 Task: Font style For heading UseBookman old style with blue colour, bold & Underline. font size for heading '20 Pt. 'Change the font style of data to Bookman old styleand font size to  14 Pt. Change the alignment of both headline & data to  Align center. In the sheet  Blaze Sales review 
Action: Mouse moved to (53, 119)
Screenshot: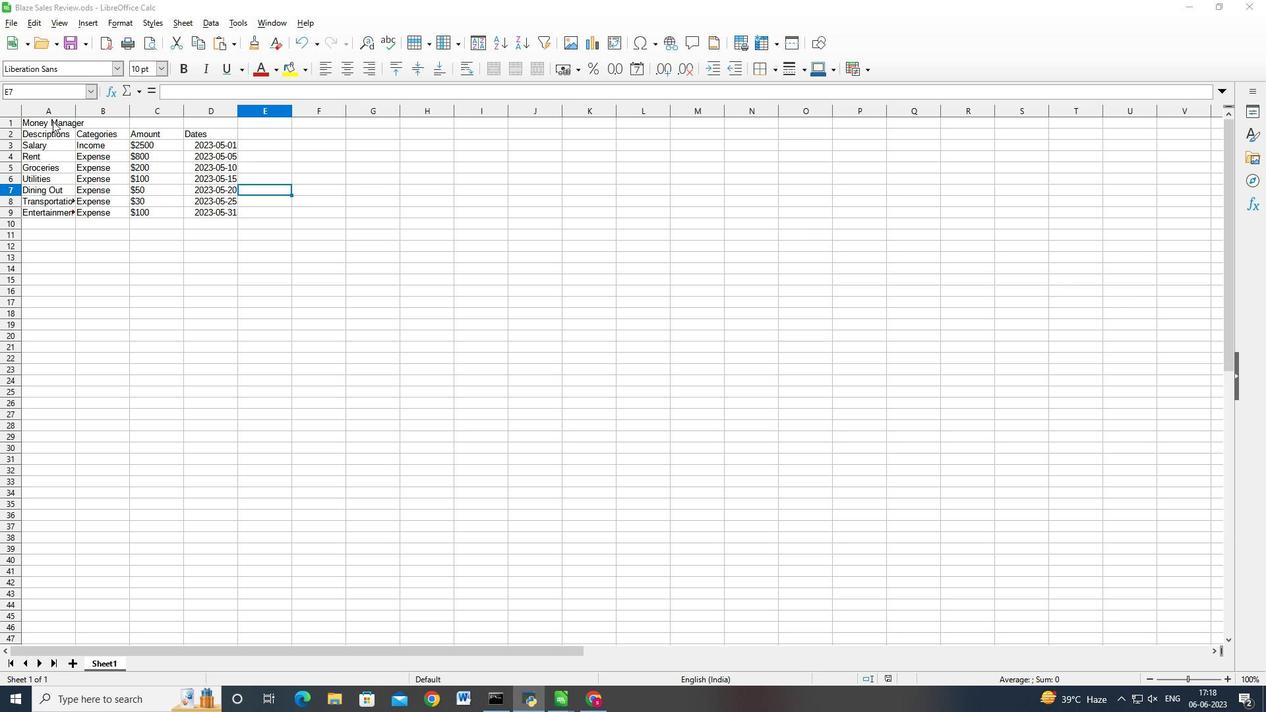 
Action: Mouse pressed left at (53, 119)
Screenshot: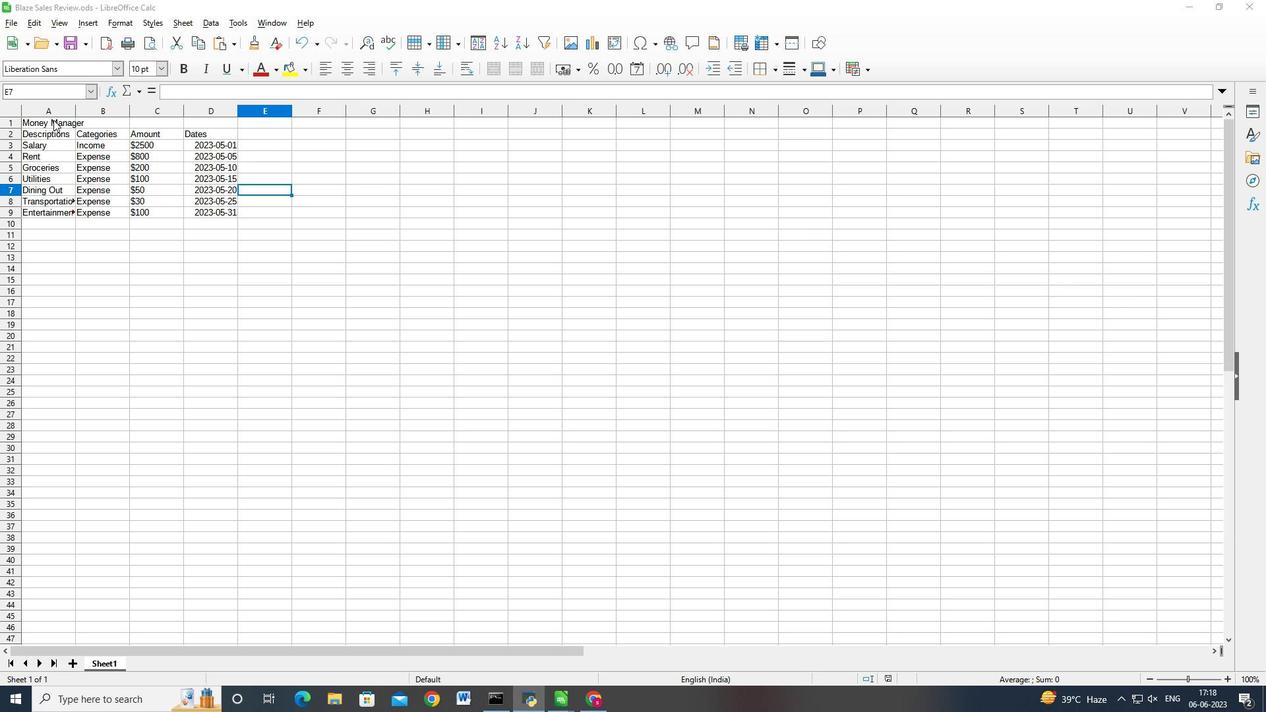 
Action: Mouse moved to (79, 120)
Screenshot: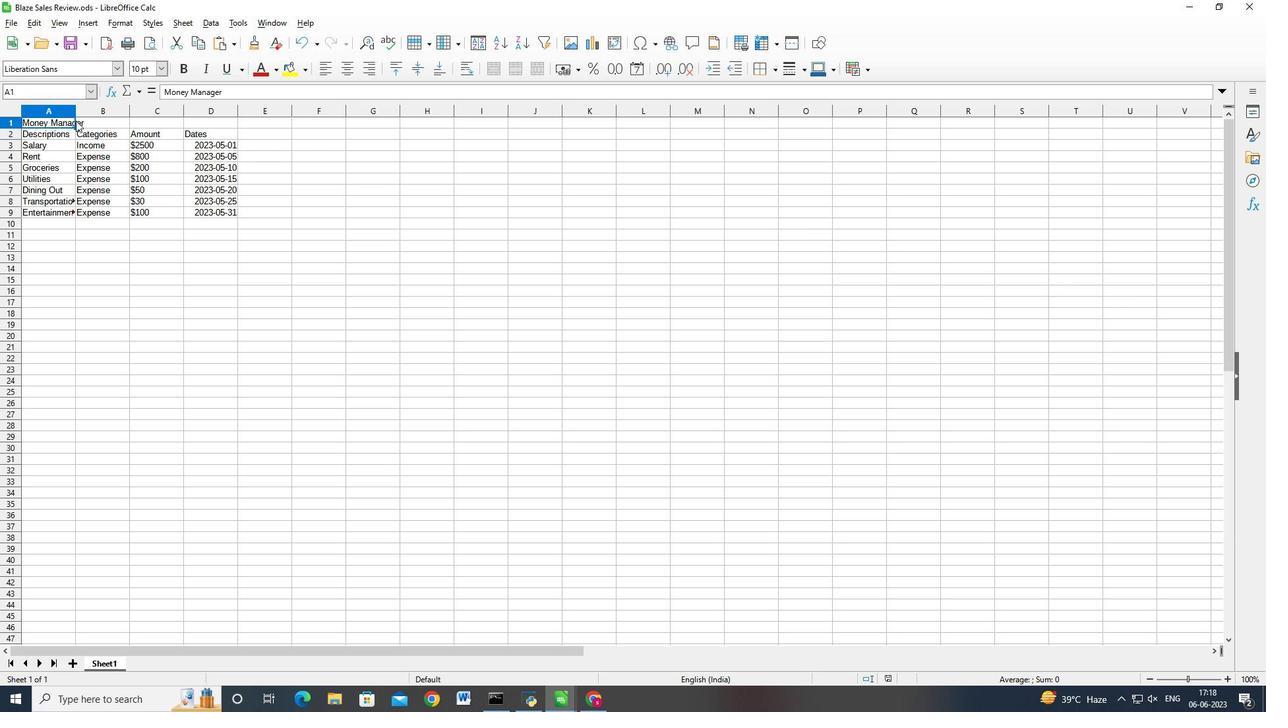
Action: Key pressed <Key.shift>
Screenshot: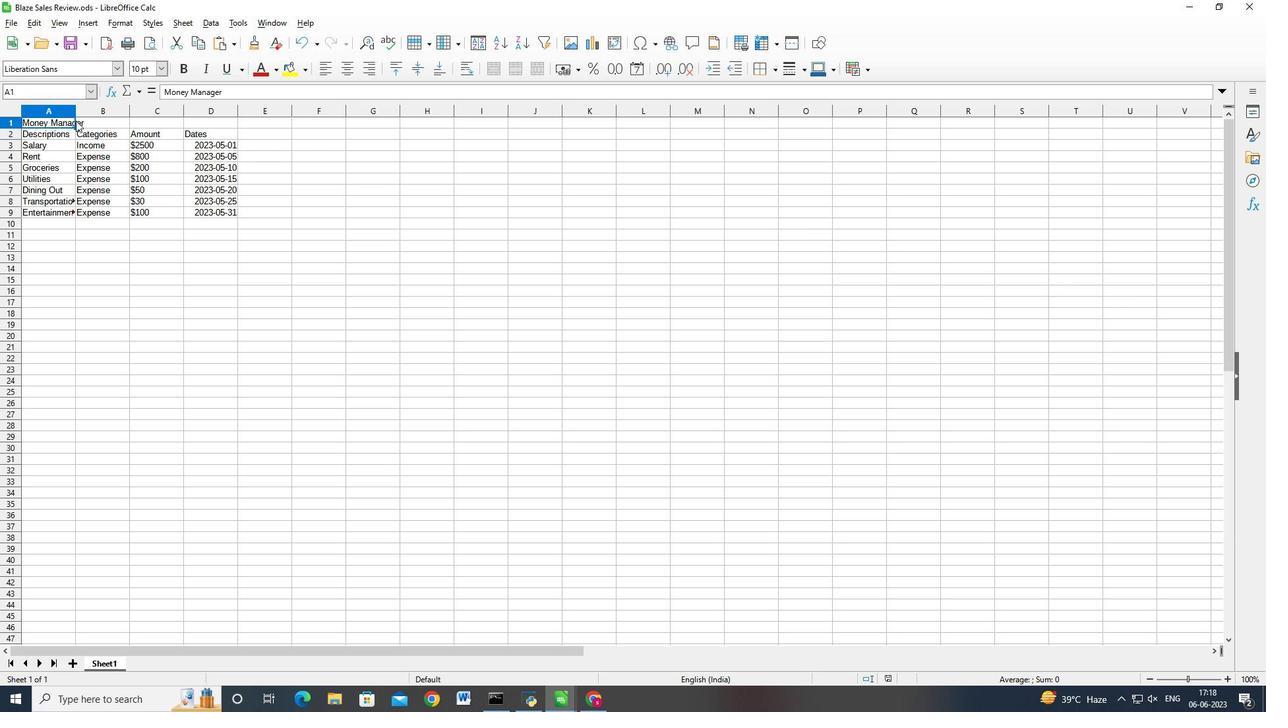 
Action: Mouse moved to (79, 120)
Screenshot: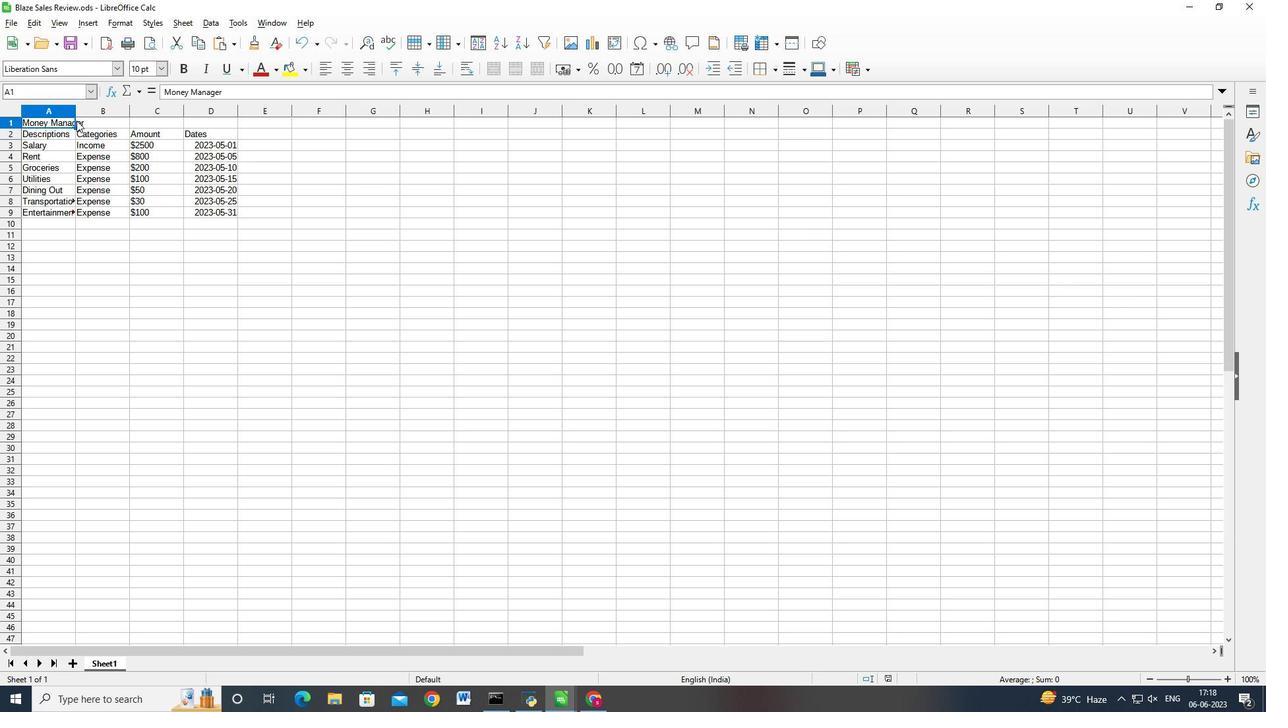 
Action: Mouse pressed left at (79, 120)
Screenshot: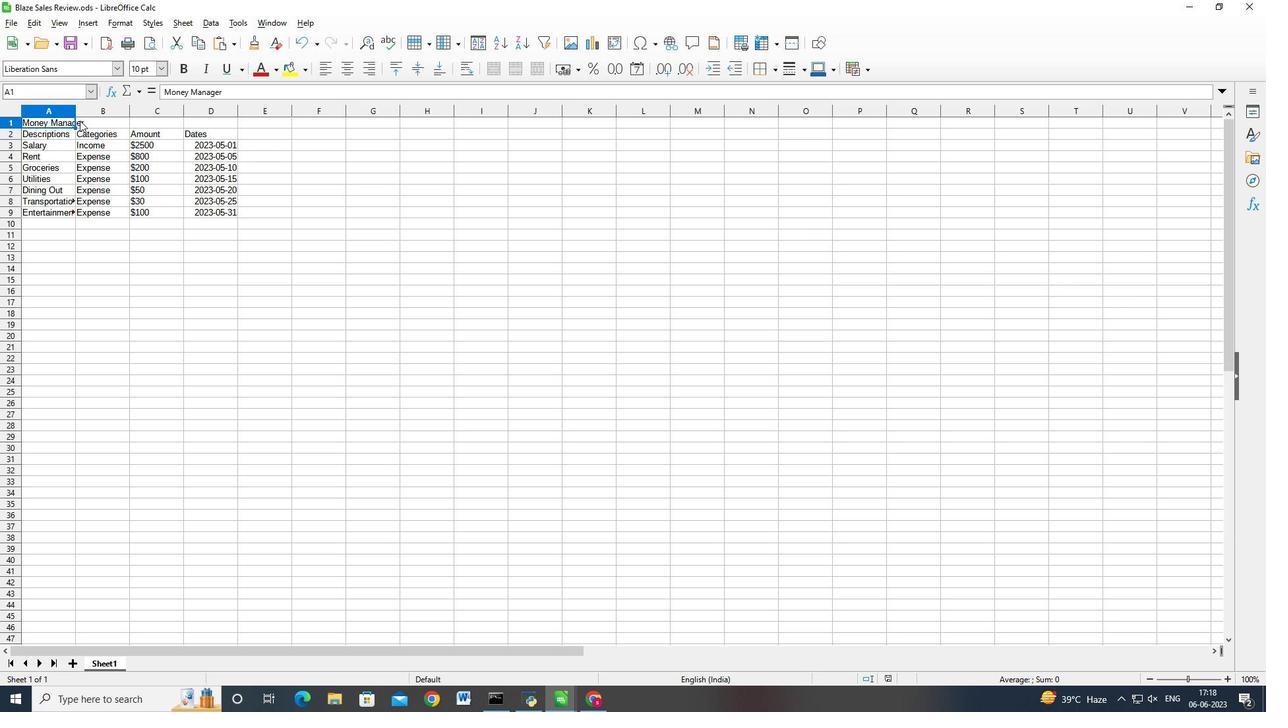 
Action: Mouse moved to (74, 97)
Screenshot: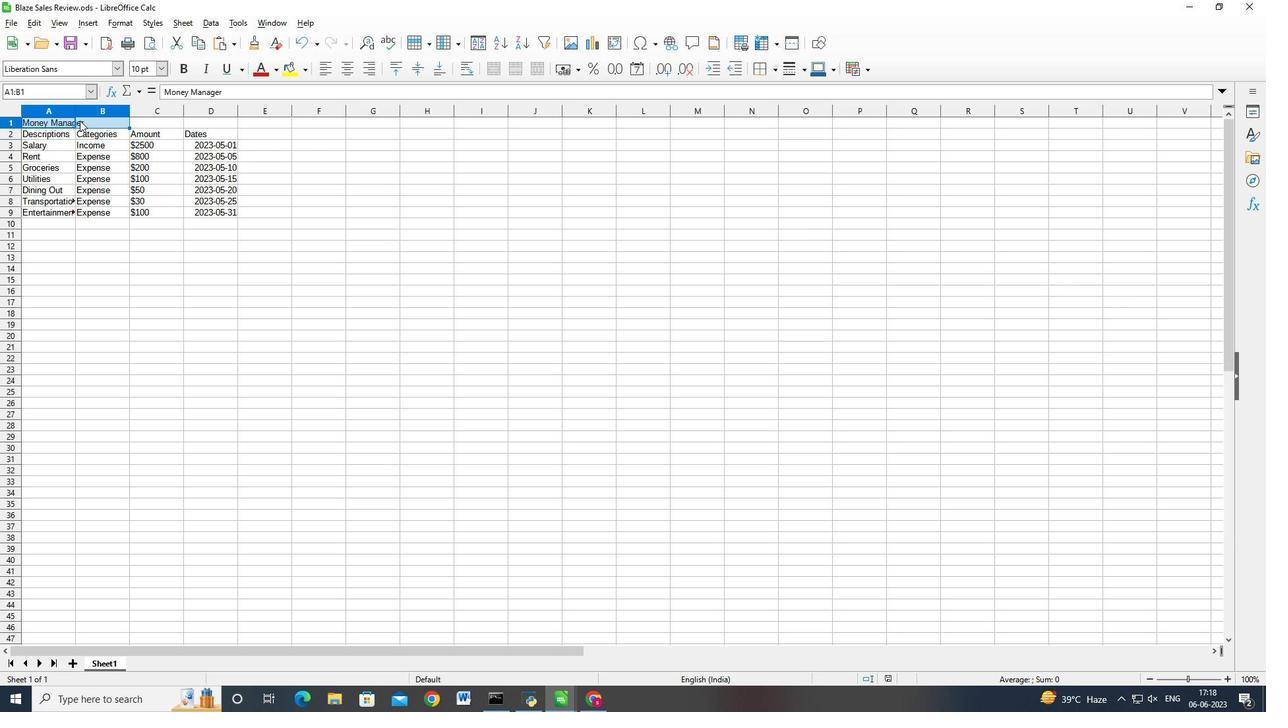 
Action: Key pressed <Key.shift>
Screenshot: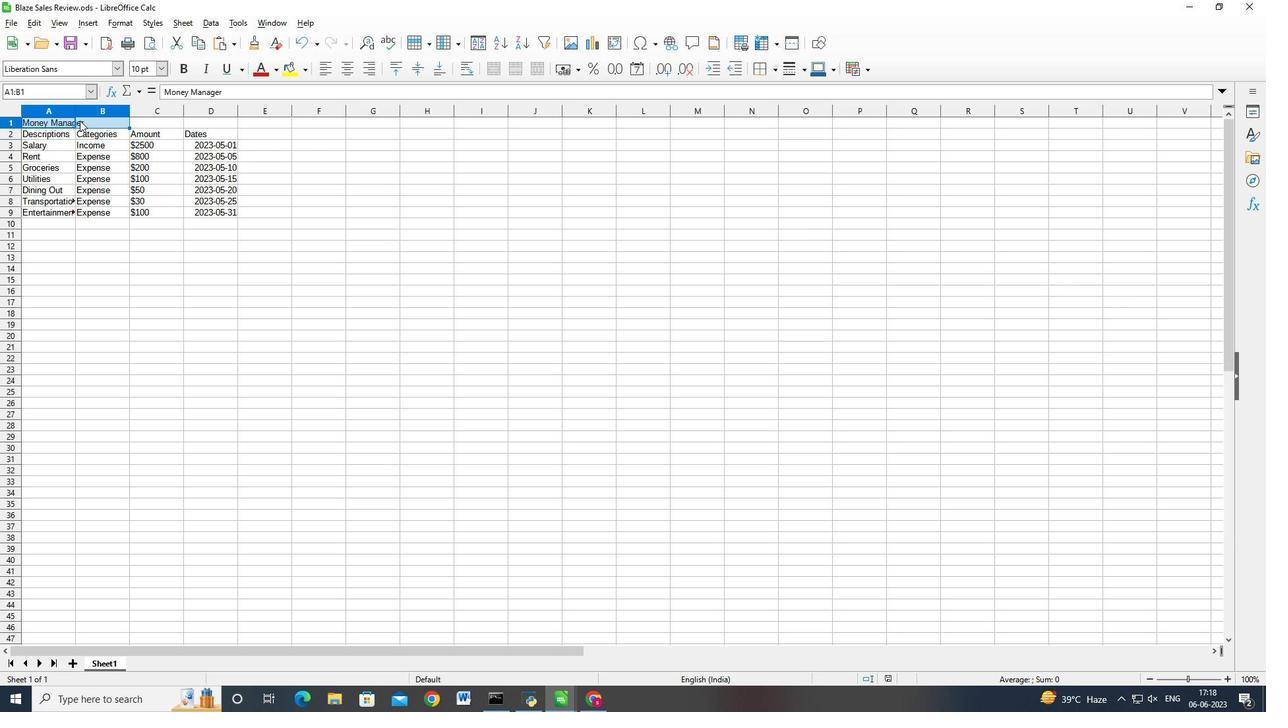 
Action: Mouse moved to (73, 93)
Screenshot: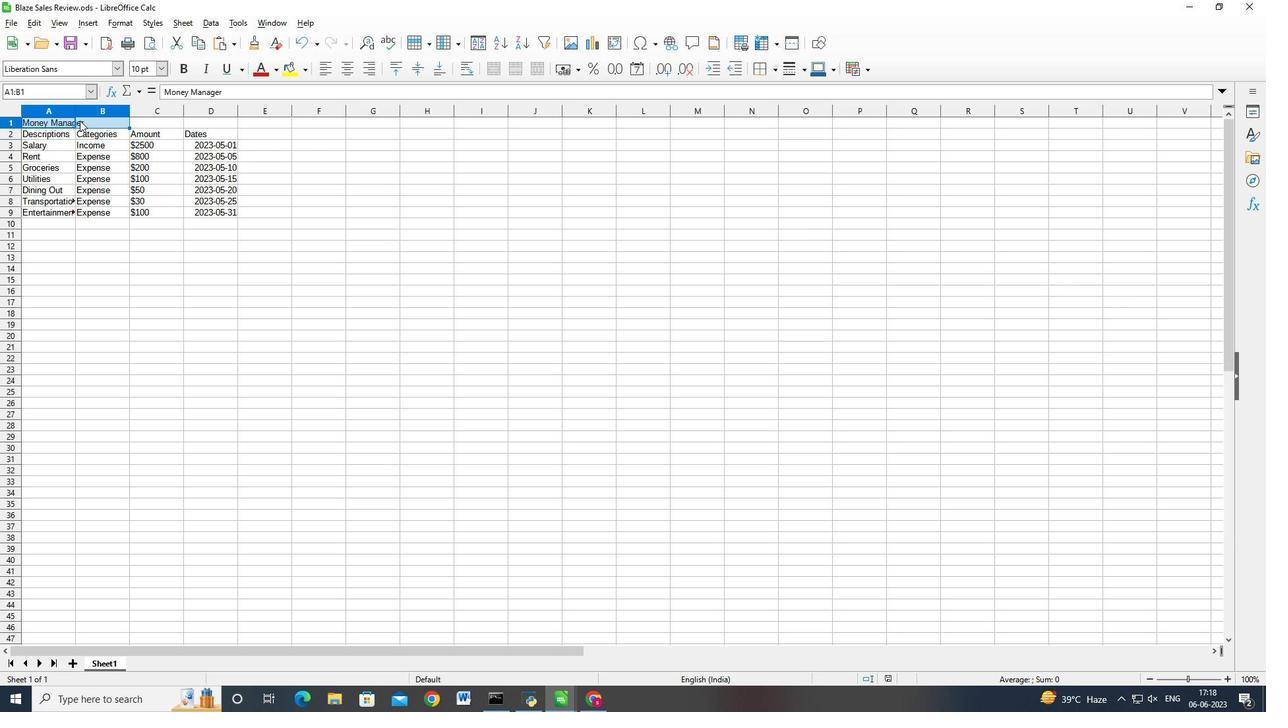 
Action: Key pressed <Key.shift>
Screenshot: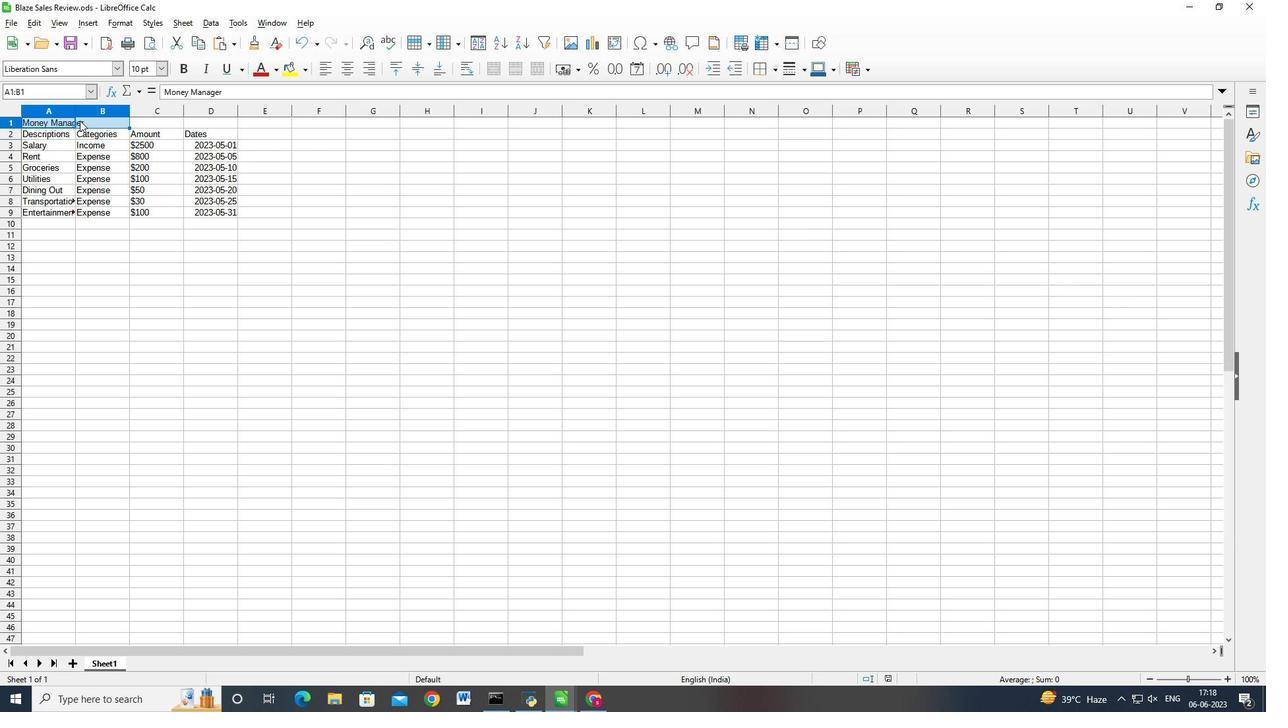 
Action: Mouse moved to (66, 73)
Screenshot: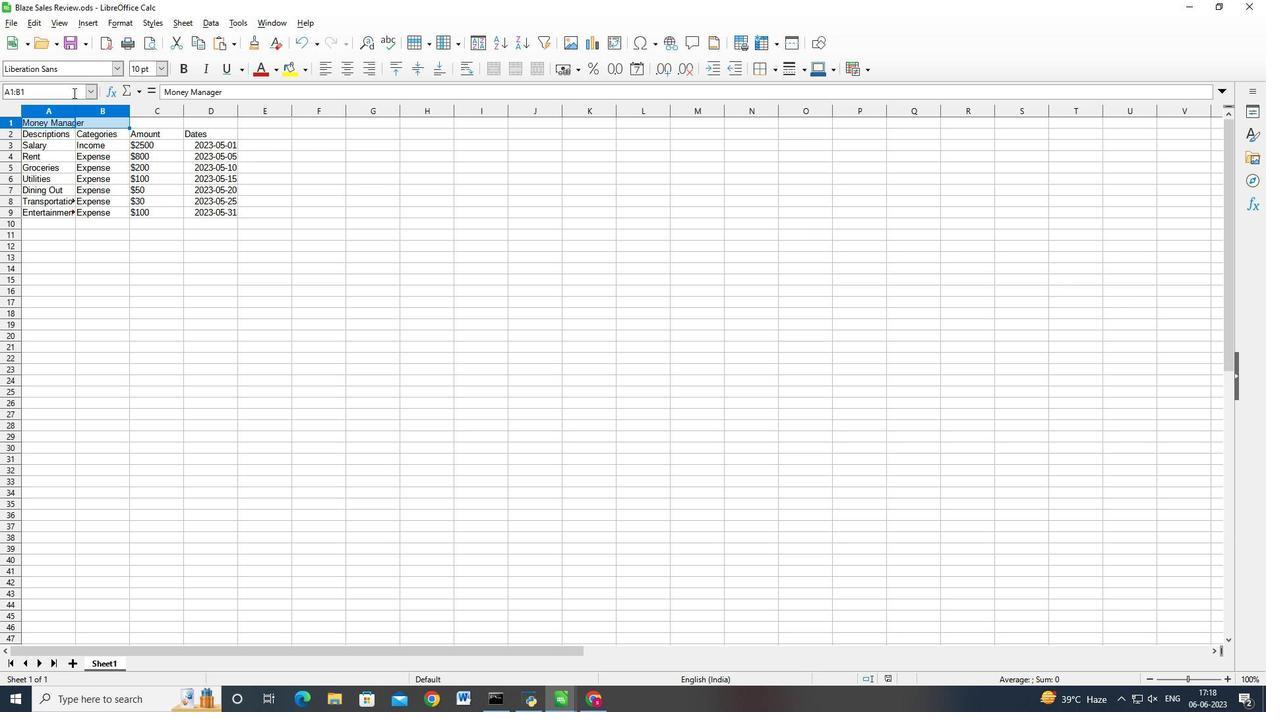 
Action: Mouse pressed left at (66, 73)
Screenshot: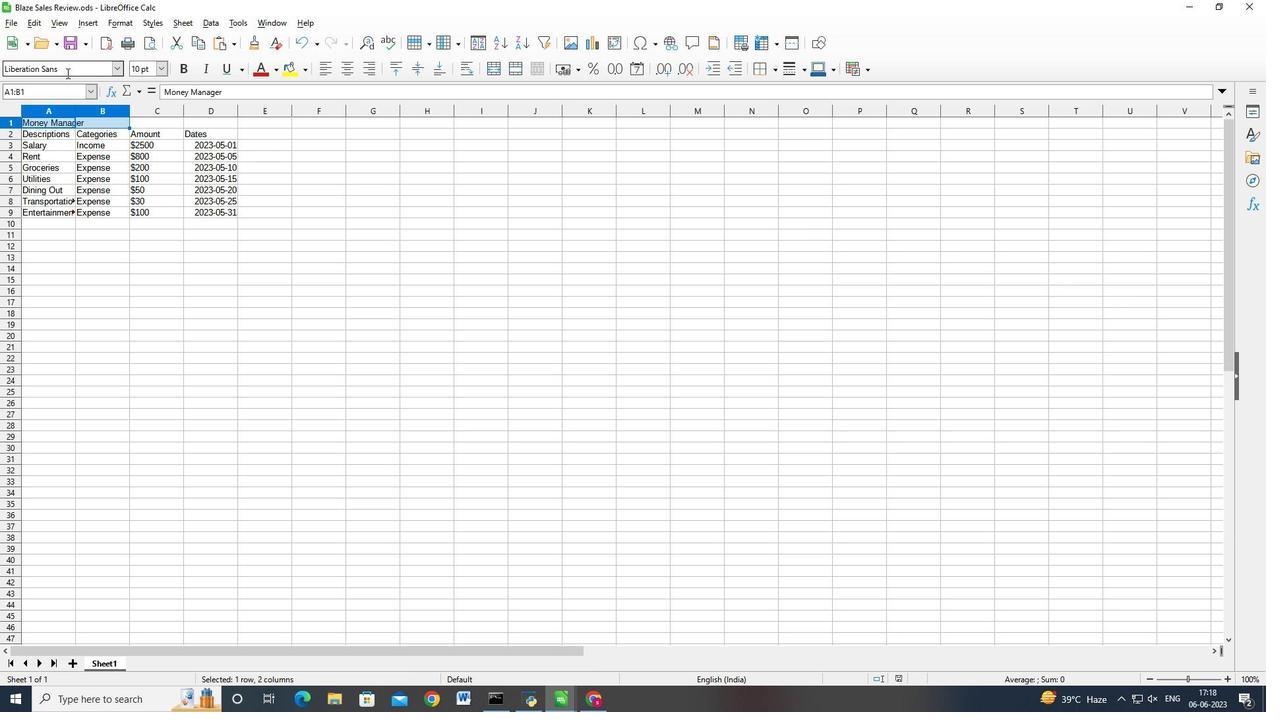 
Action: Key pressed <Key.backspace><Key.backspace><Key.backspace><Key.backspace><Key.backspace><Key.backspace><Key.backspace><Key.backspace><Key.backspace><Key.backspace><Key.backspace><Key.backspace><Key.backspace><Key.backspace><Key.backspace><Key.backspace><Key.backspace><Key.backspace><Key.backspace><Key.backspace><Key.backspace><Key.backspace><Key.backspace><Key.backspace><Key.backspace><Key.backspace><Key.backspace><Key.backspace><Key.backspace><Key.shift>Bookman<Key.space>old<Key.space>style<Key.enter>
Screenshot: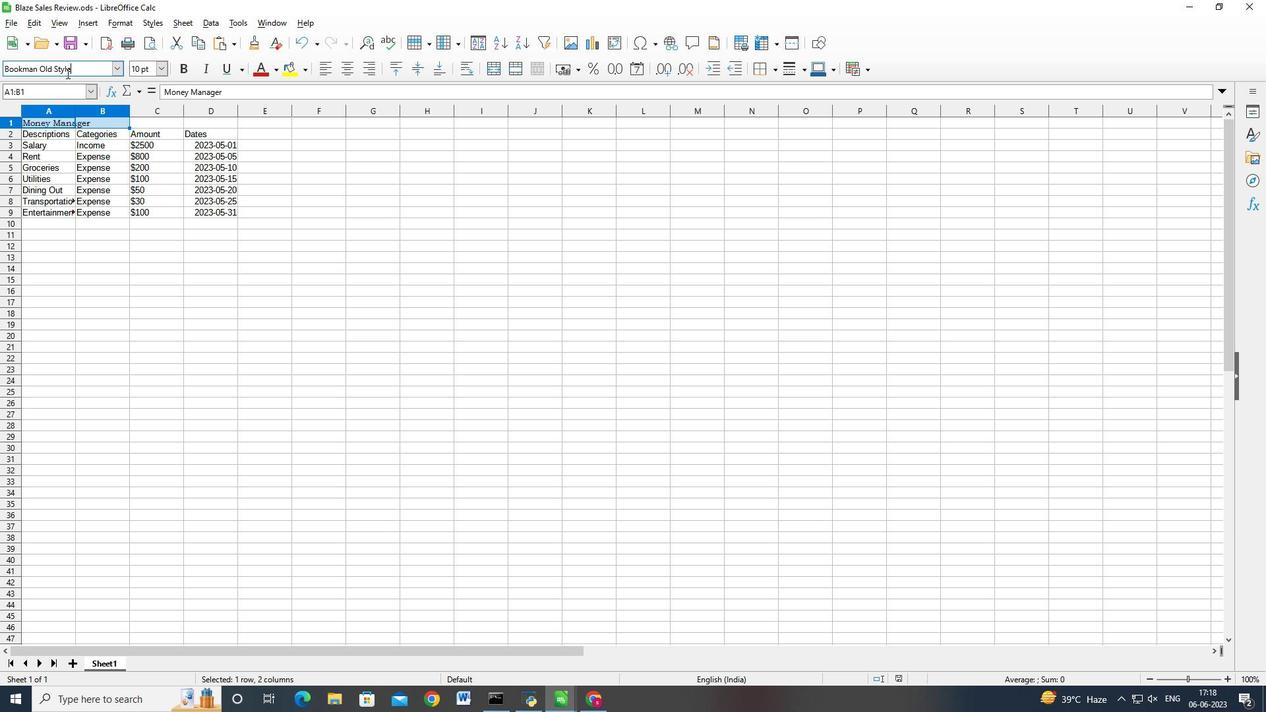 
Action: Mouse moved to (275, 71)
Screenshot: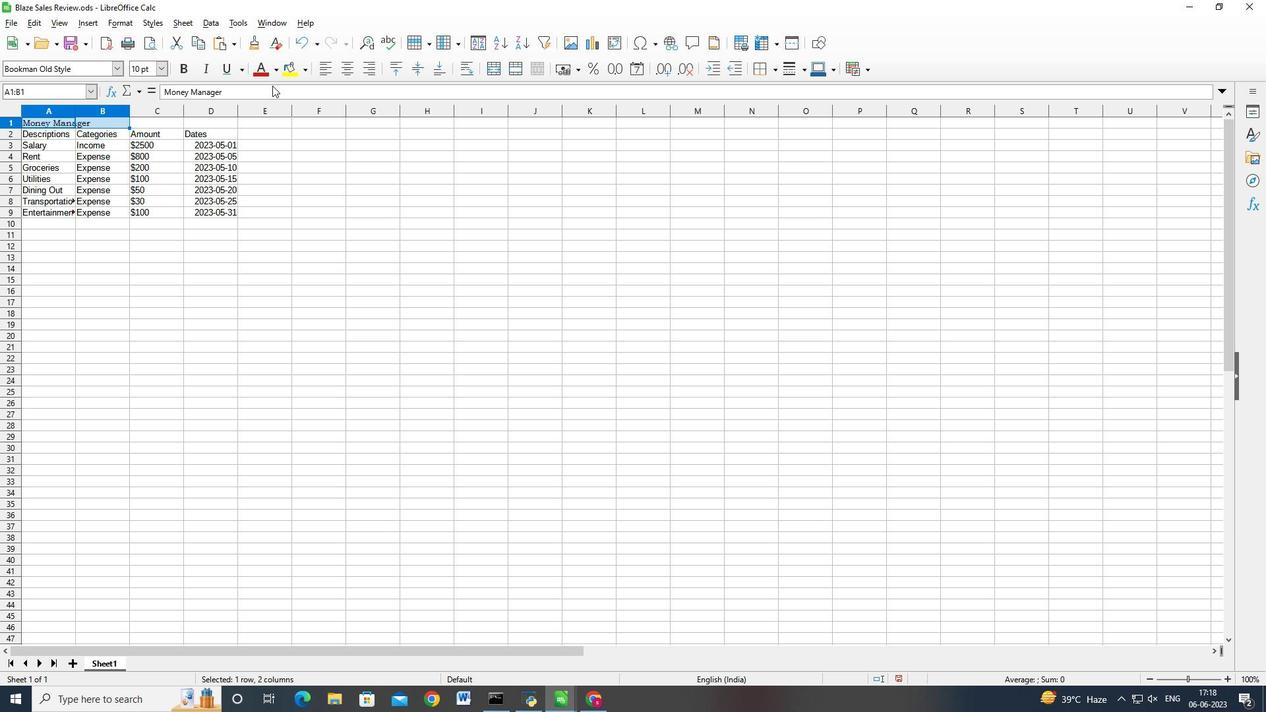 
Action: Mouse pressed left at (275, 71)
Screenshot: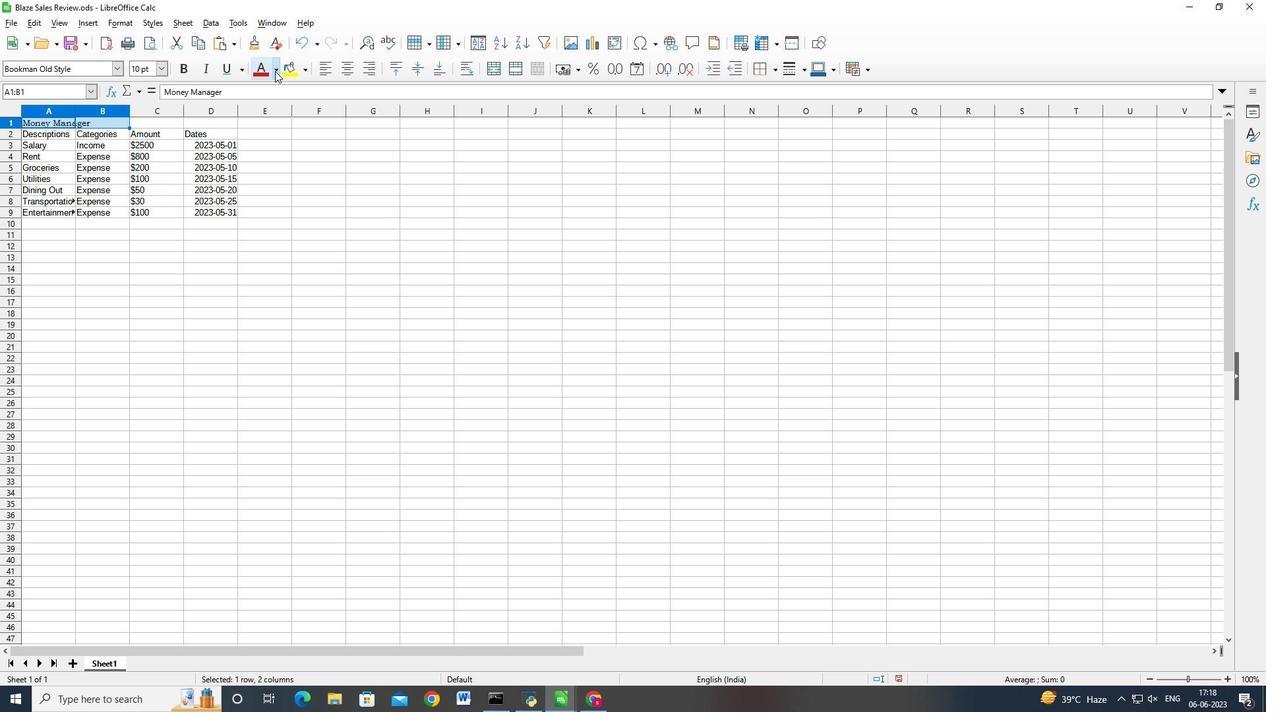 
Action: Mouse moved to (349, 158)
Screenshot: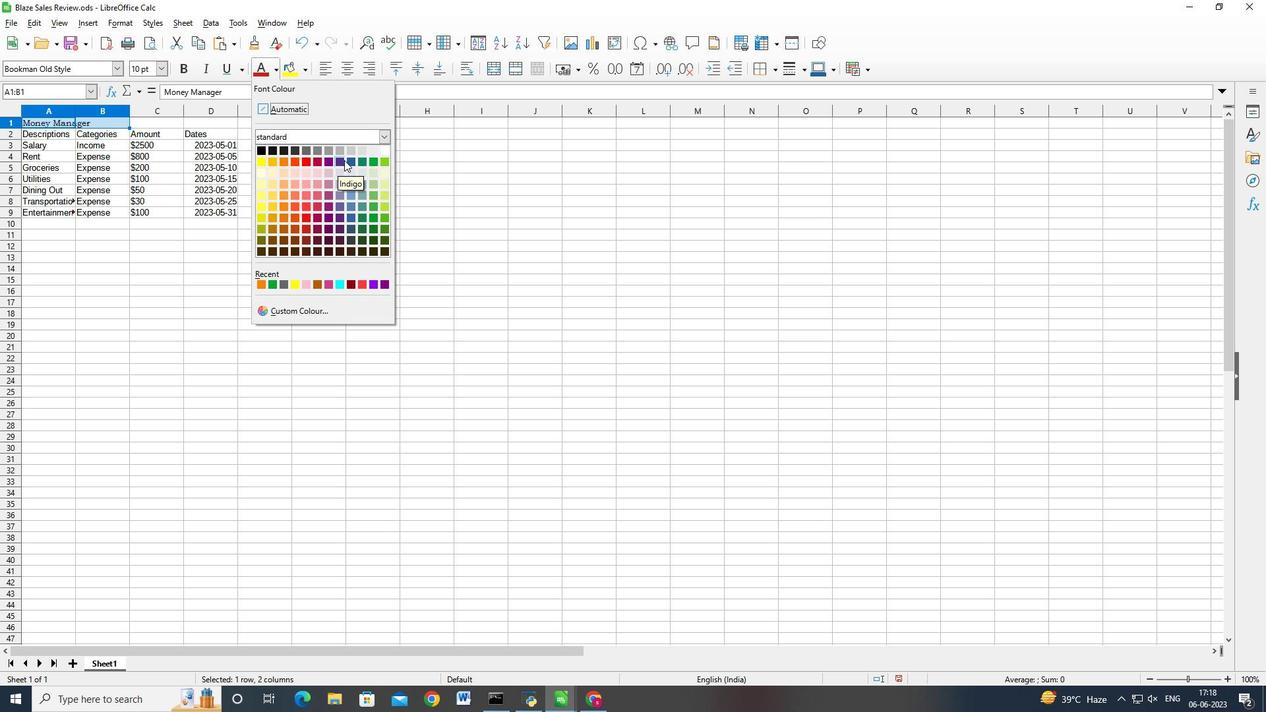 
Action: Mouse pressed left at (349, 158)
Screenshot: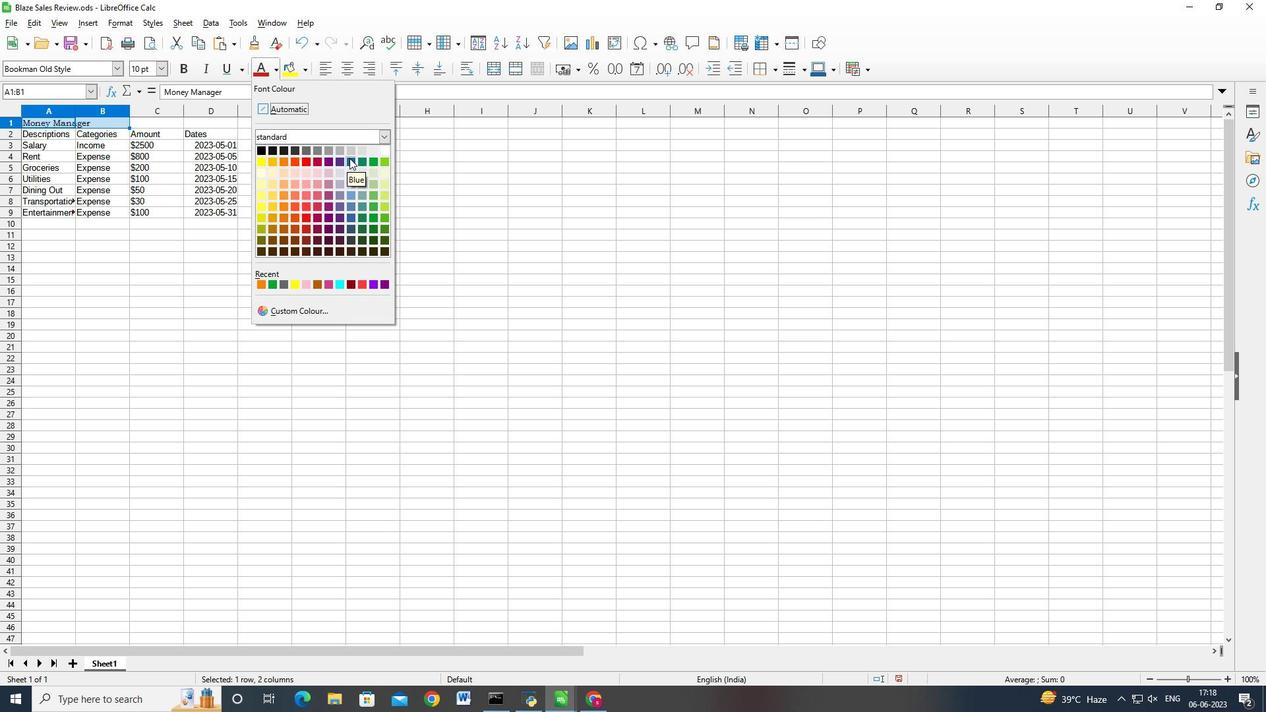 
Action: Mouse moved to (175, 67)
Screenshot: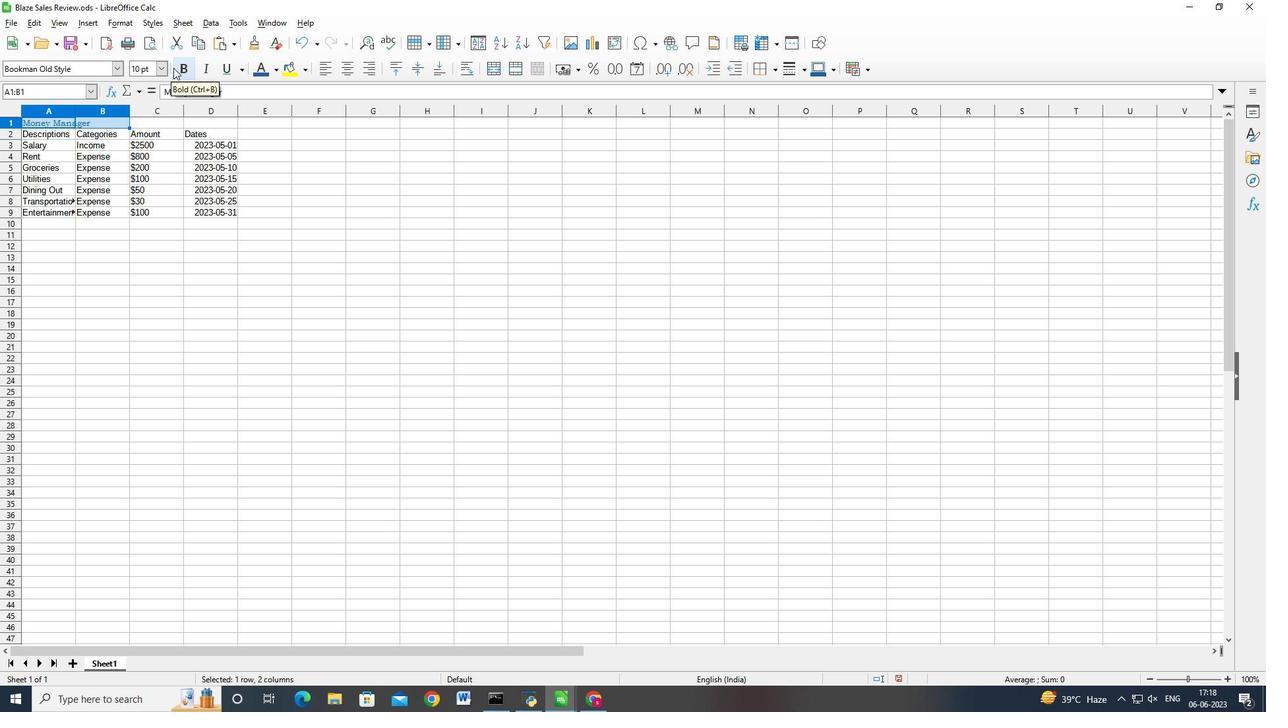 
Action: Mouse pressed left at (175, 67)
Screenshot: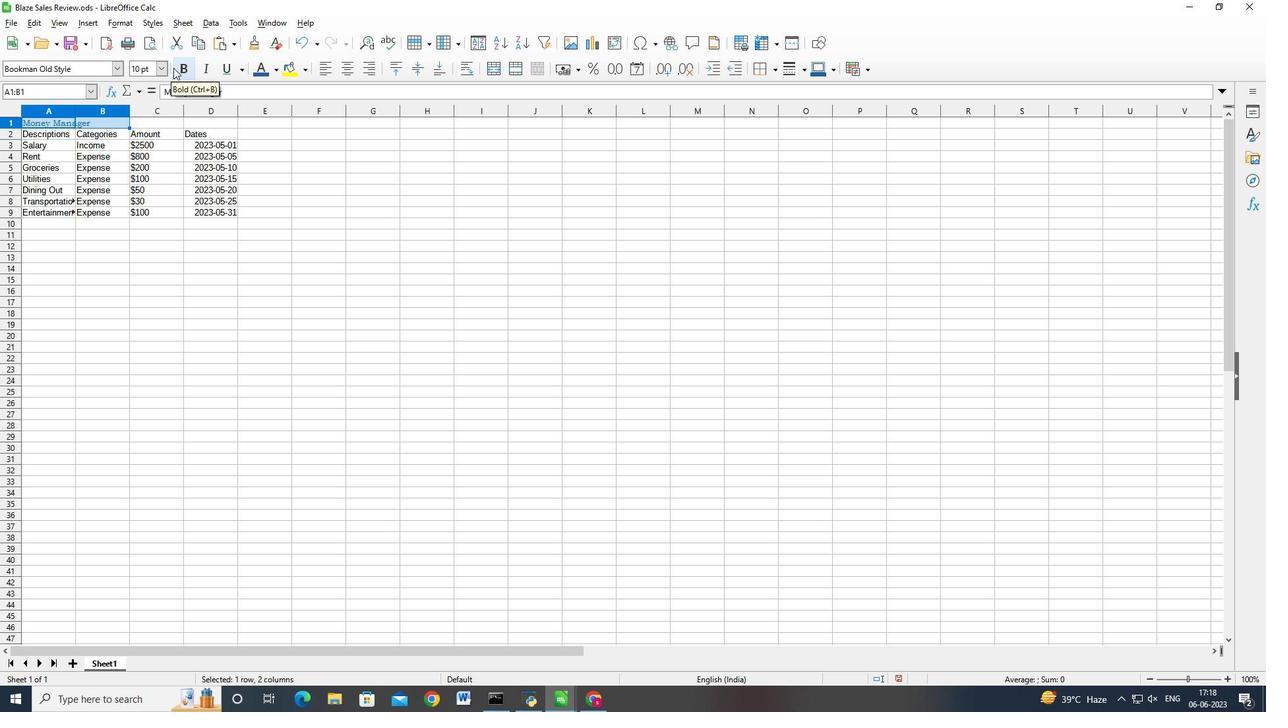 
Action: Mouse moved to (224, 60)
Screenshot: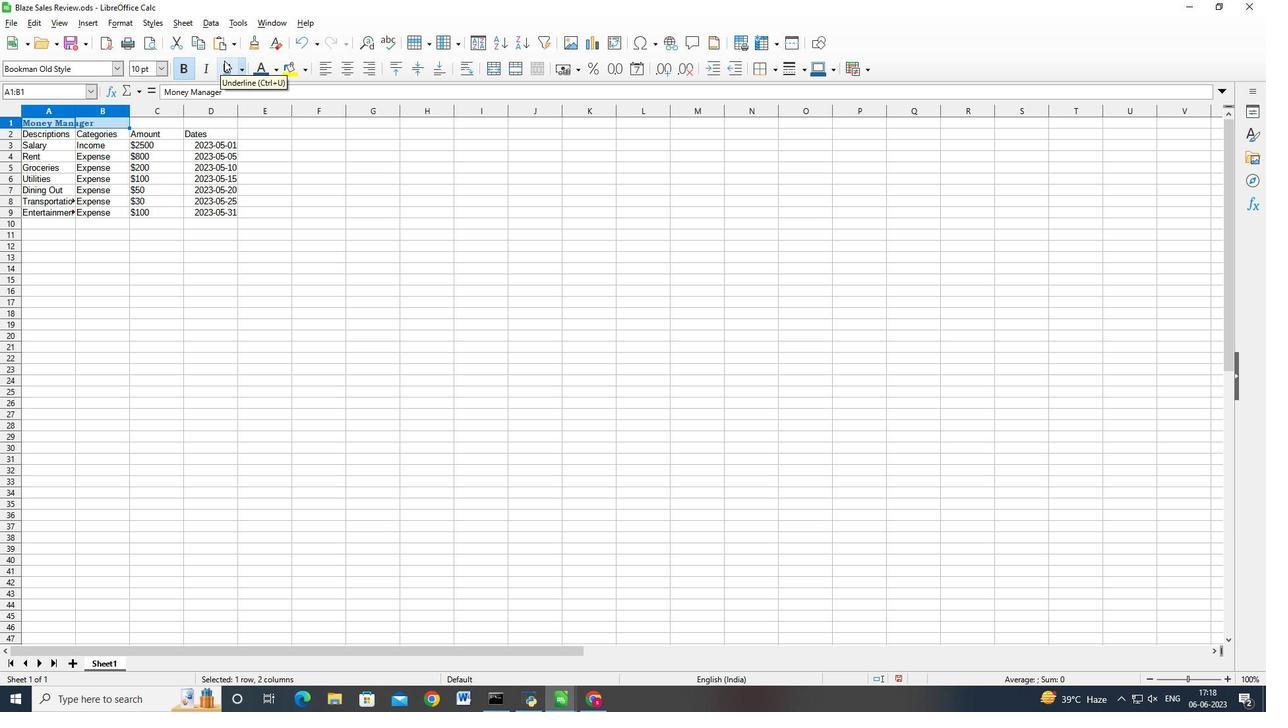 
Action: Mouse pressed left at (224, 60)
Screenshot: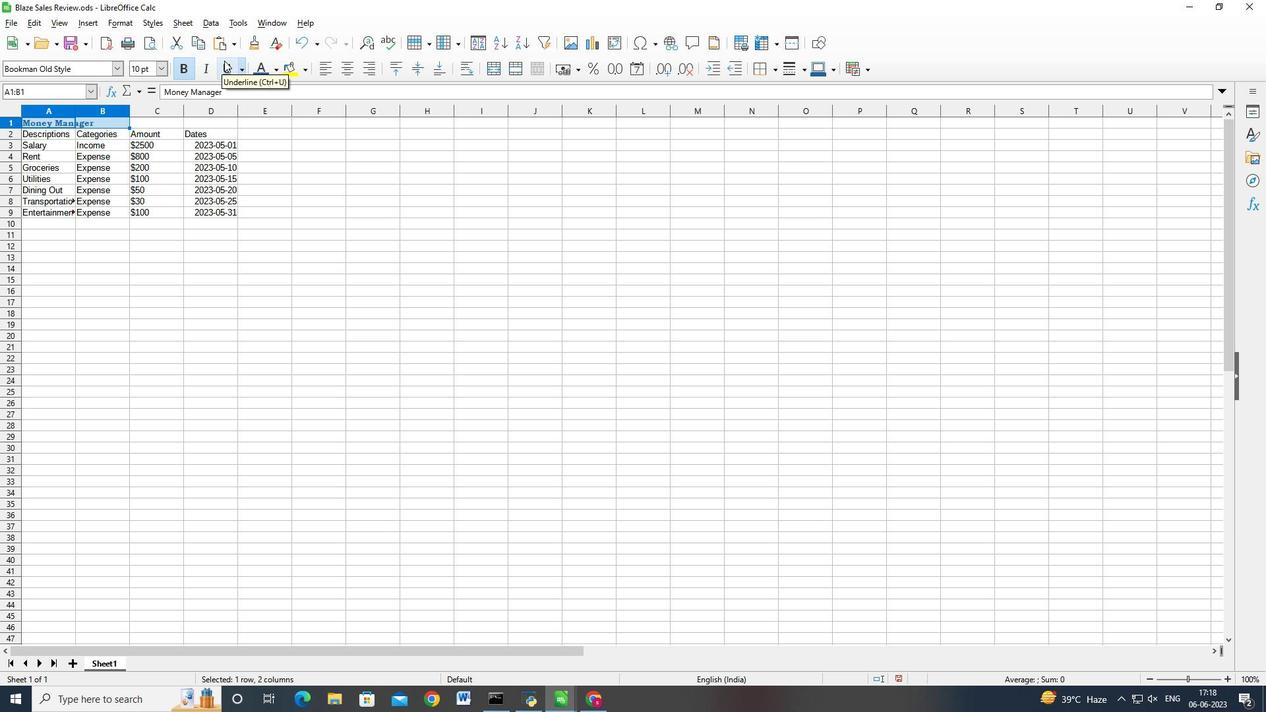 
Action: Mouse moved to (161, 68)
Screenshot: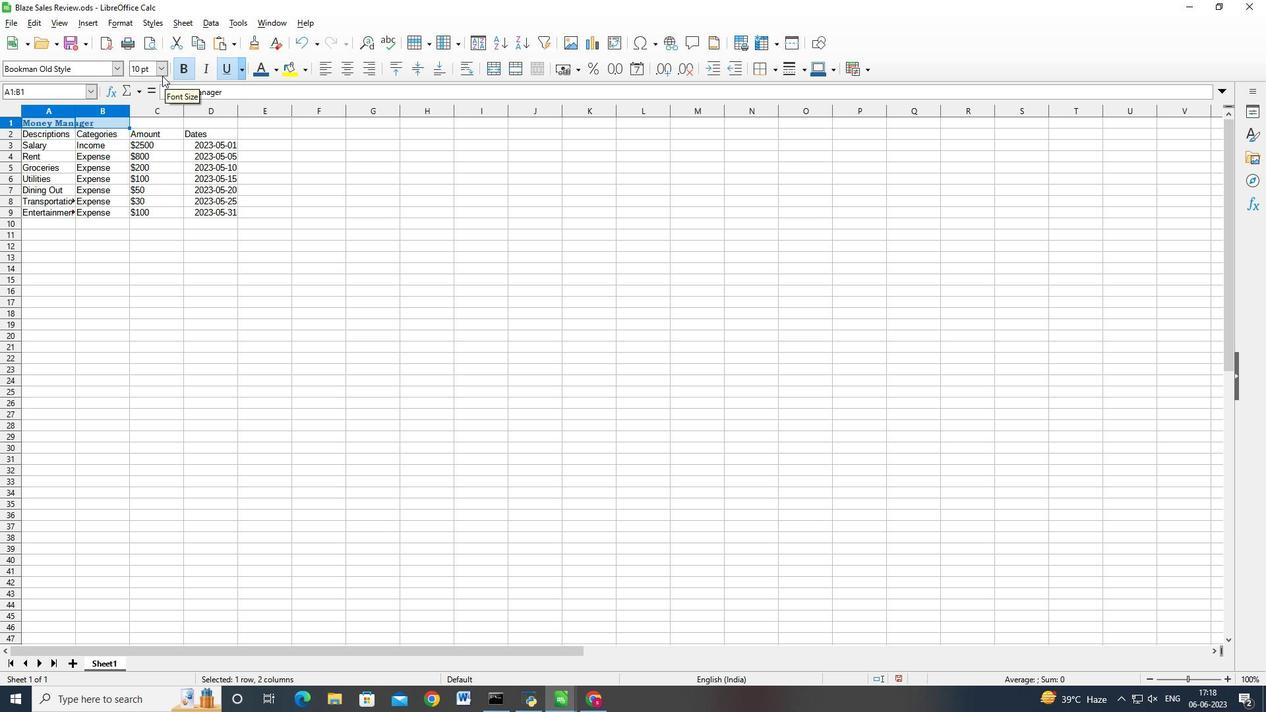 
Action: Mouse pressed left at (161, 68)
Screenshot: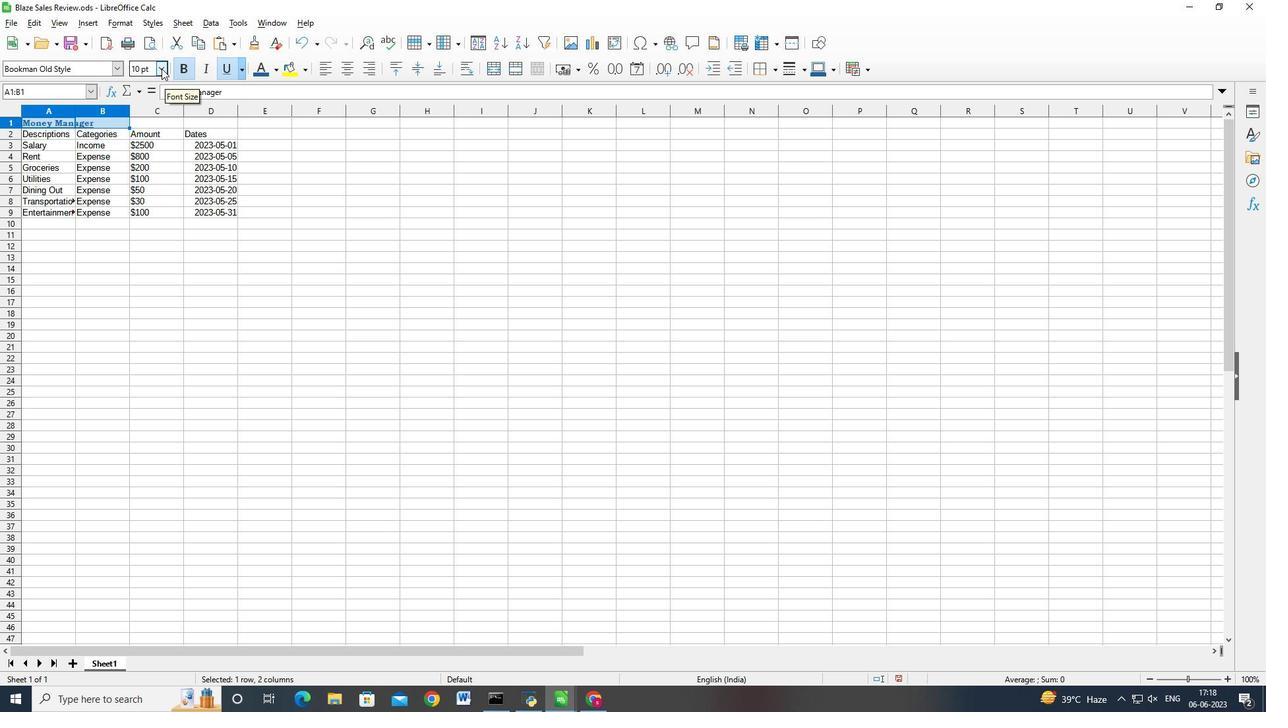 
Action: Mouse moved to (143, 226)
Screenshot: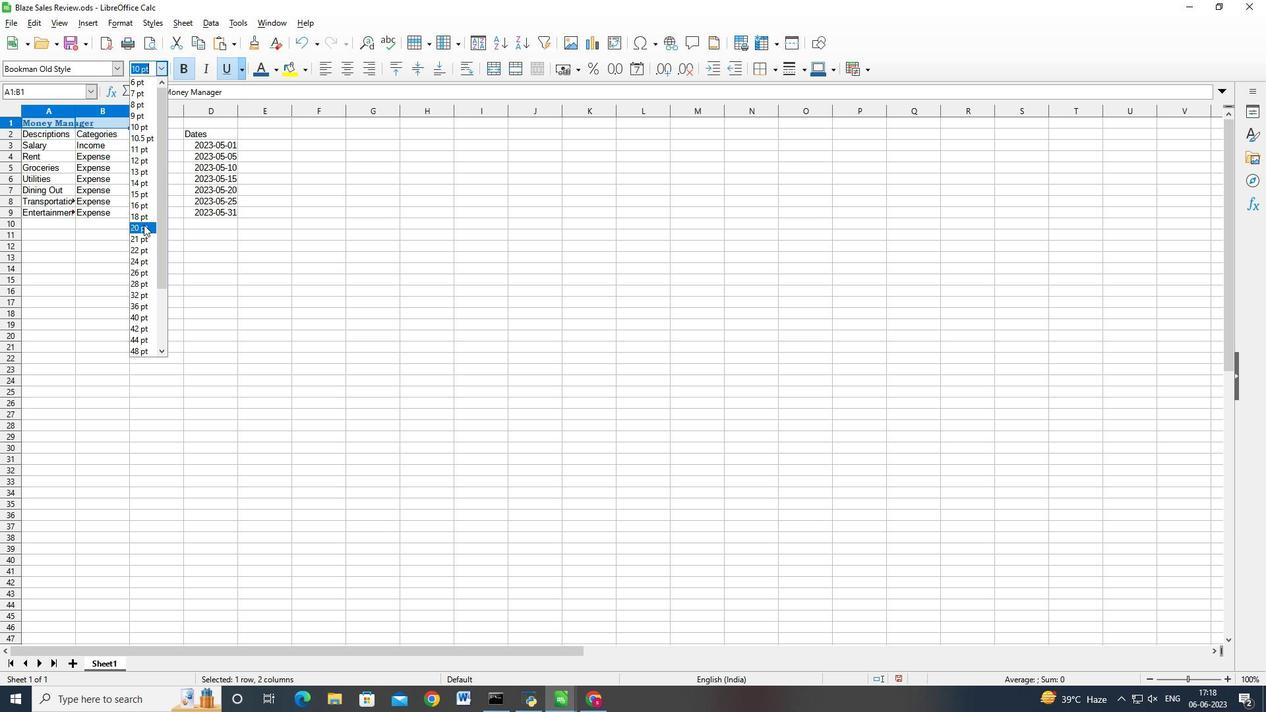 
Action: Mouse pressed left at (143, 226)
Screenshot: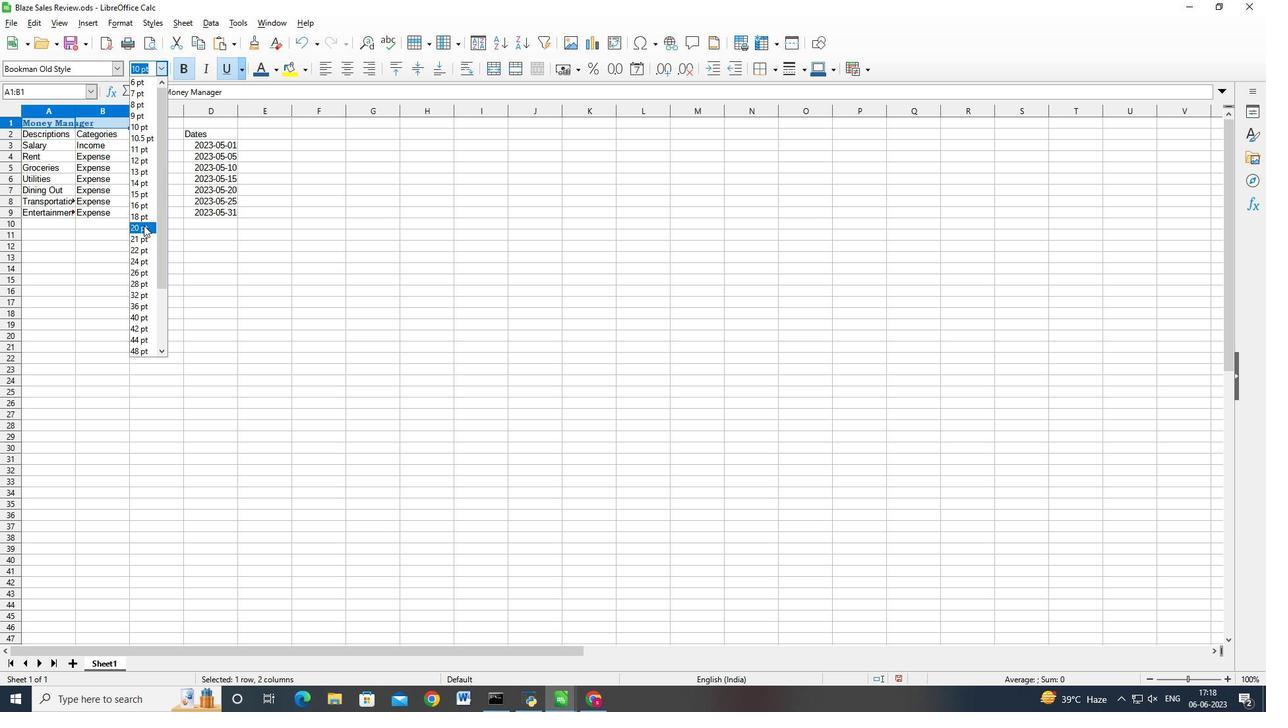 
Action: Mouse moved to (50, 141)
Screenshot: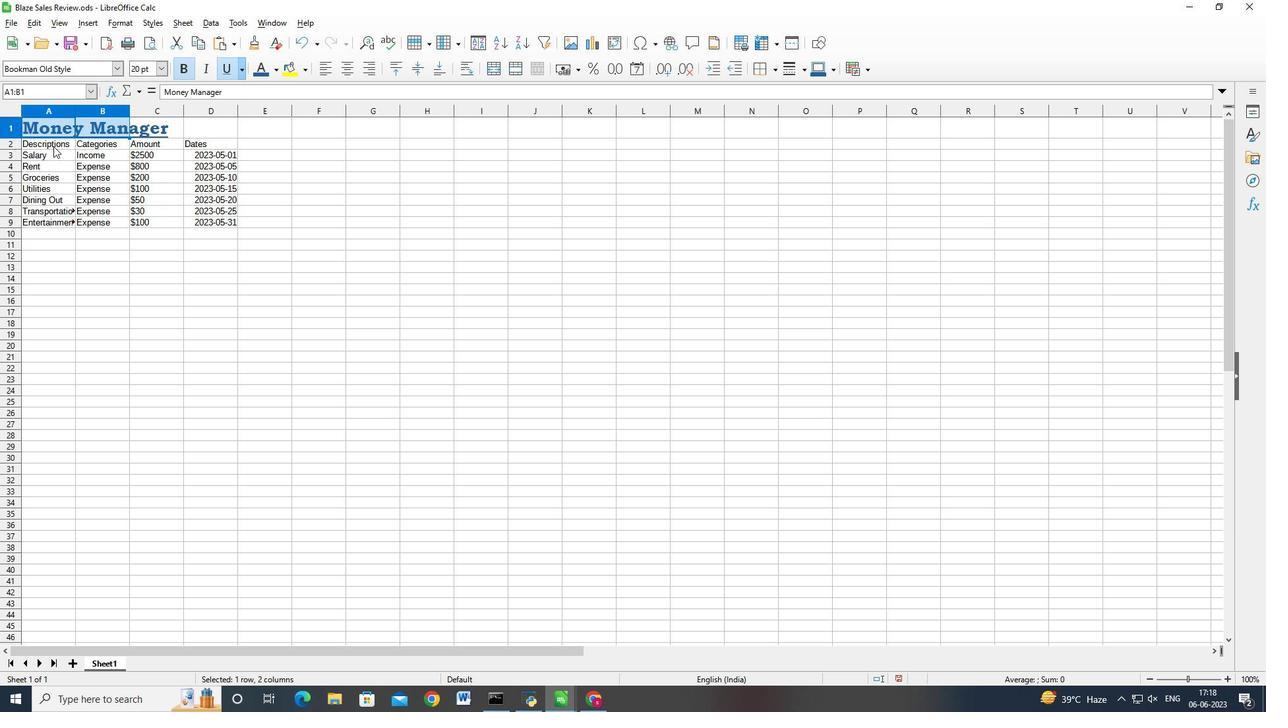 
Action: Mouse pressed left at (50, 141)
Screenshot: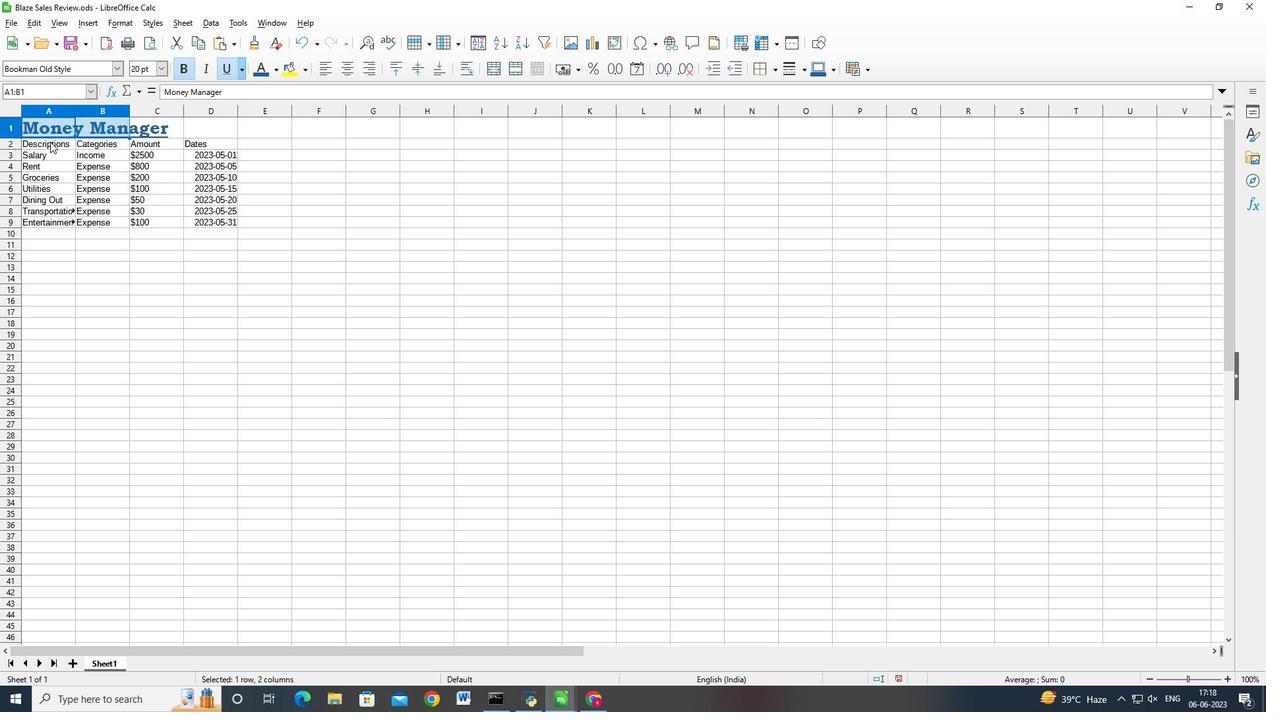 
Action: Mouse moved to (199, 211)
Screenshot: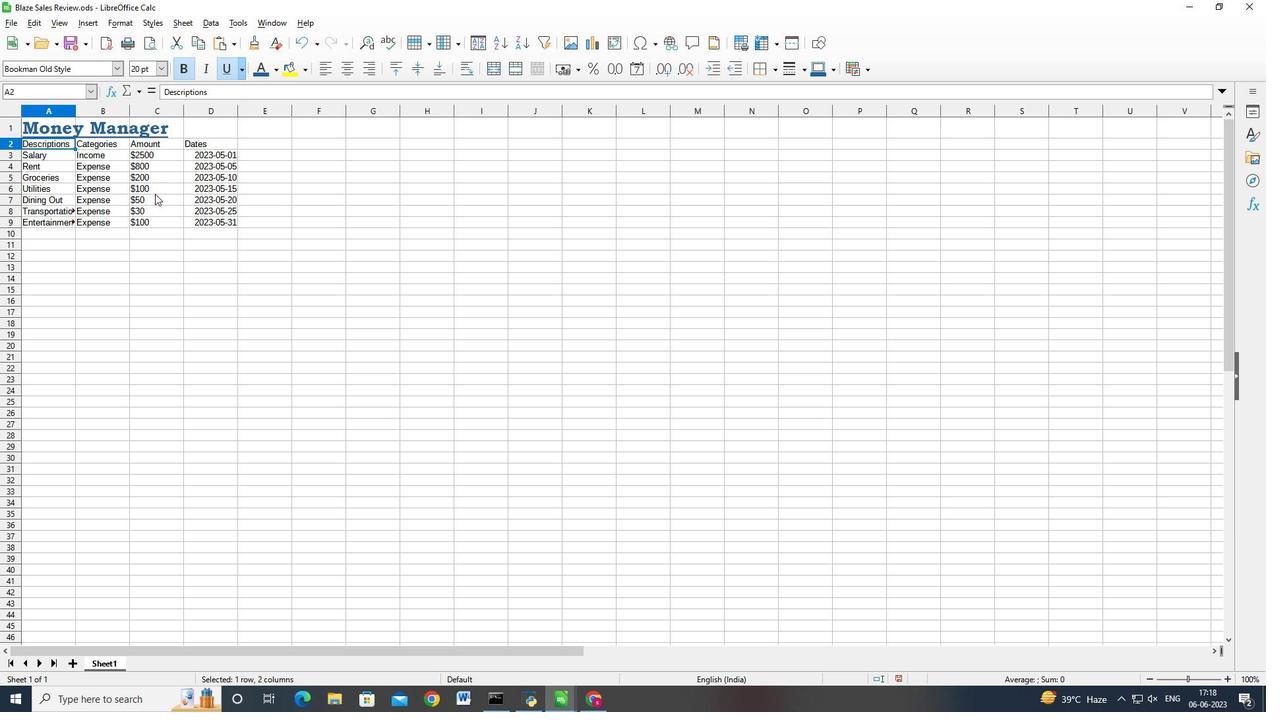 
Action: Key pressed <Key.shift>
Screenshot: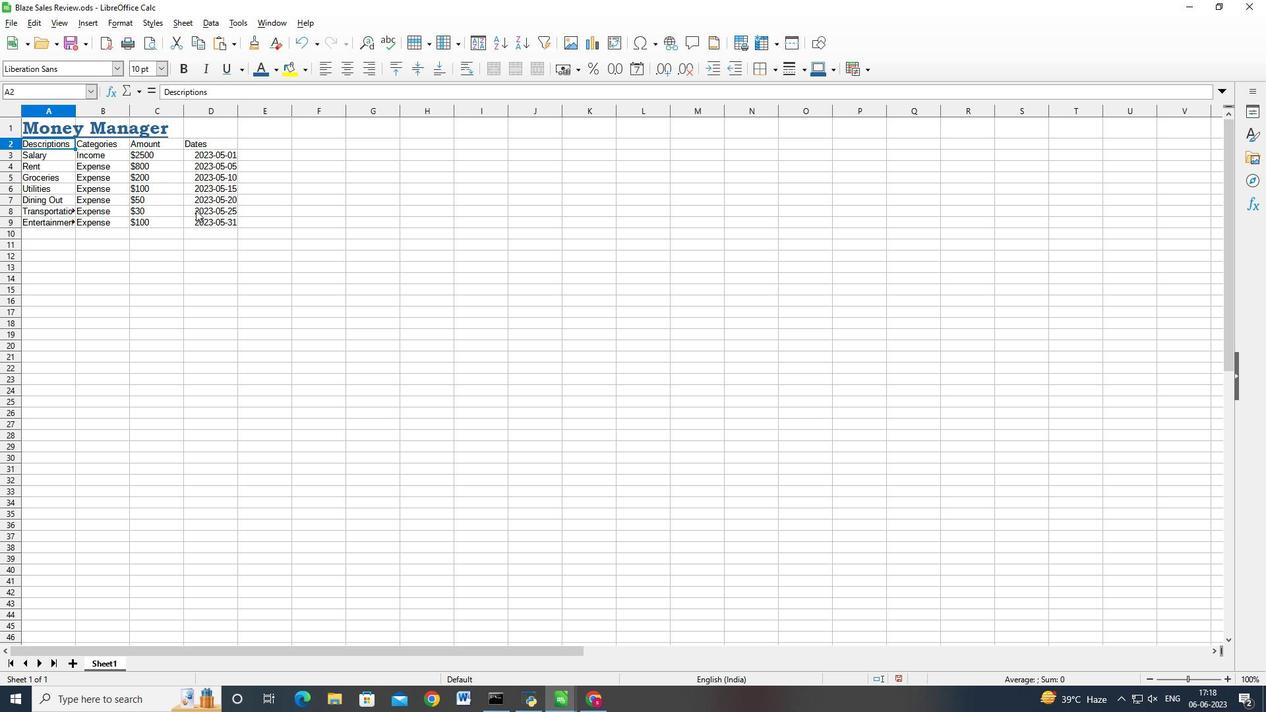 
Action: Mouse moved to (205, 219)
Screenshot: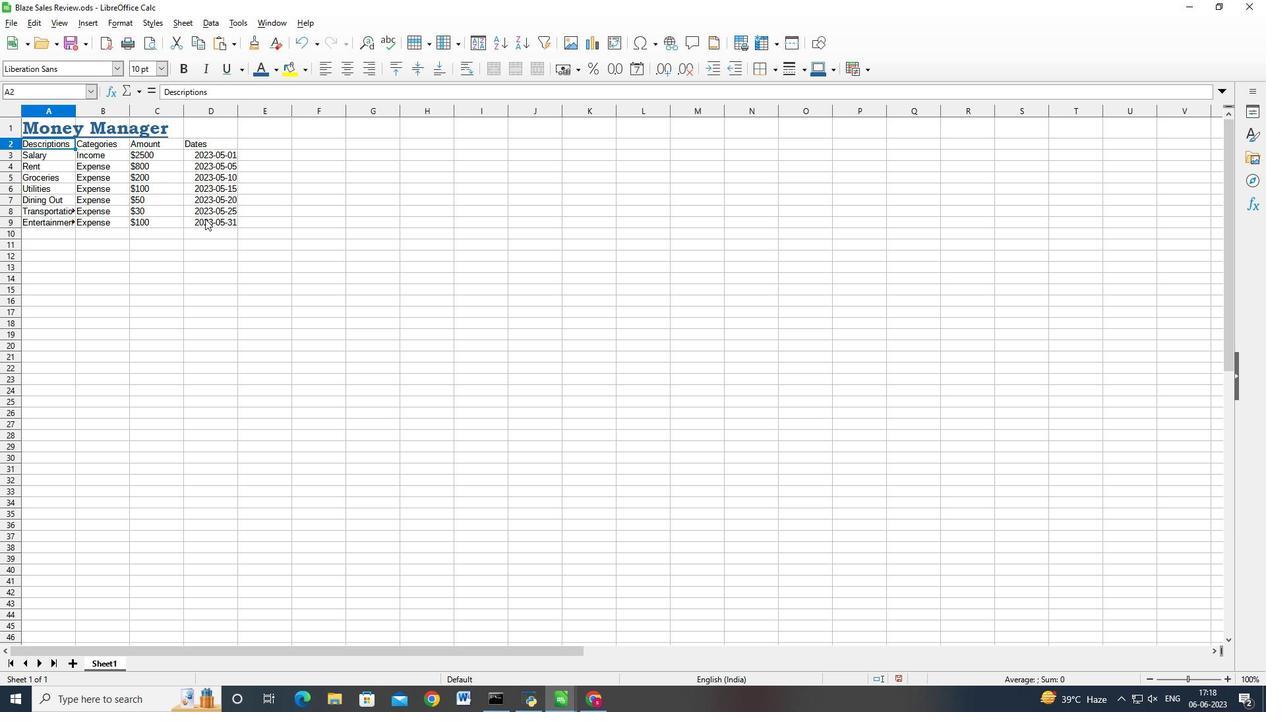 
Action: Mouse pressed left at (205, 219)
Screenshot: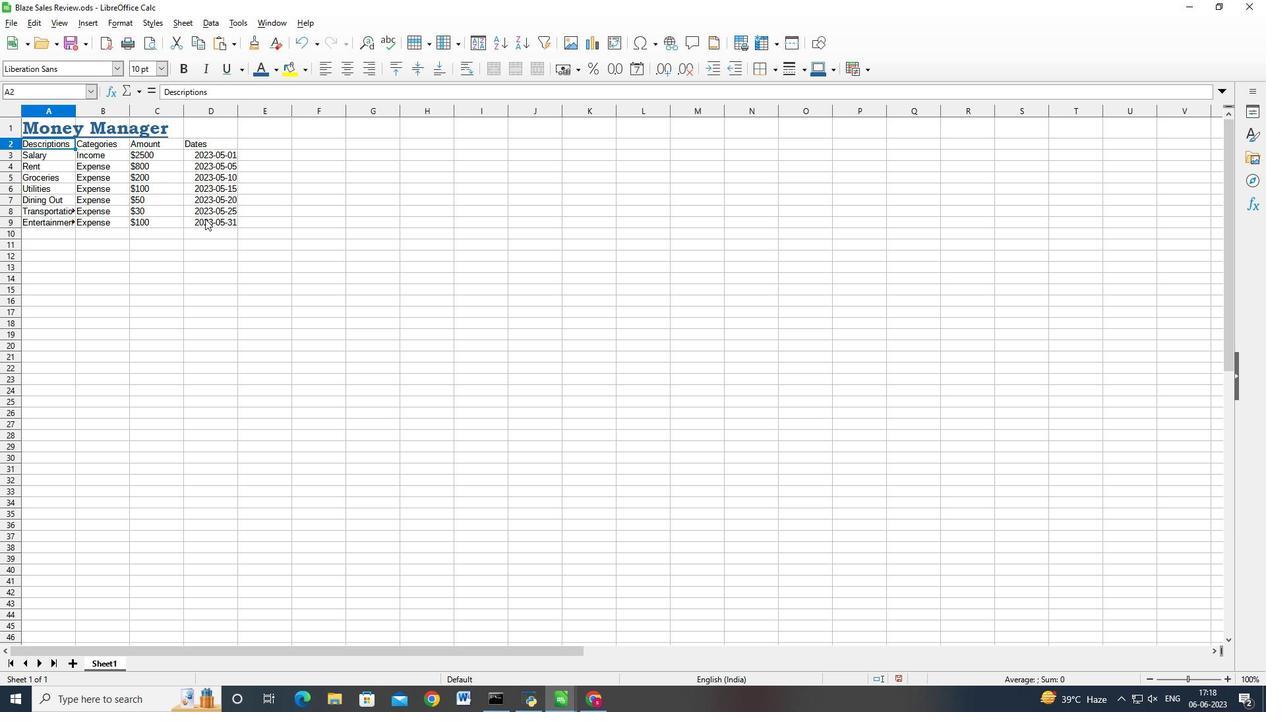 
Action: Key pressed <Key.shift><Key.shift><Key.shift>
Screenshot: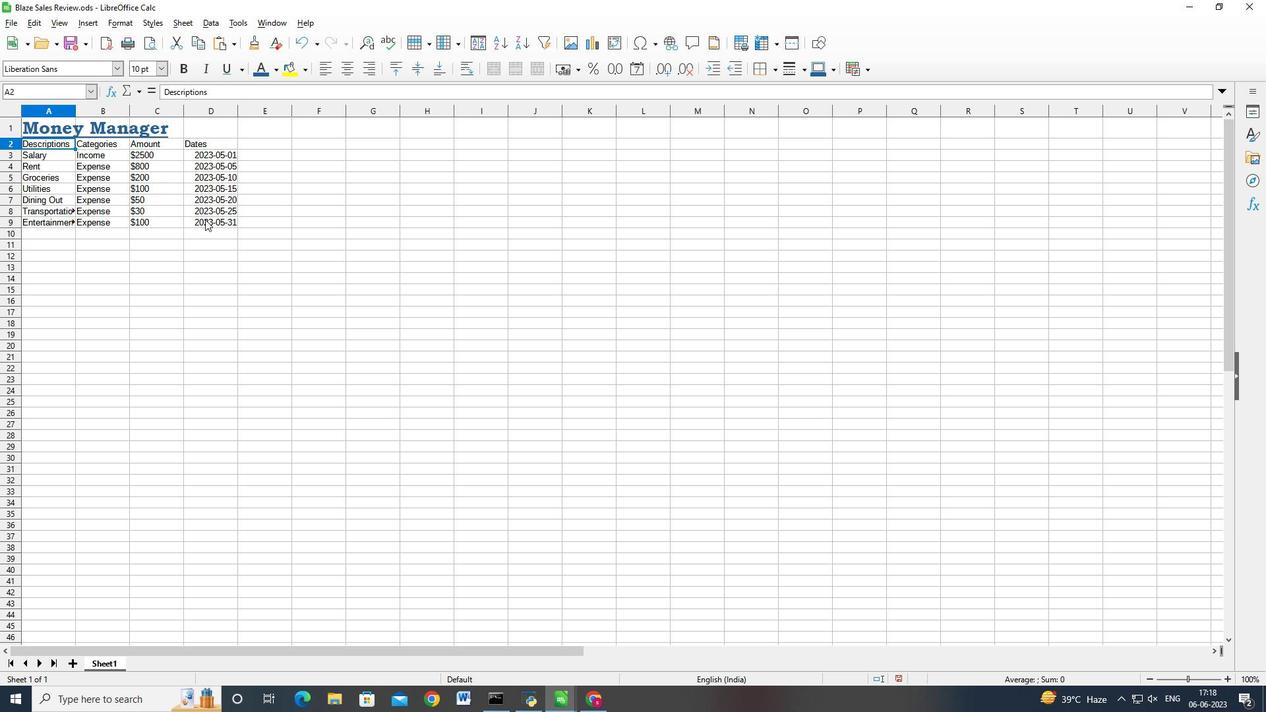 
Action: Mouse moved to (205, 220)
Screenshot: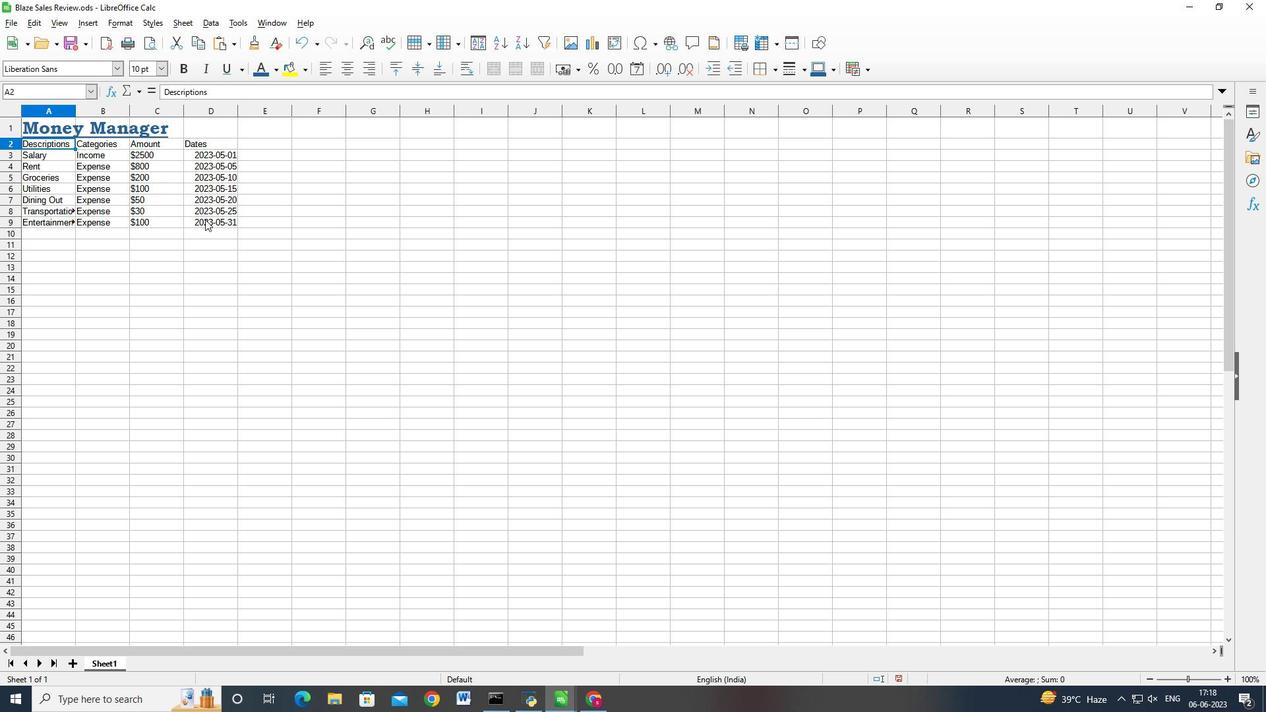 
Action: Key pressed <Key.shift><Key.shift><Key.shift><Key.shift><Key.shift>
Screenshot: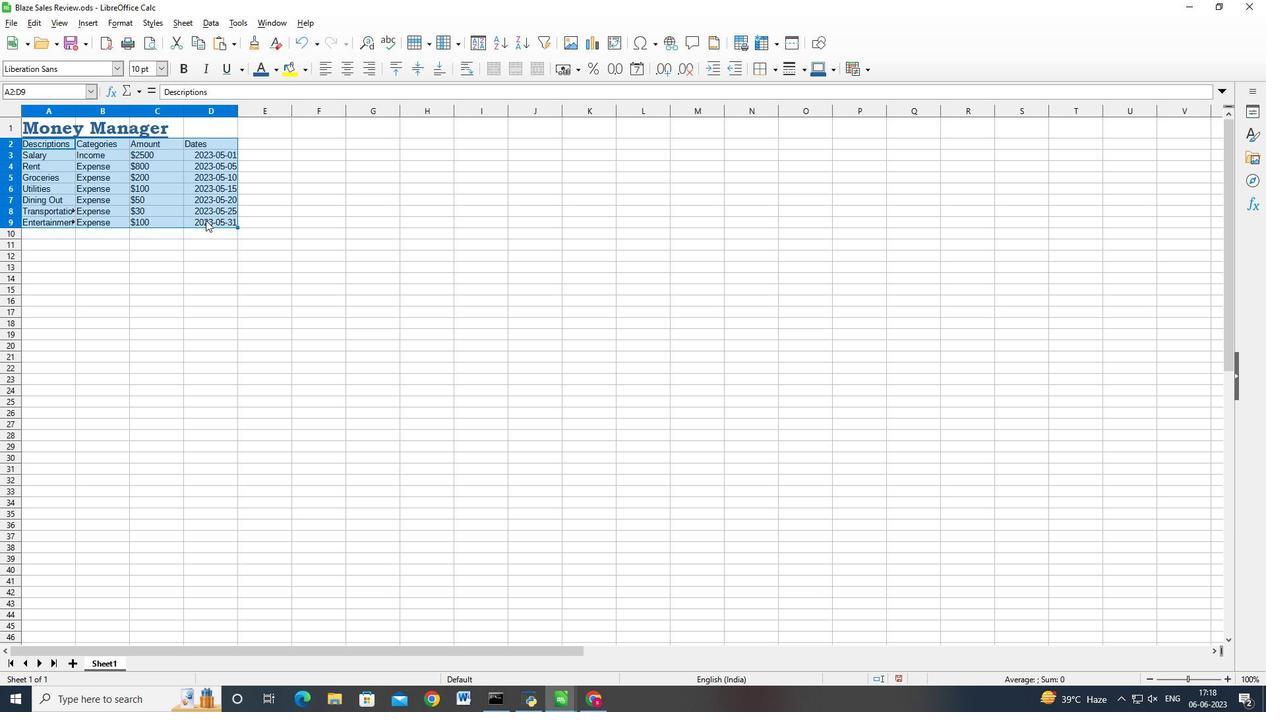 
Action: Mouse moved to (206, 218)
Screenshot: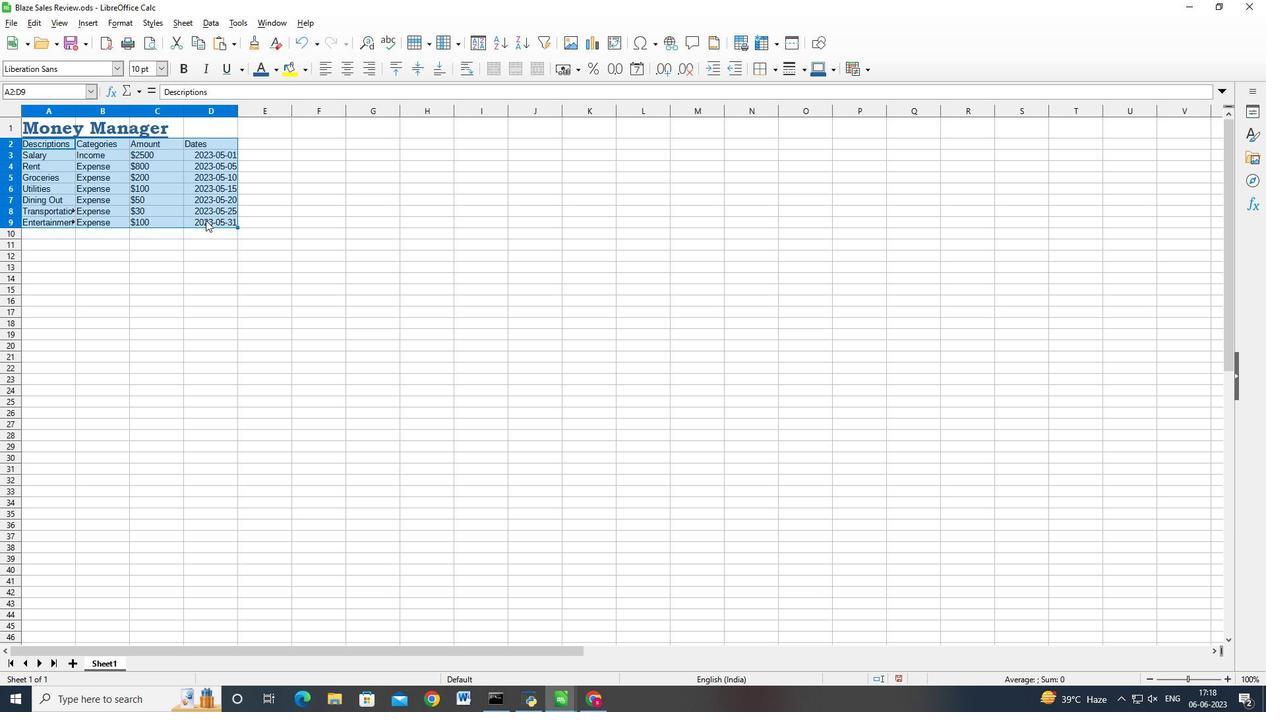 
Action: Key pressed <Key.shift>
Screenshot: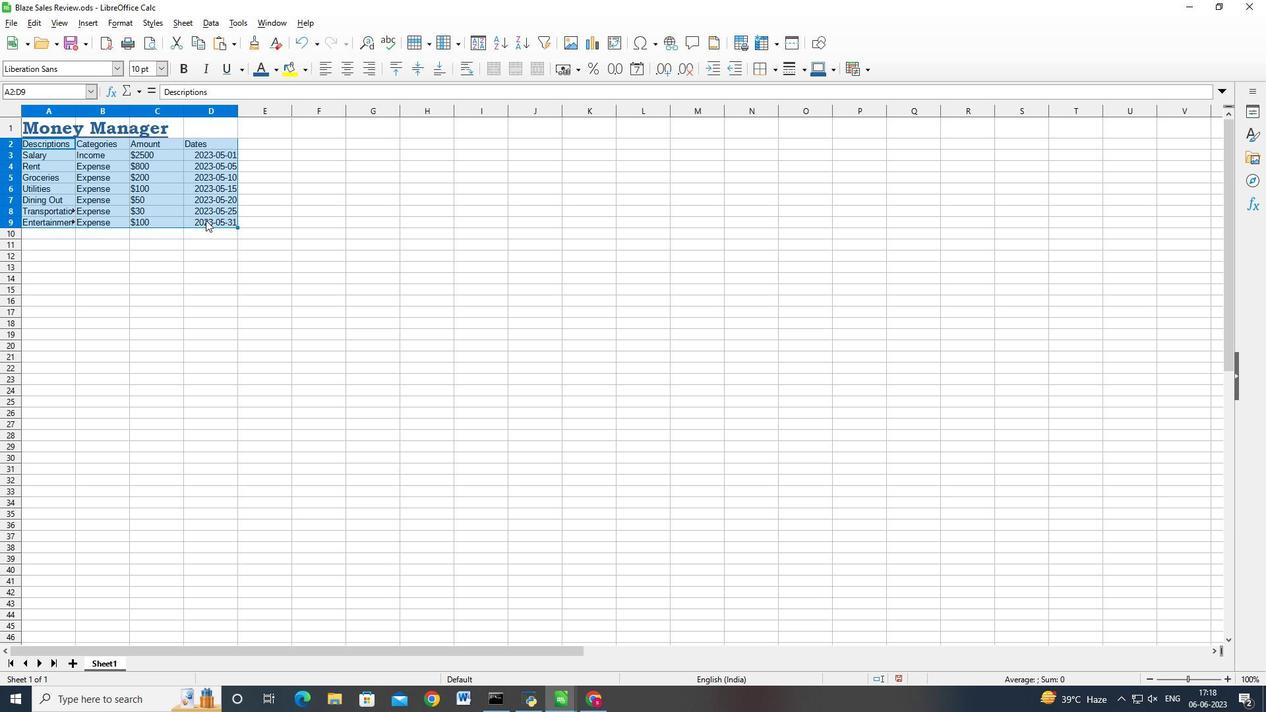 
Action: Mouse moved to (207, 207)
Screenshot: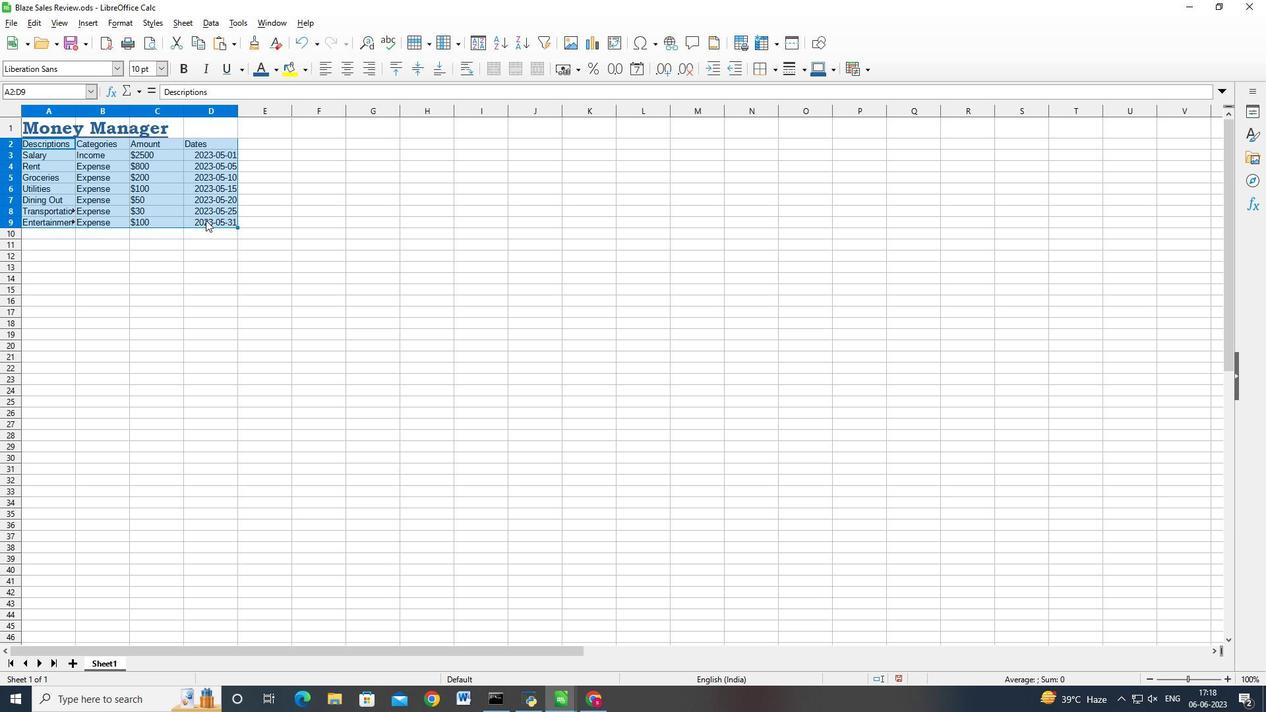 
Action: Key pressed <Key.shift>
Screenshot: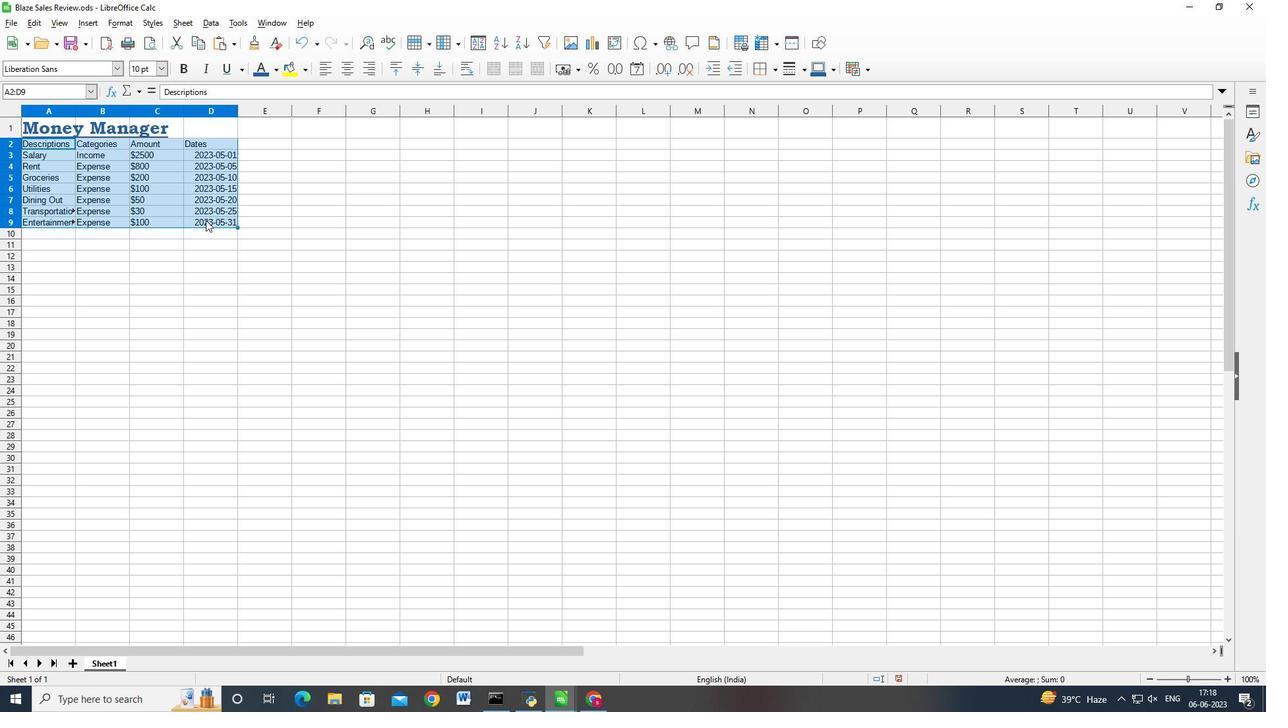 
Action: Mouse moved to (207, 190)
Screenshot: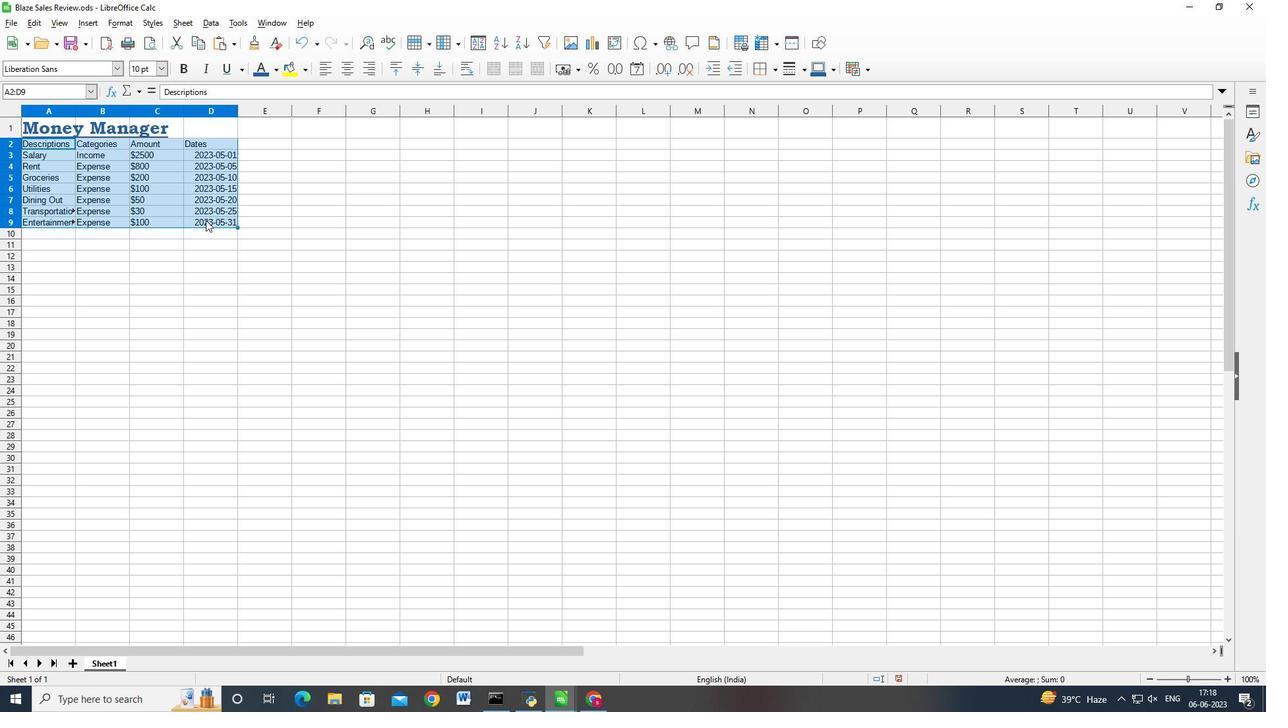 
Action: Key pressed <Key.shift>
Screenshot: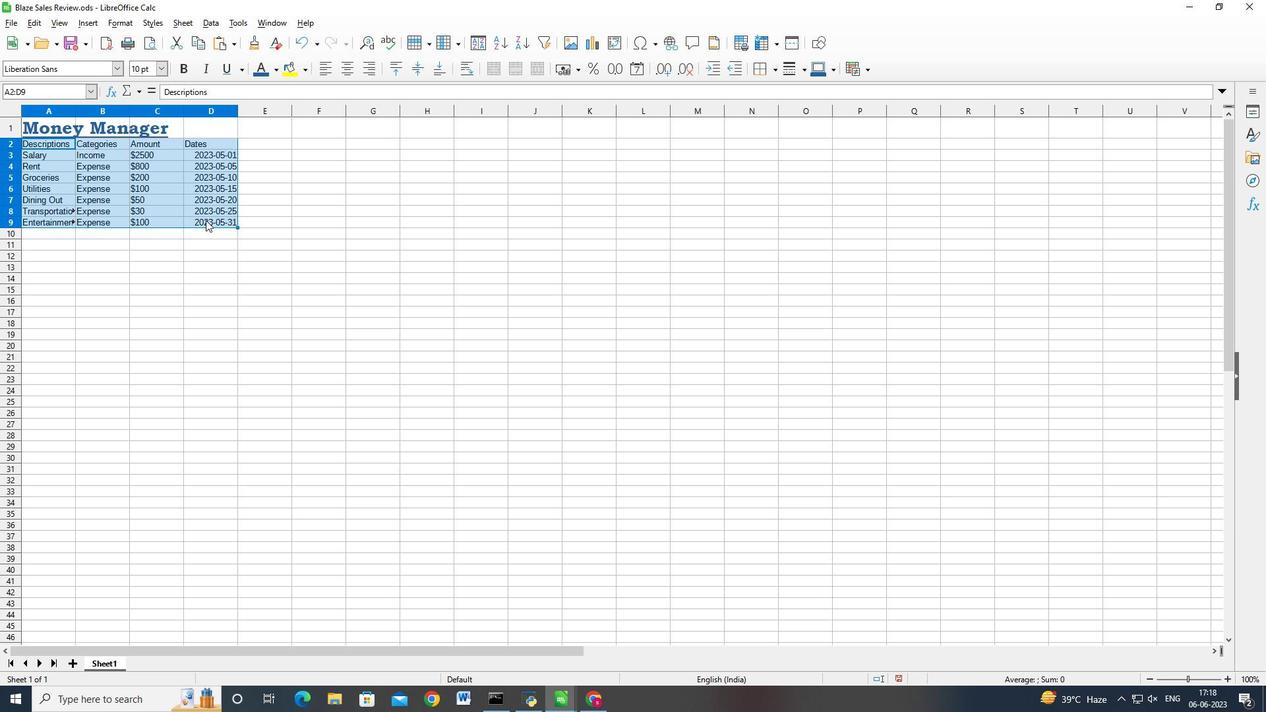 
Action: Mouse moved to (202, 169)
Screenshot: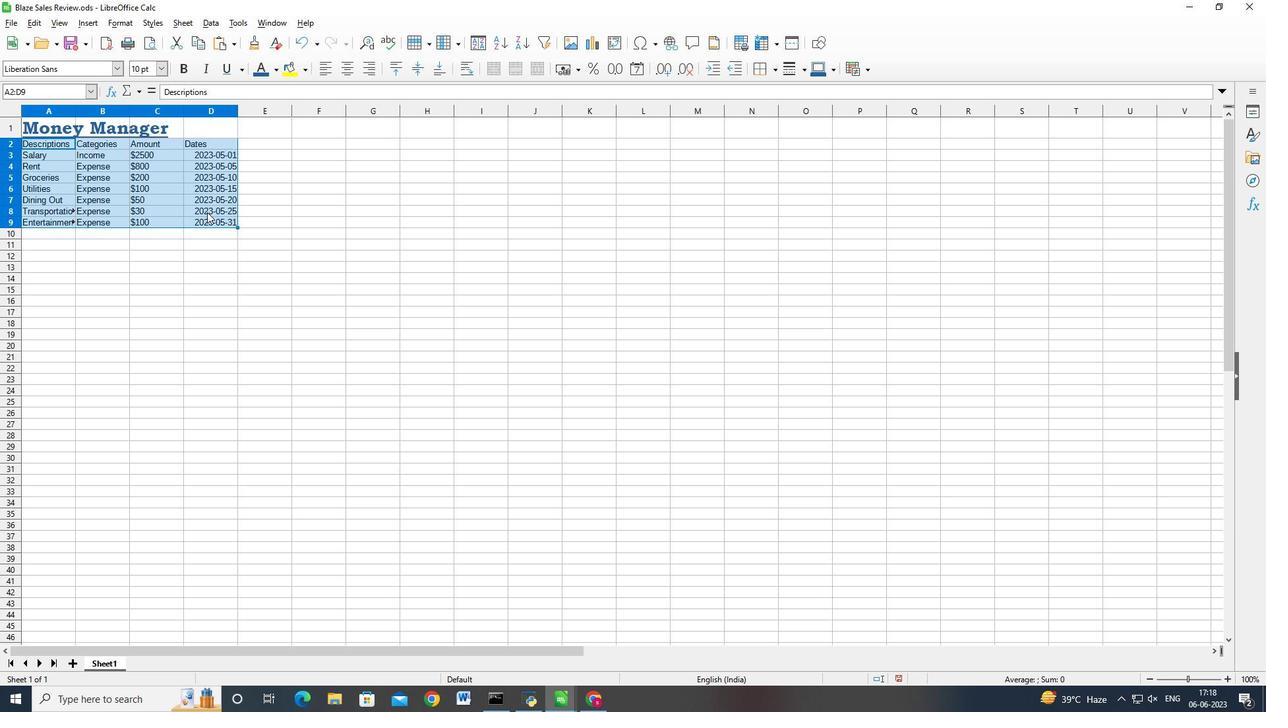 
Action: Key pressed <Key.shift>
Screenshot: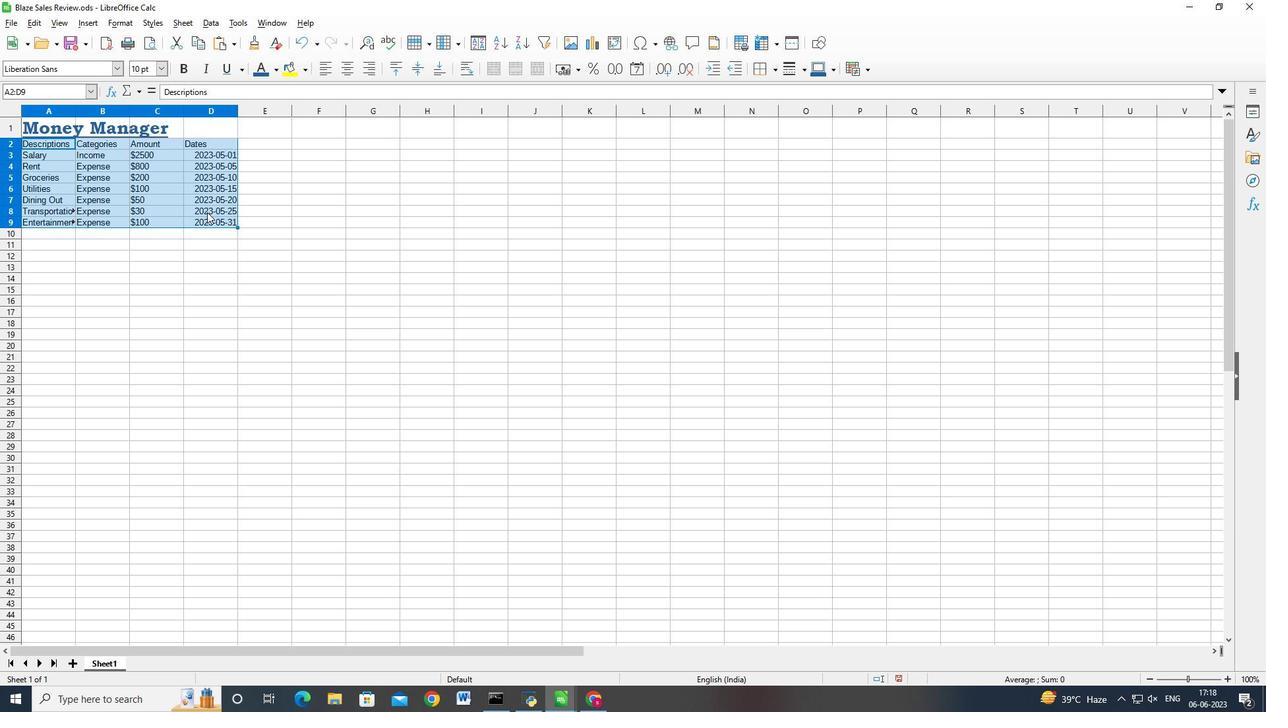 
Action: Mouse moved to (59, 69)
Screenshot: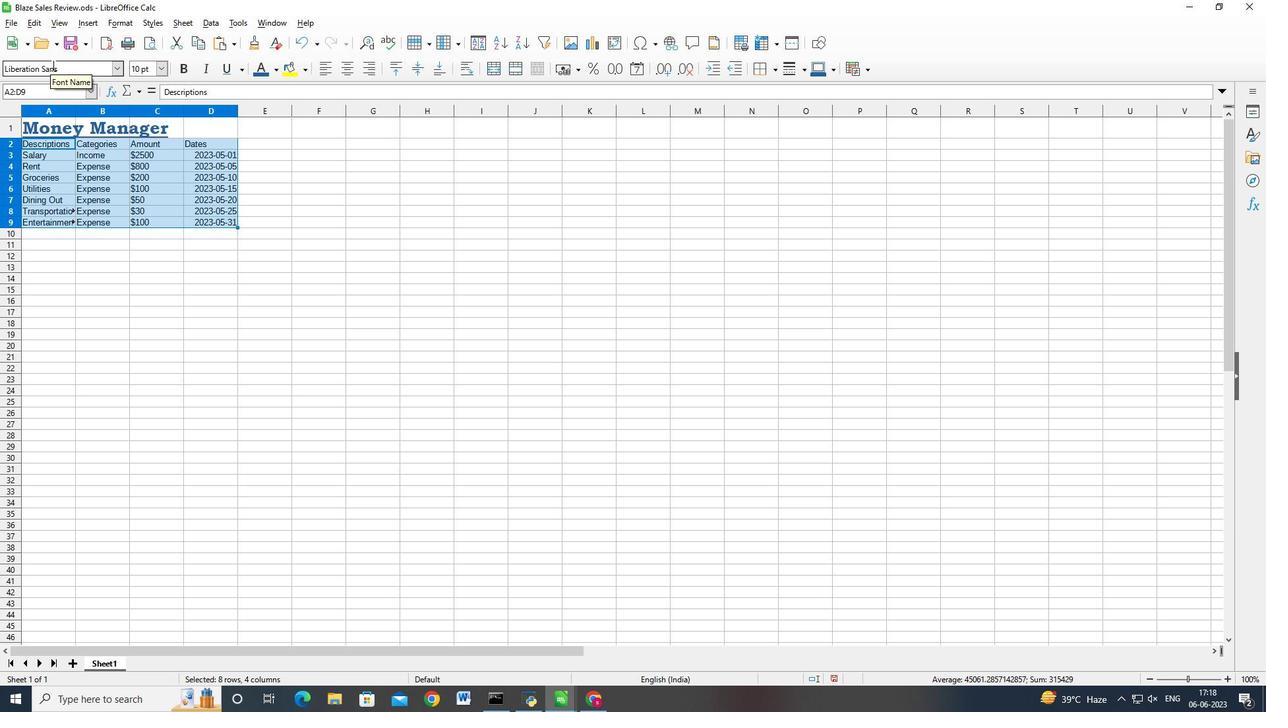 
Action: Mouse pressed left at (59, 69)
Screenshot: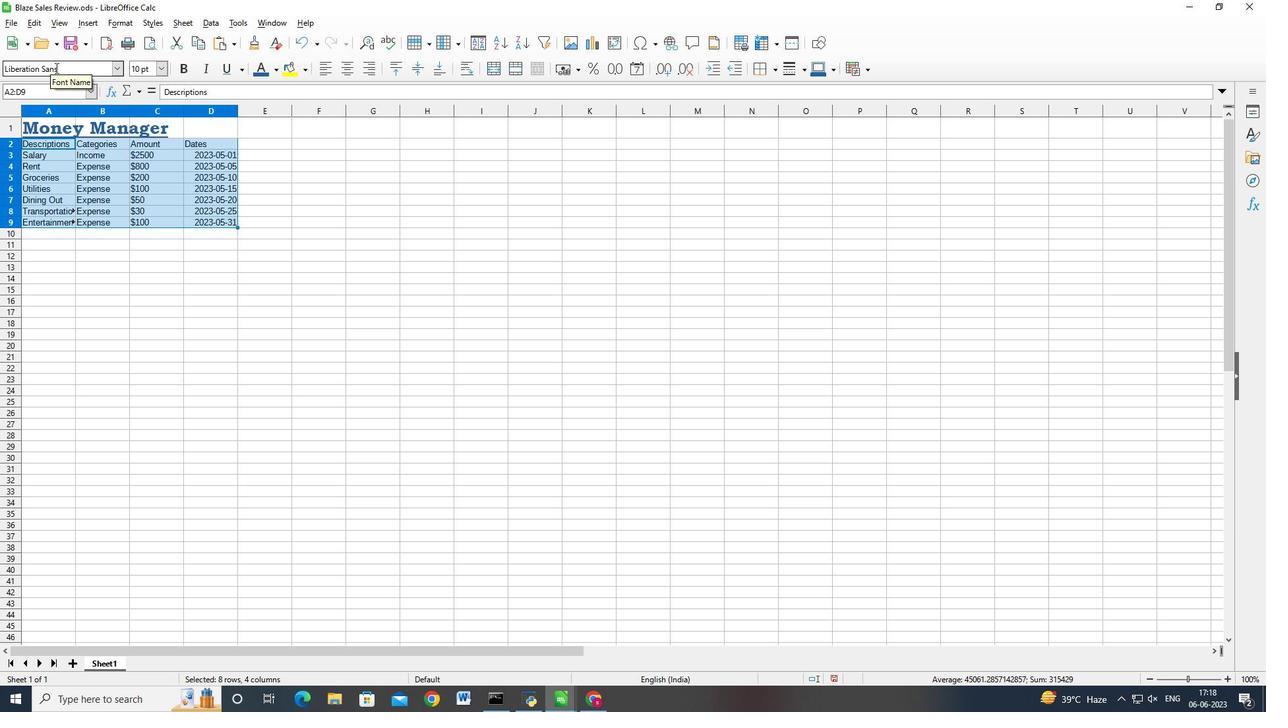 
Action: Key pressed <Key.backspace><Key.backspace><Key.backspace><Key.backspace><Key.backspace><Key.backspace><Key.backspace><Key.backspace><Key.backspace><Key.backspace><Key.backspace><Key.backspace><Key.backspace><Key.backspace><Key.backspace><Key.shift>Bookman<Key.space><Key.shift>Old<Key.space>style<Key.enter>
Screenshot: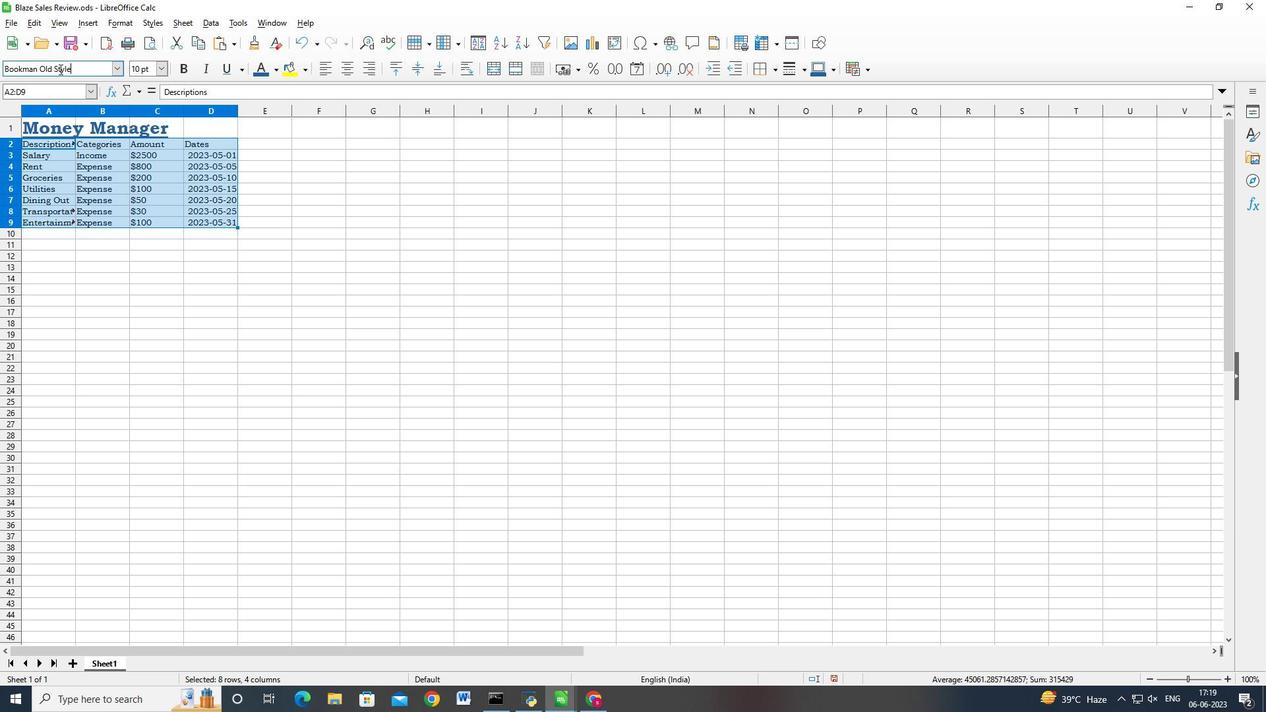 
Action: Mouse moved to (160, 62)
Screenshot: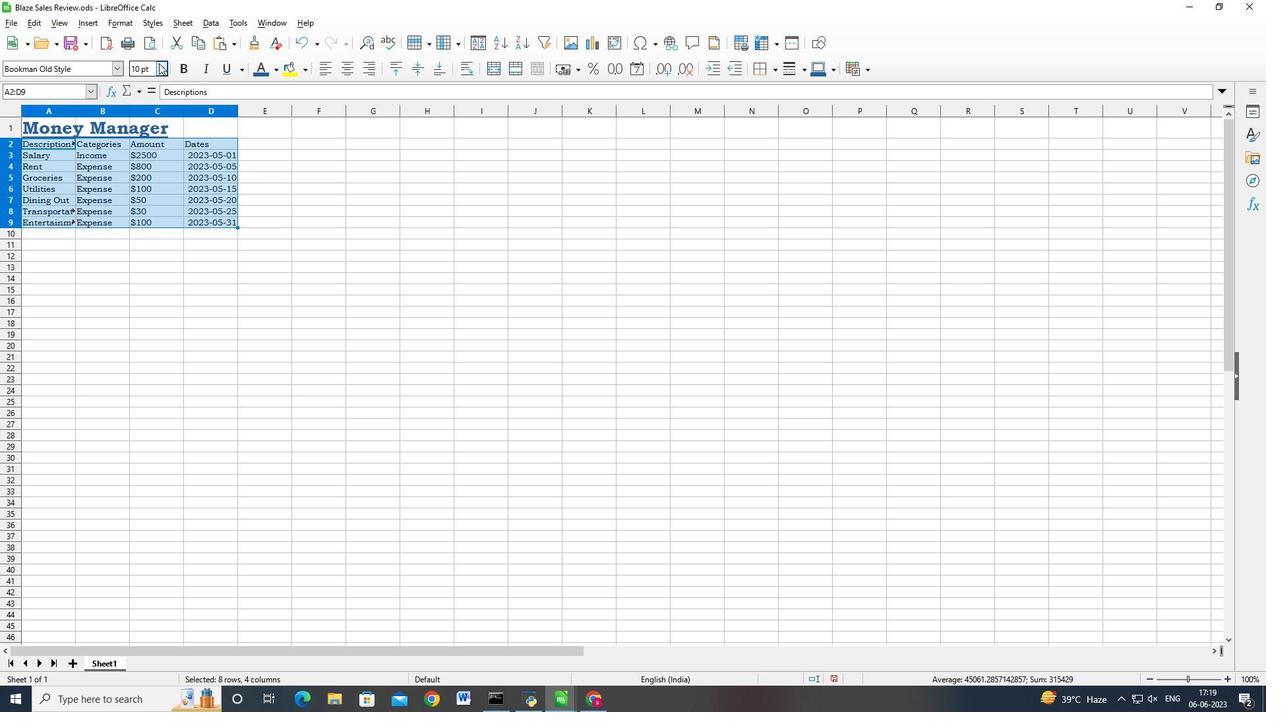 
Action: Mouse pressed left at (160, 62)
Screenshot: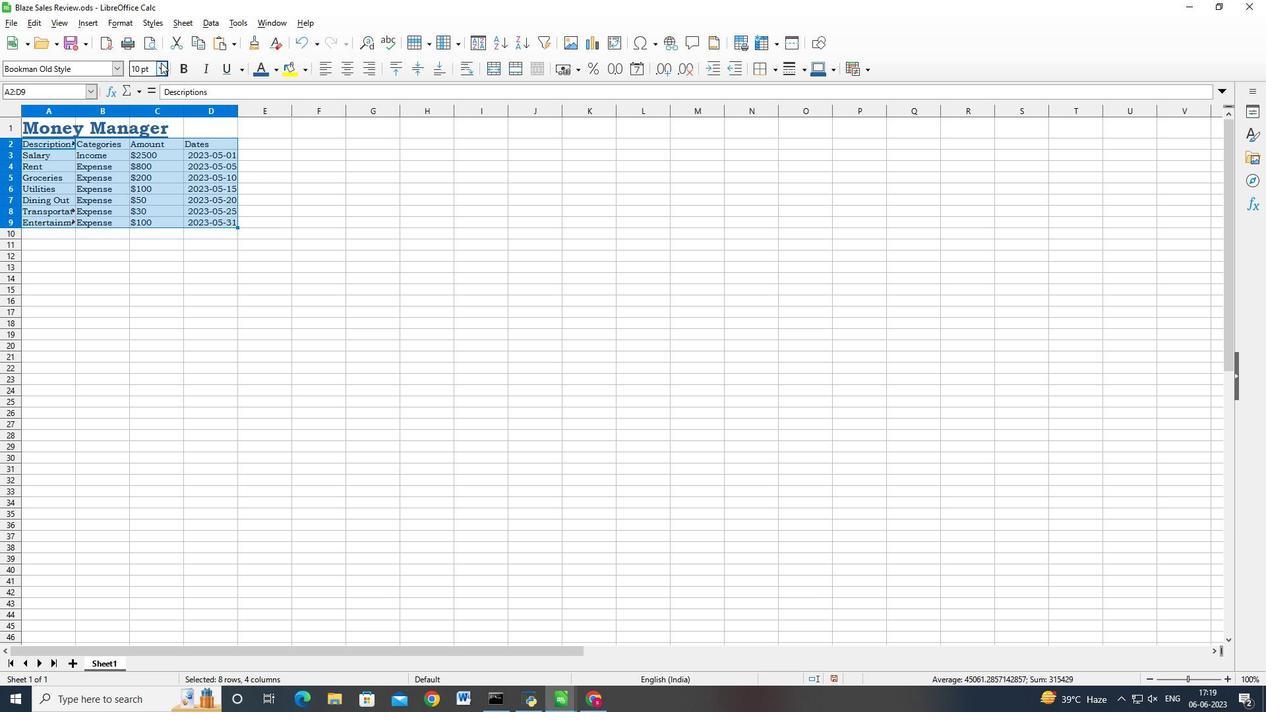 
Action: Mouse moved to (138, 182)
Screenshot: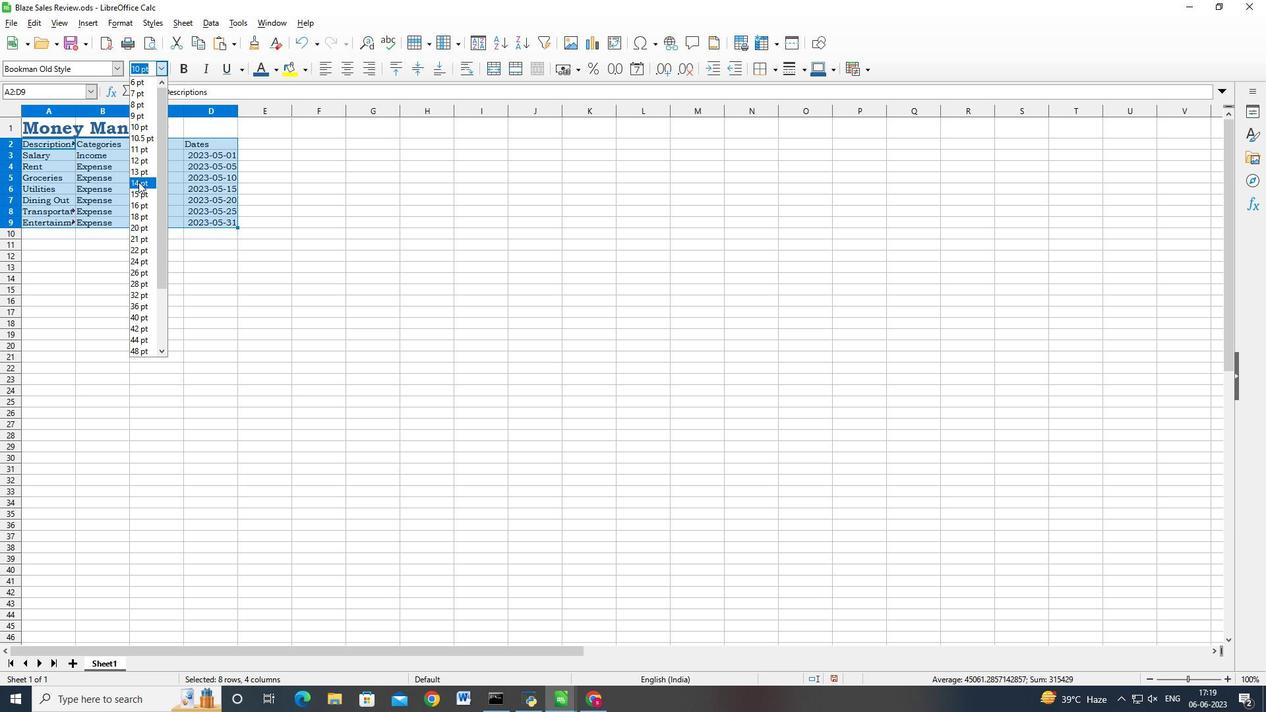 
Action: Mouse pressed left at (138, 182)
Screenshot: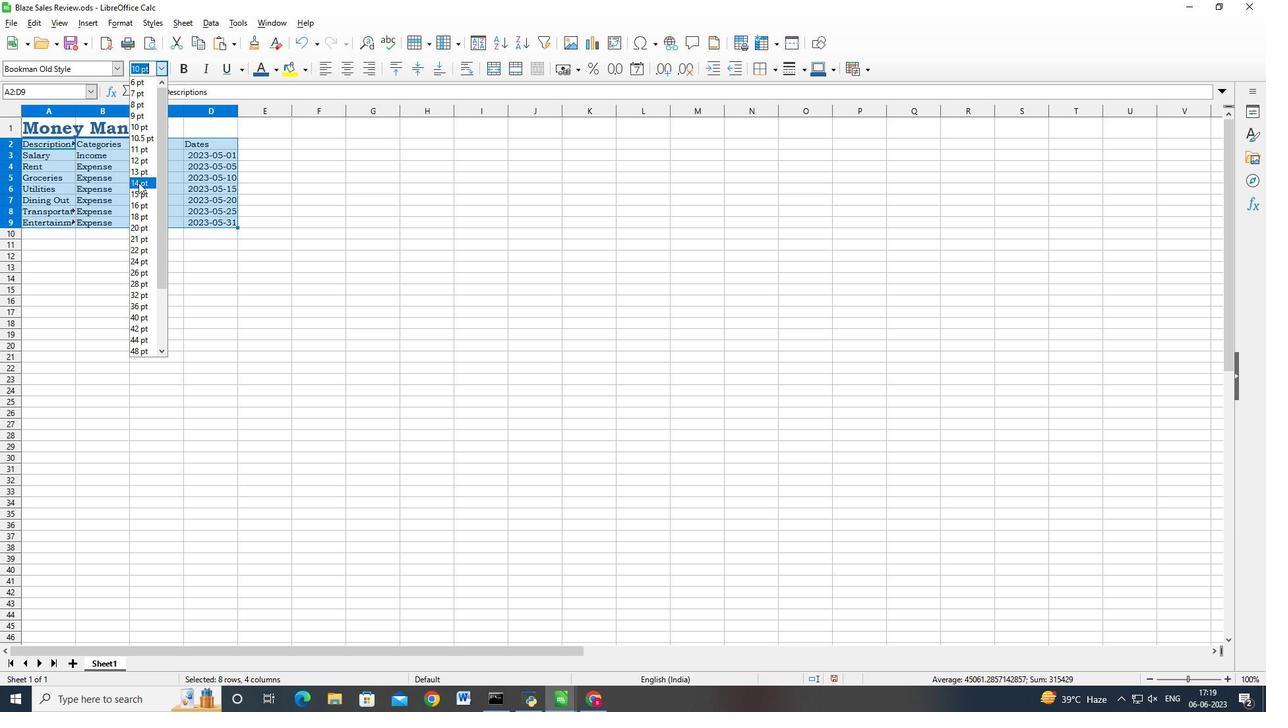 
Action: Mouse moved to (48, 124)
Screenshot: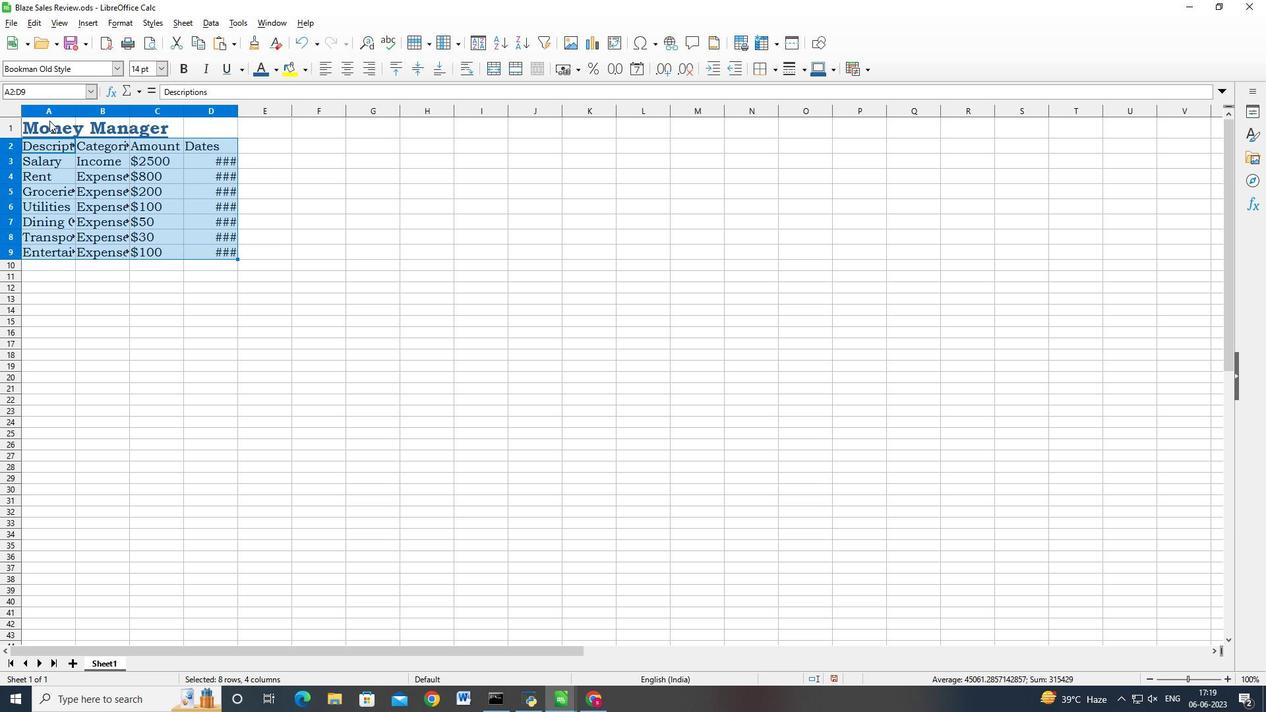 
Action: Key pressed <Key.shift>
Screenshot: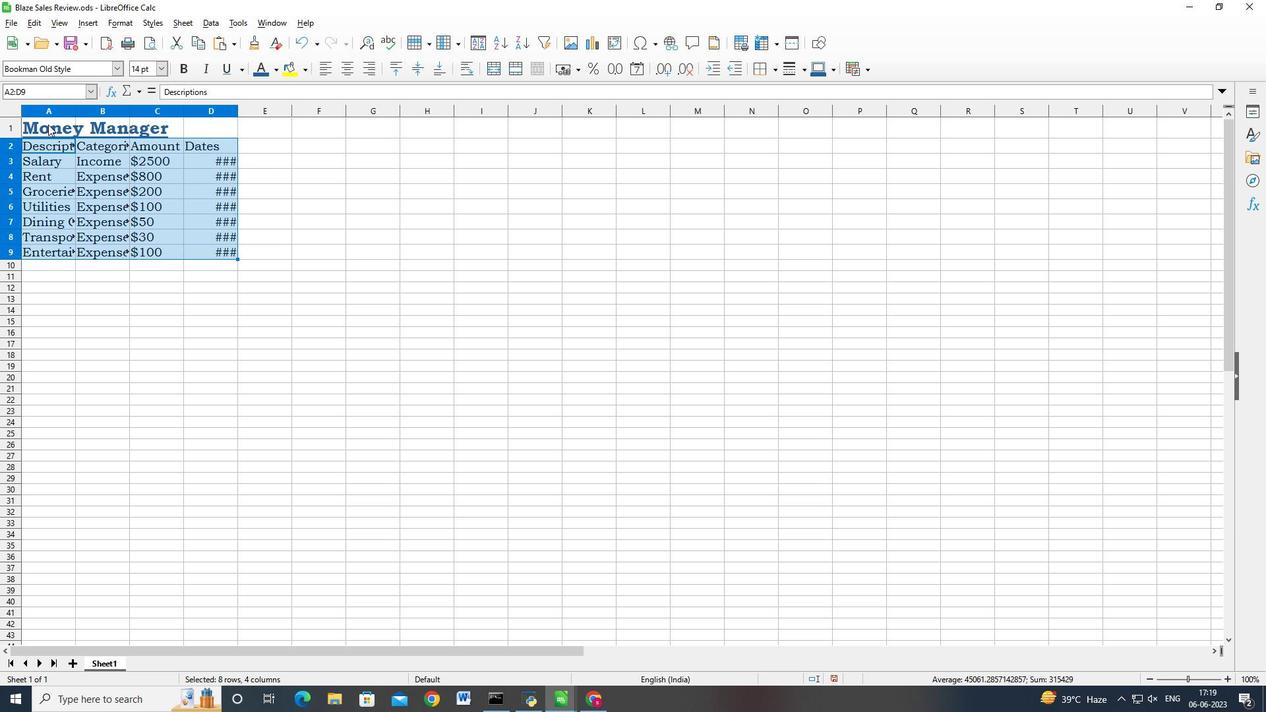 
Action: Mouse pressed left at (48, 124)
Screenshot: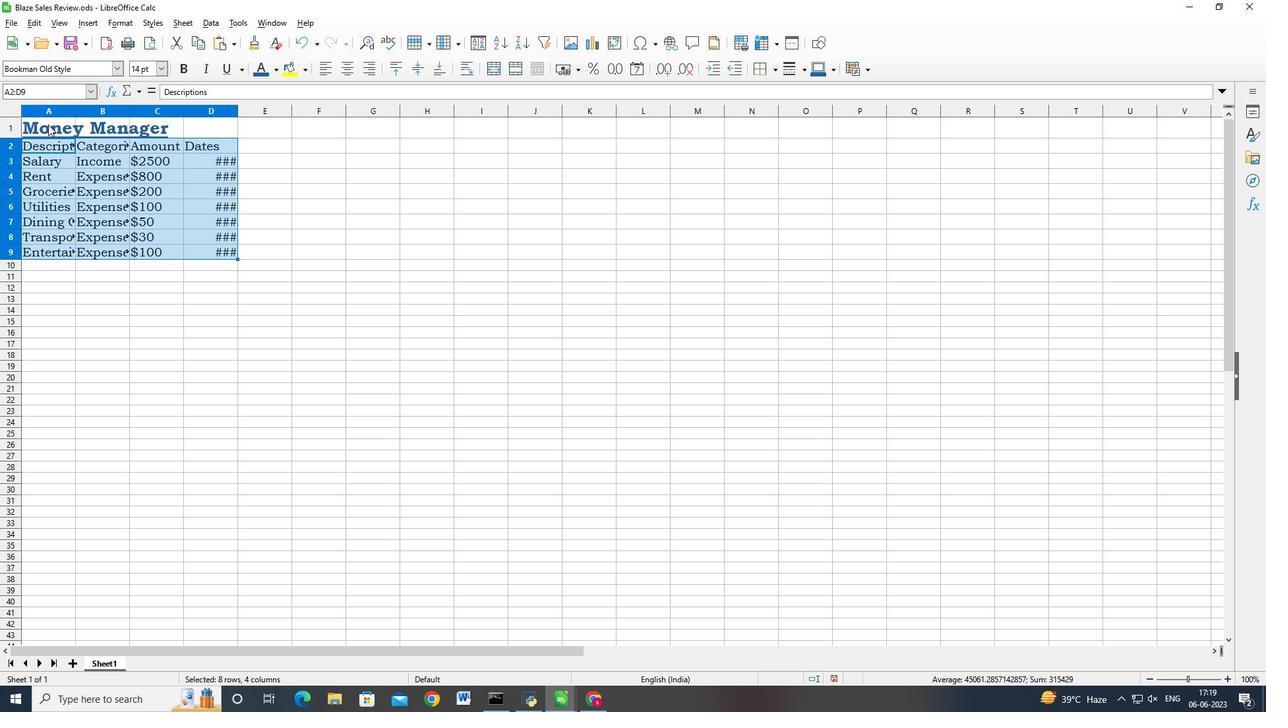 
Action: Mouse moved to (83, 122)
Screenshot: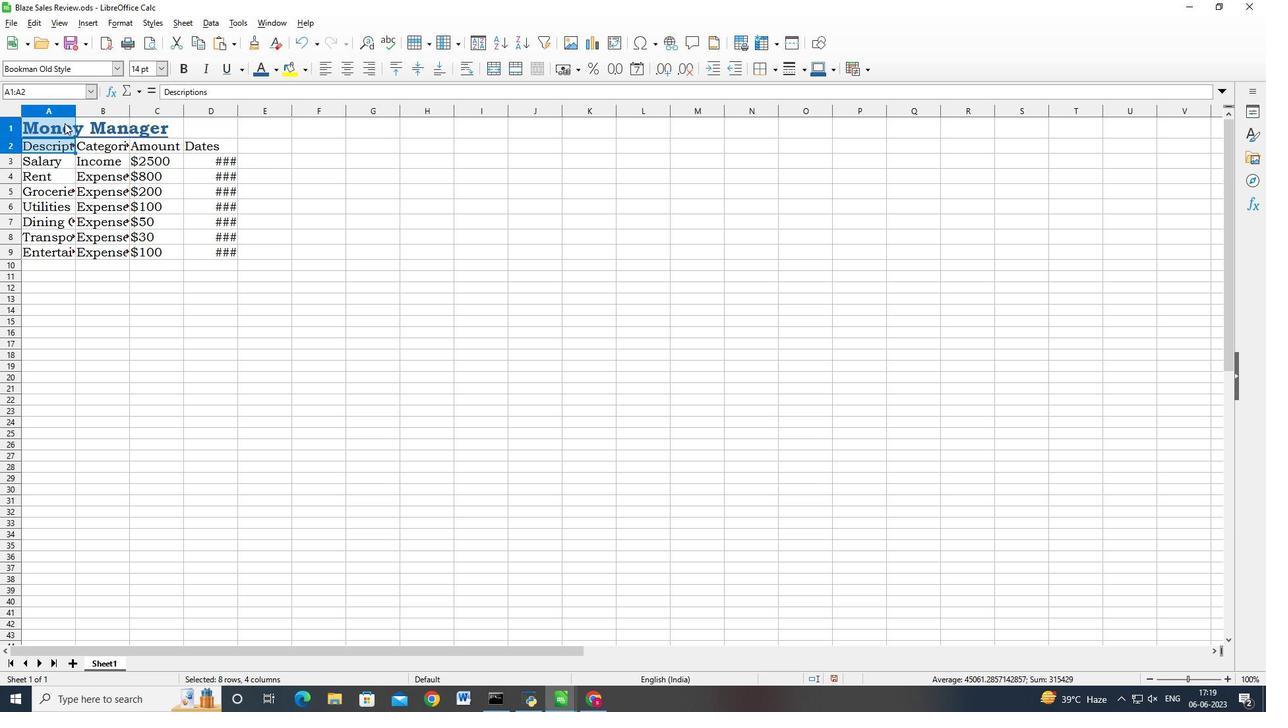
Action: Key pressed <Key.shift>
Screenshot: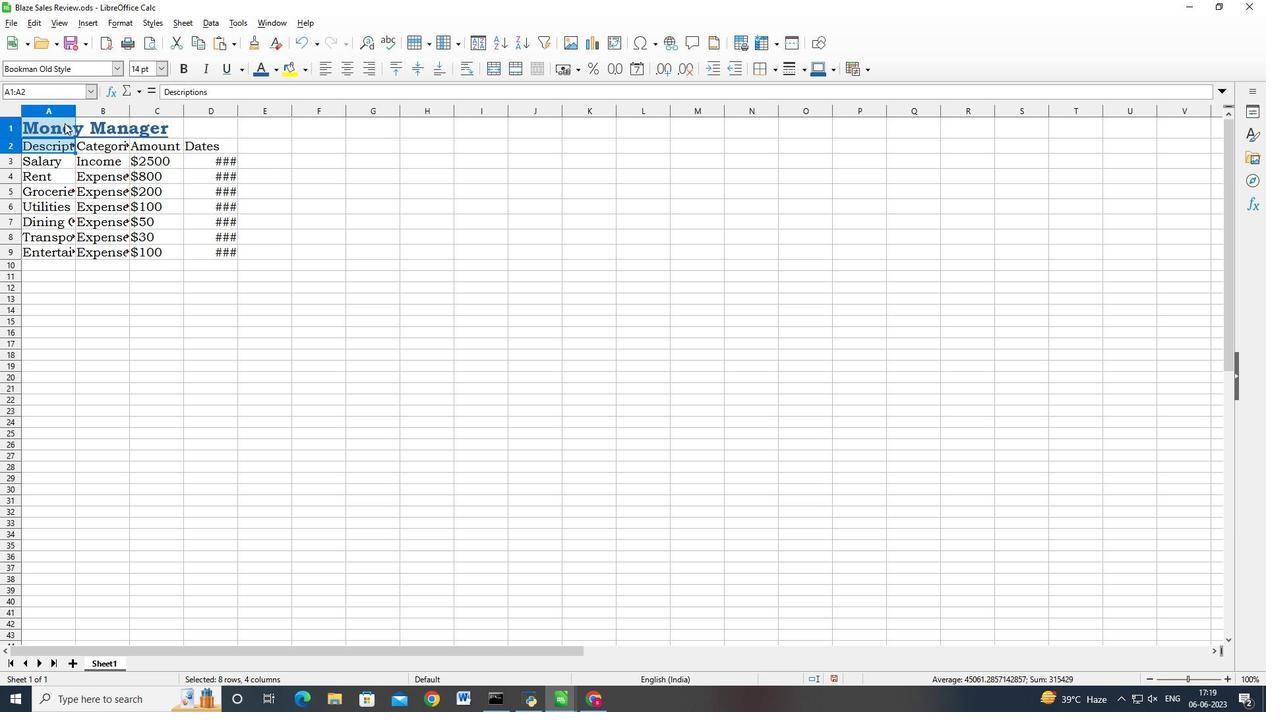 
Action: Mouse moved to (87, 124)
Screenshot: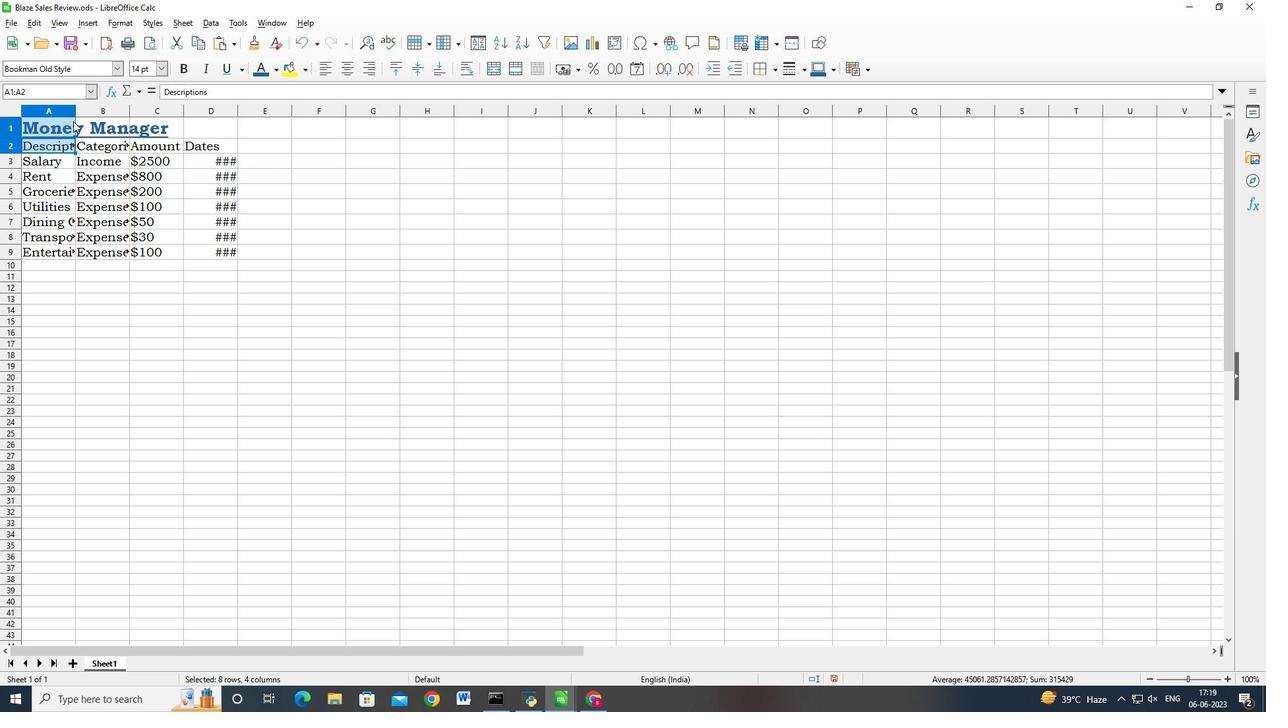 
Action: Key pressed <Key.shift>
Screenshot: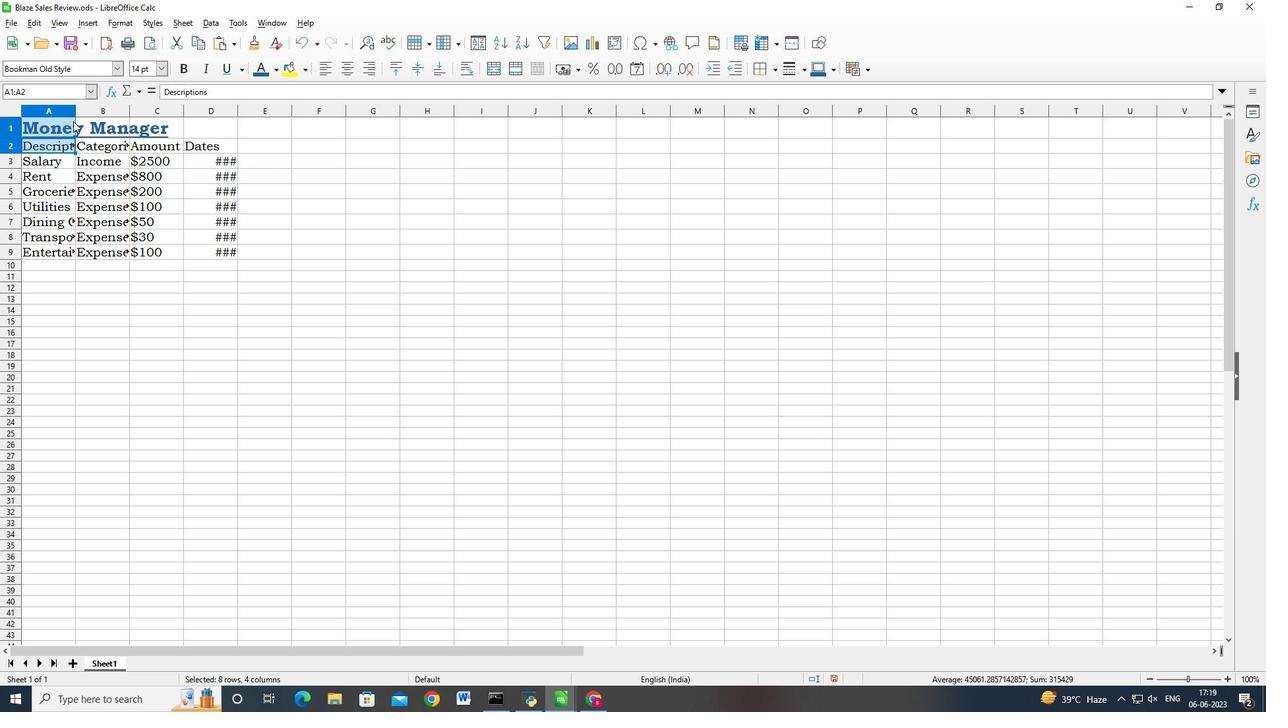 
Action: Mouse moved to (89, 124)
Screenshot: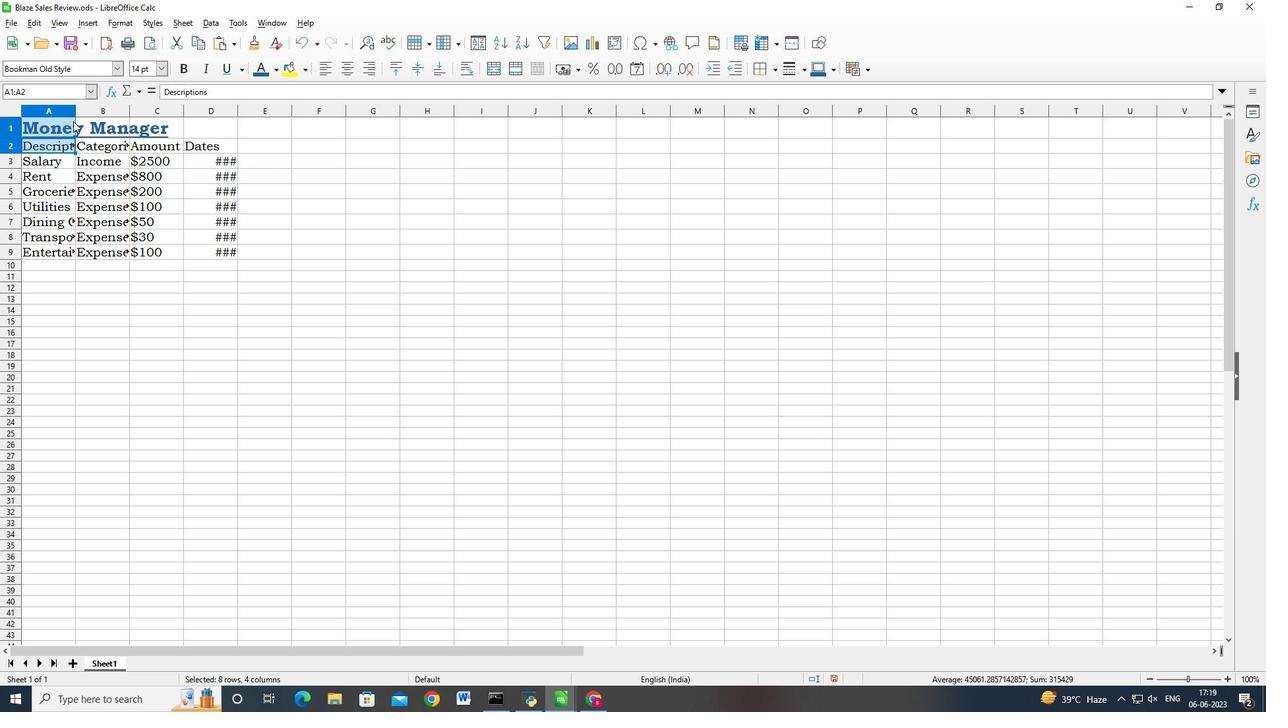 
Action: Key pressed <Key.shift>
Screenshot: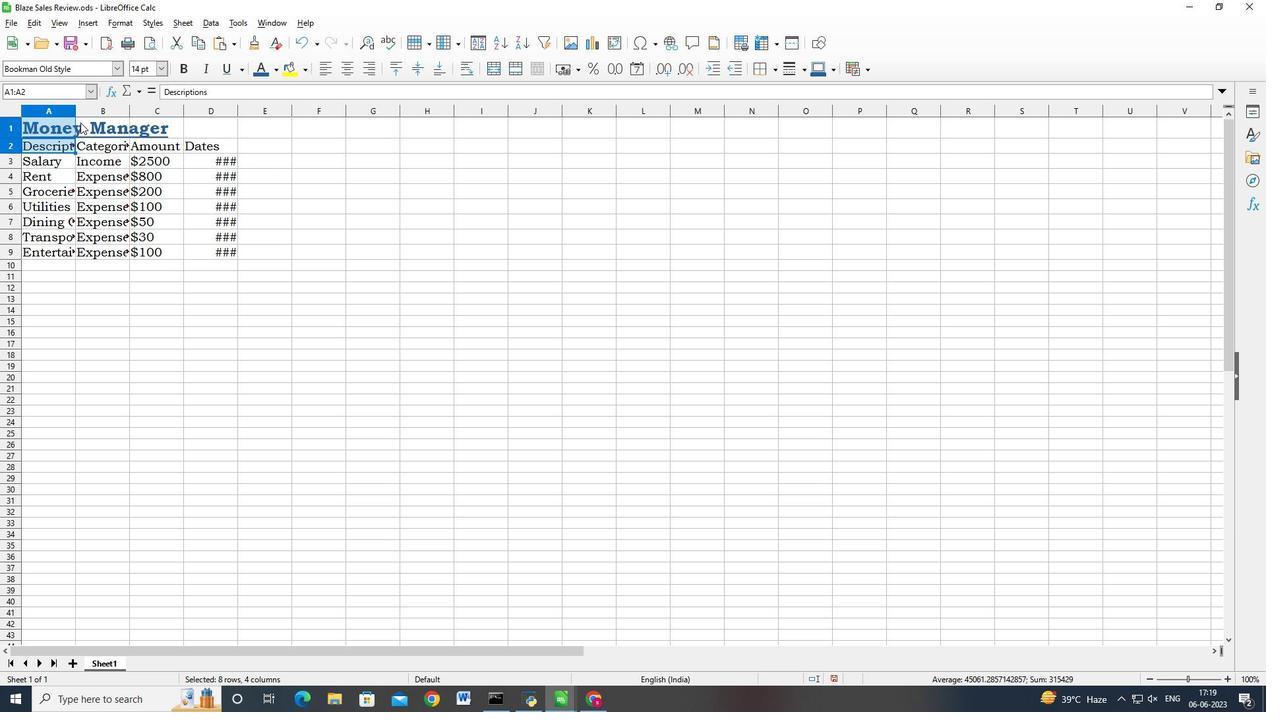 
Action: Mouse moved to (89, 124)
Screenshot: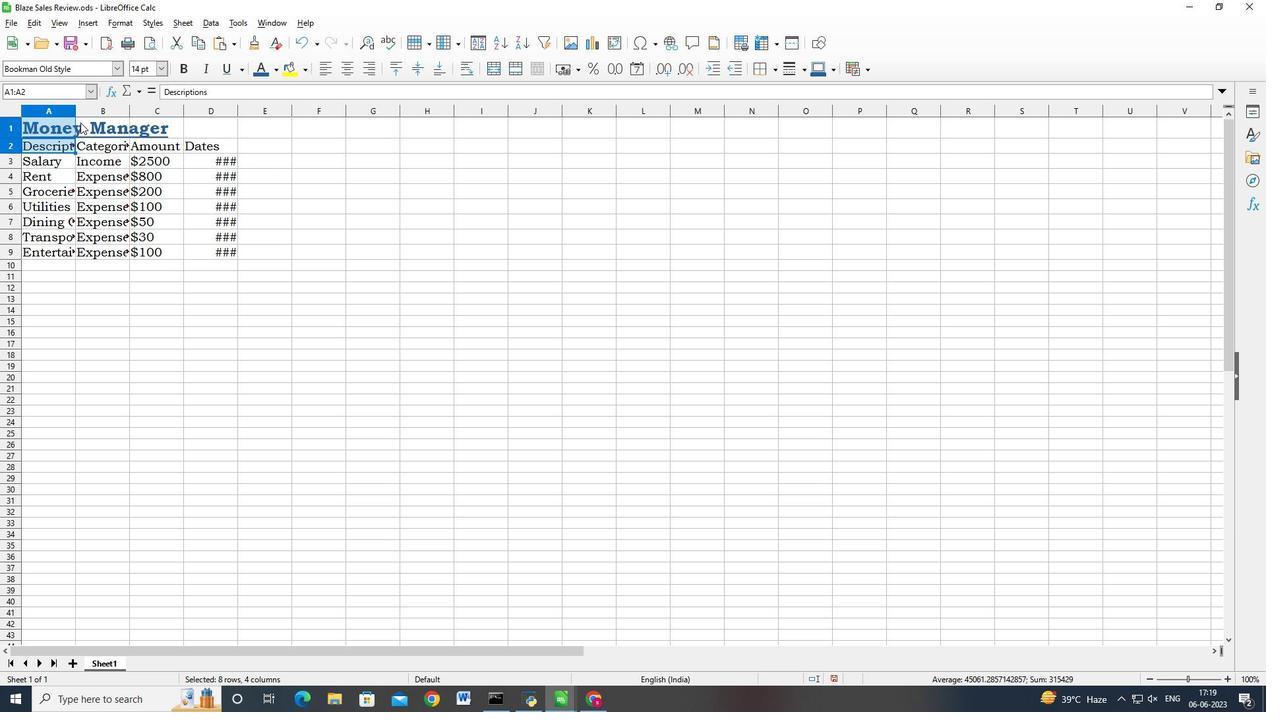 
Action: Key pressed <Key.shift>
Screenshot: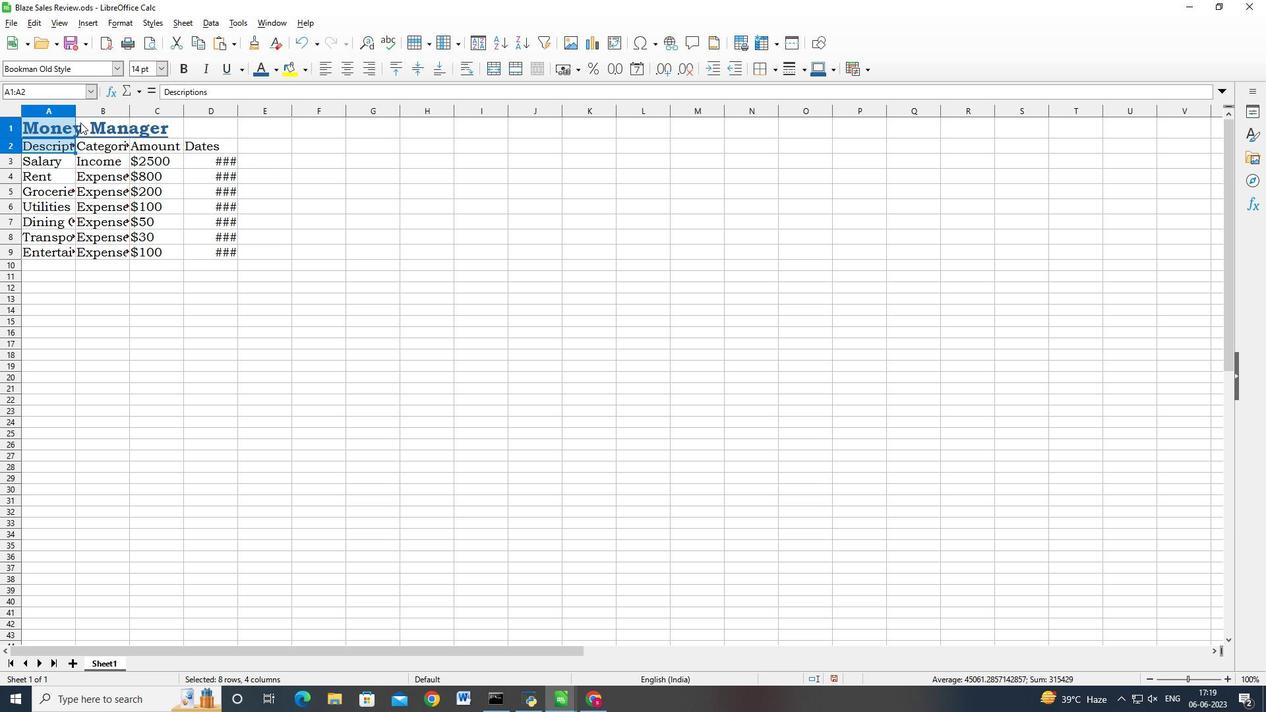 
Action: Mouse moved to (90, 124)
Screenshot: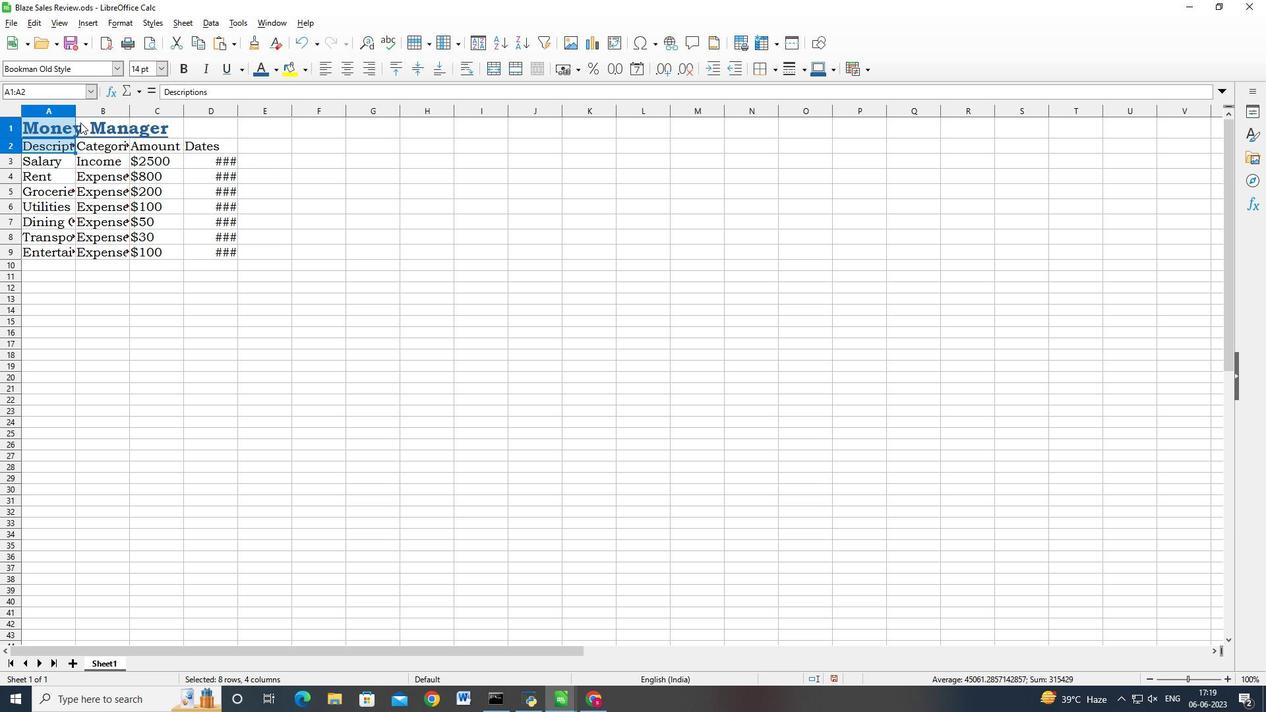 
Action: Key pressed <Key.shift><Key.shift><Key.shift>
Screenshot: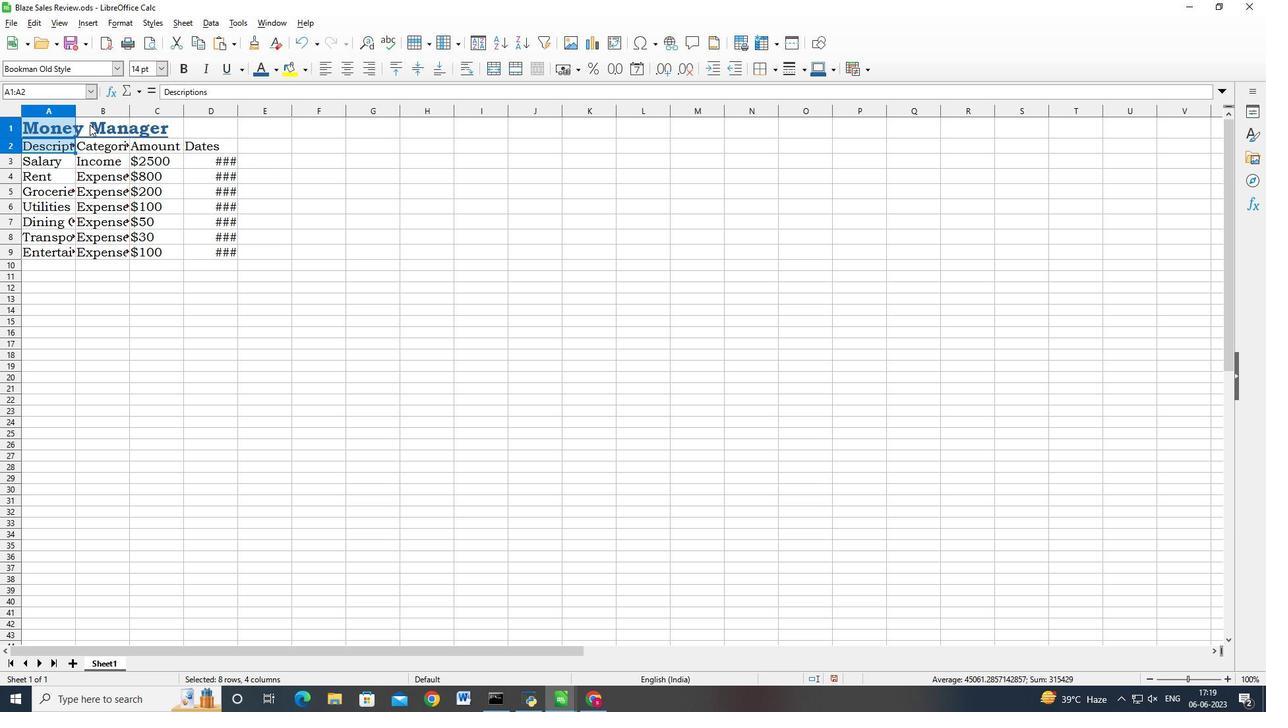 
Action: Mouse moved to (90, 125)
Screenshot: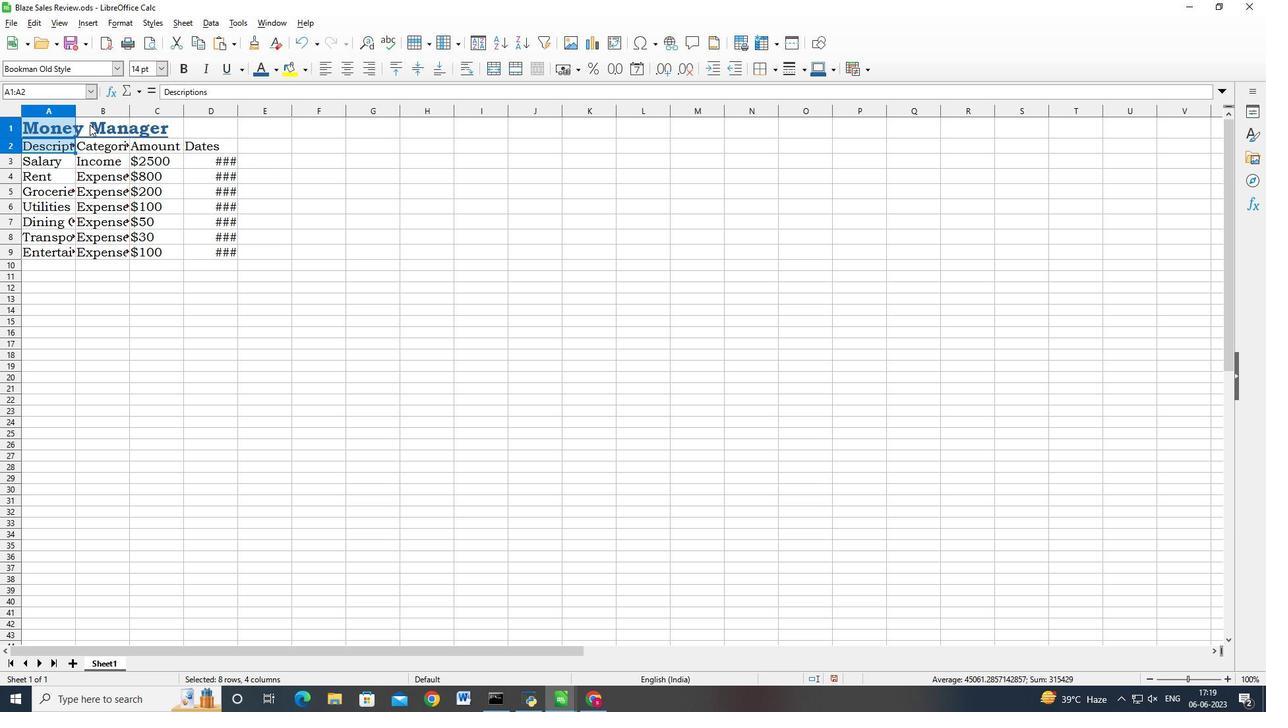
Action: Key pressed <Key.shift>
Screenshot: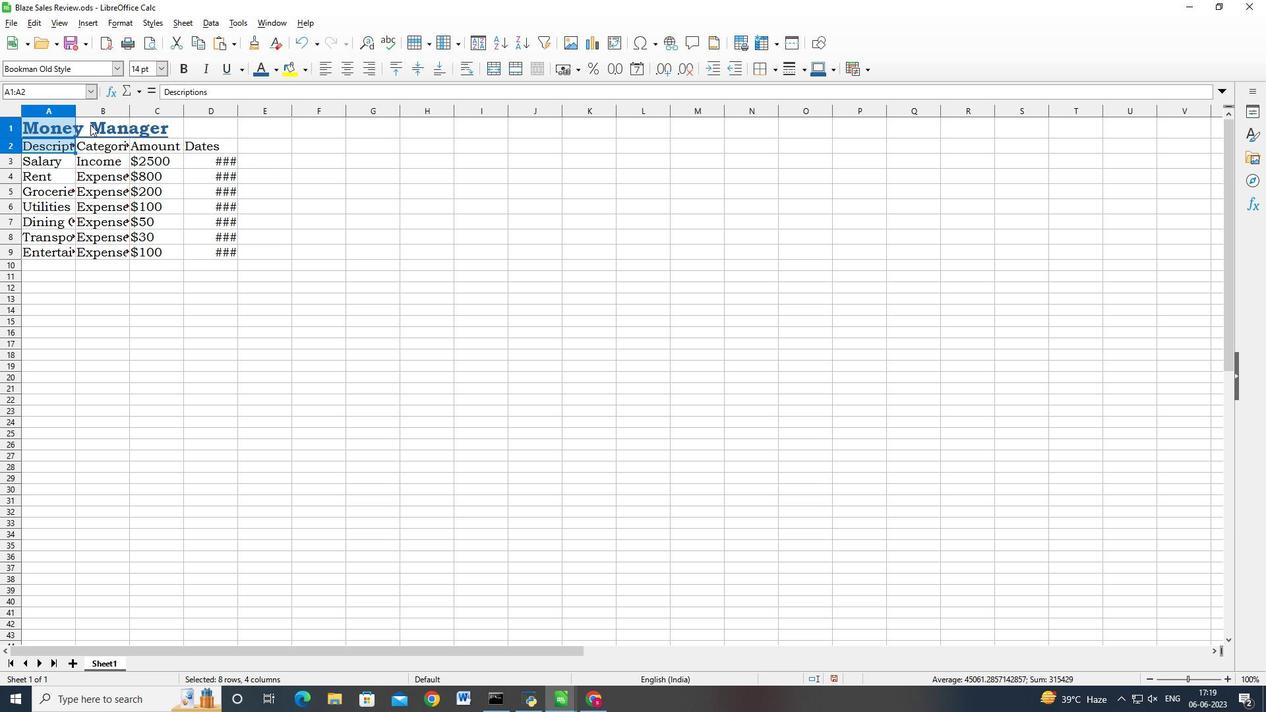 
Action: Mouse moved to (91, 125)
Screenshot: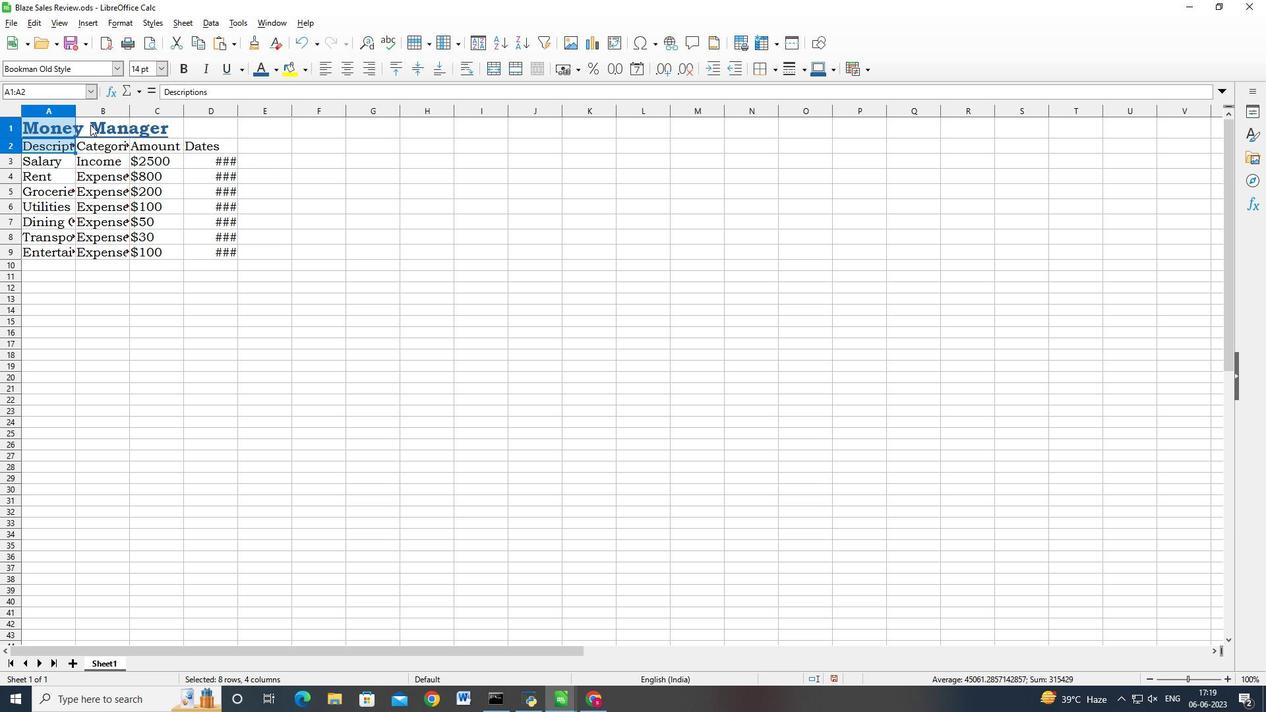 
Action: Key pressed <Key.shift><Key.shift>
Screenshot: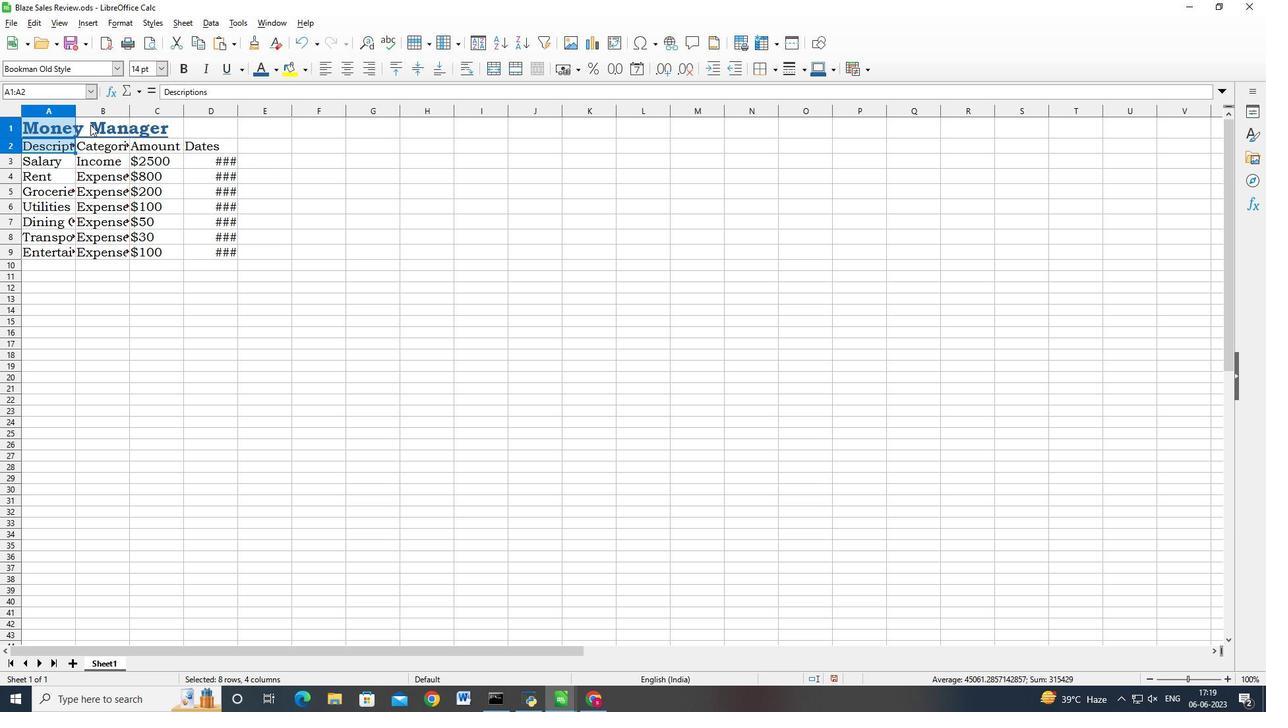 
Action: Mouse moved to (65, 131)
Screenshot: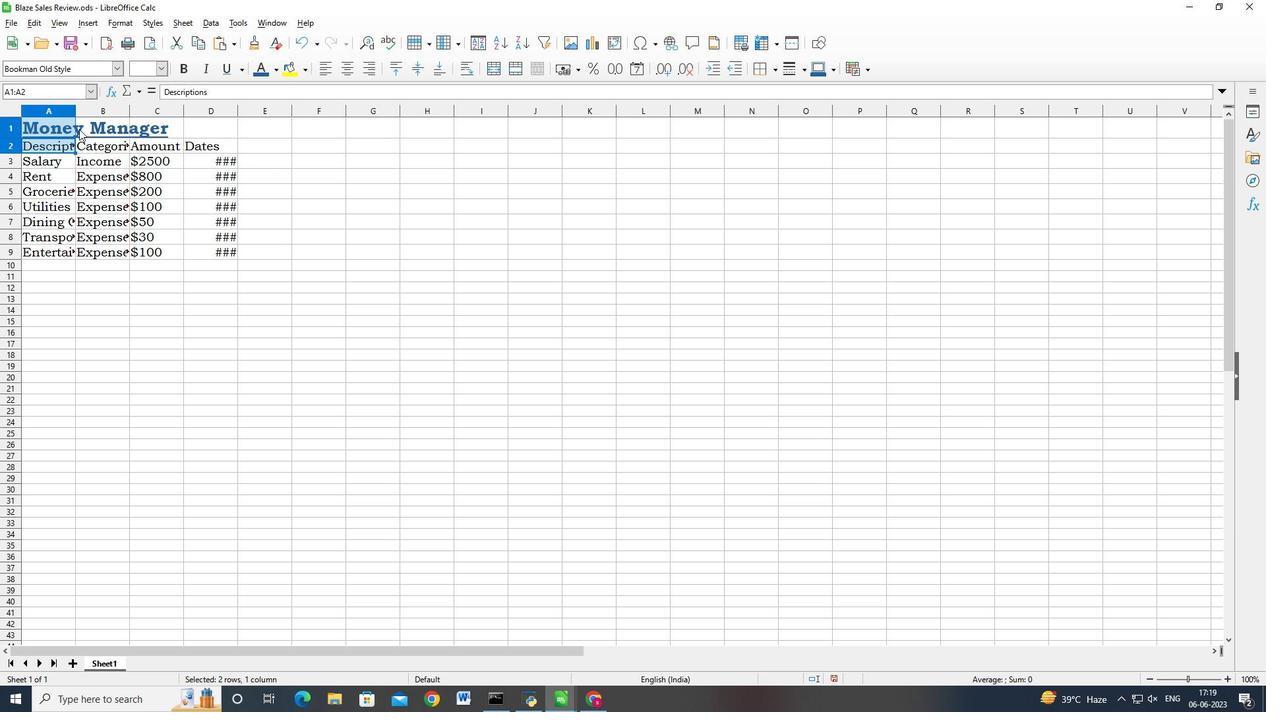 
Action: Mouse pressed left at (65, 131)
Screenshot: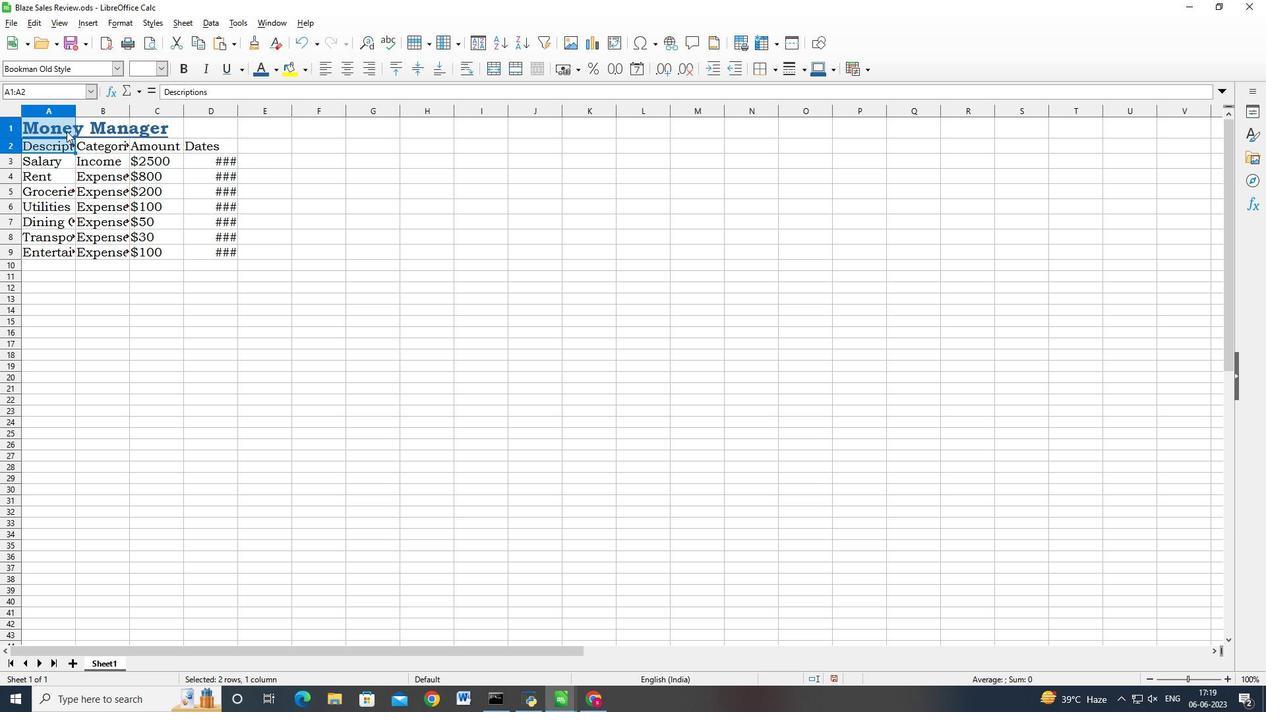 
Action: Mouse moved to (48, 118)
Screenshot: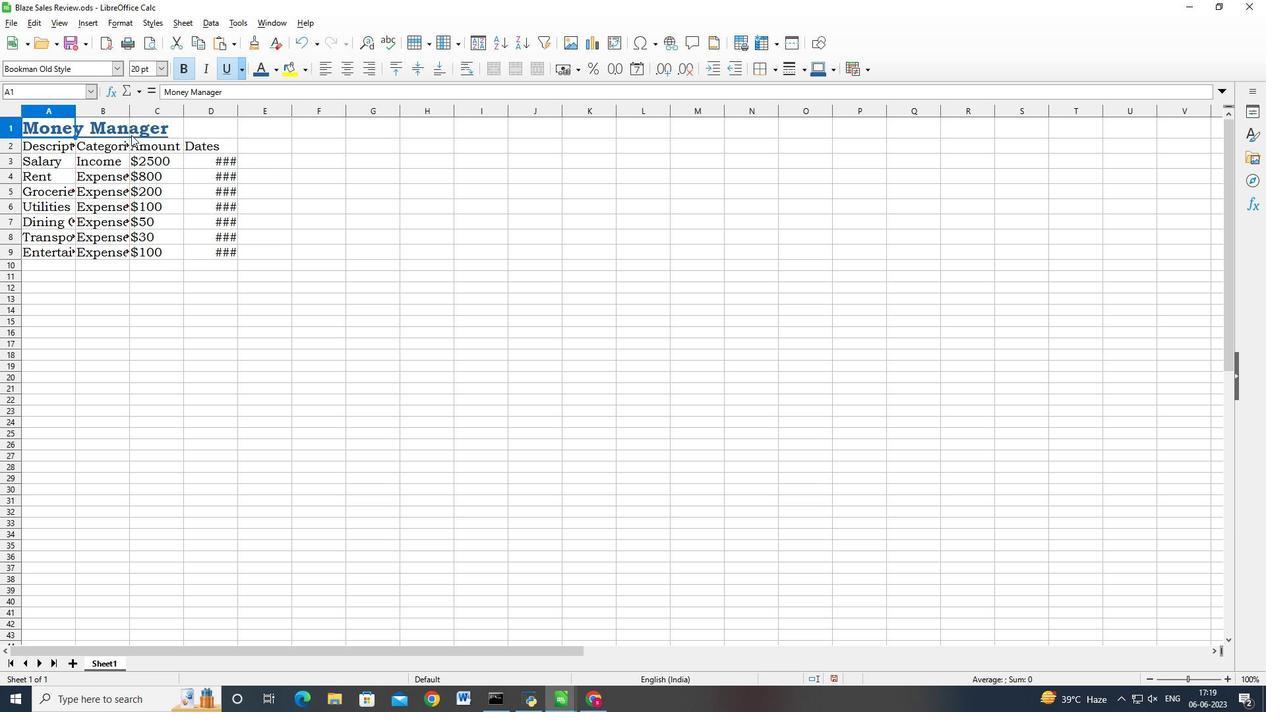 
Action: Key pressed <Key.shift>
Screenshot: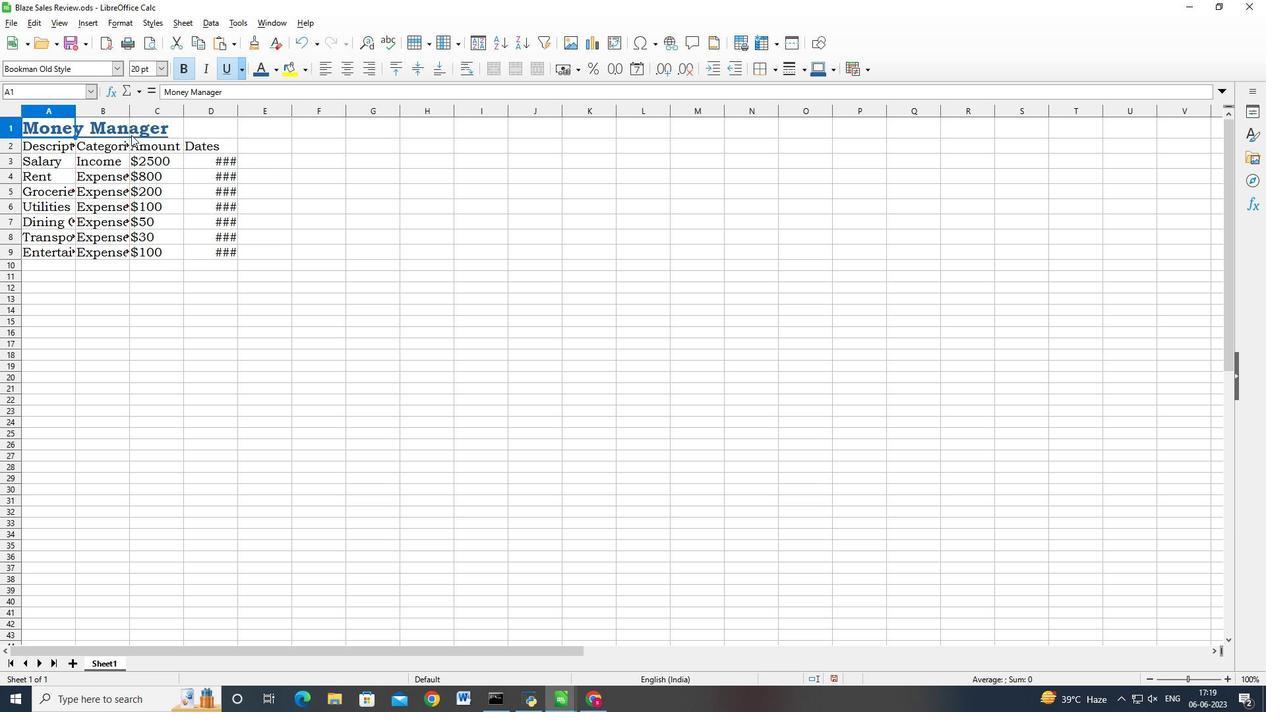 
Action: Mouse moved to (59, 121)
Screenshot: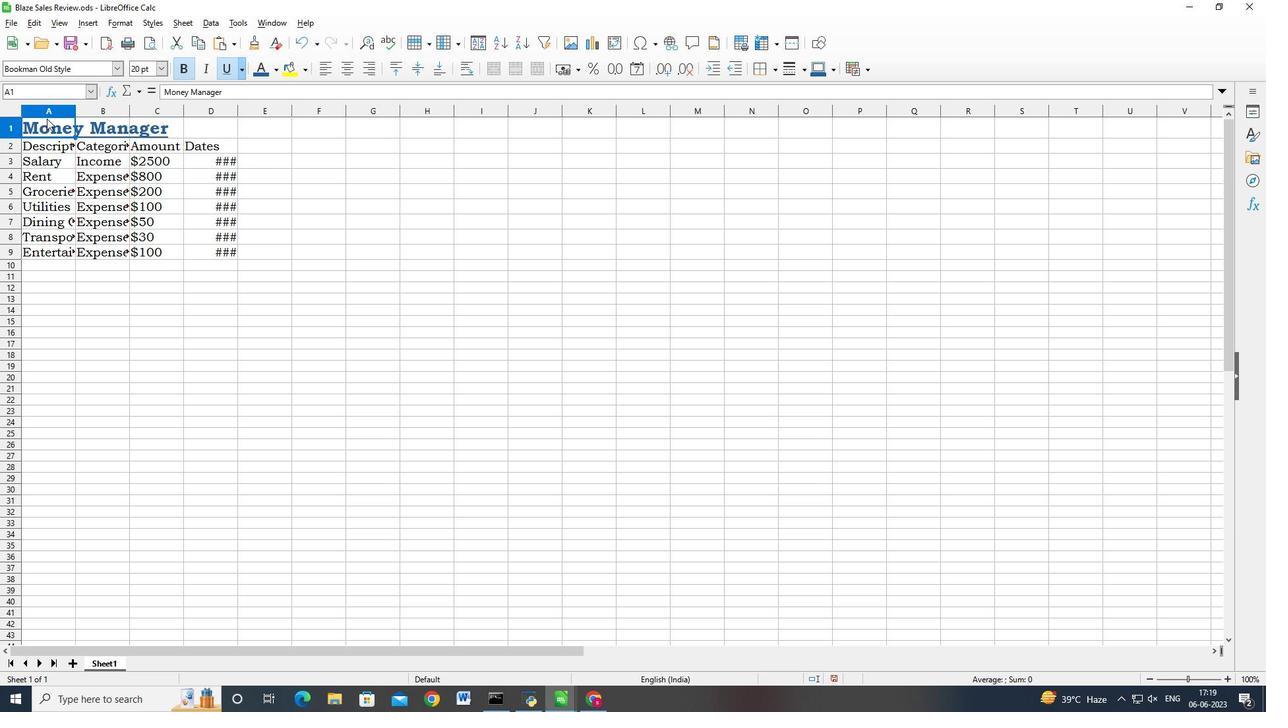 
Action: Mouse pressed left at (59, 121)
Screenshot: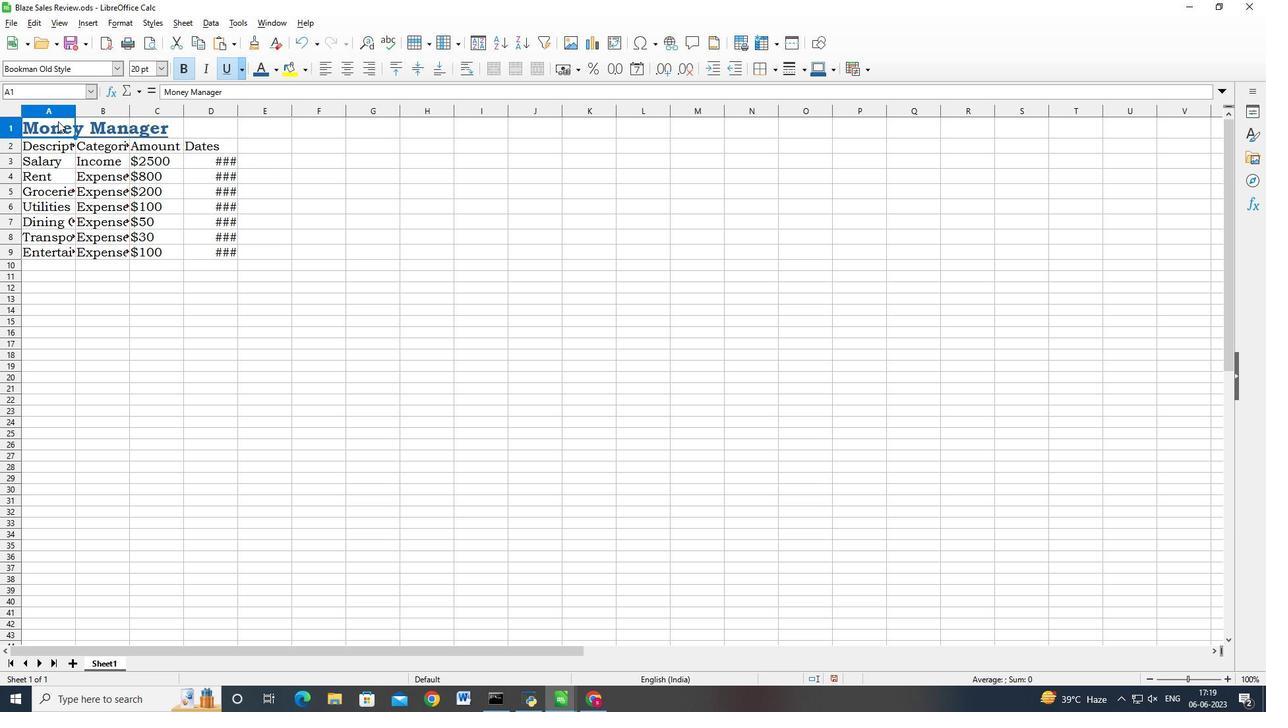 
Action: Key pressed <Key.shift><Key.shift>
Screenshot: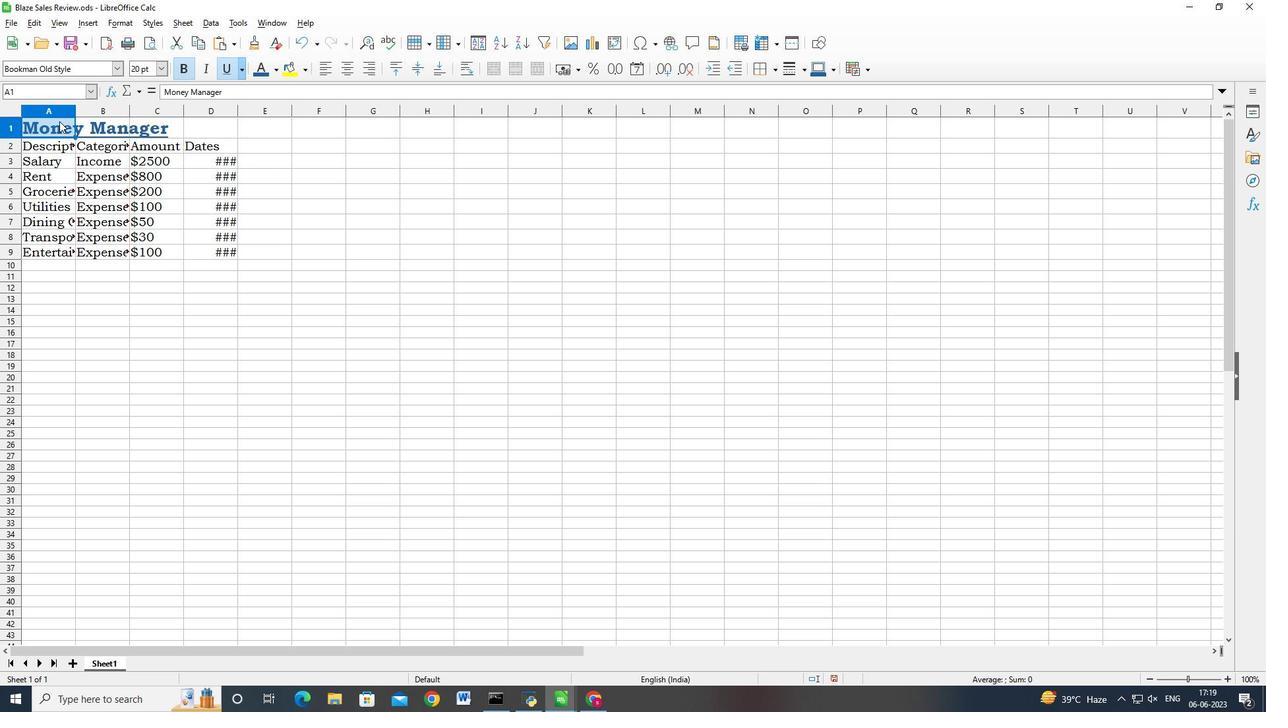 
Action: Mouse moved to (59, 121)
Screenshot: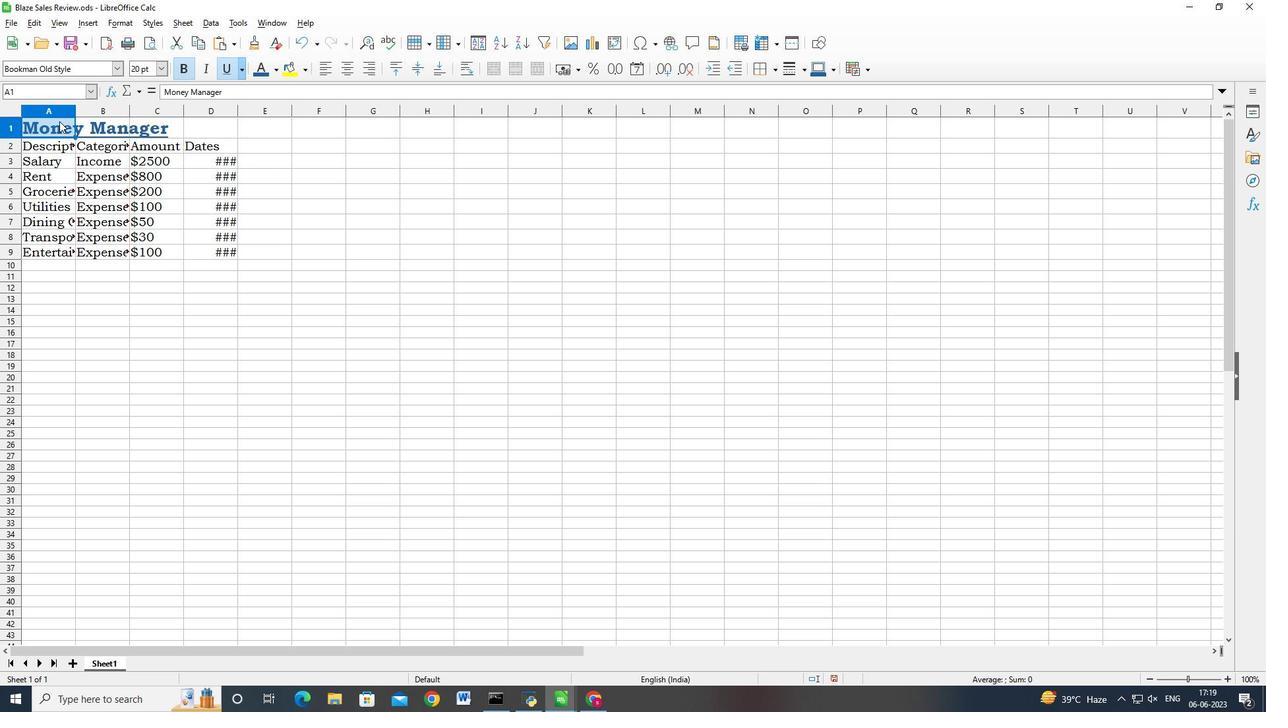 
Action: Key pressed <Key.shift>
Screenshot: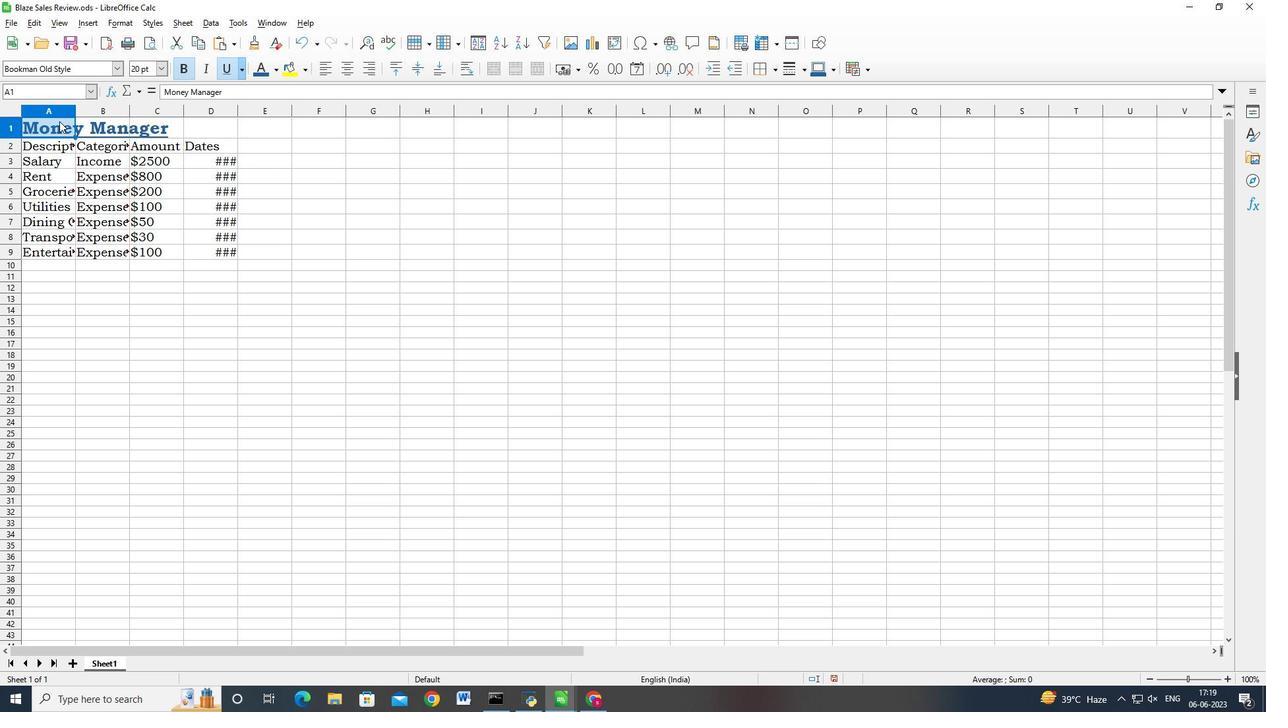 
Action: Mouse moved to (65, 124)
Screenshot: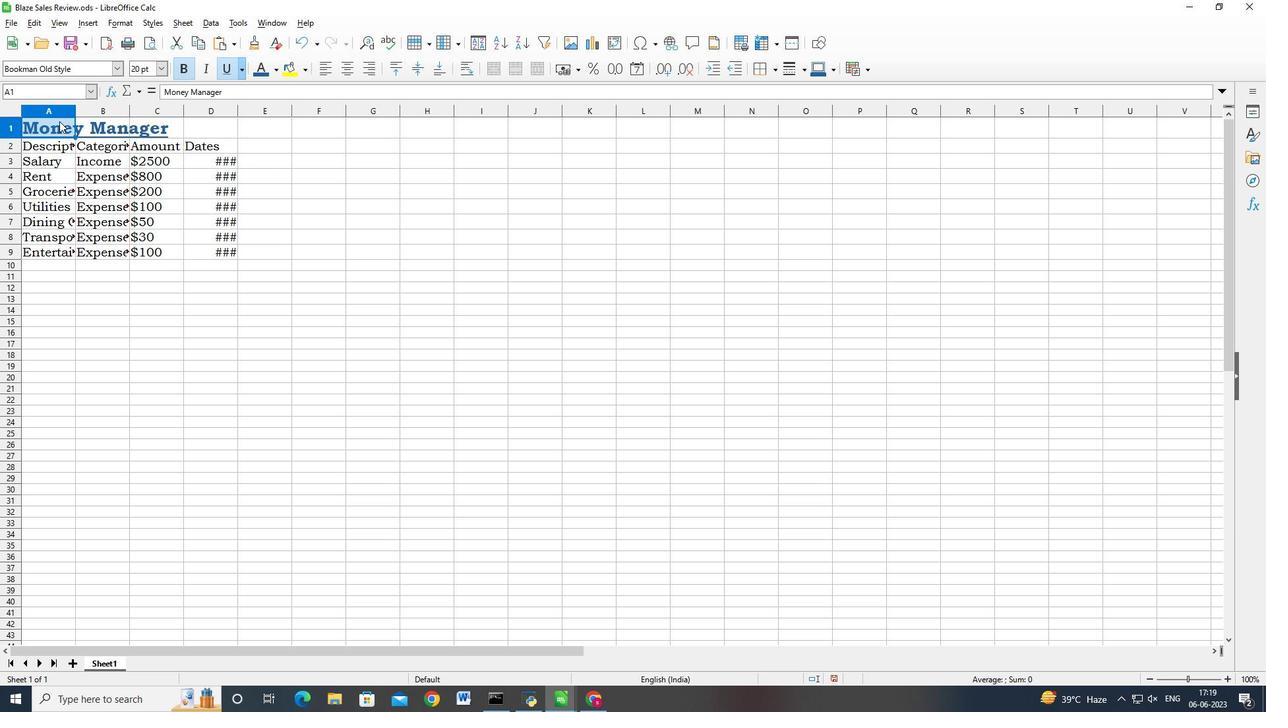 
Action: Key pressed <Key.shift>
Screenshot: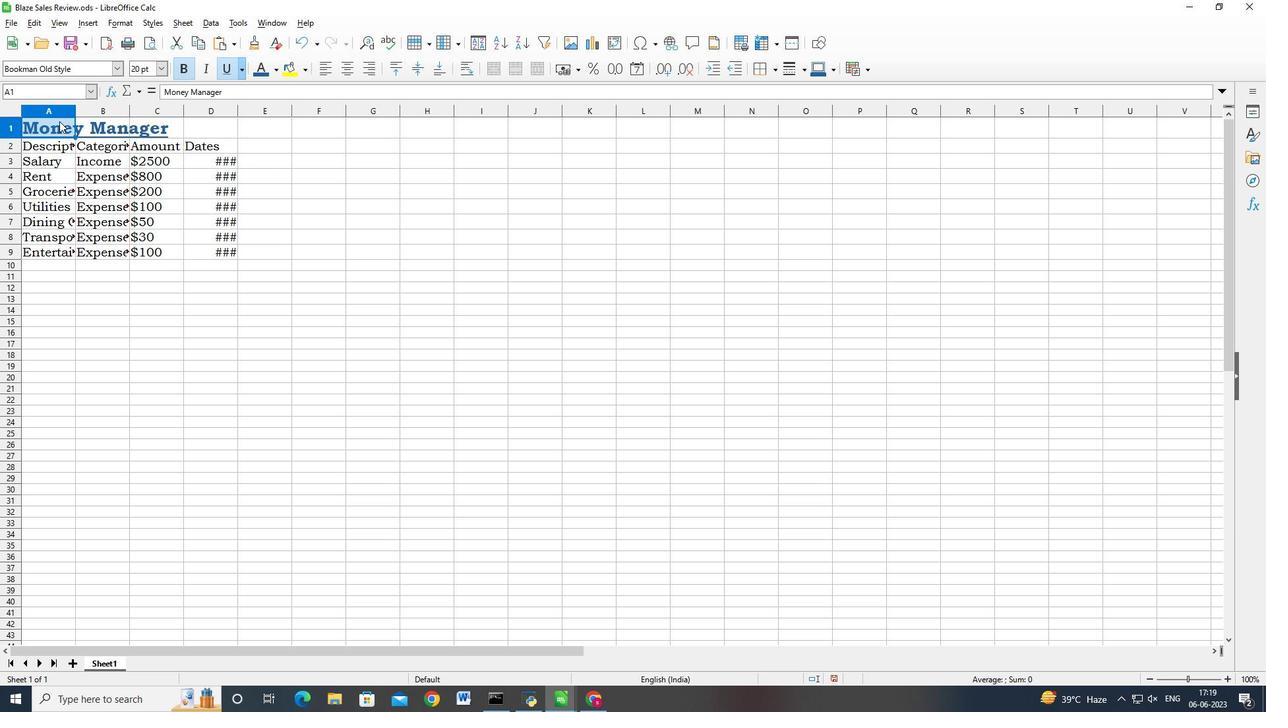 
Action: Mouse moved to (80, 131)
Screenshot: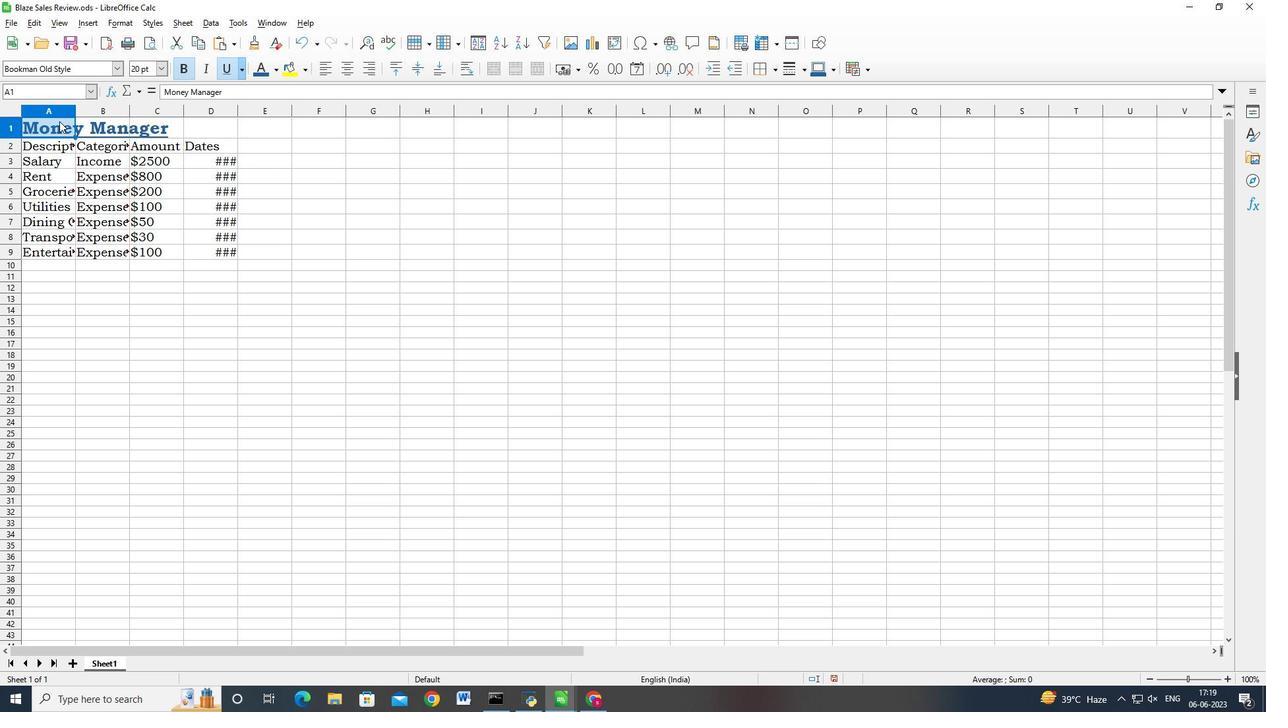 
Action: Key pressed <Key.shift>
Screenshot: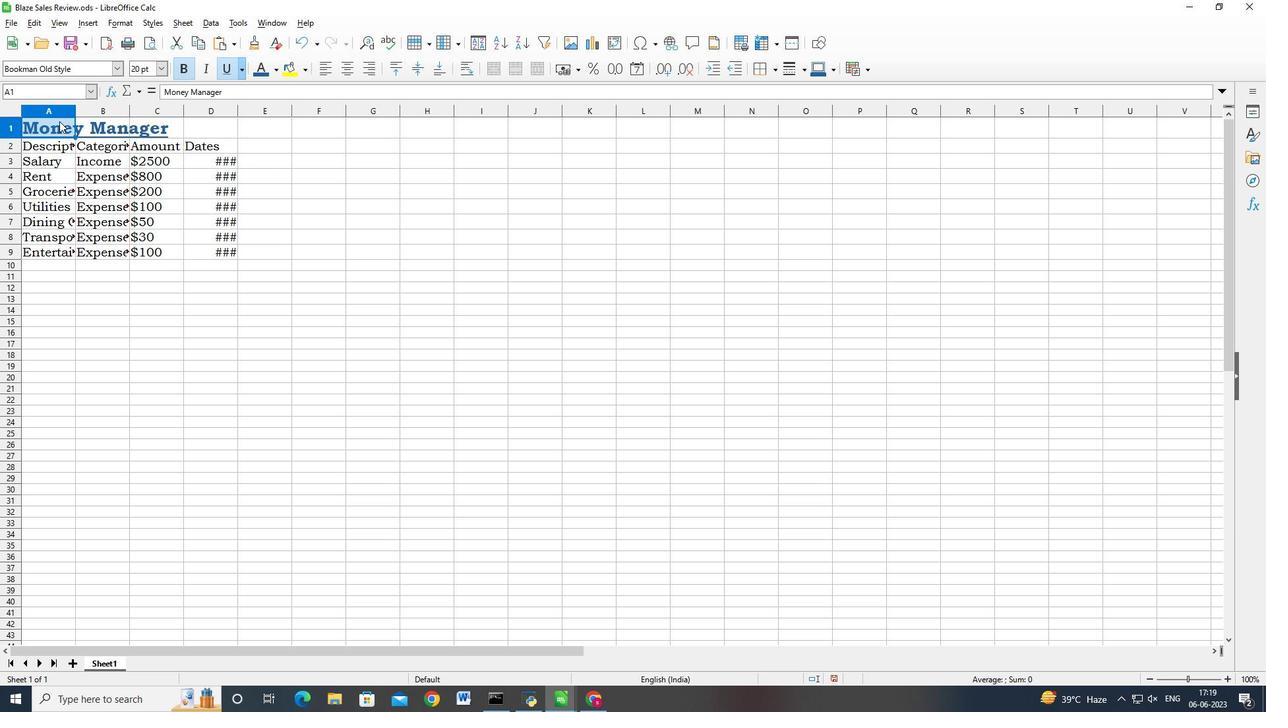 
Action: Mouse moved to (106, 145)
Screenshot: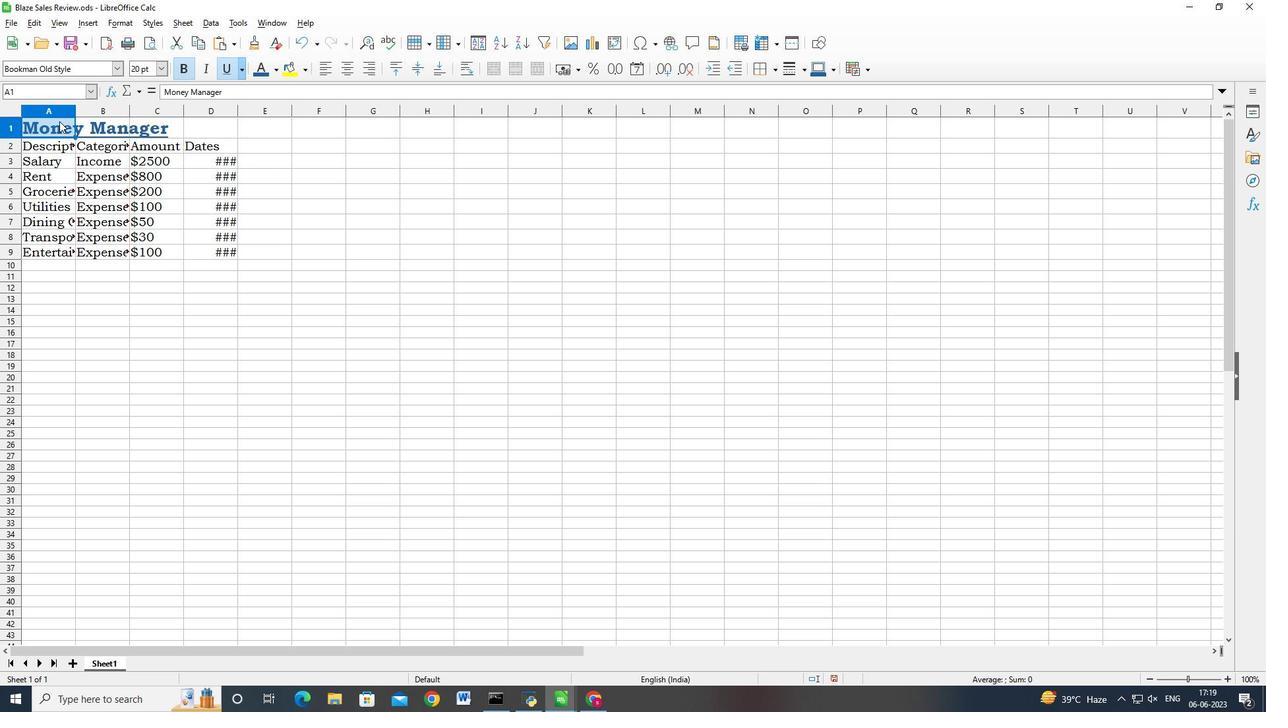 
Action: Key pressed <Key.shift>
Screenshot: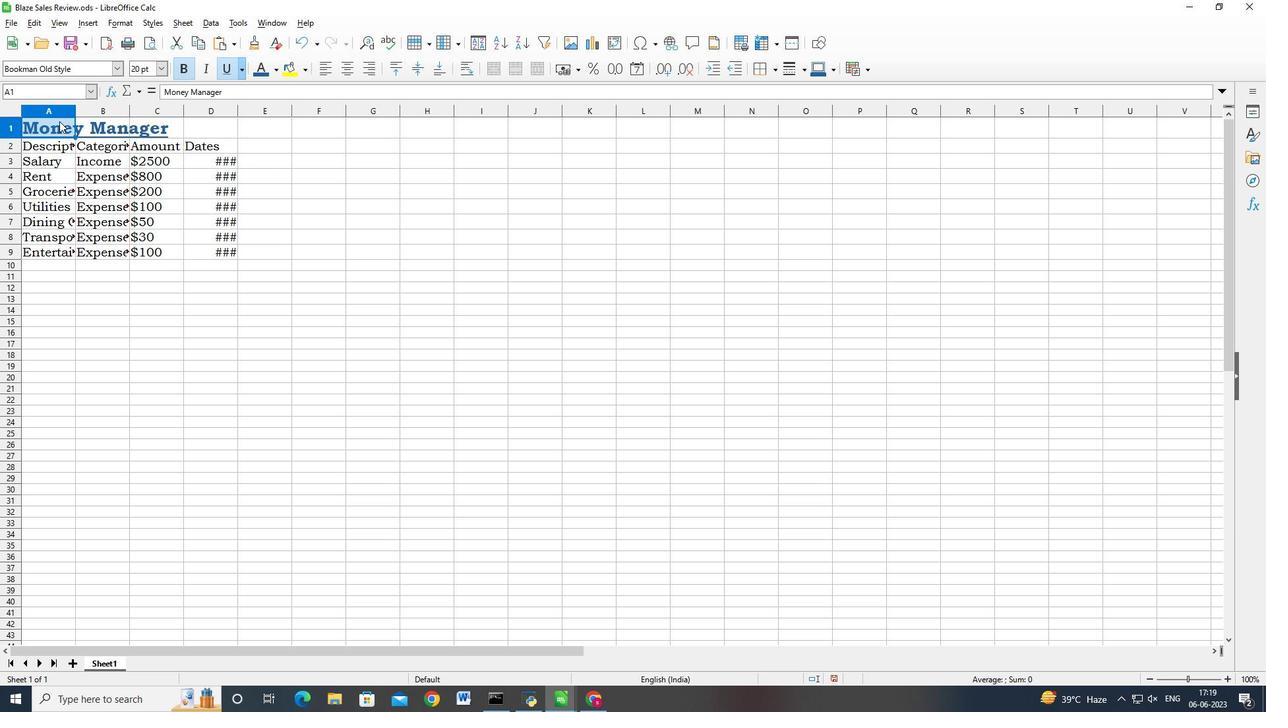 
Action: Mouse moved to (148, 169)
Screenshot: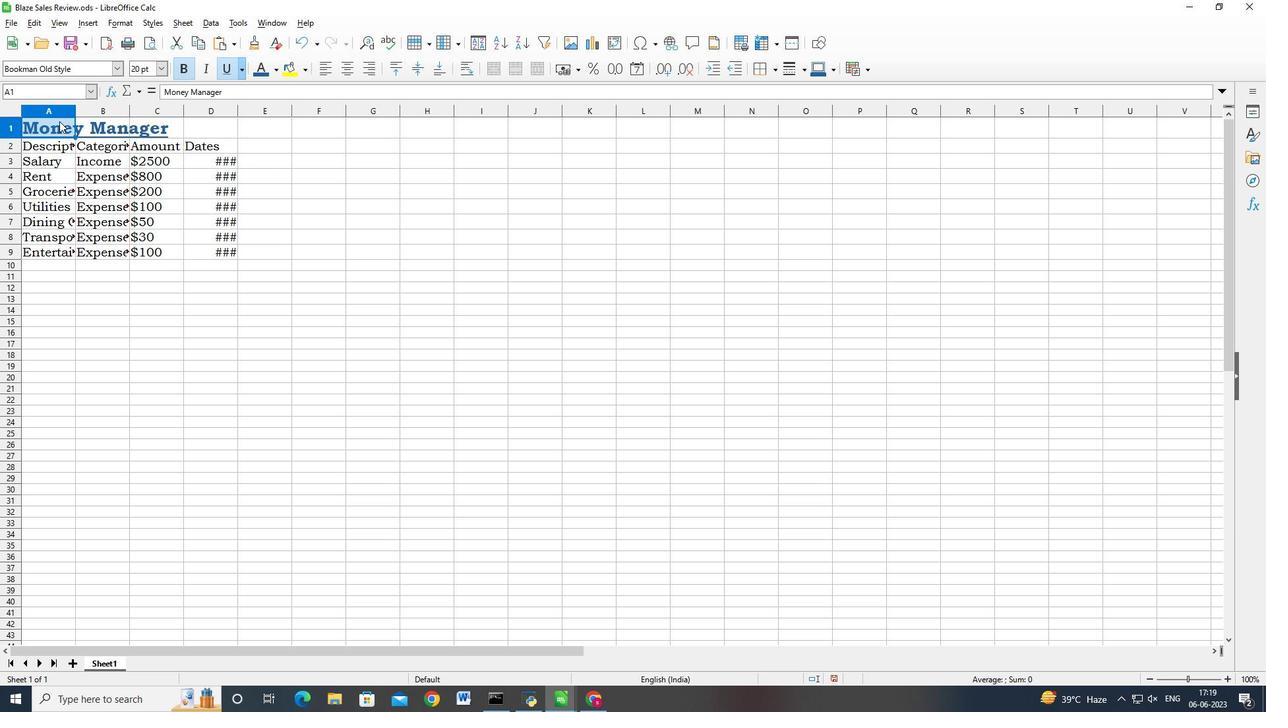 
Action: Key pressed <Key.shift>
Screenshot: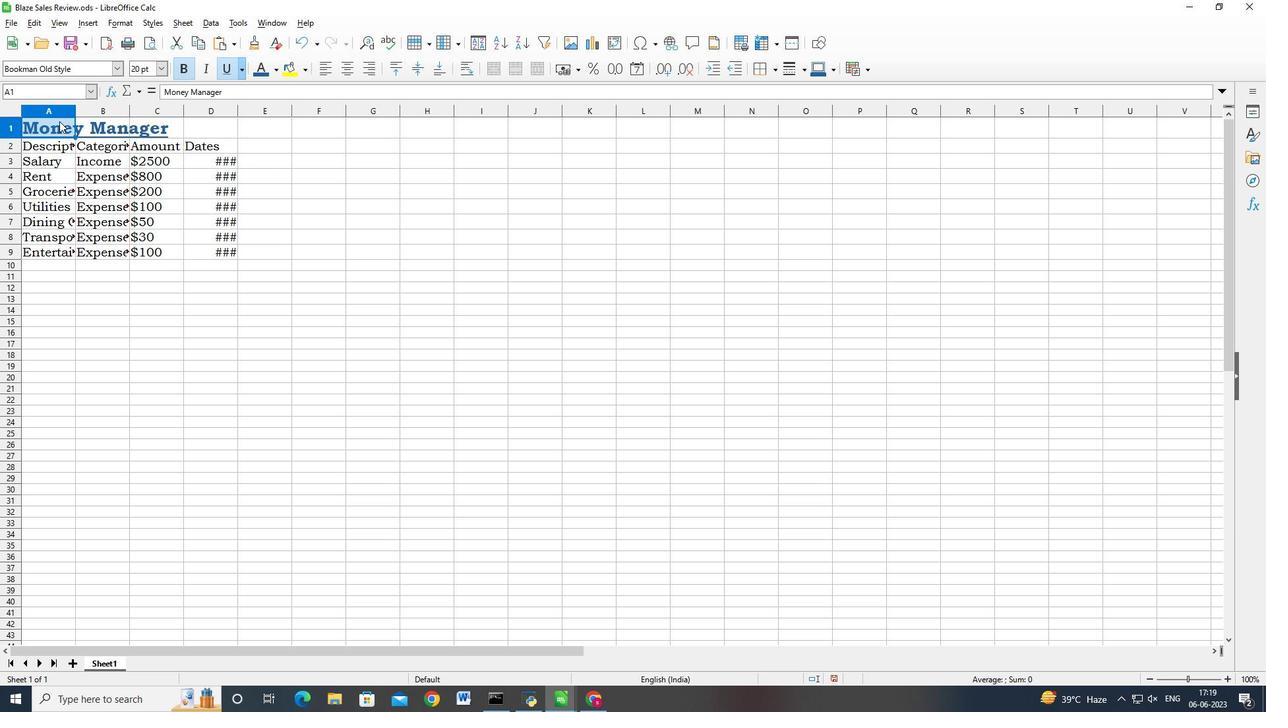 
Action: Mouse moved to (180, 188)
Screenshot: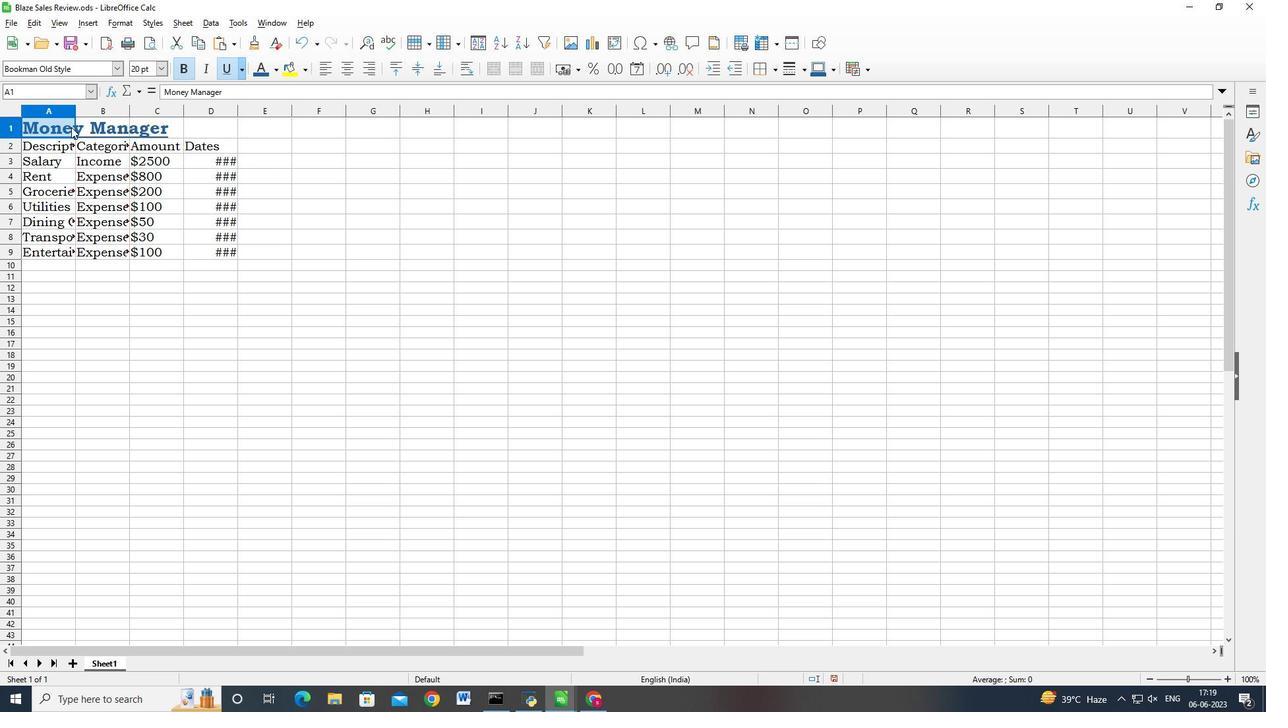 
Action: Key pressed <Key.shift>
Screenshot: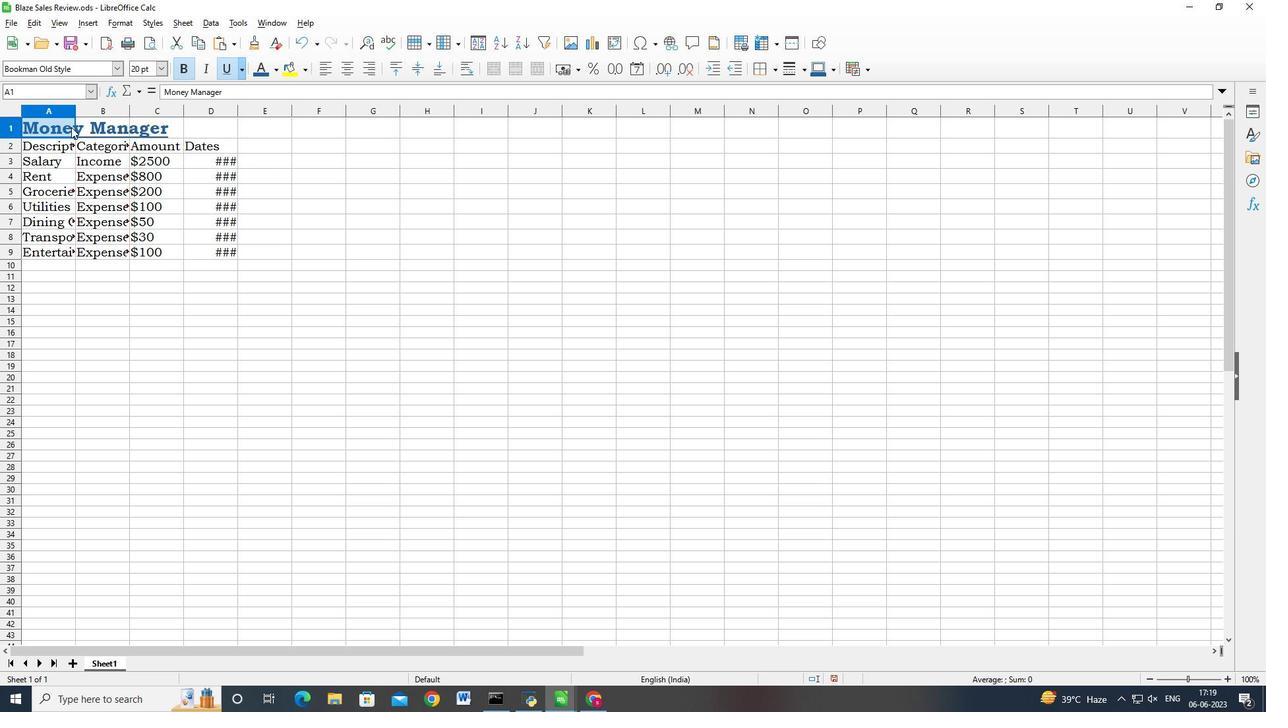 
Action: Mouse moved to (202, 204)
Screenshot: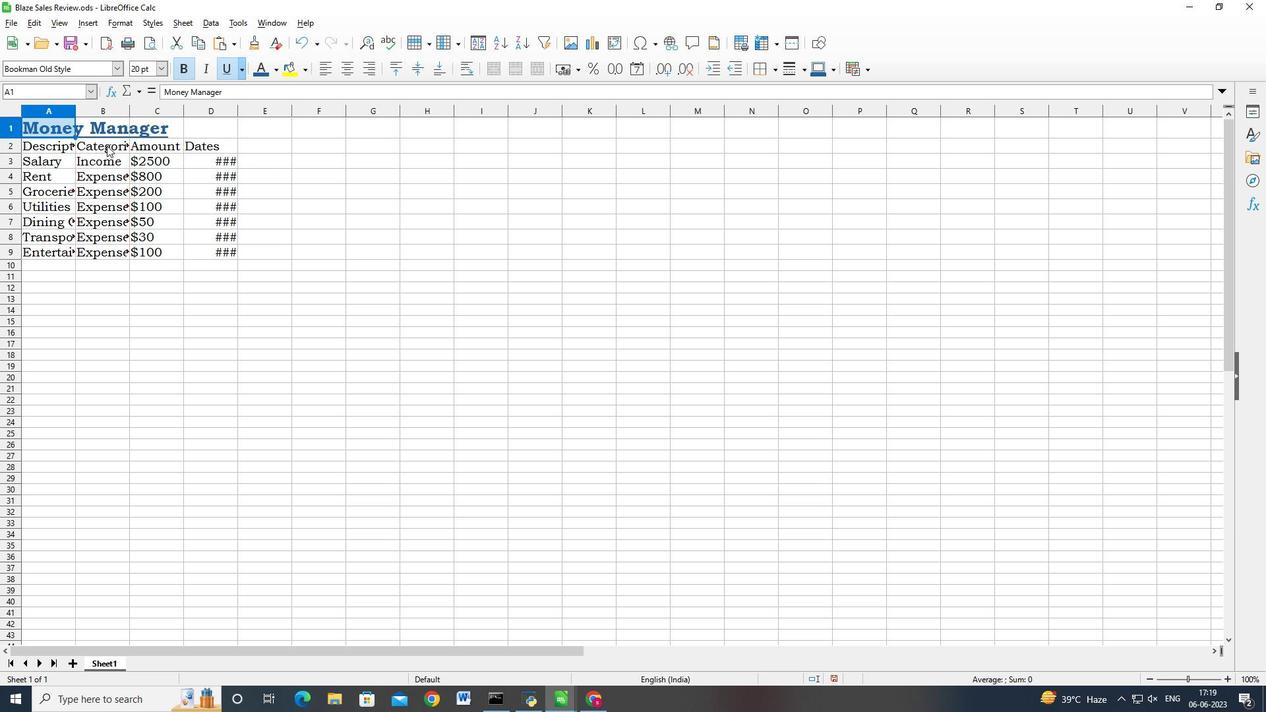 
Action: Key pressed <Key.shift>
Screenshot: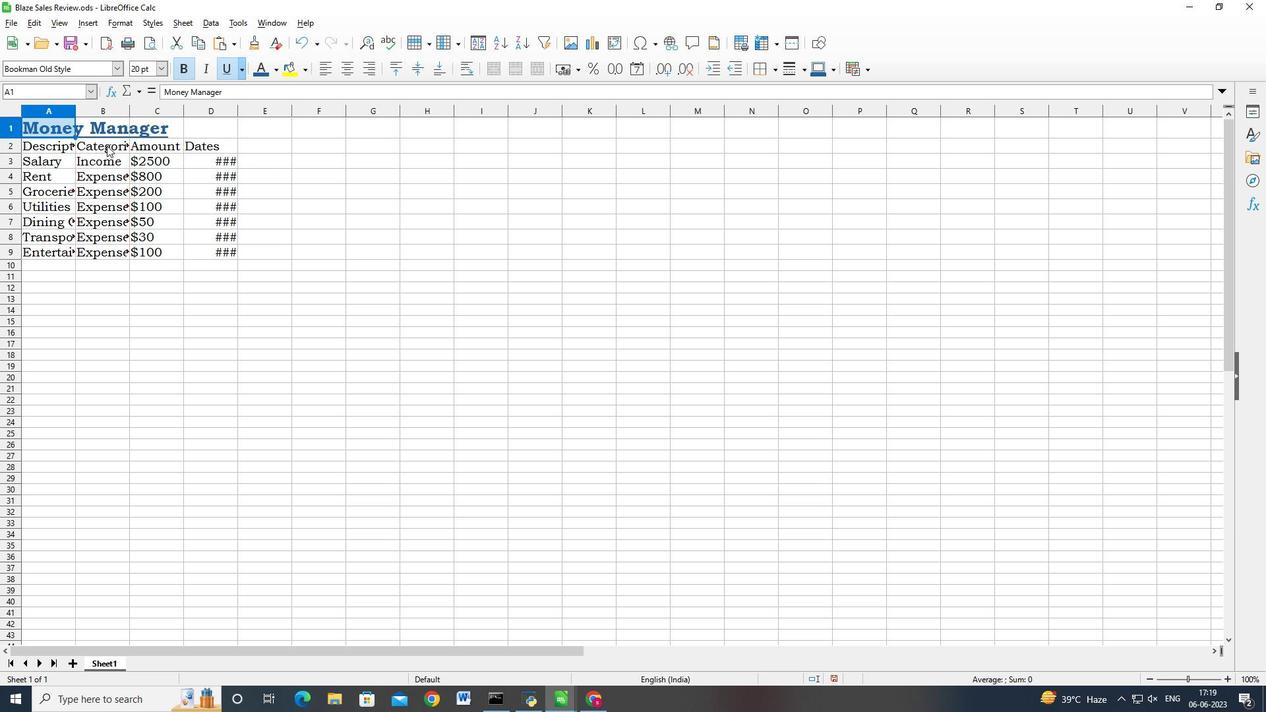 
Action: Mouse moved to (210, 209)
Screenshot: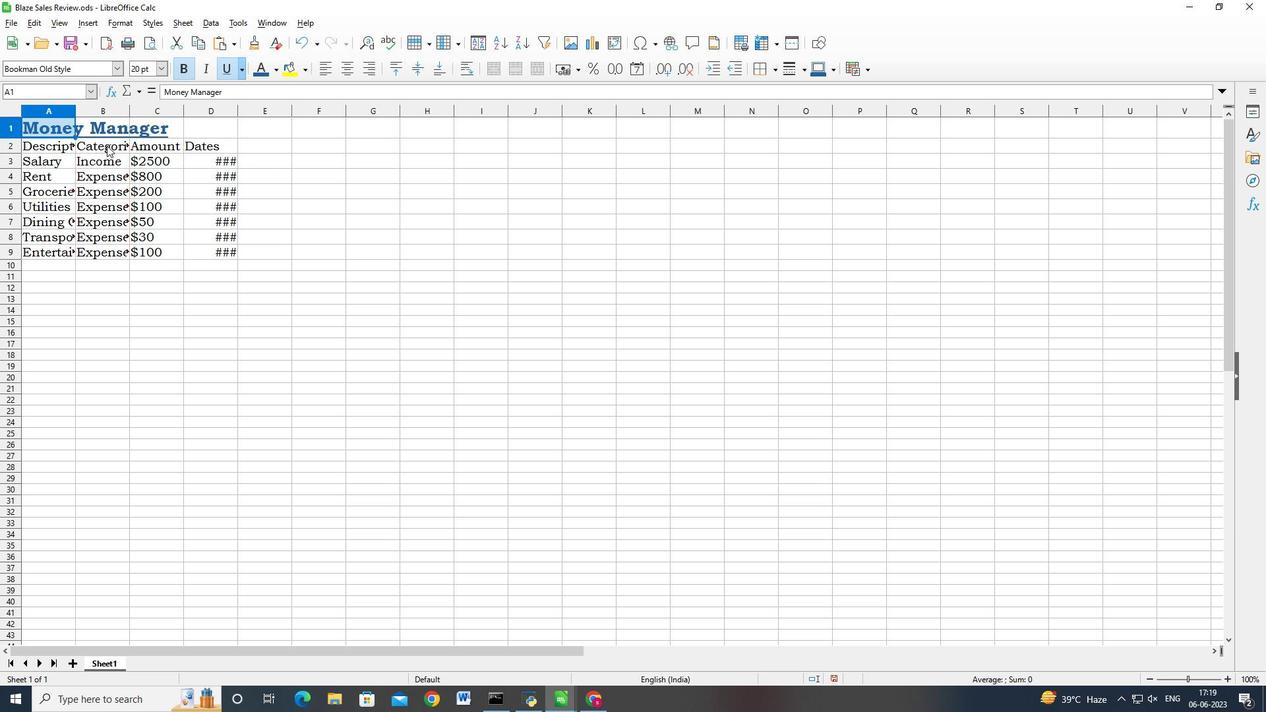 
Action: Key pressed <Key.shift>
Screenshot: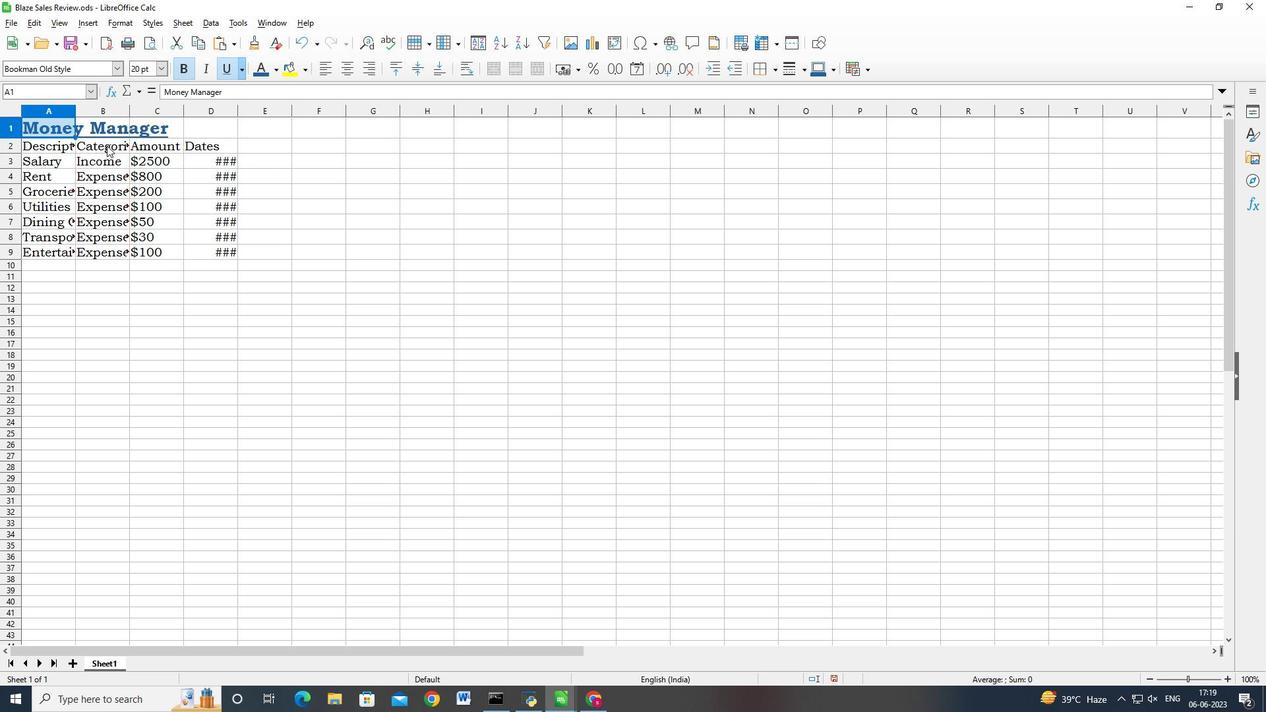 
Action: Mouse moved to (211, 211)
Screenshot: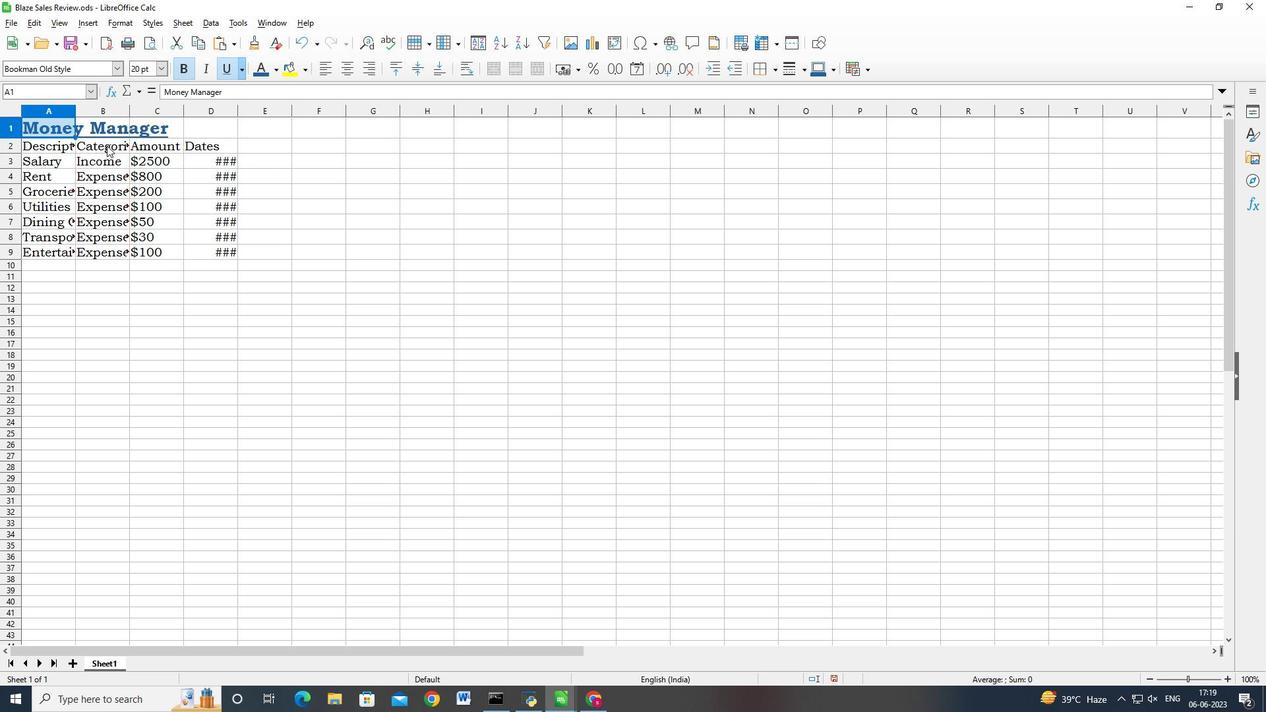 
Action: Key pressed <Key.shift>
Screenshot: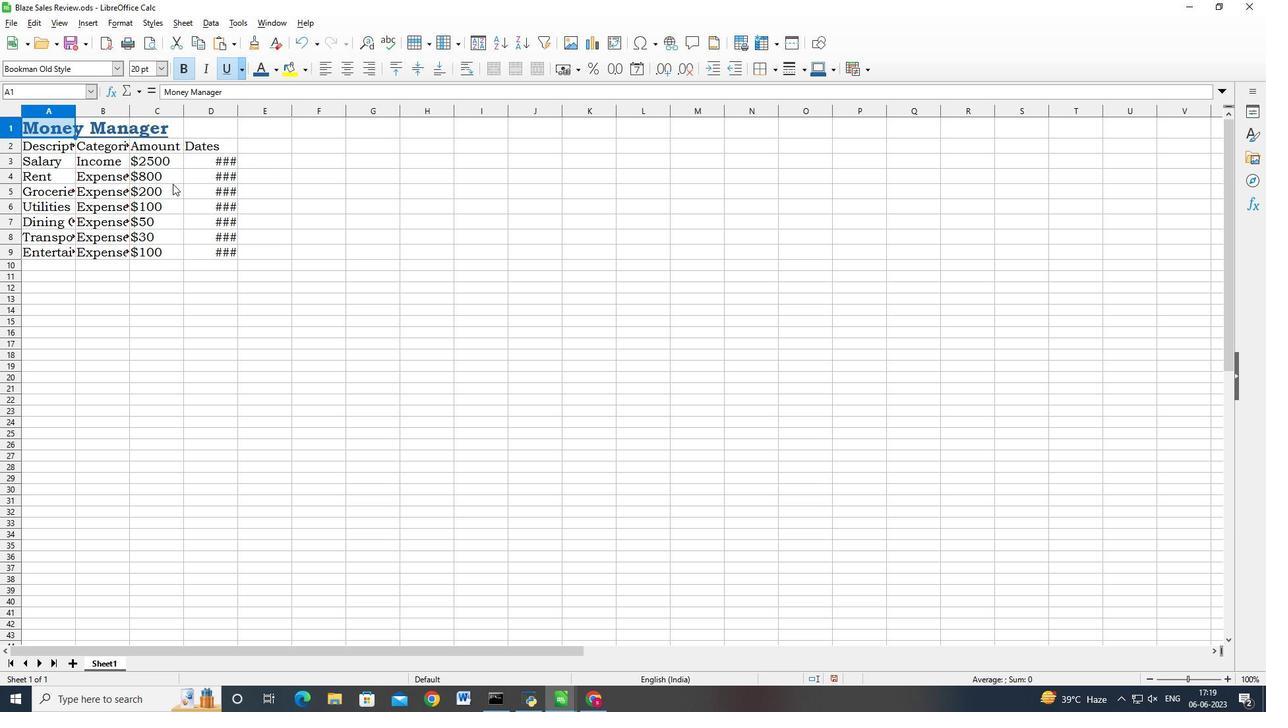 
Action: Mouse moved to (211, 211)
Screenshot: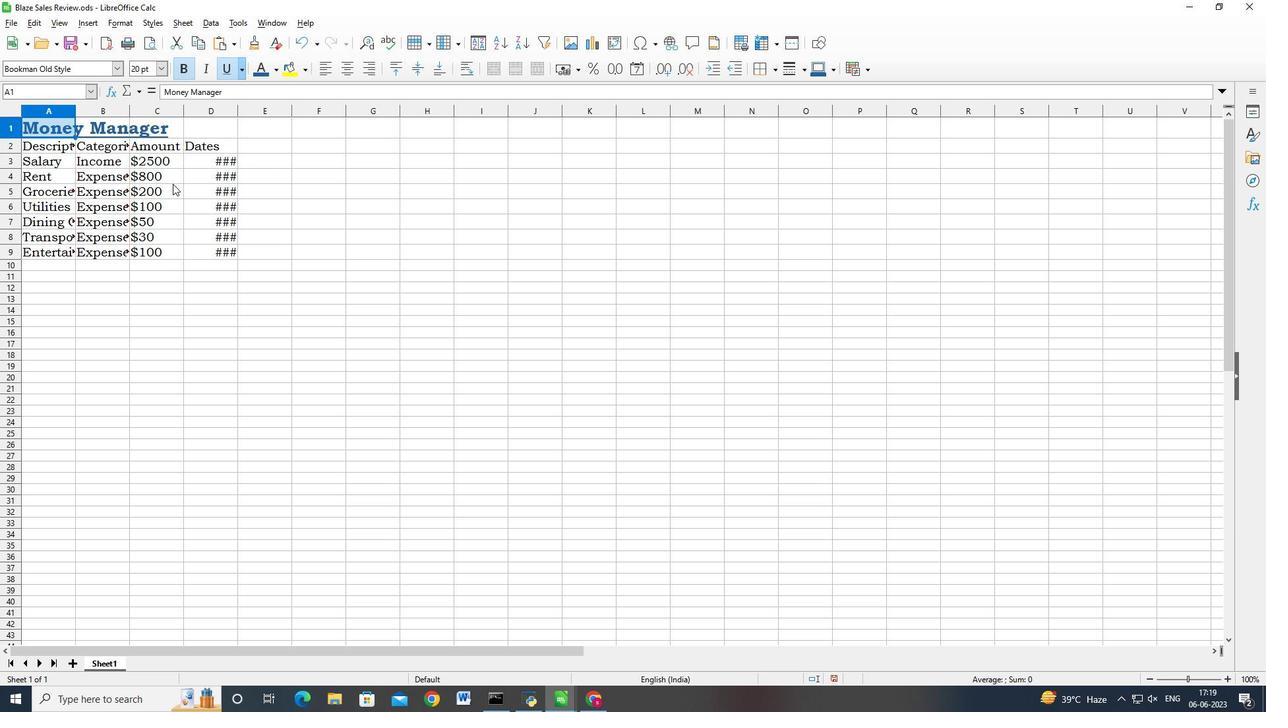 
Action: Key pressed <Key.shift>
Screenshot: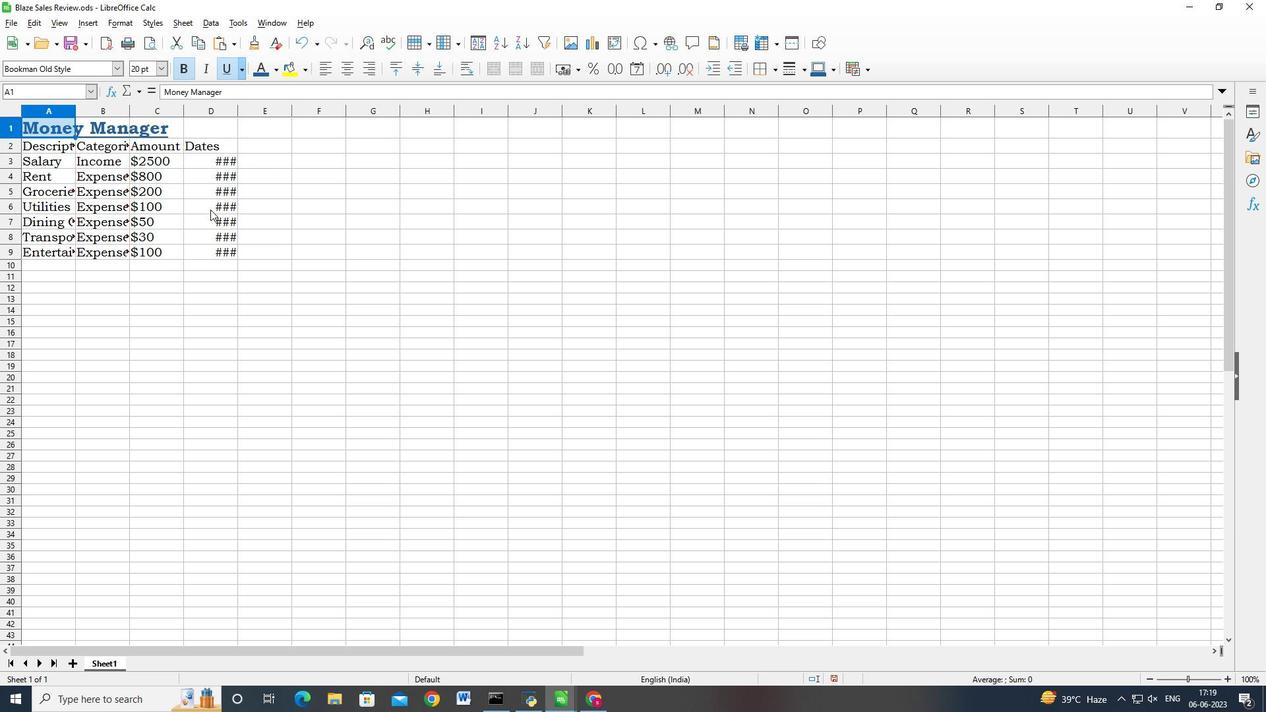 
Action: Mouse moved to (211, 213)
Screenshot: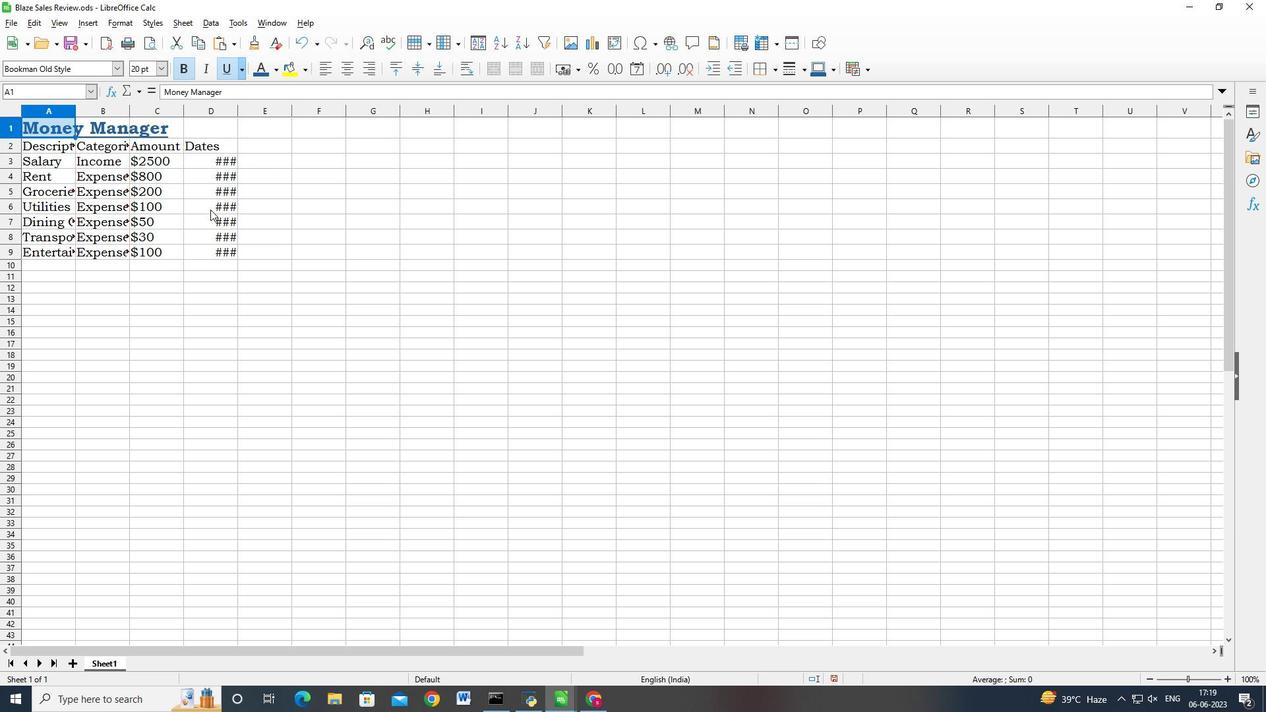 
Action: Key pressed <Key.shift>
Screenshot: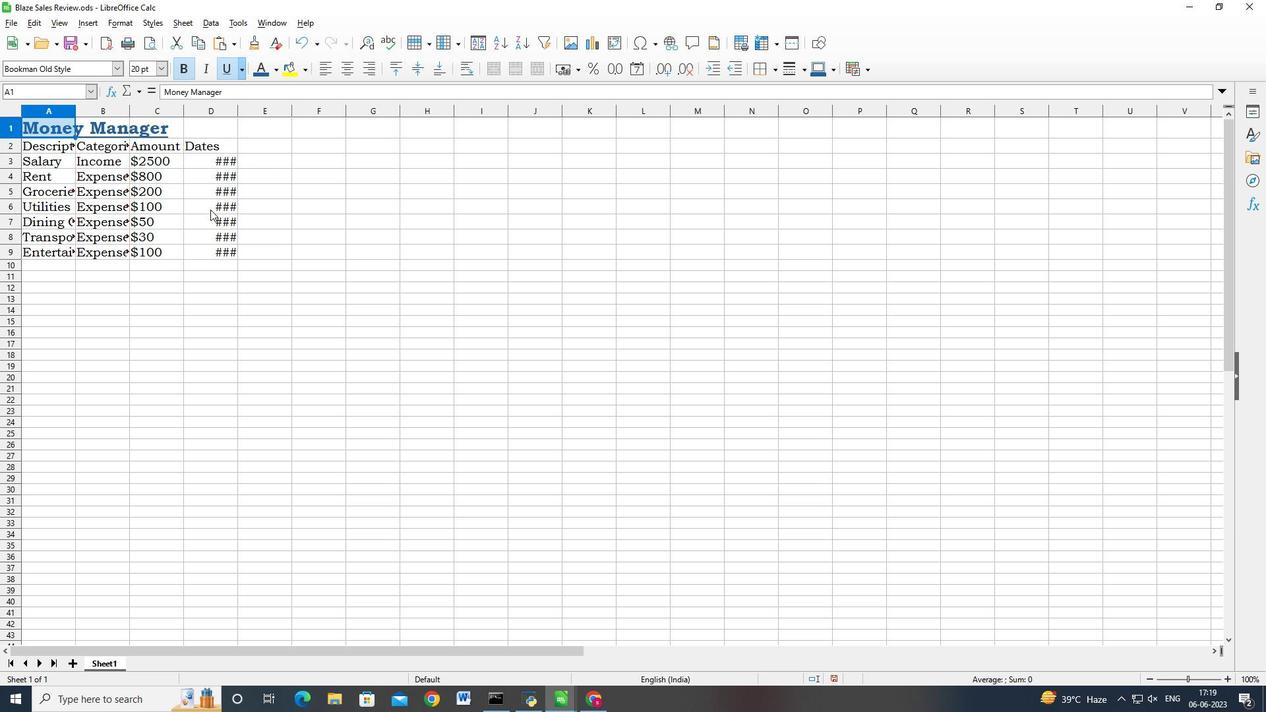 
Action: Mouse moved to (211, 215)
Screenshot: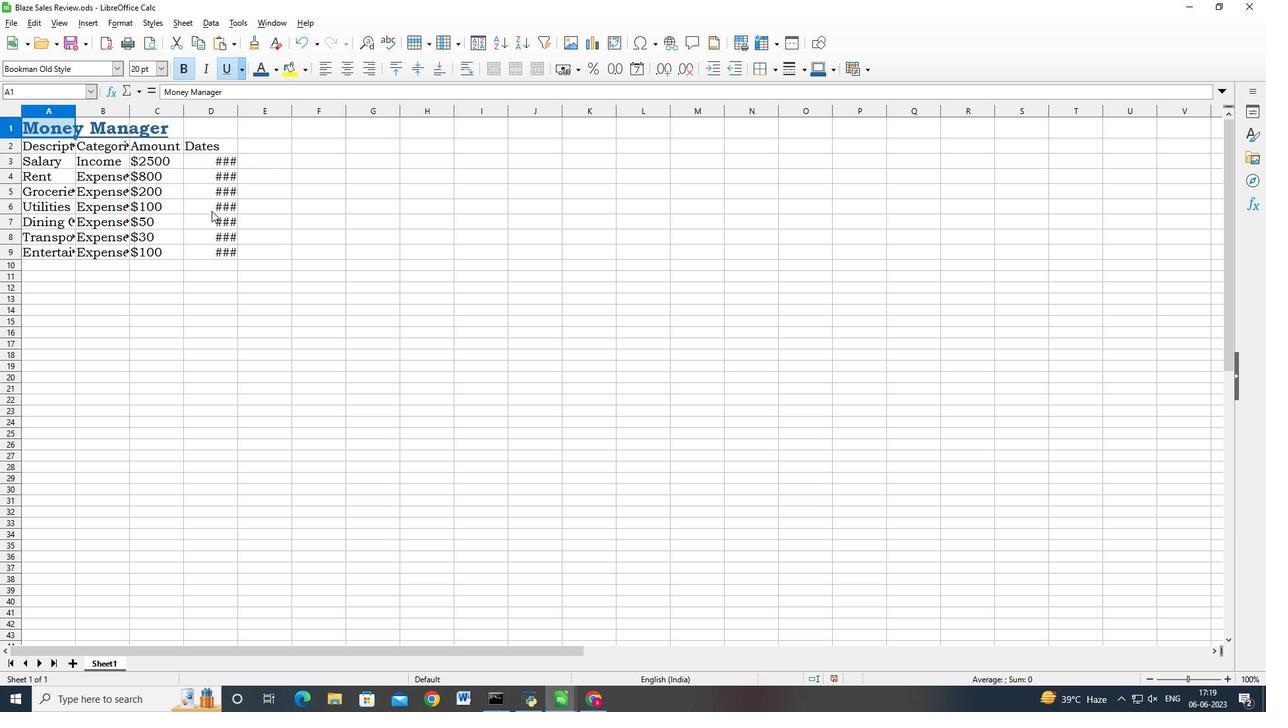 
Action: Key pressed <Key.shift>
Screenshot: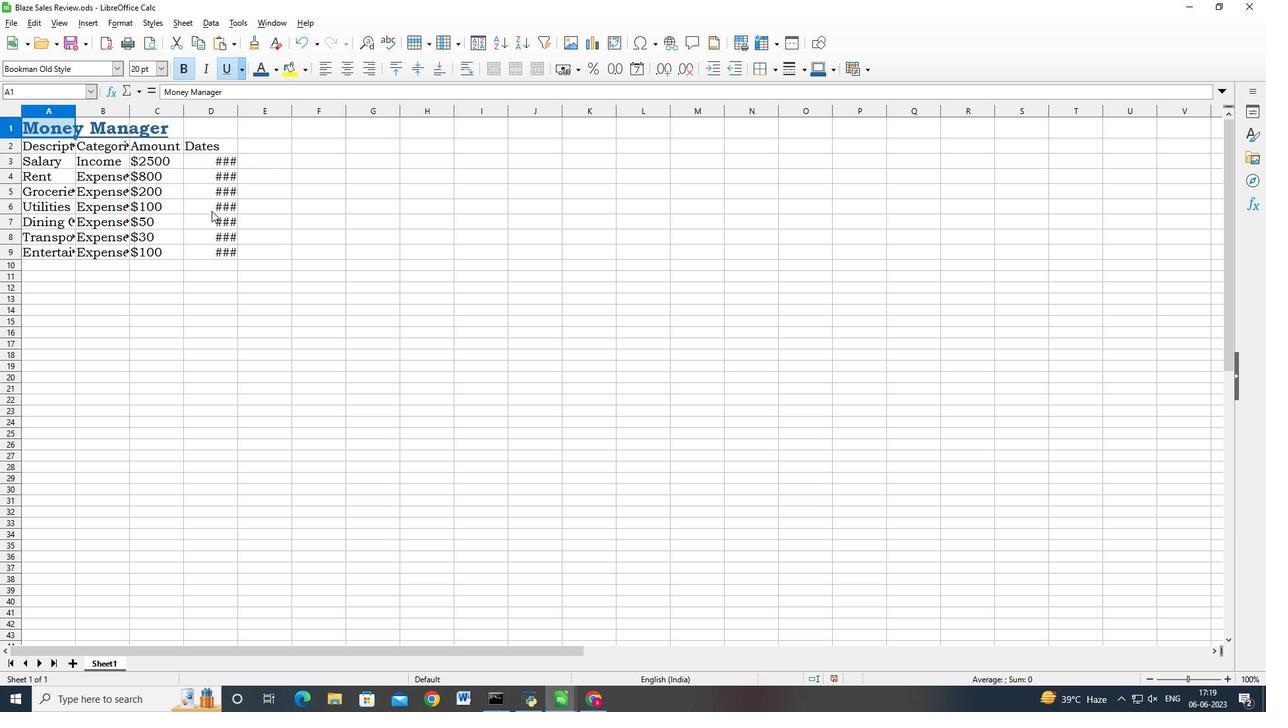 
Action: Mouse moved to (210, 220)
Screenshot: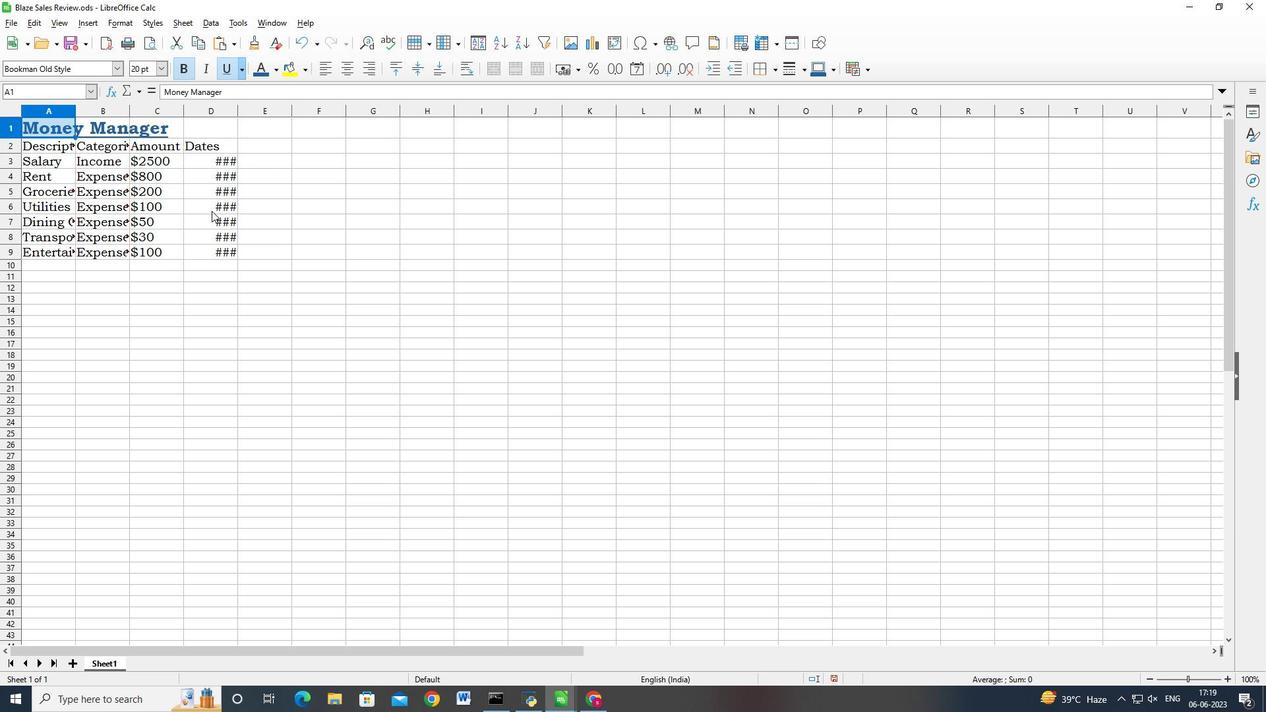 
Action: Key pressed <Key.shift>
Screenshot: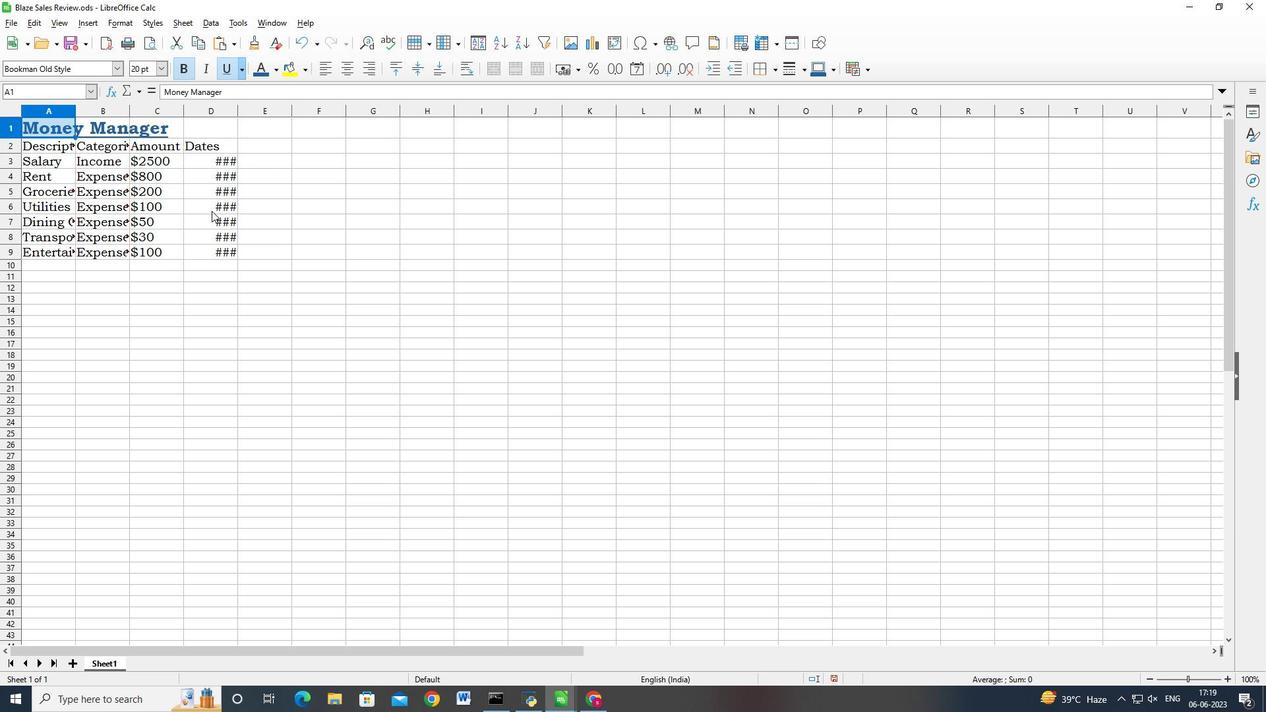 
Action: Mouse moved to (209, 234)
Screenshot: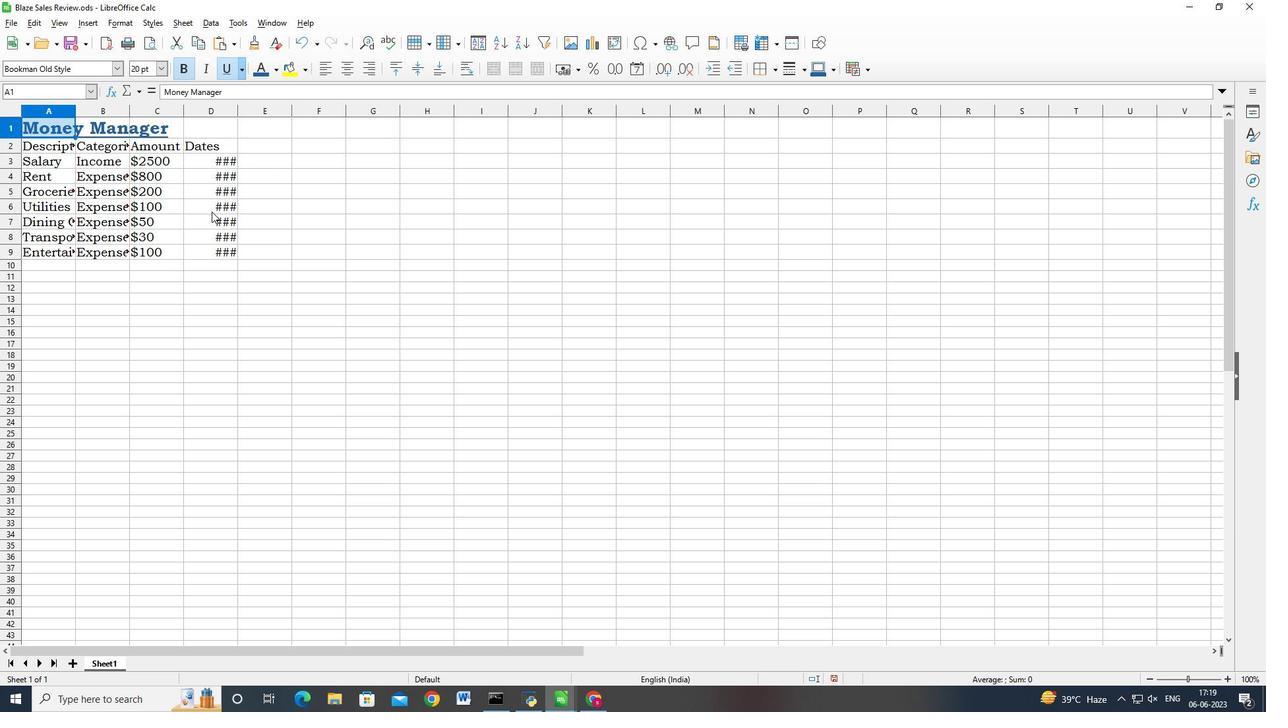 
Action: Key pressed <Key.shift>
Screenshot: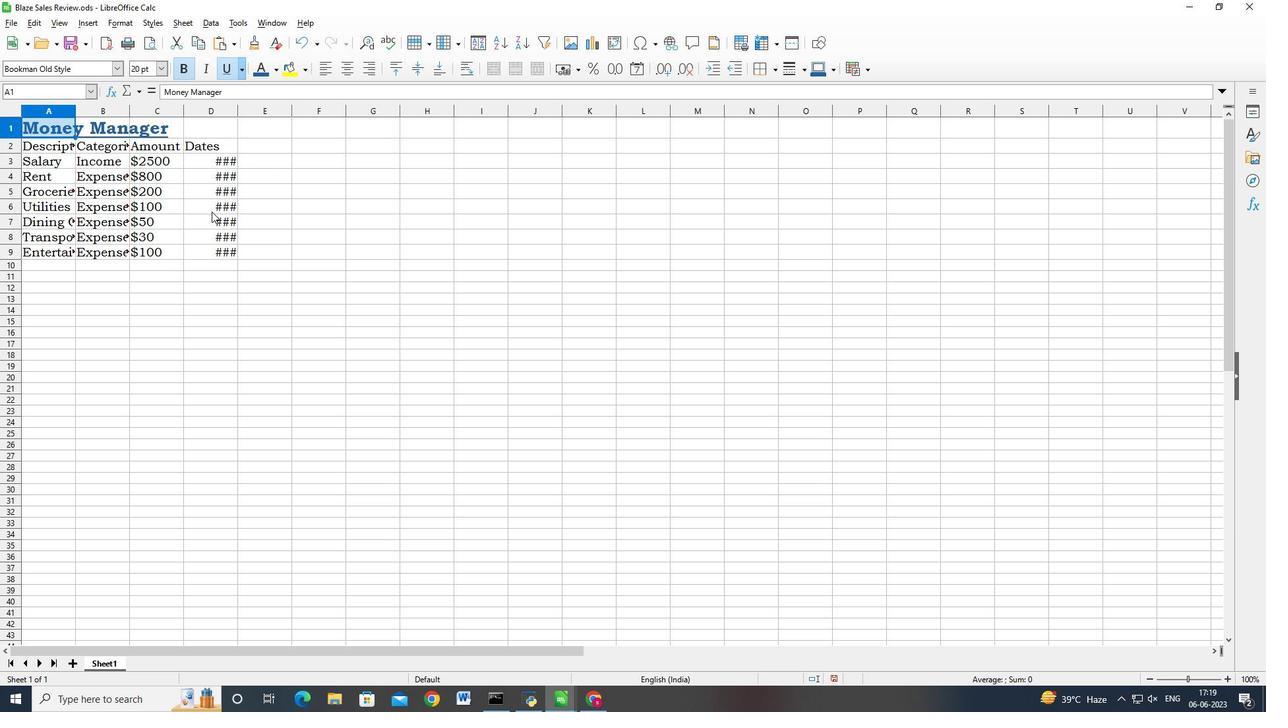 
Action: Mouse moved to (209, 243)
Screenshot: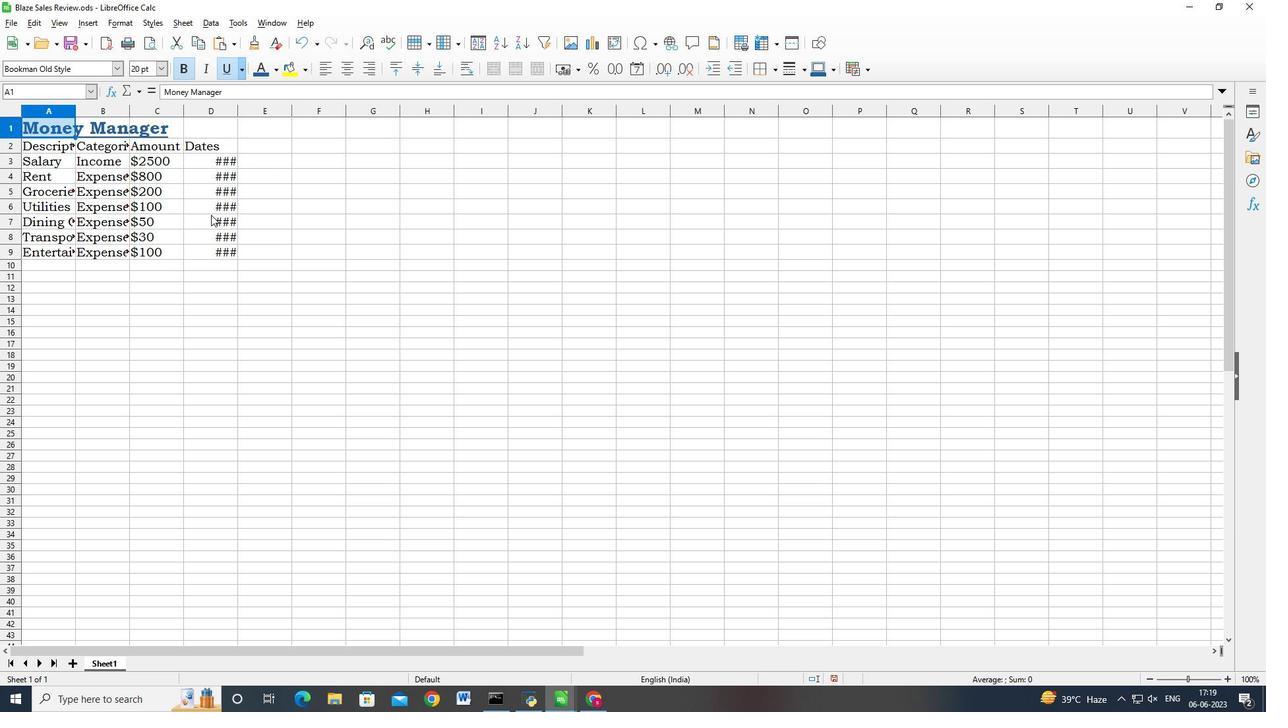 
Action: Key pressed <Key.shift>
Screenshot: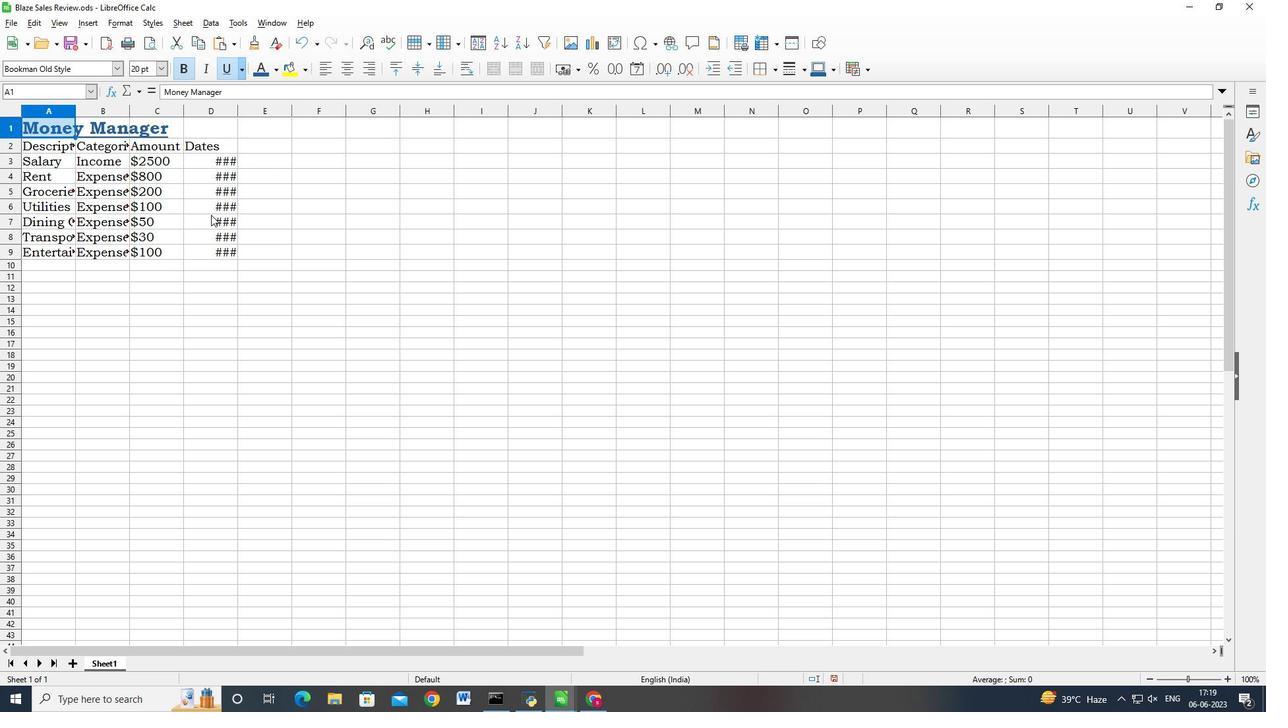 
Action: Mouse moved to (209, 246)
Screenshot: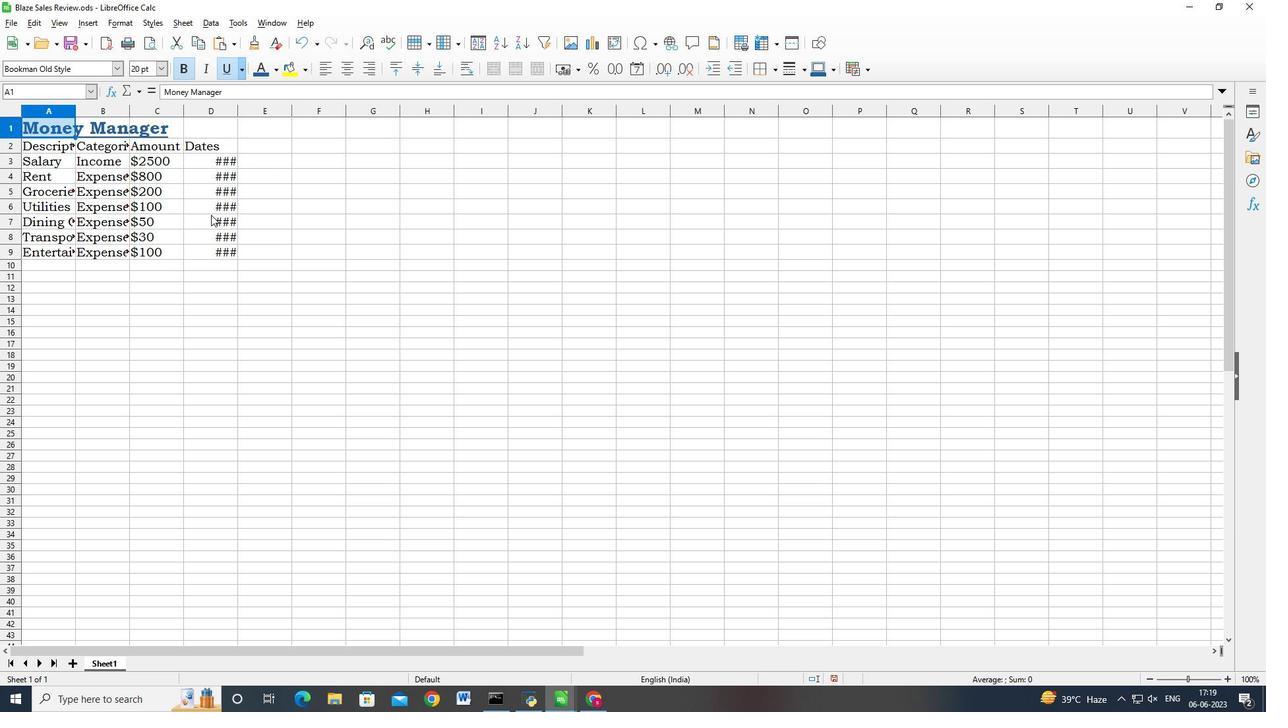 
Action: Key pressed <Key.shift>
Screenshot: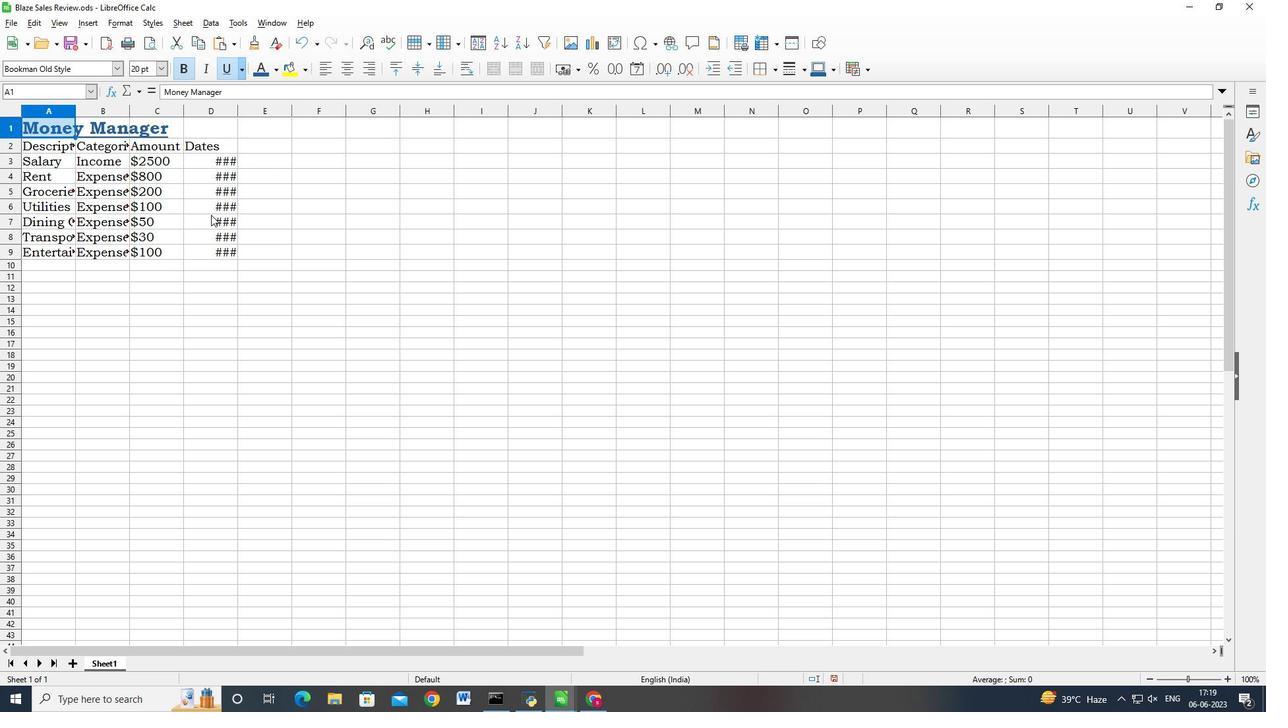 
Action: Mouse moved to (209, 246)
Screenshot: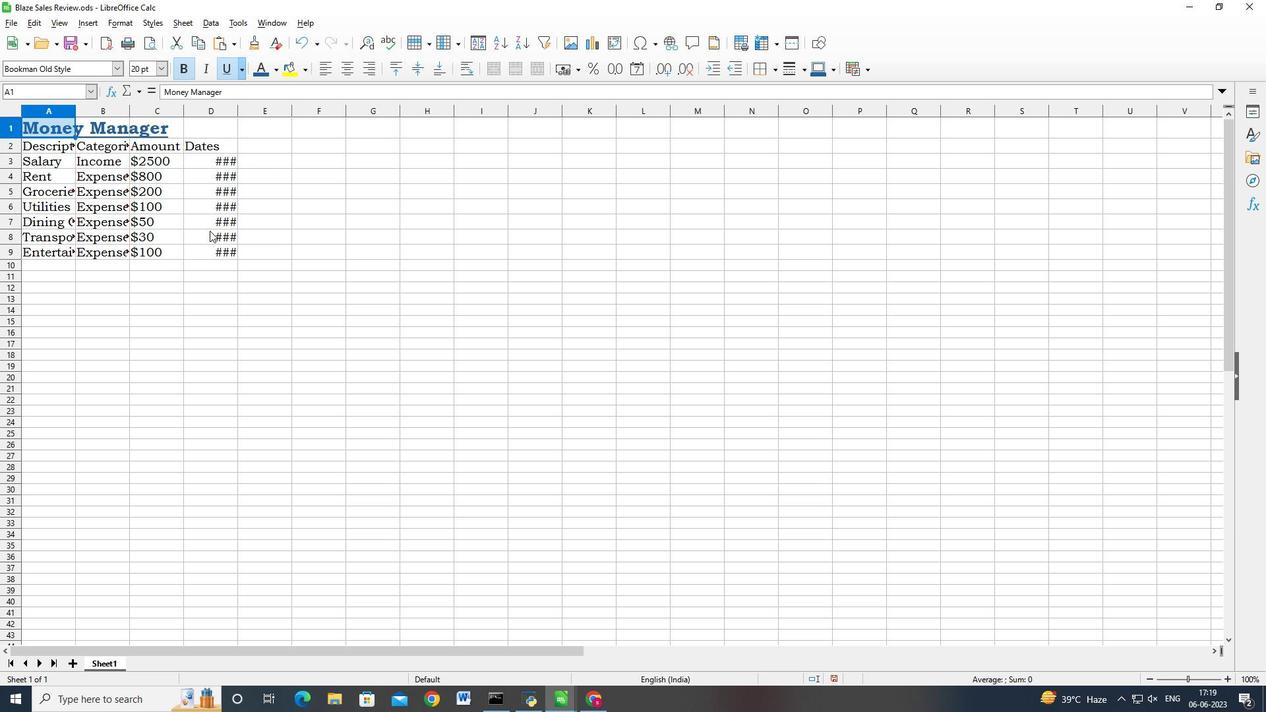 
Action: Key pressed <Key.shift><Key.shift><Key.shift><Key.shift><Key.shift>
Screenshot: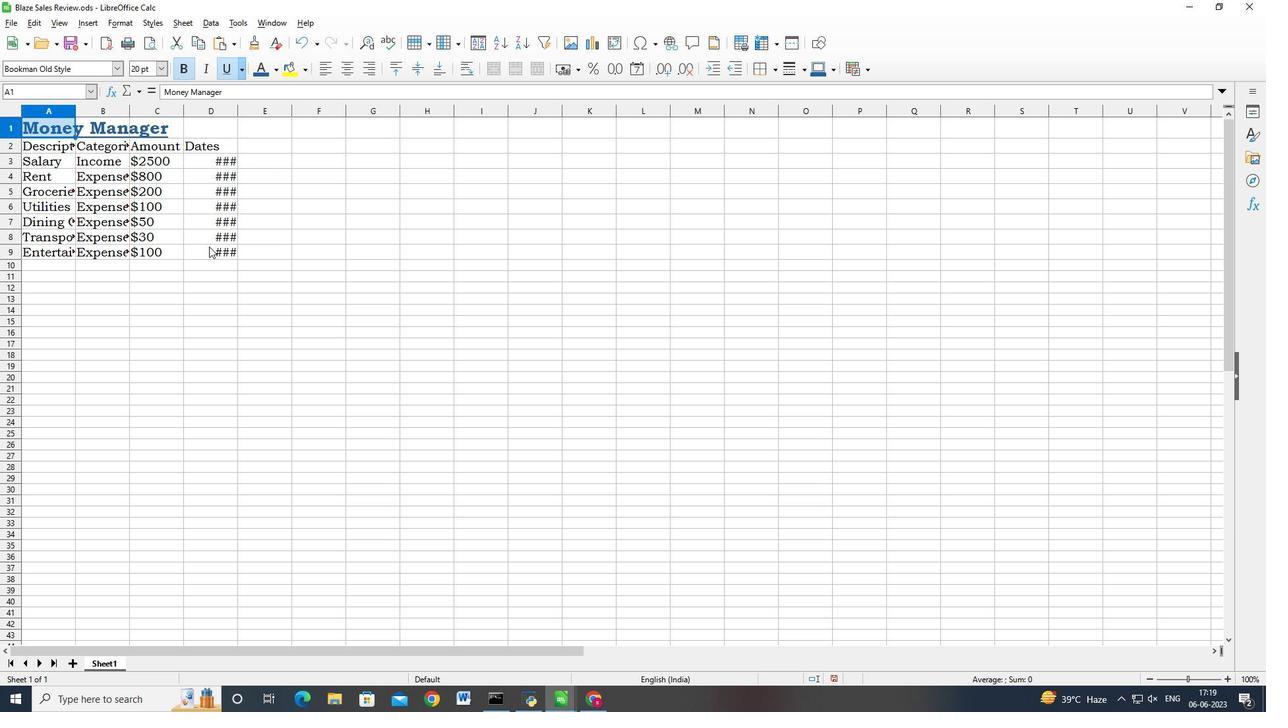 
Action: Mouse moved to (209, 247)
Screenshot: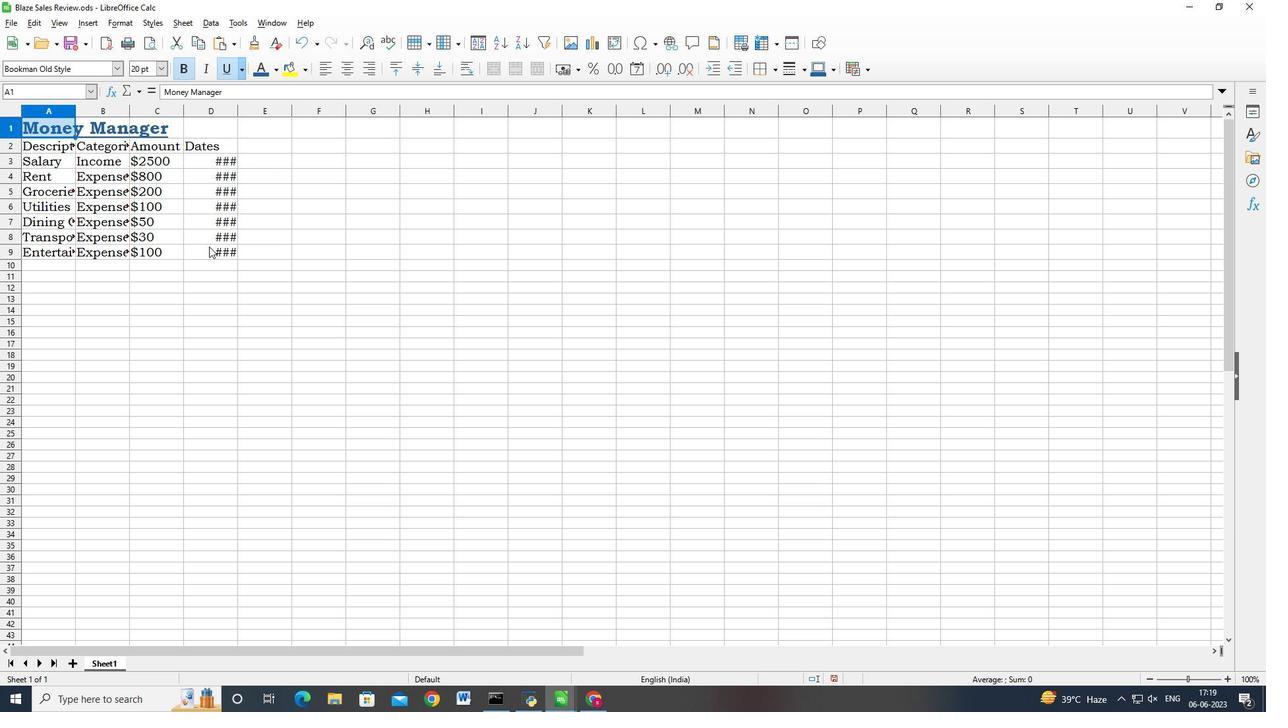 
Action: Key pressed <Key.shift>
Screenshot: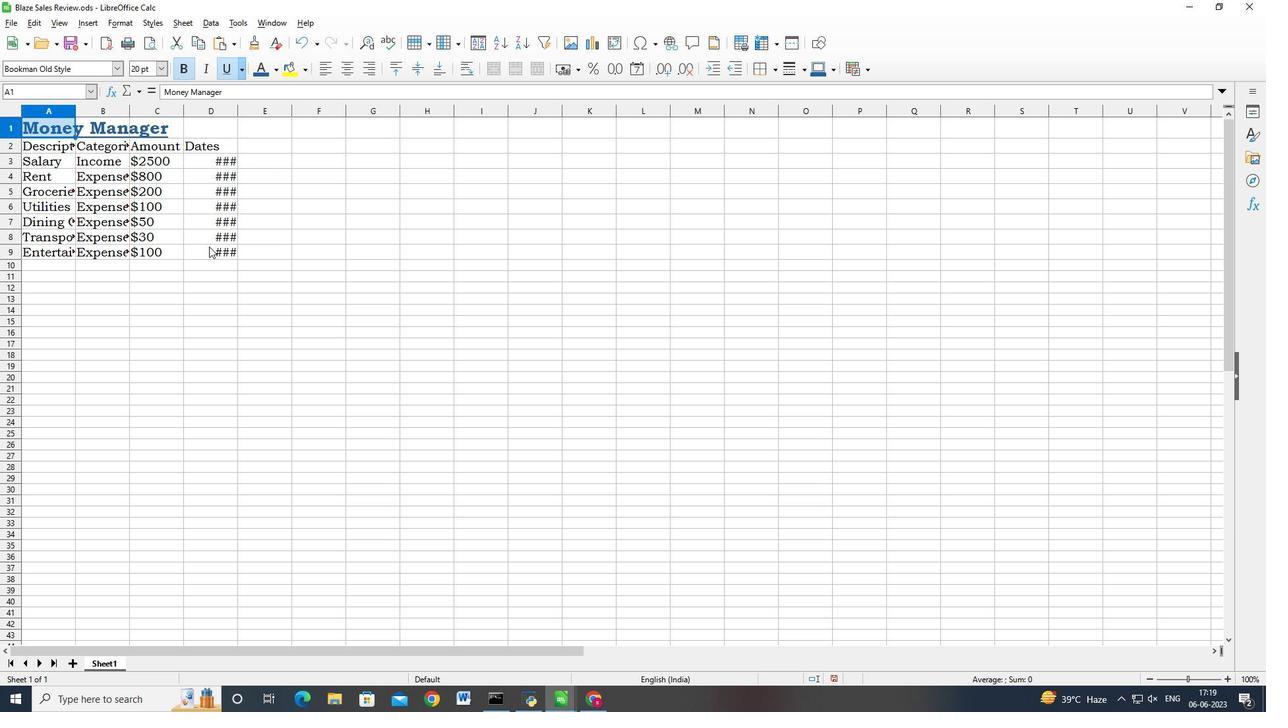 
Action: Mouse moved to (209, 247)
Screenshot: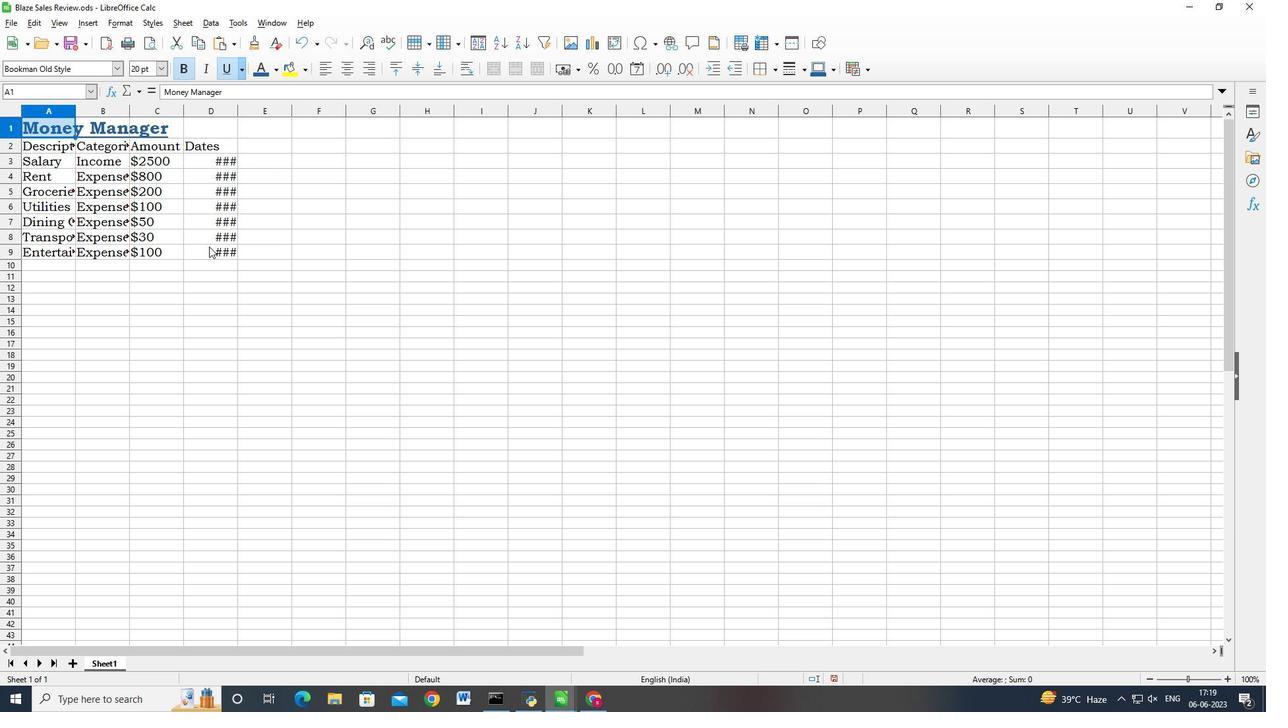 
Action: Key pressed <Key.shift>
Screenshot: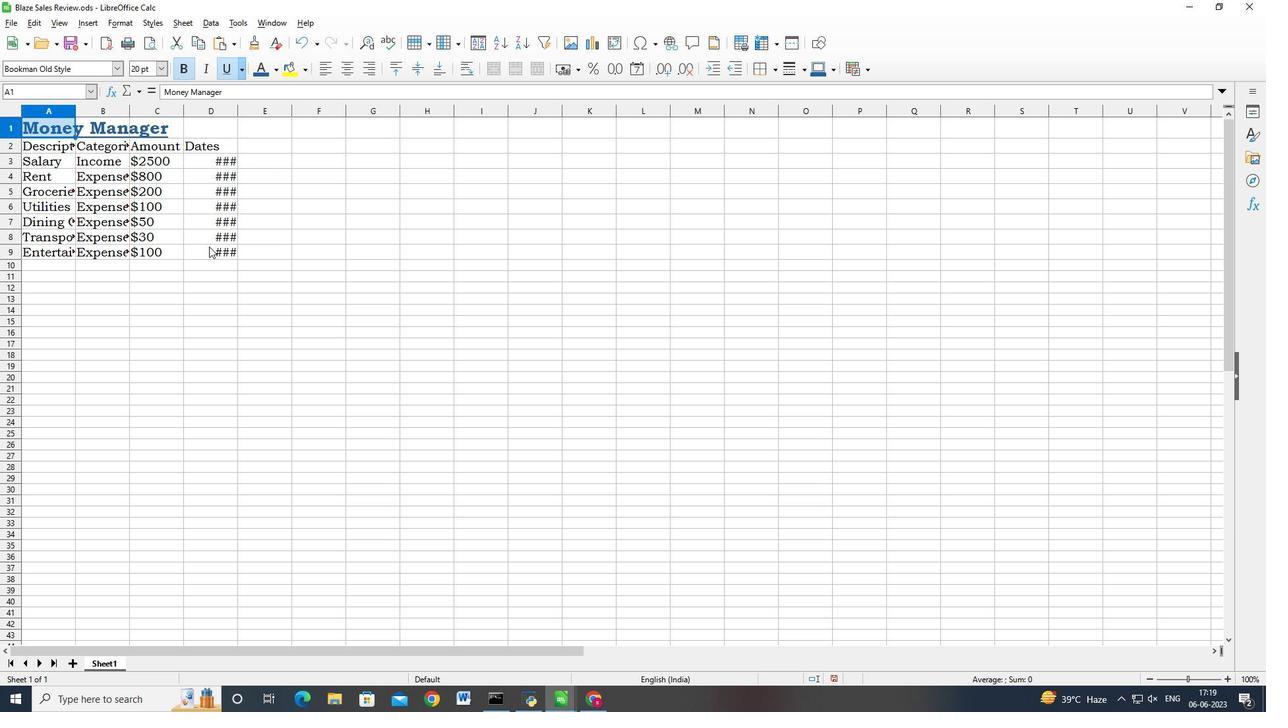 
Action: Mouse moved to (210, 247)
Screenshot: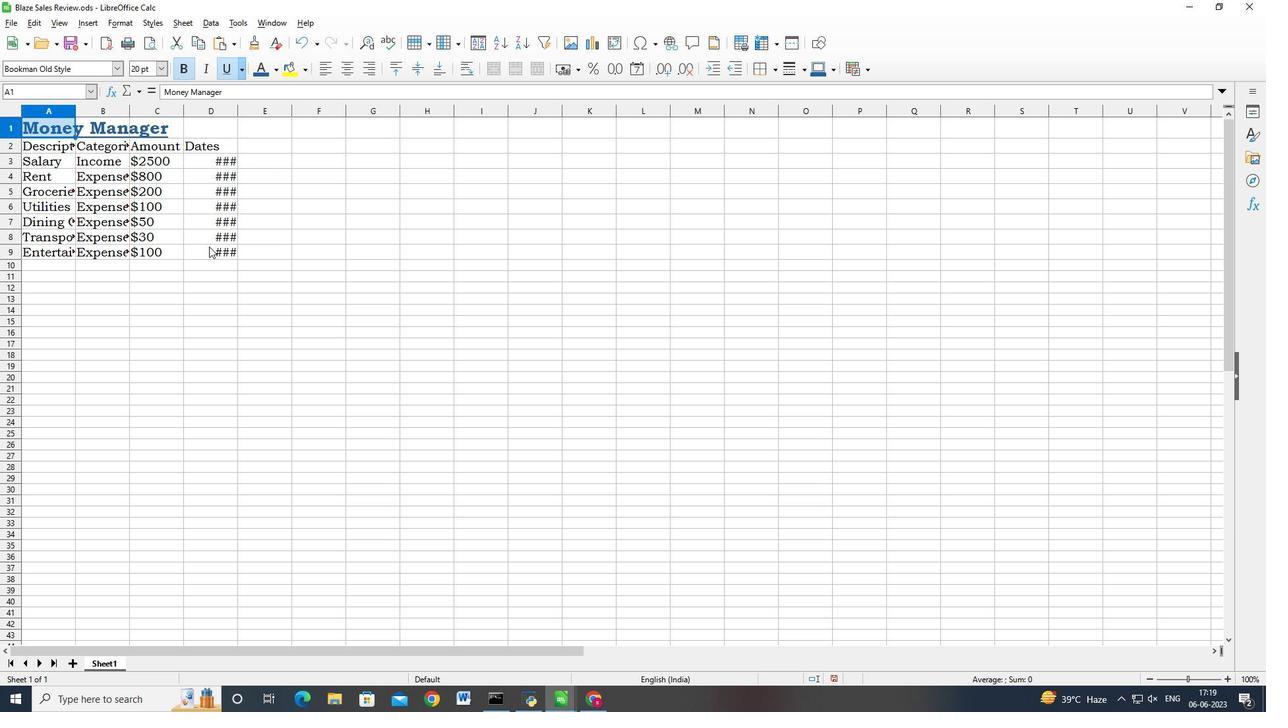 
Action: Key pressed <Key.shift>
Screenshot: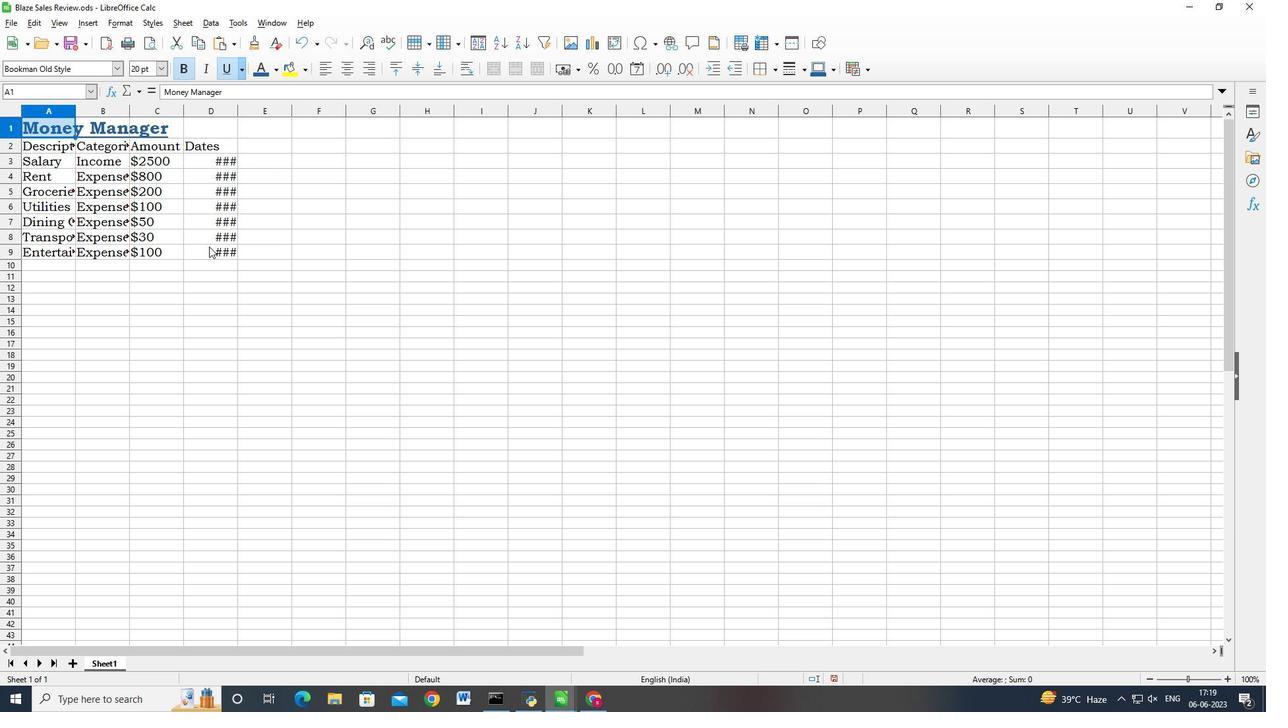 
Action: Mouse pressed left at (210, 247)
Screenshot: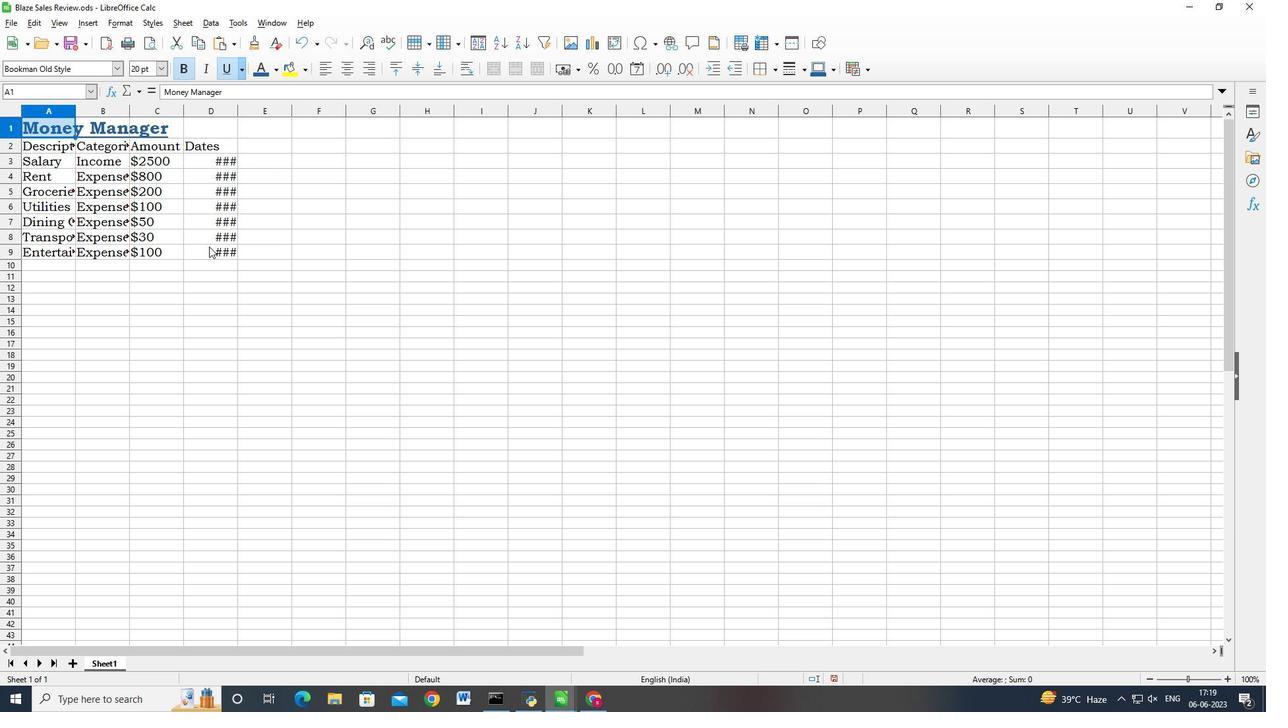 
Action: Key pressed <Key.shift><Key.shift><Key.shift>
Screenshot: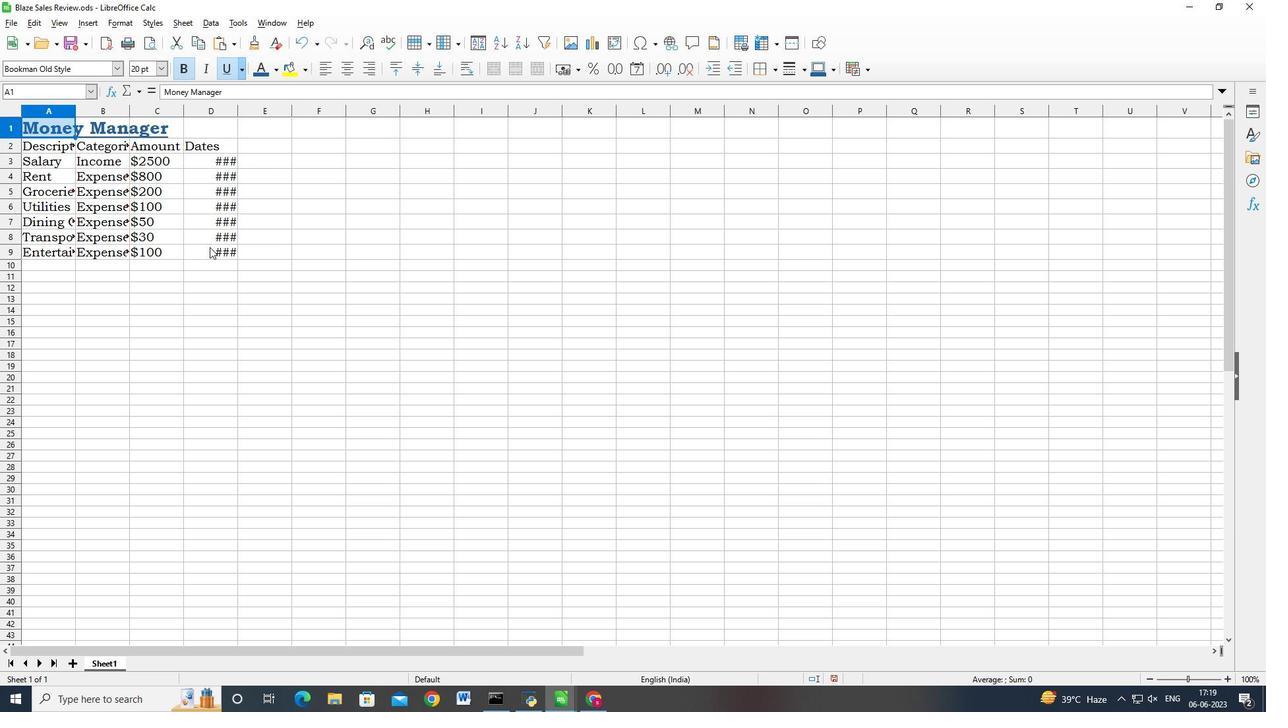 
Action: Mouse moved to (210, 247)
Screenshot: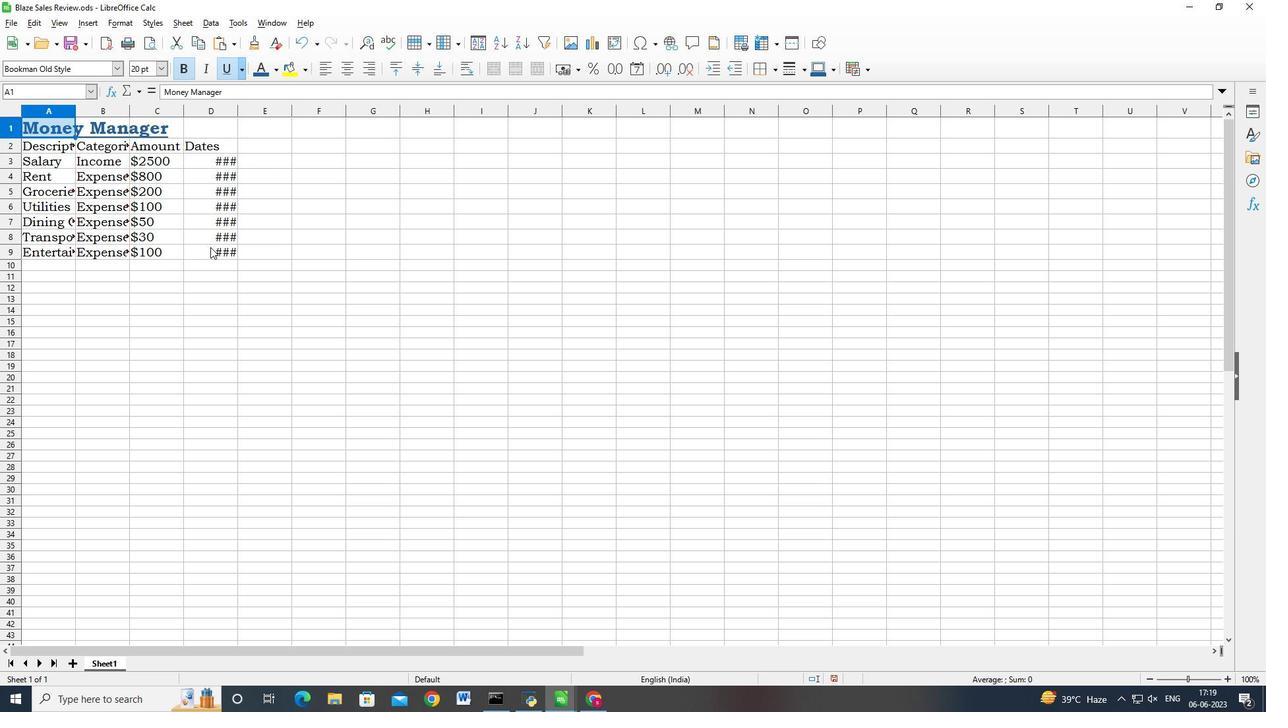 
Action: Key pressed <Key.shift>
Screenshot: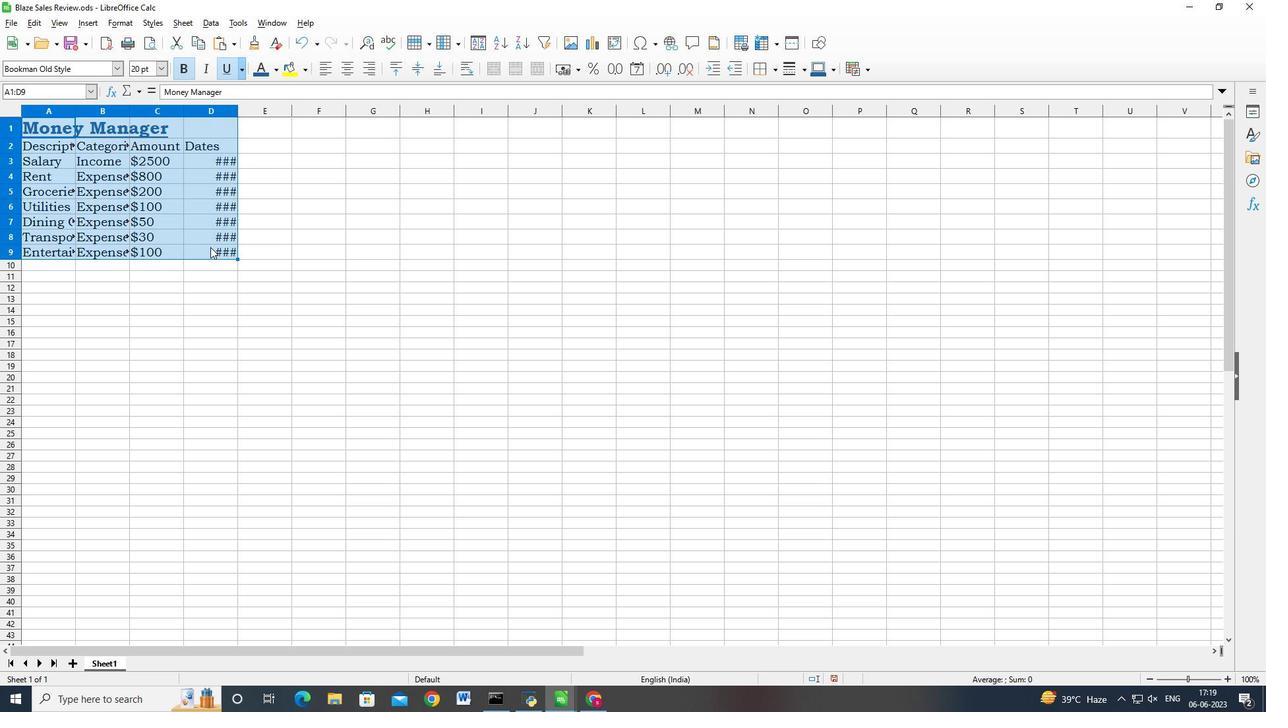 
Action: Mouse moved to (209, 247)
Screenshot: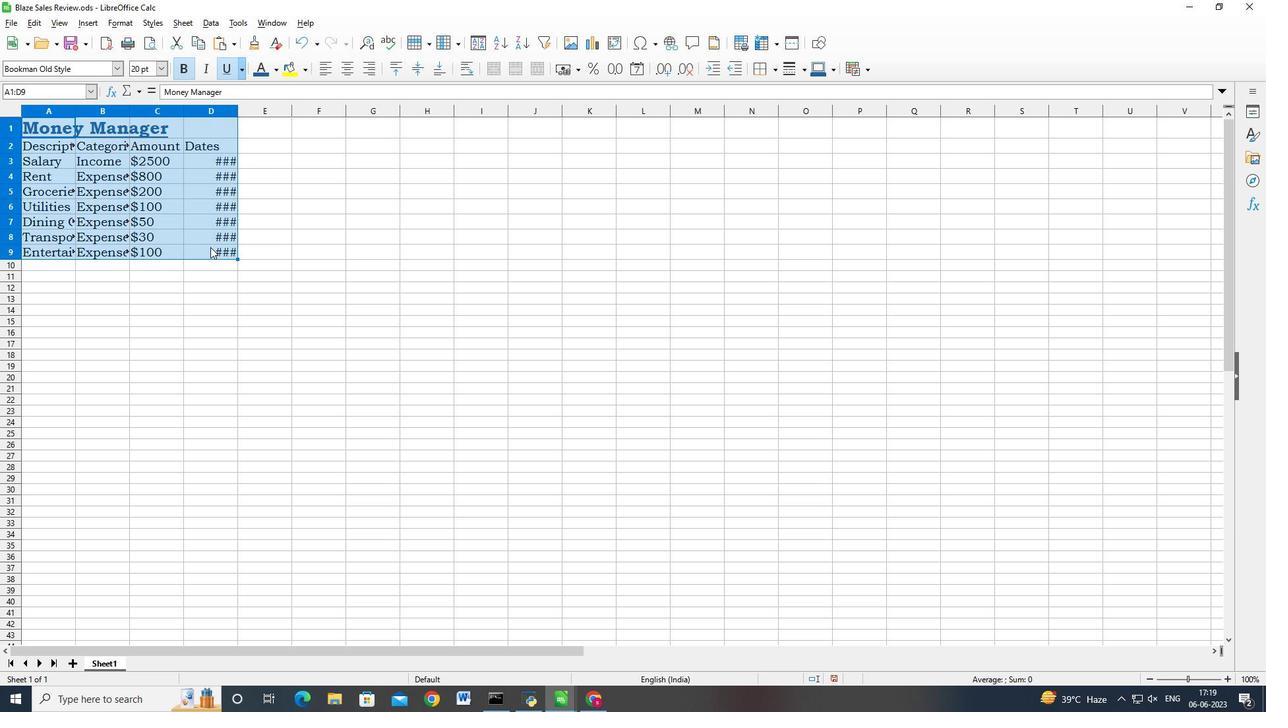 
Action: Key pressed <Key.shift><Key.shift><Key.shift><Key.shift>
Screenshot: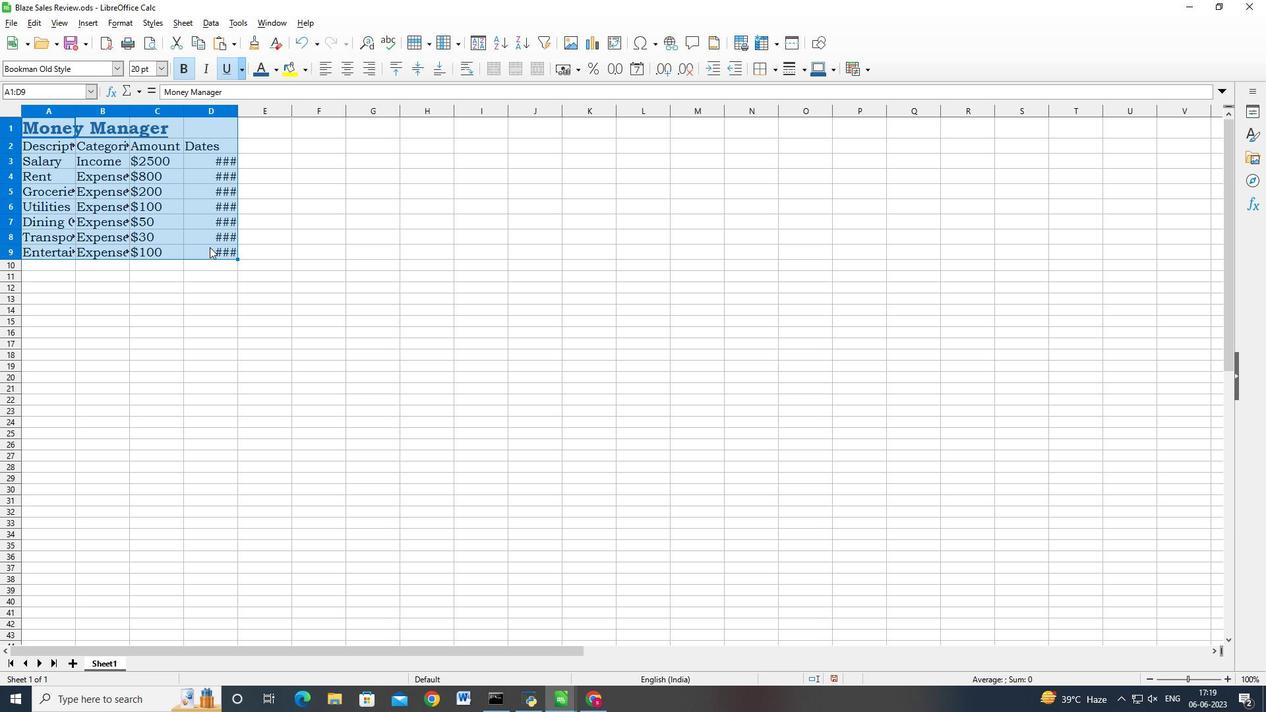 
Action: Mouse moved to (209, 247)
Screenshot: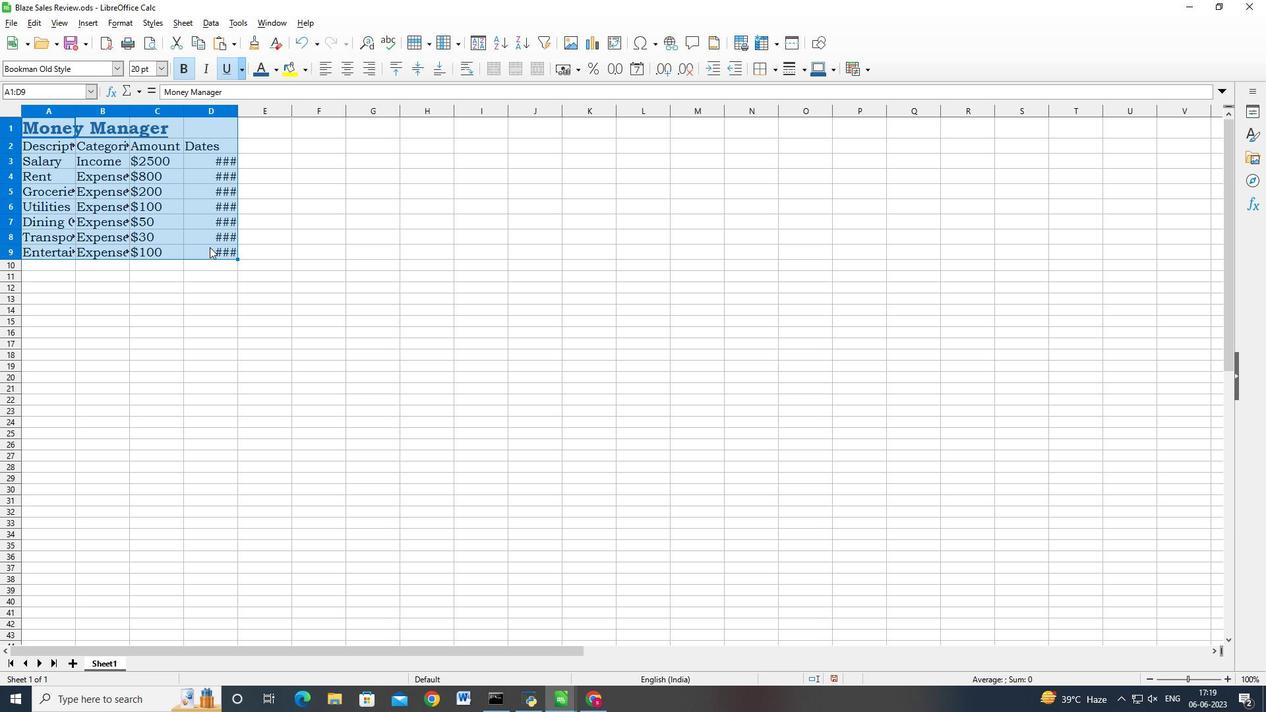 
Action: Key pressed <Key.shift>
Screenshot: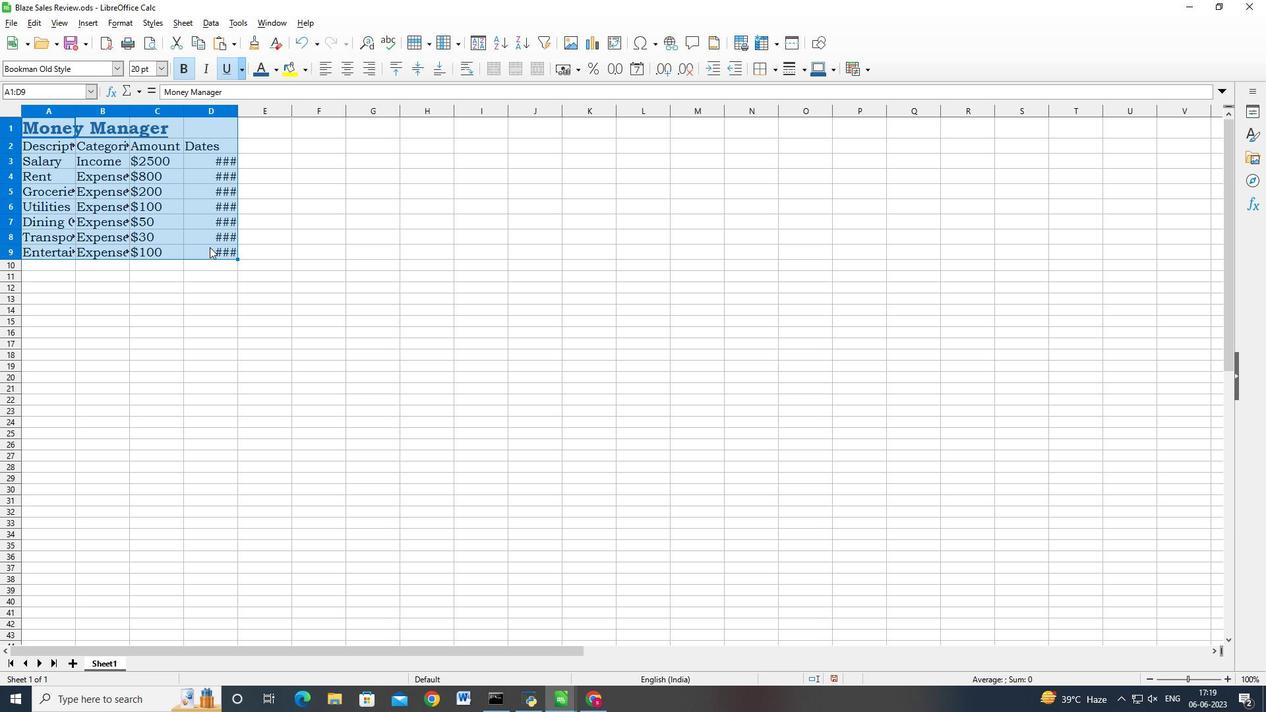 
Action: Mouse moved to (212, 246)
Screenshot: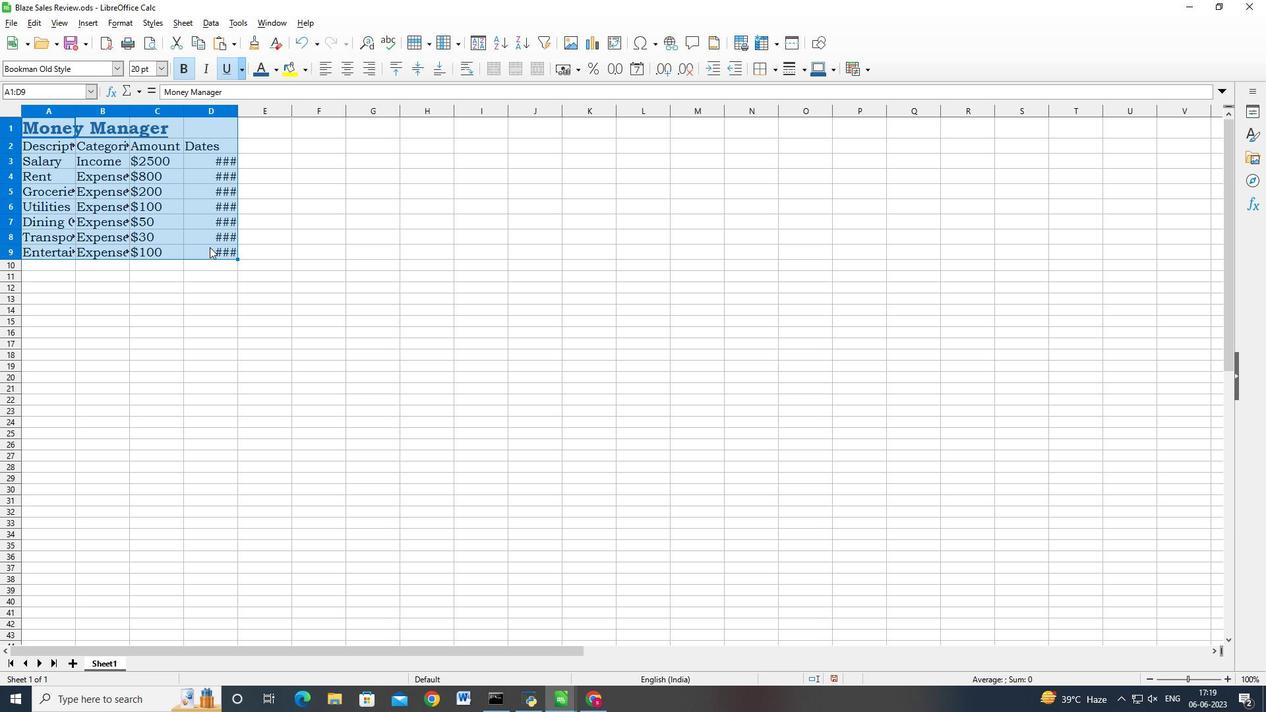 
Action: Key pressed <Key.shift>
Screenshot: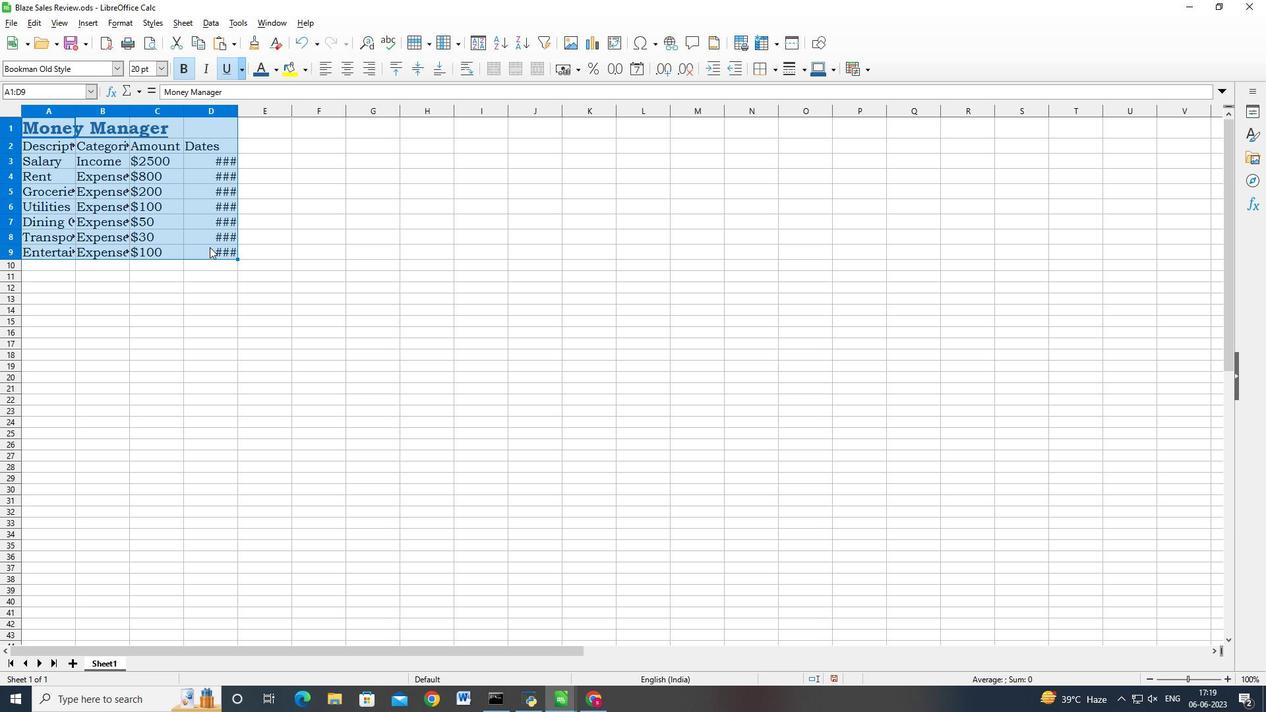 
Action: Mouse moved to (217, 244)
Screenshot: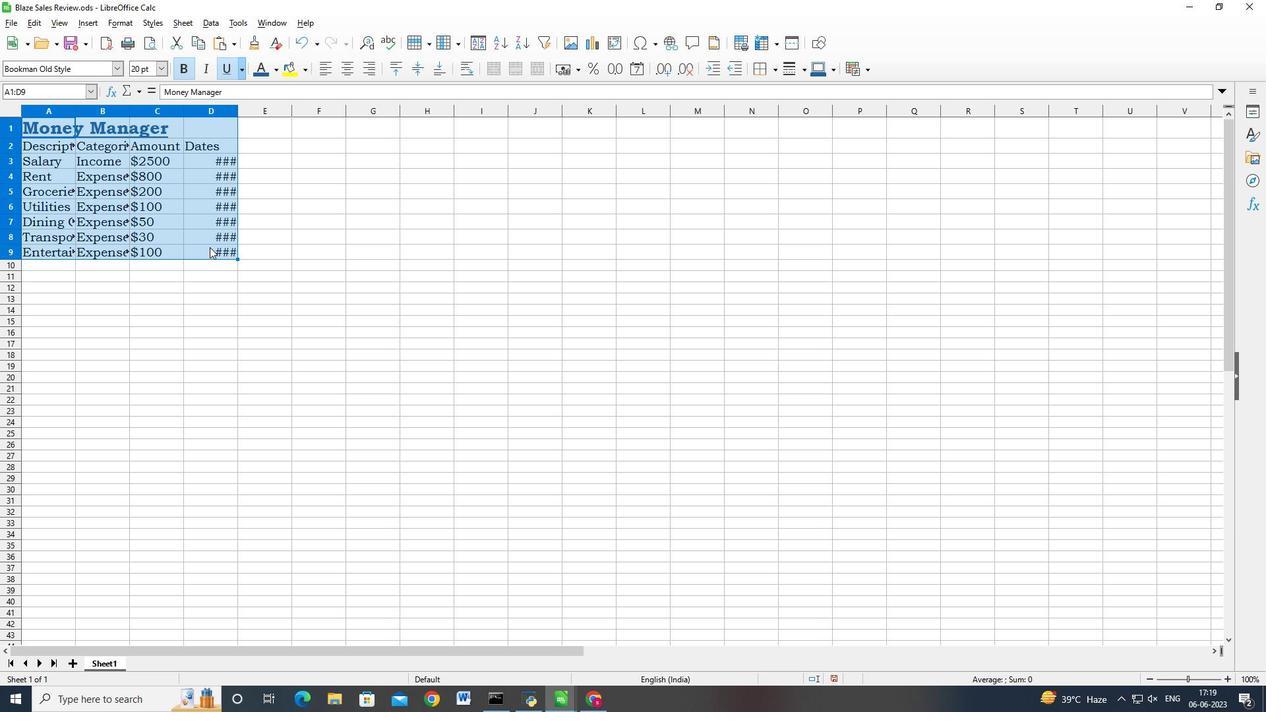 
Action: Key pressed <Key.shift>
Screenshot: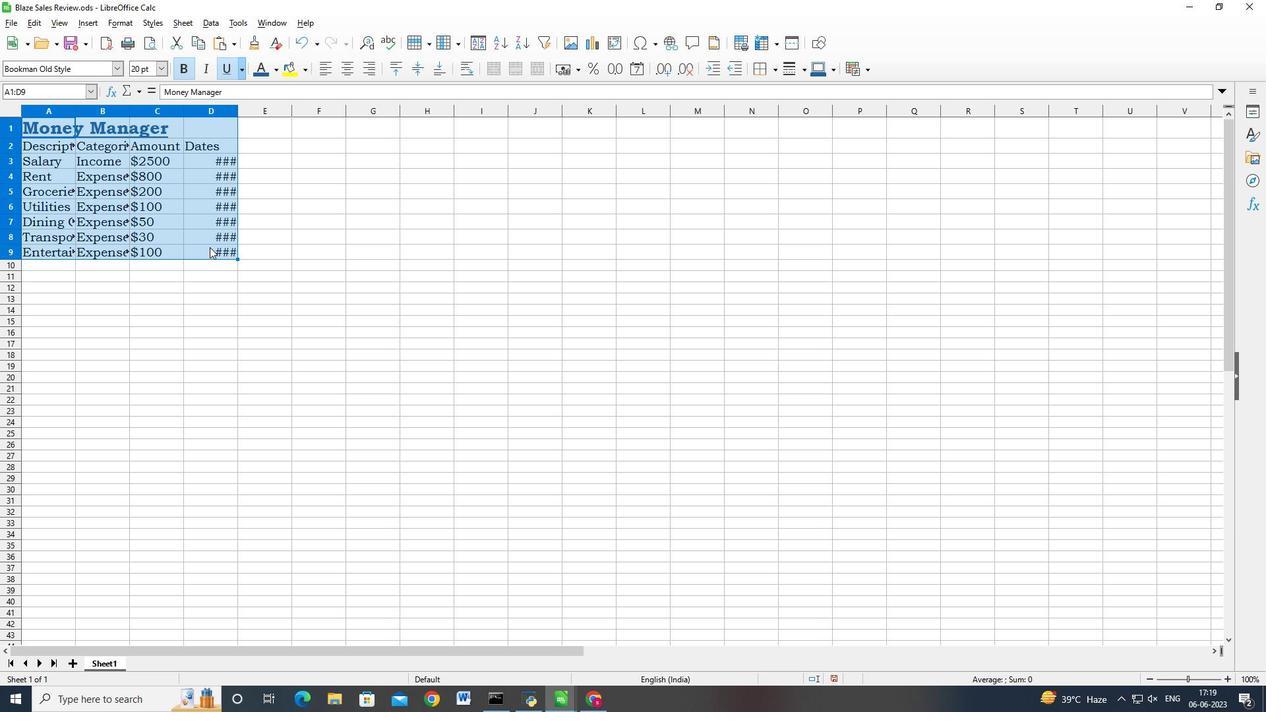
Action: Mouse moved to (220, 244)
Screenshot: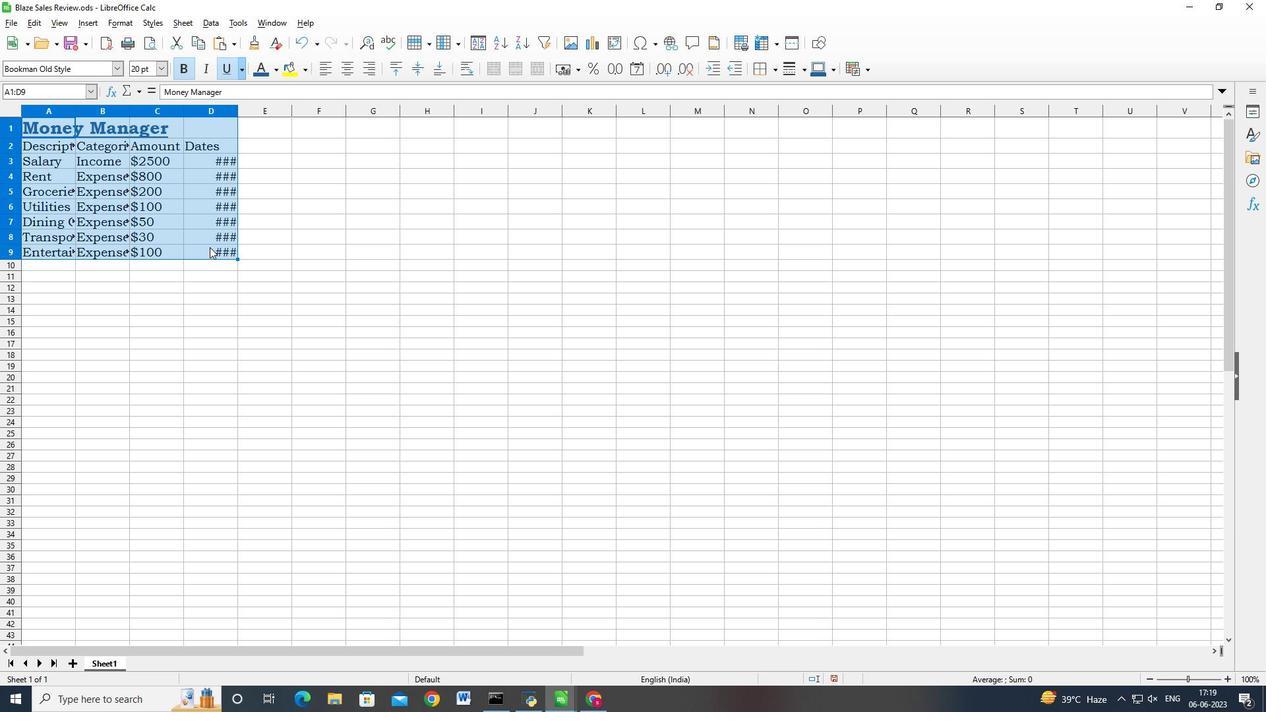 
Action: Key pressed <Key.shift>
Screenshot: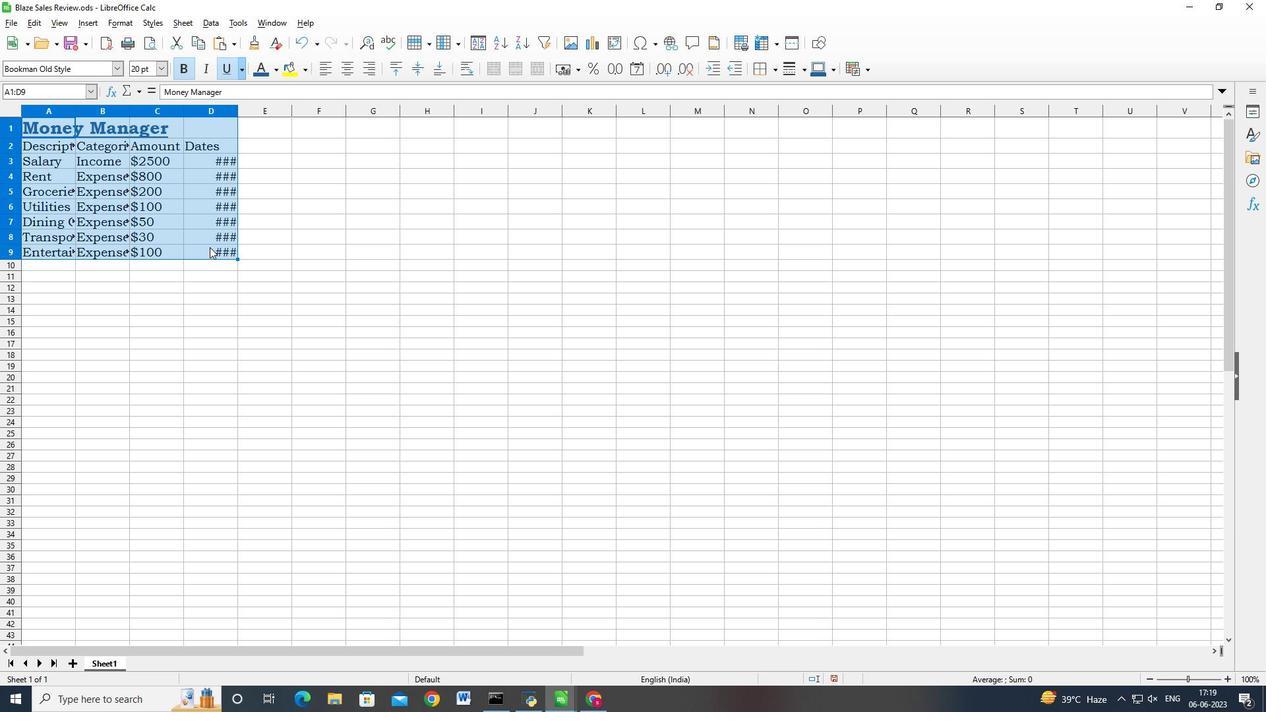 
Action: Mouse moved to (254, 236)
Screenshot: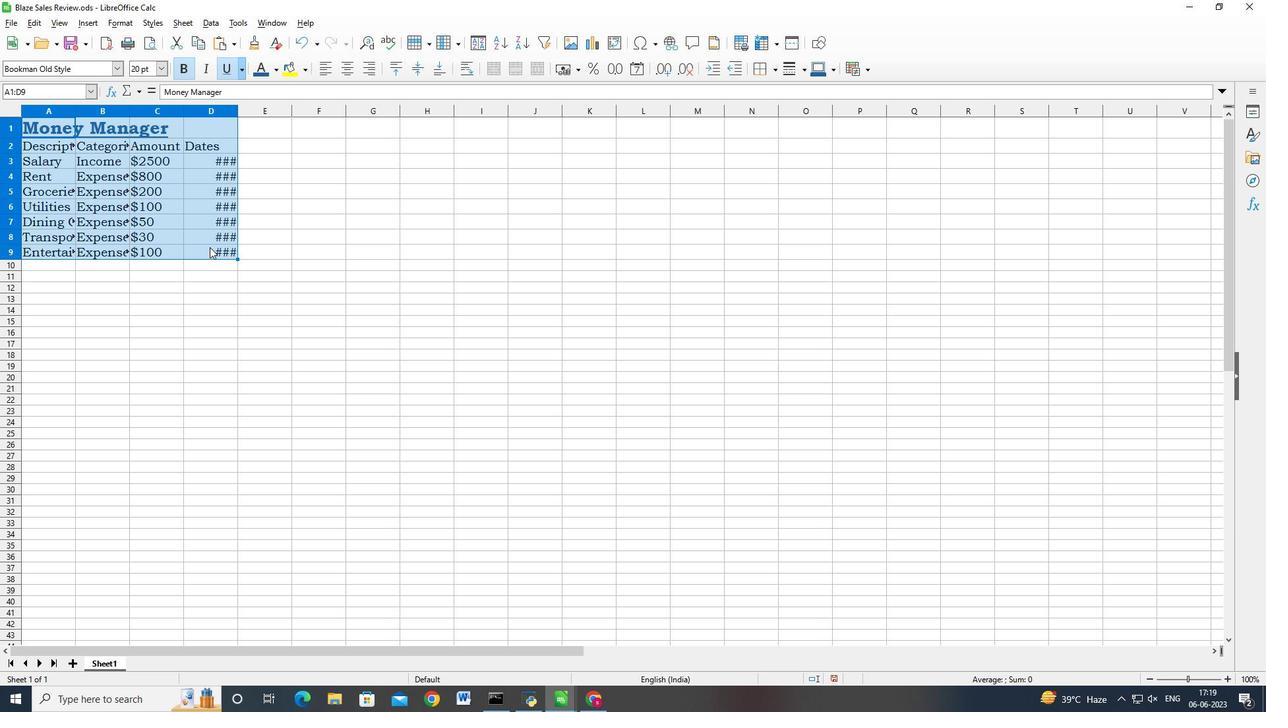
Action: Key pressed <Key.shift>
Screenshot: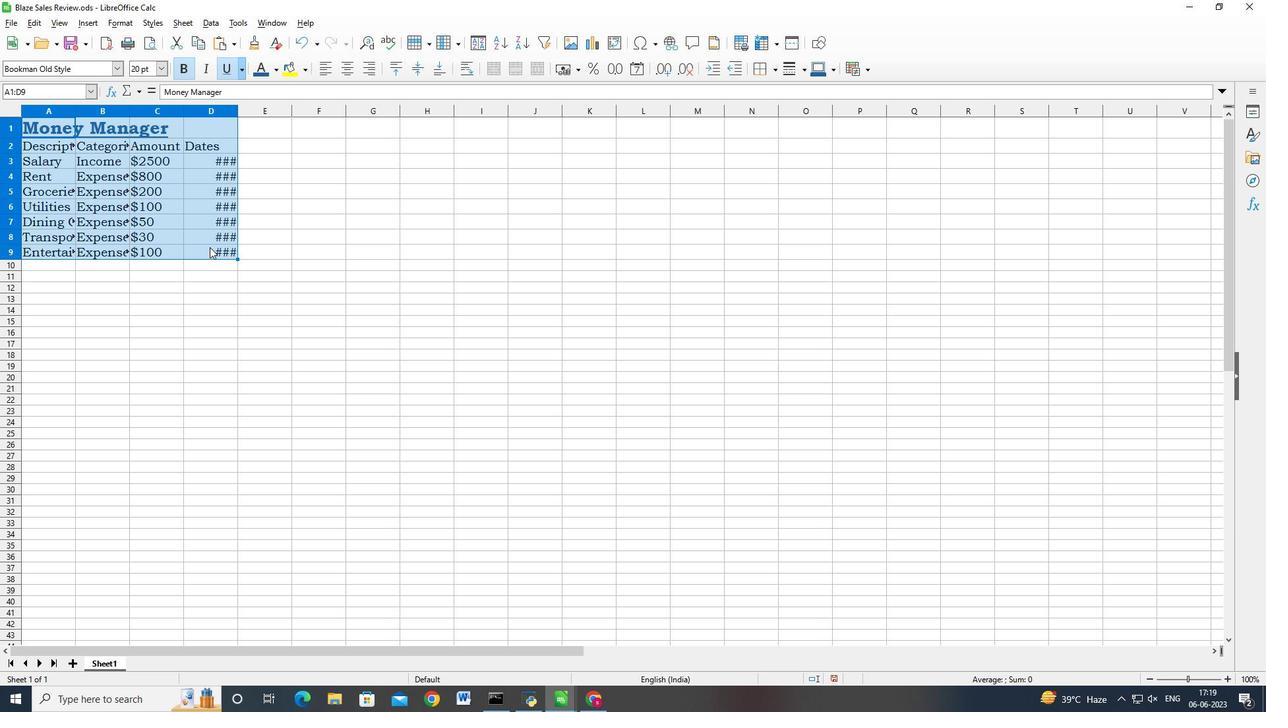
Action: Mouse moved to (290, 224)
Screenshot: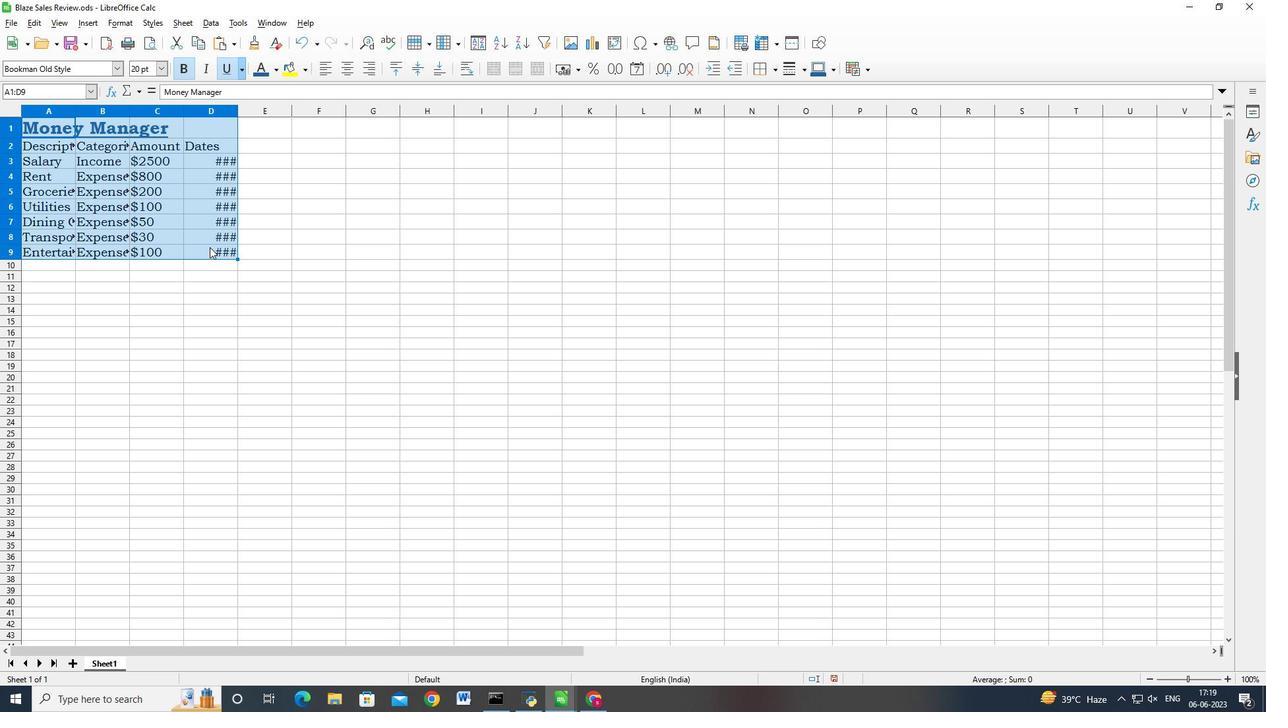 
Action: Key pressed <Key.shift>
Screenshot: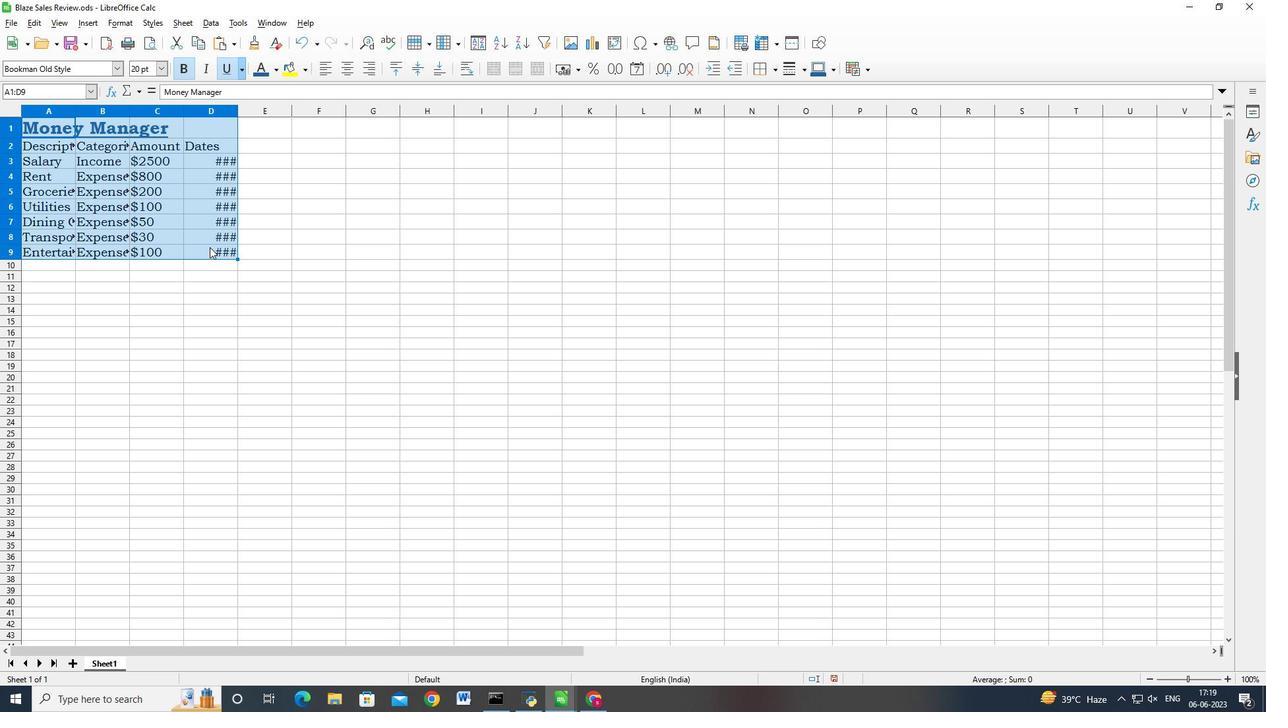 
Action: Mouse moved to (310, 215)
Screenshot: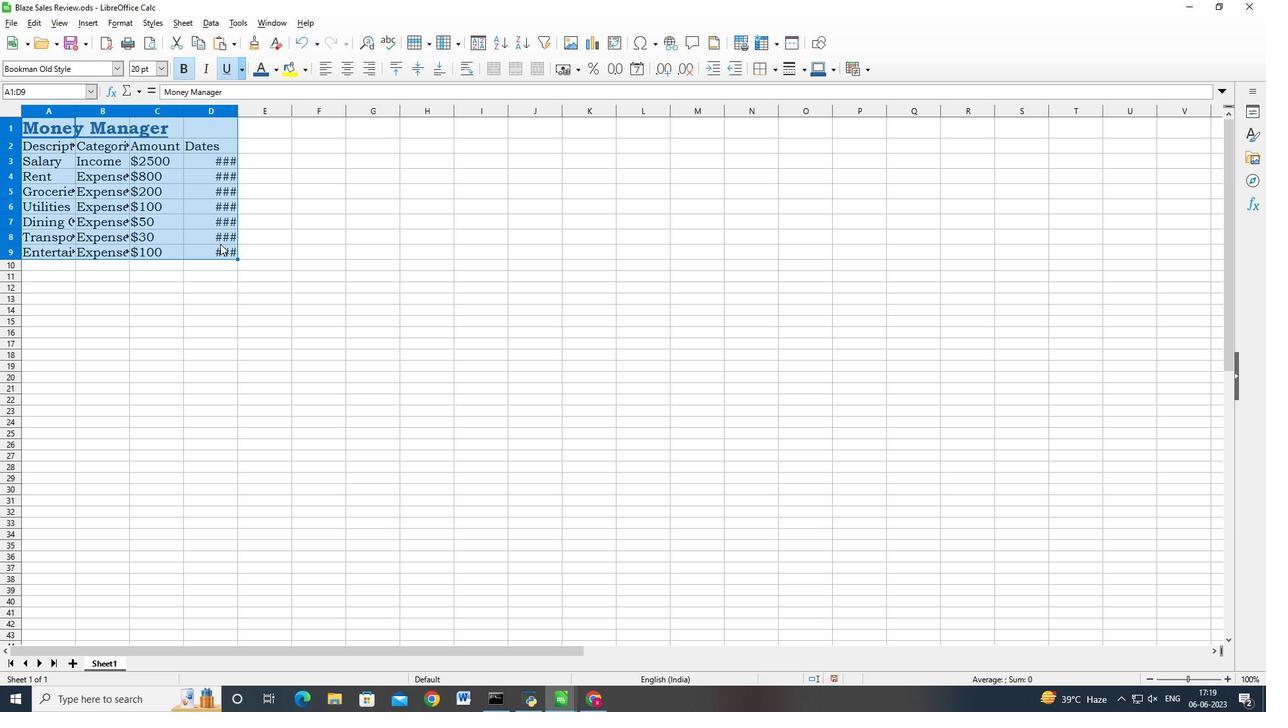 
Action: Key pressed <Key.shift>
Screenshot: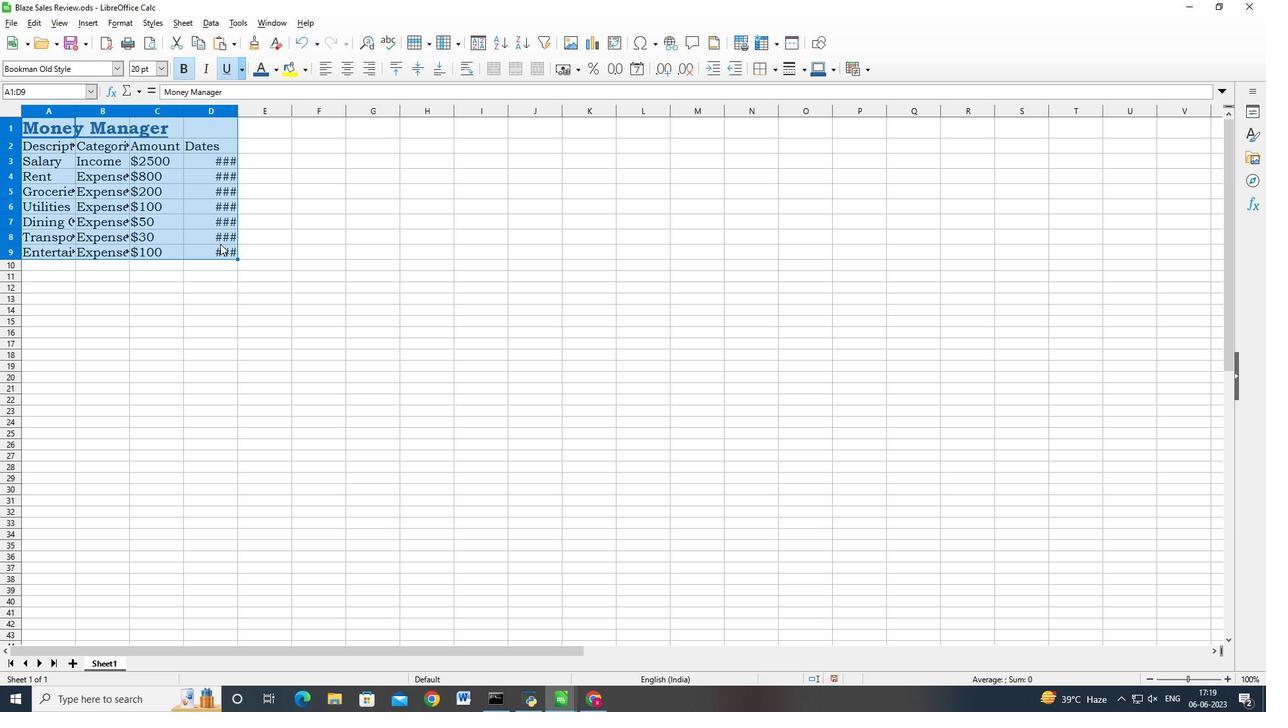 
Action: Mouse moved to (318, 205)
Screenshot: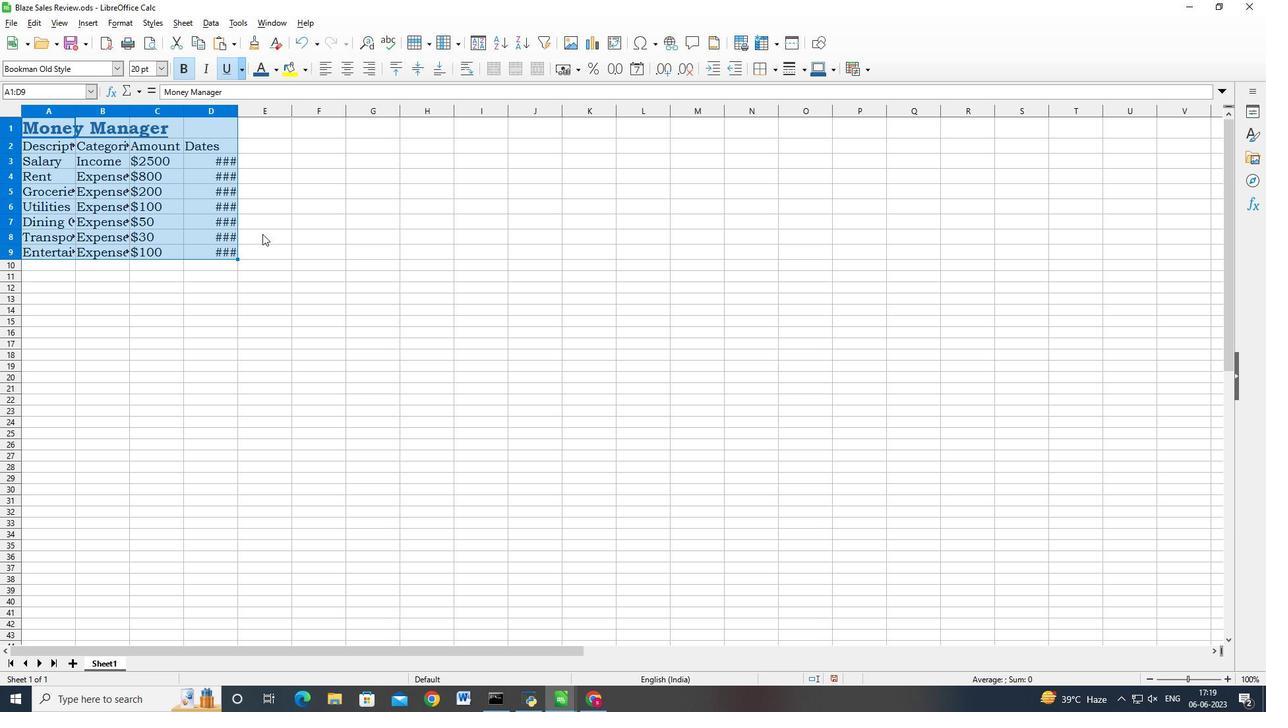
Action: Key pressed <Key.shift>
Screenshot: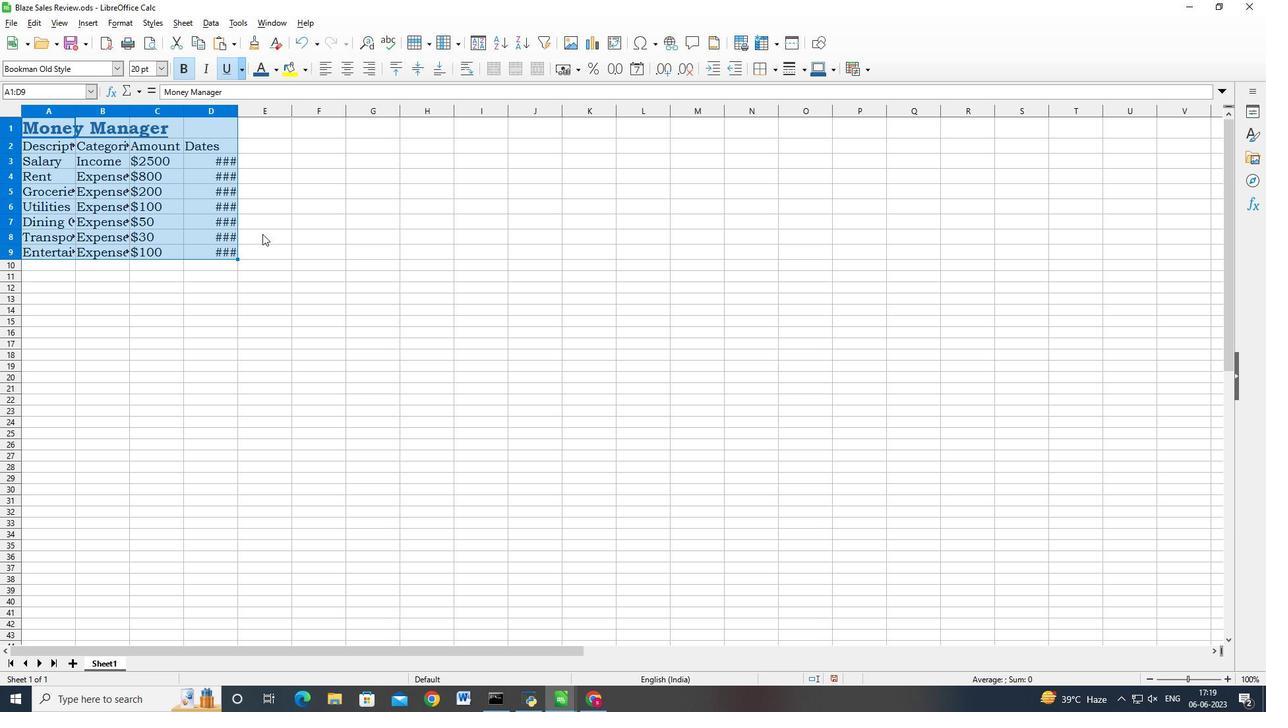 
Action: Mouse moved to (321, 199)
Screenshot: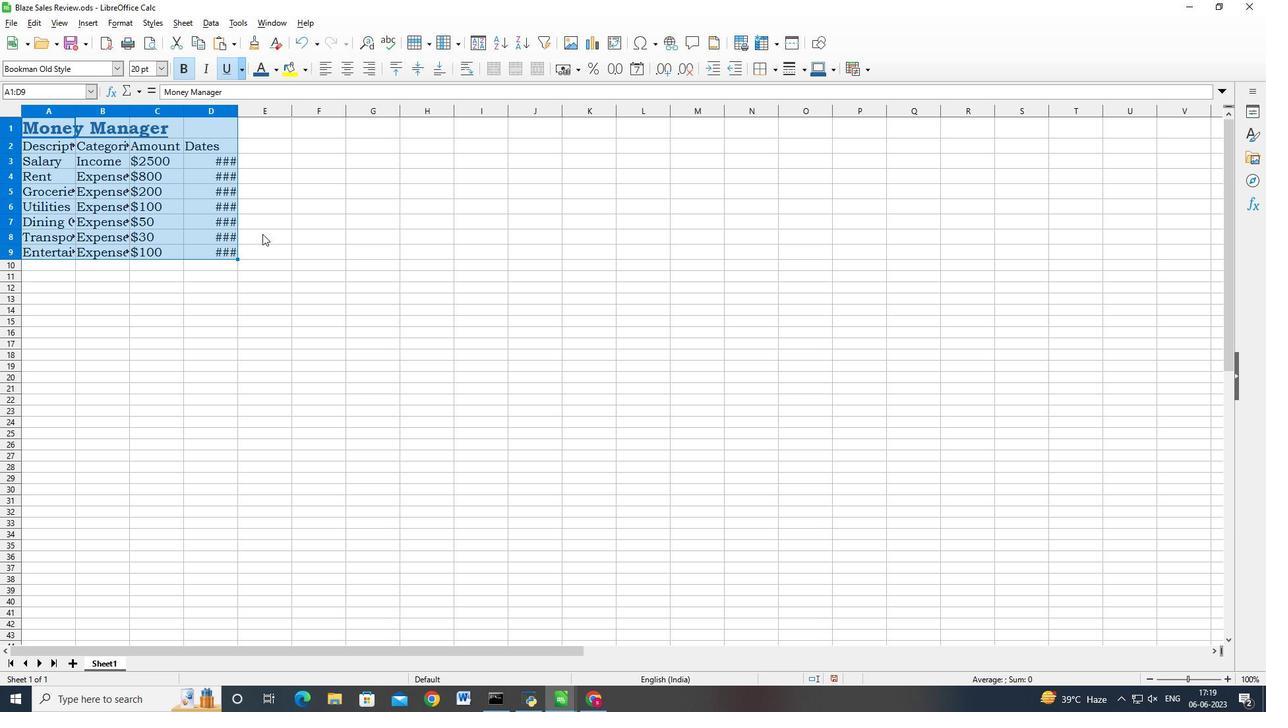 
Action: Key pressed <Key.shift>
Screenshot: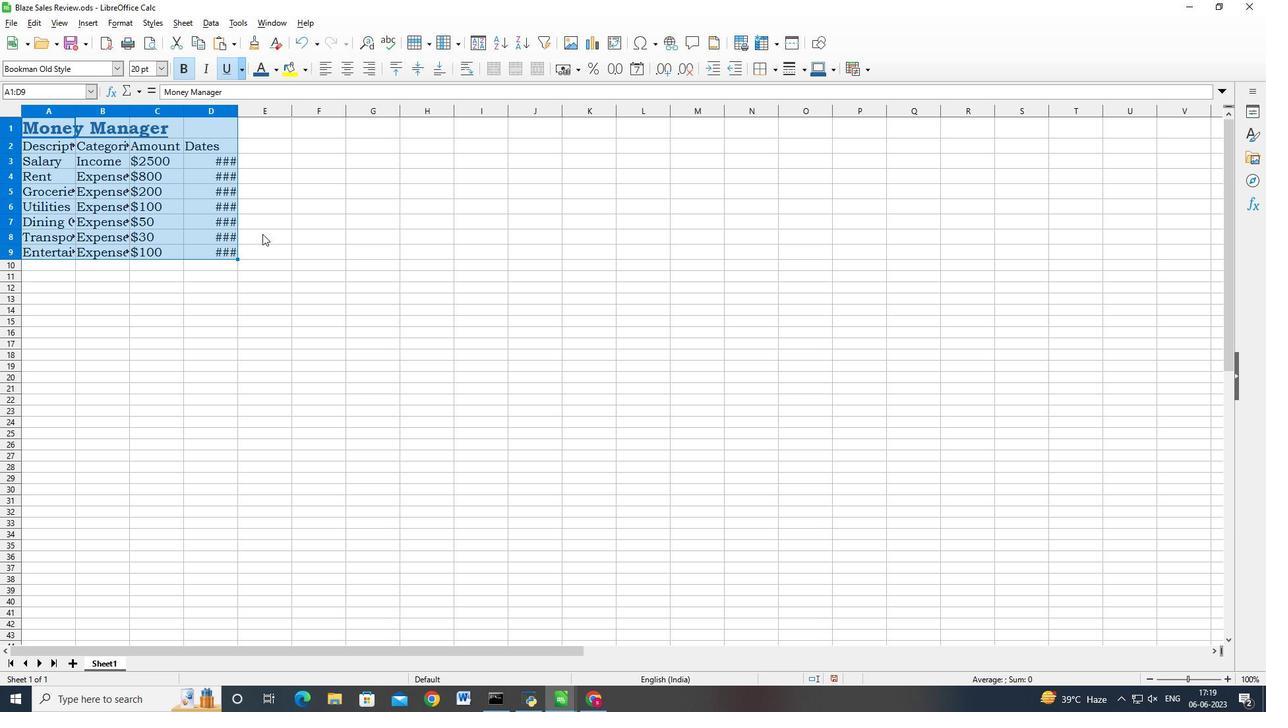
Action: Mouse moved to (321, 186)
Screenshot: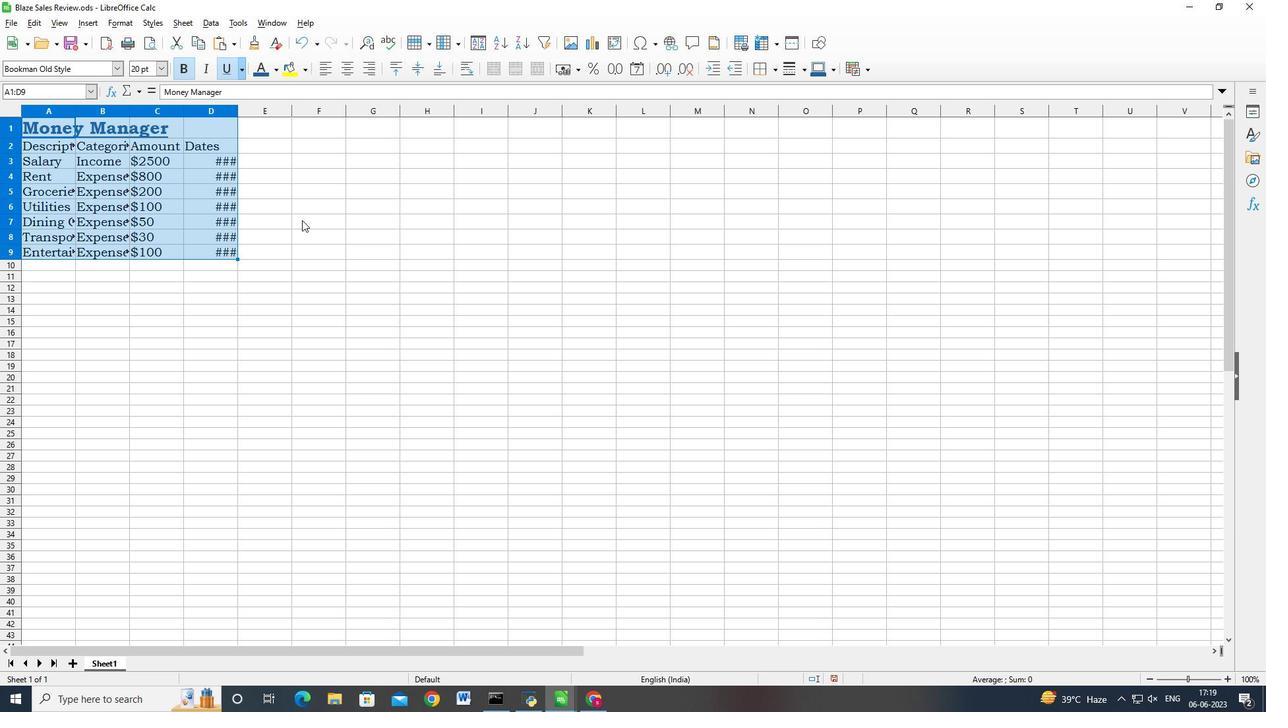 
Action: Key pressed <Key.shift>
Screenshot: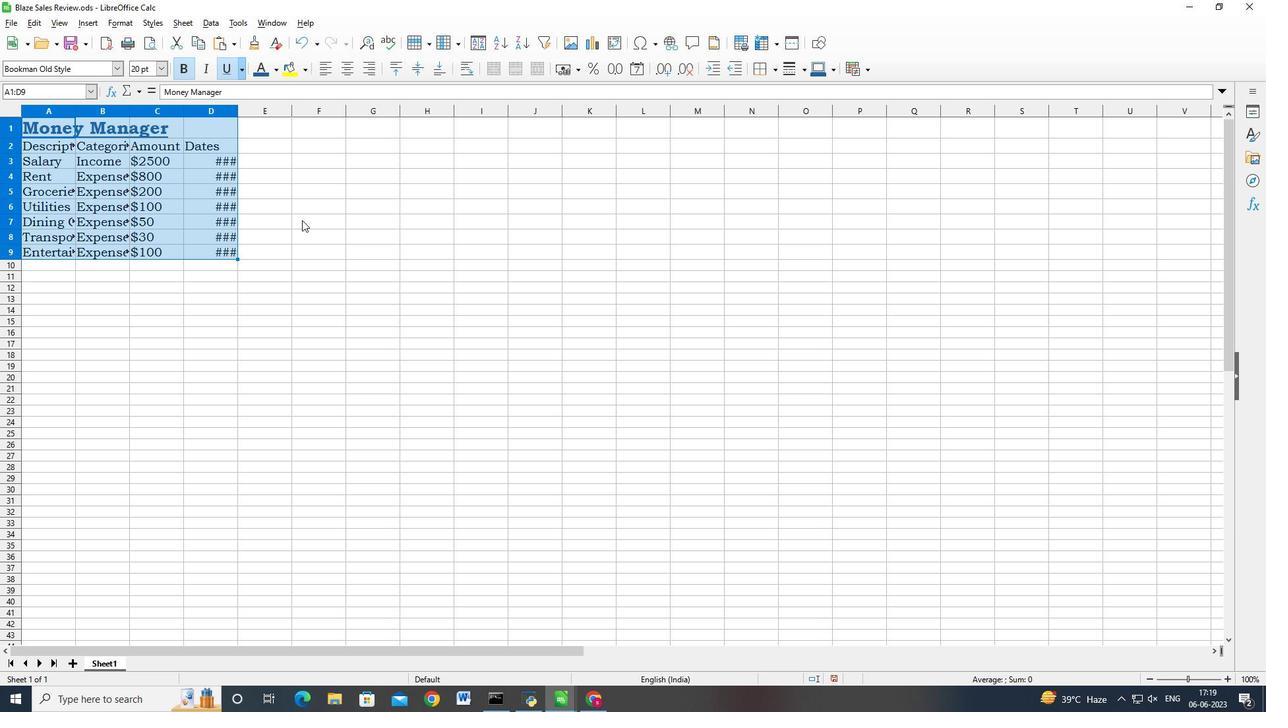 
Action: Mouse moved to (321, 178)
Screenshot: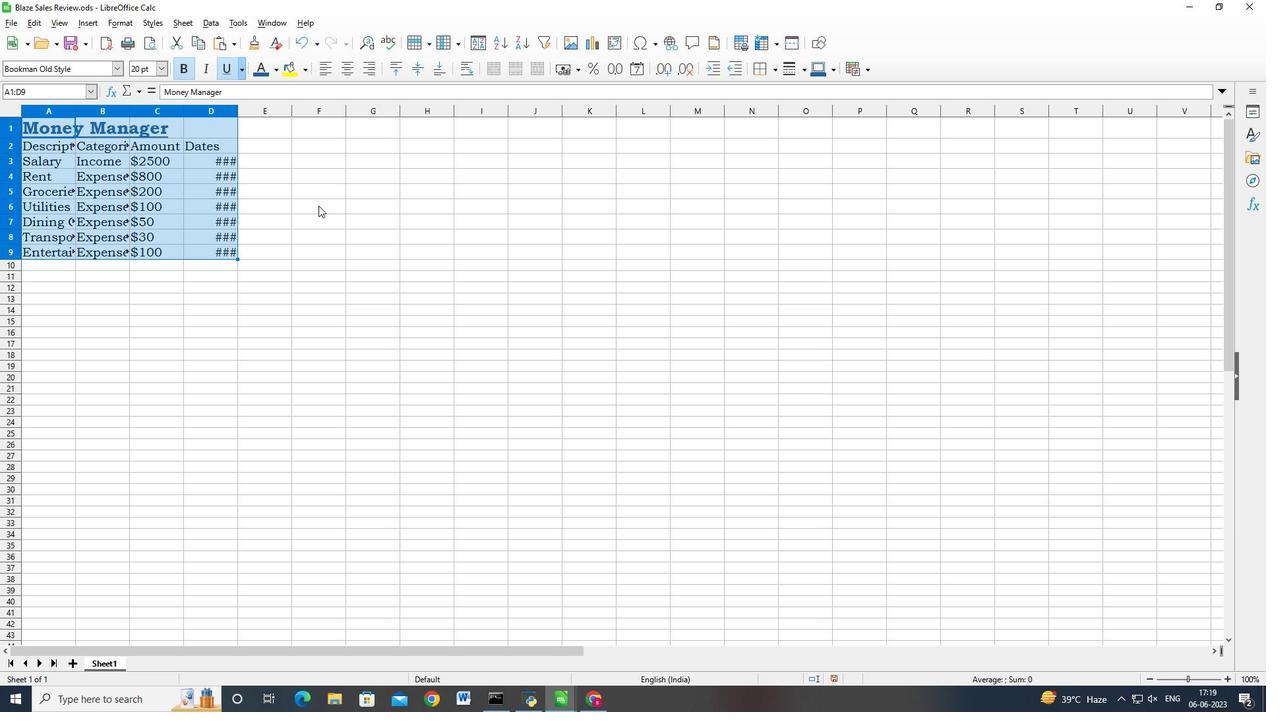 
Action: Key pressed <Key.shift>
Screenshot: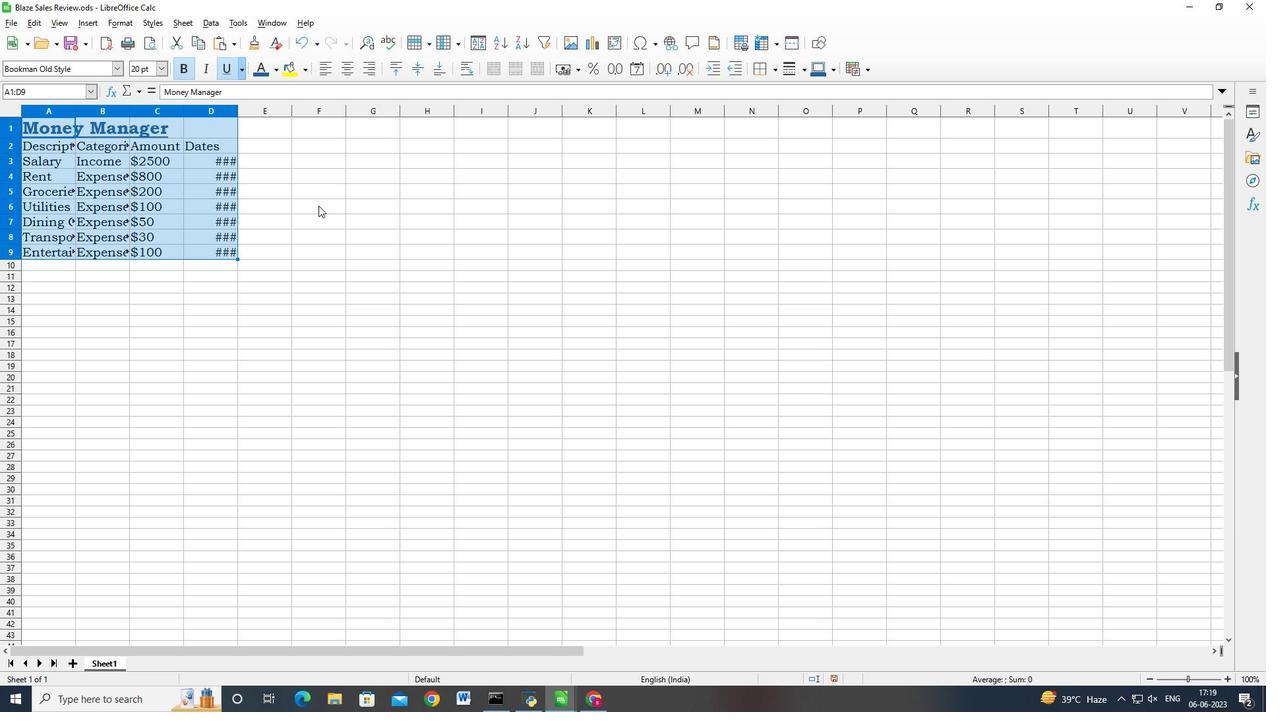 
Action: Mouse moved to (321, 166)
Screenshot: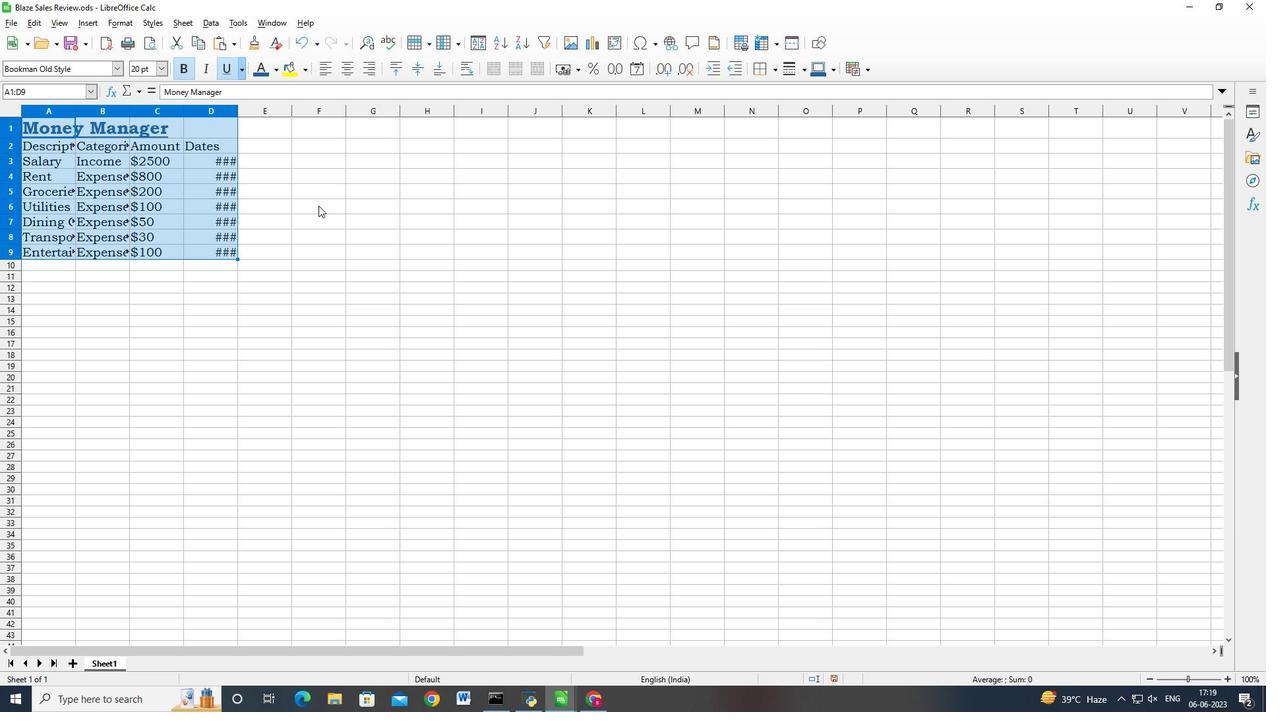 
Action: Key pressed <Key.shift>
Screenshot: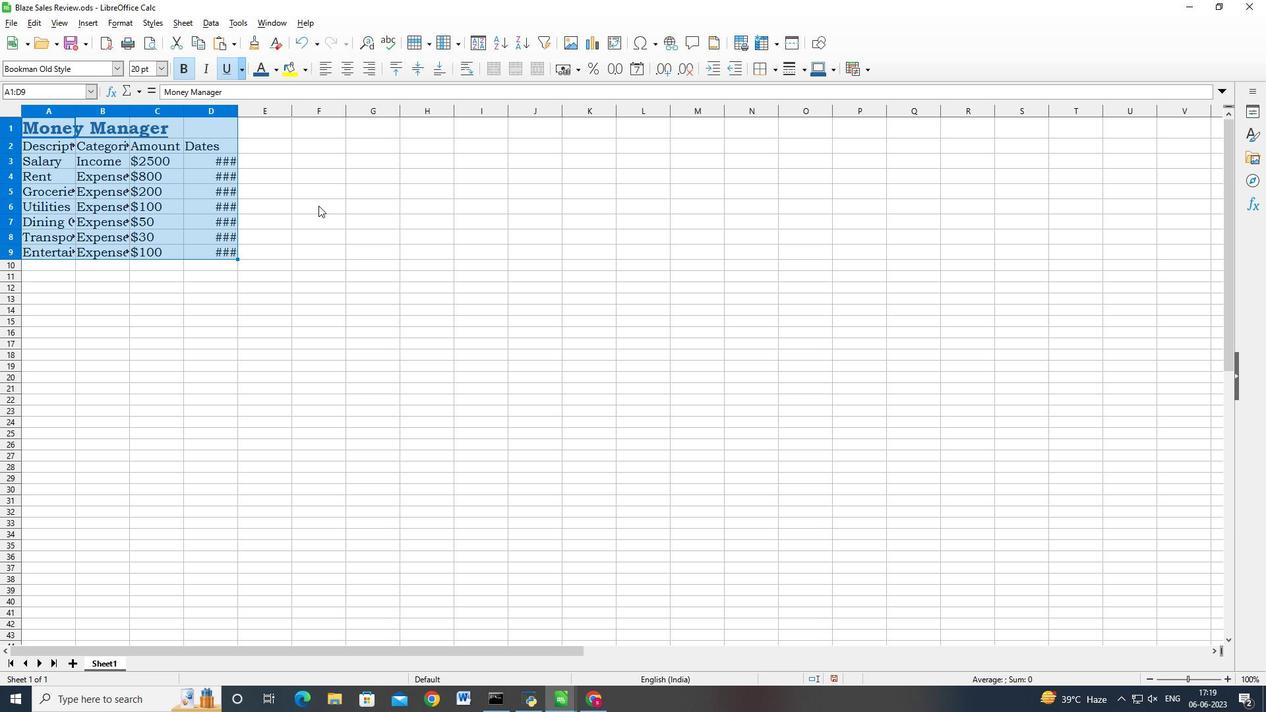 
Action: Mouse moved to (323, 153)
Screenshot: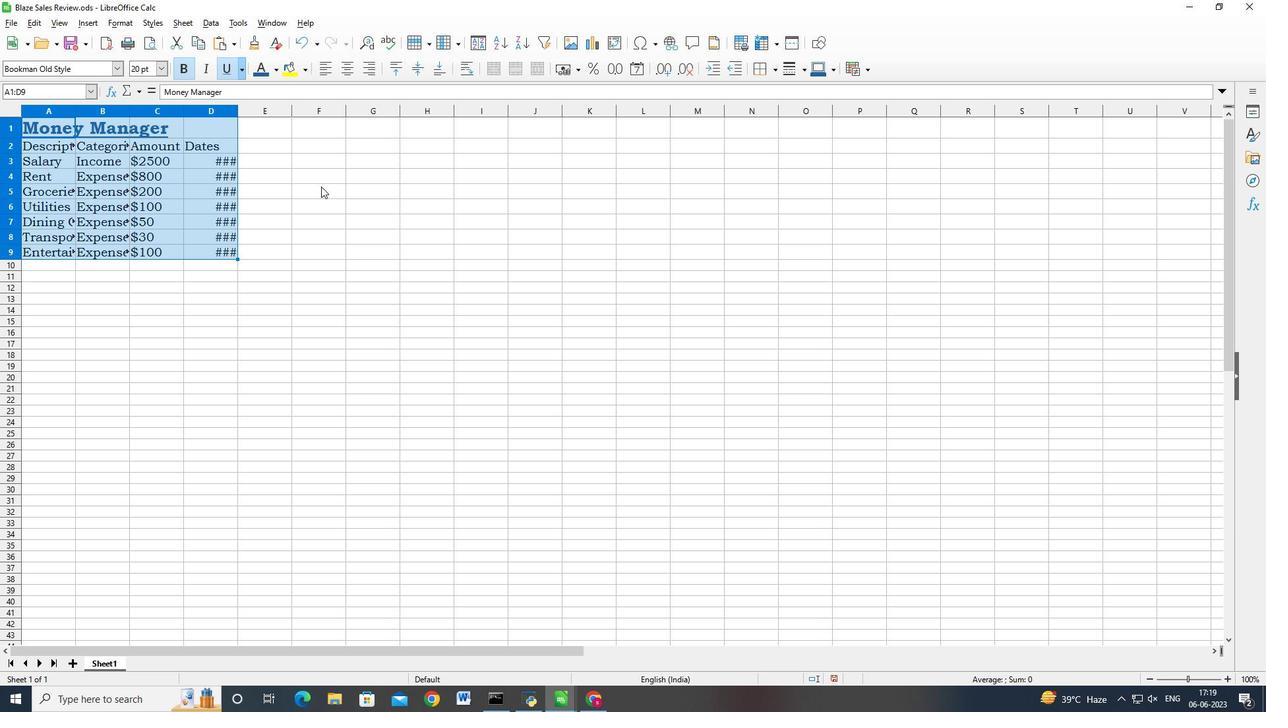 
Action: Key pressed <Key.shift>
Screenshot: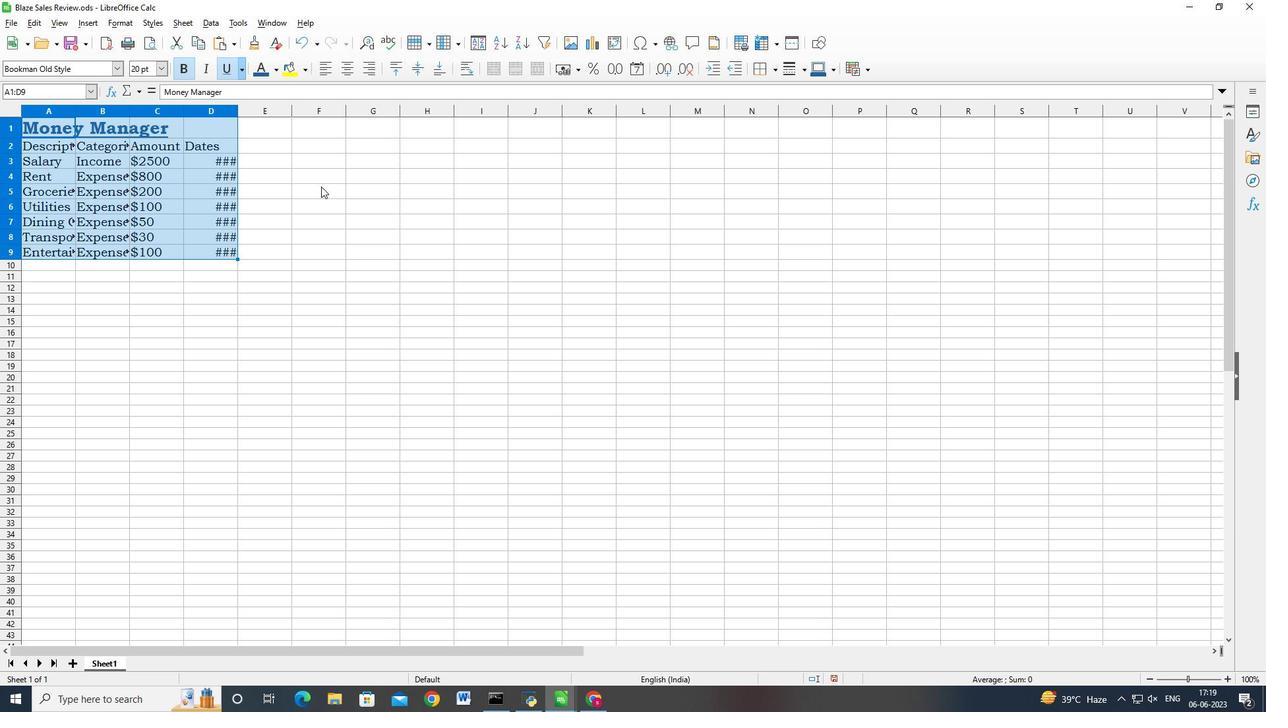 
Action: Mouse moved to (327, 142)
Screenshot: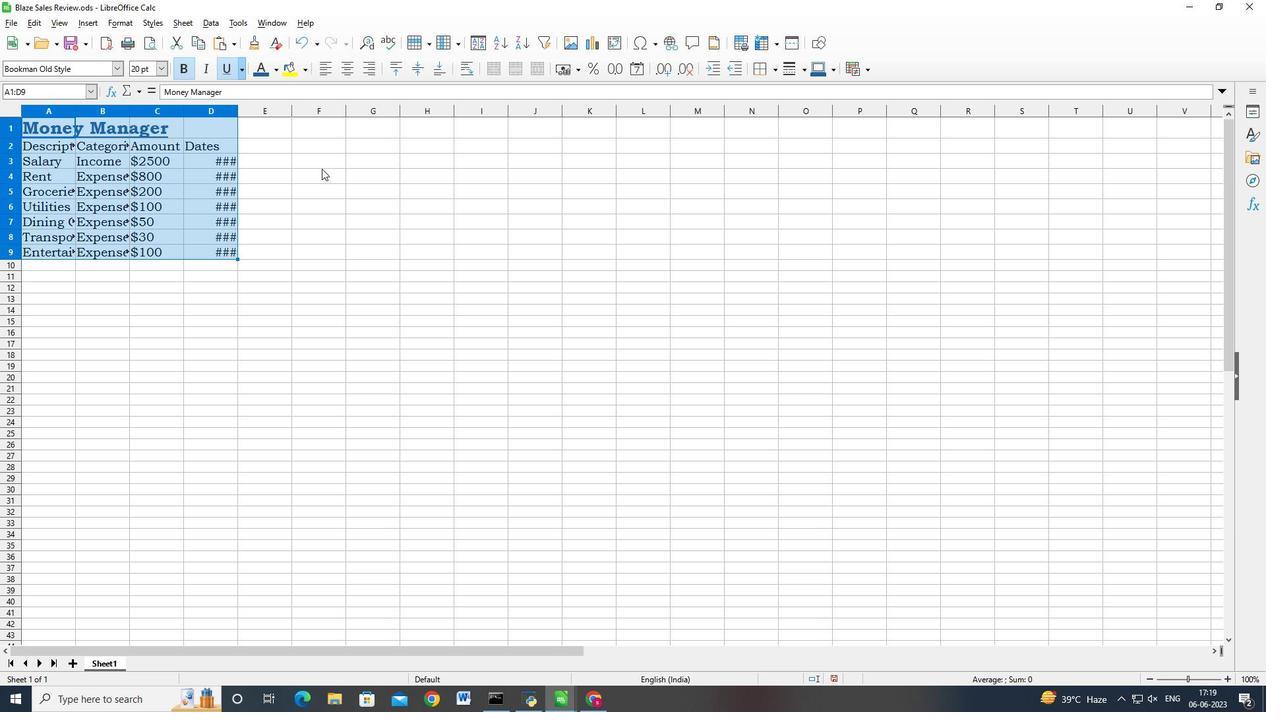 
Action: Key pressed <Key.shift>
Screenshot: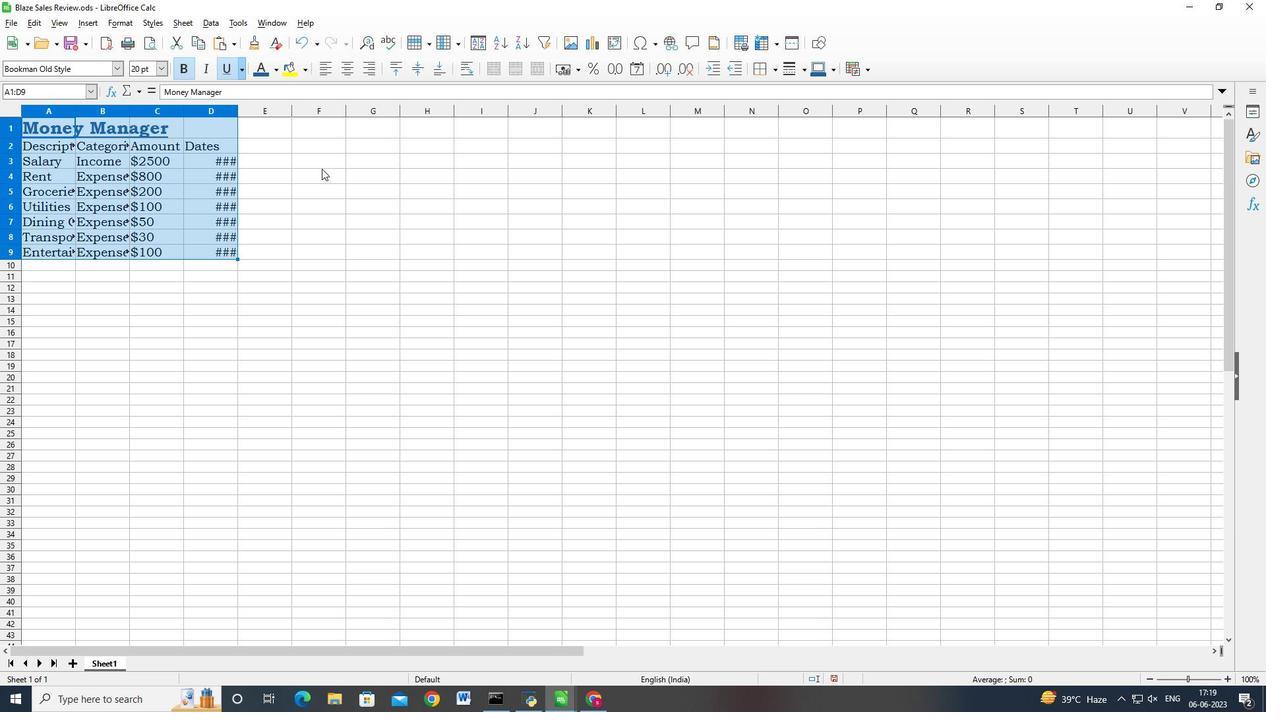 
Action: Mouse moved to (335, 128)
Screenshot: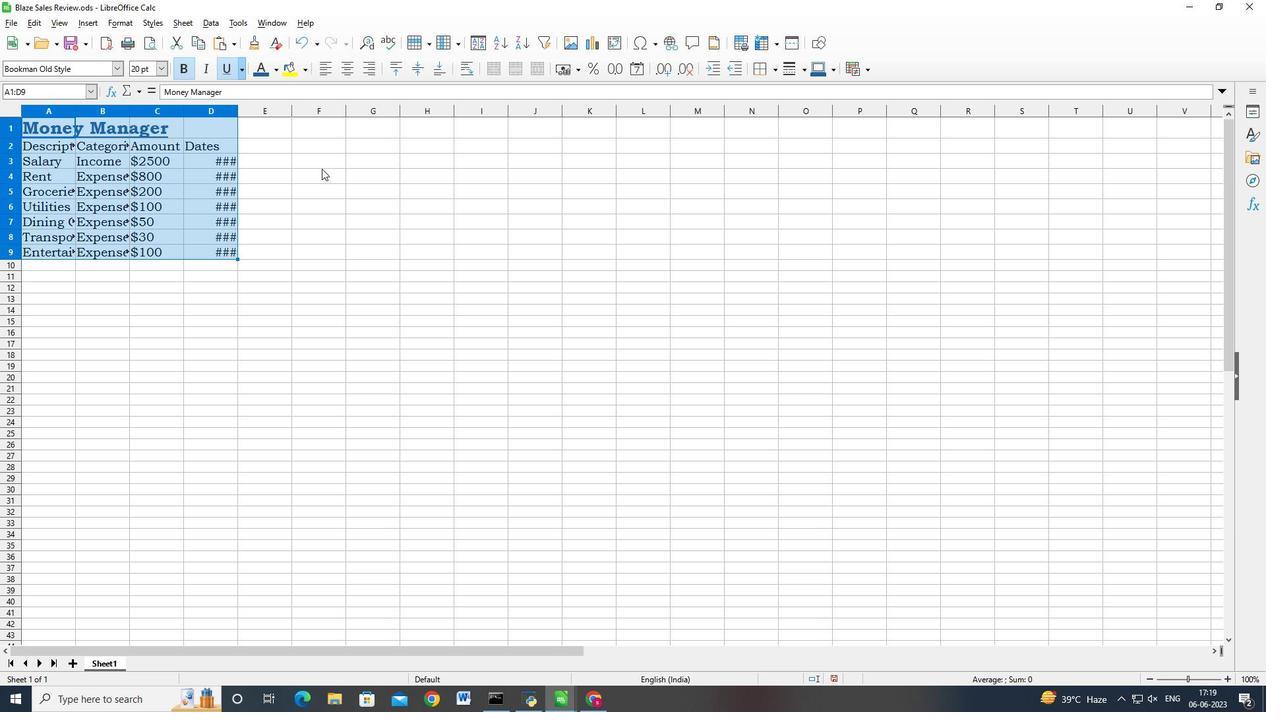 
Action: Key pressed <Key.shift>
Screenshot: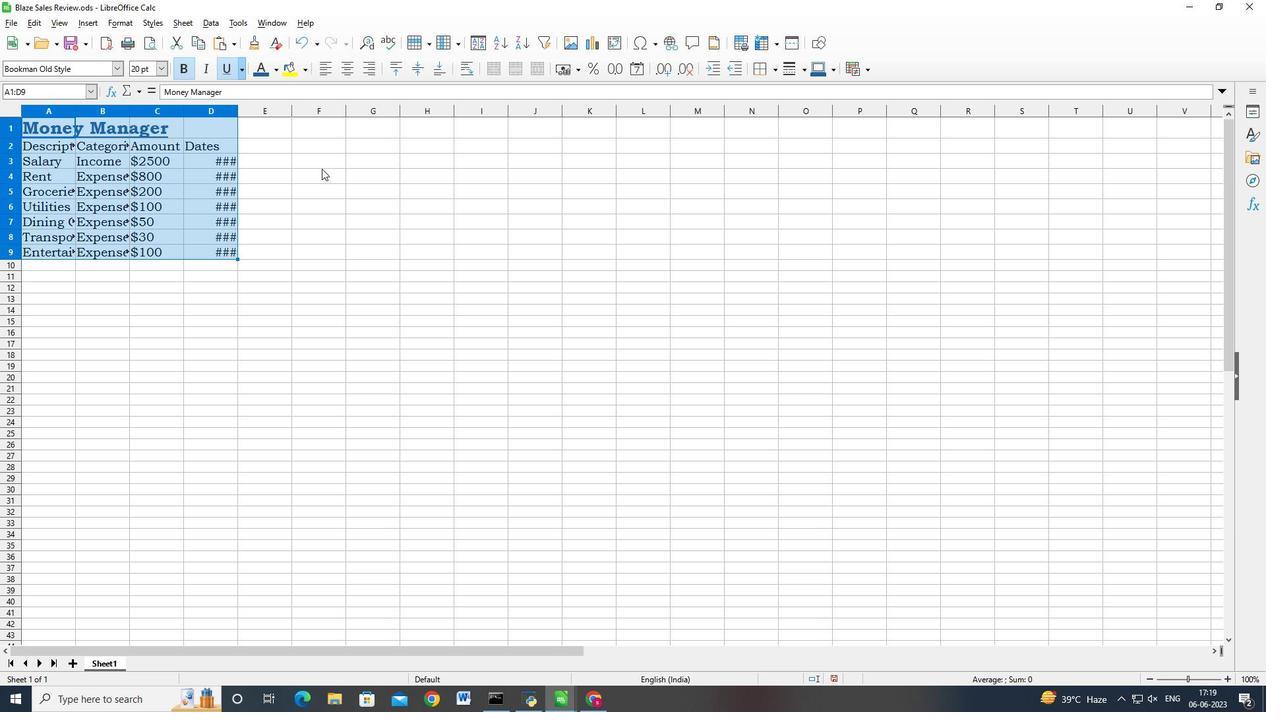 
Action: Mouse moved to (343, 117)
Screenshot: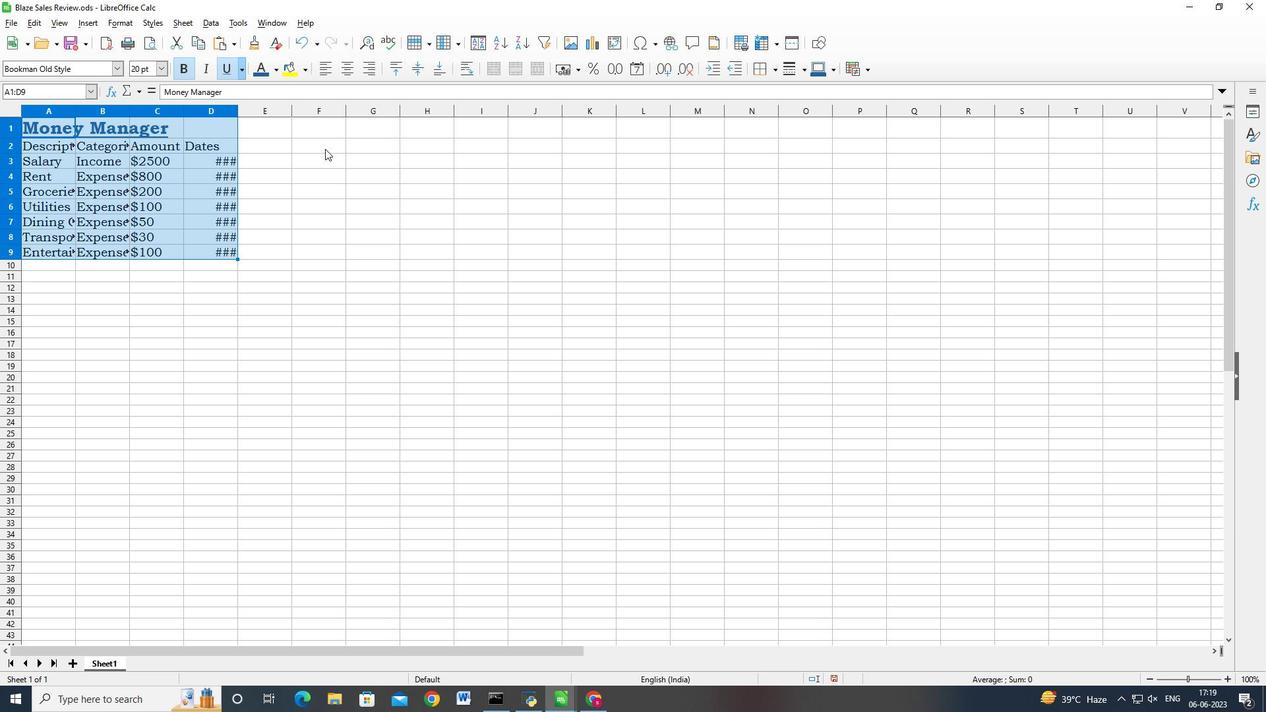 
Action: Key pressed <Key.shift>
Screenshot: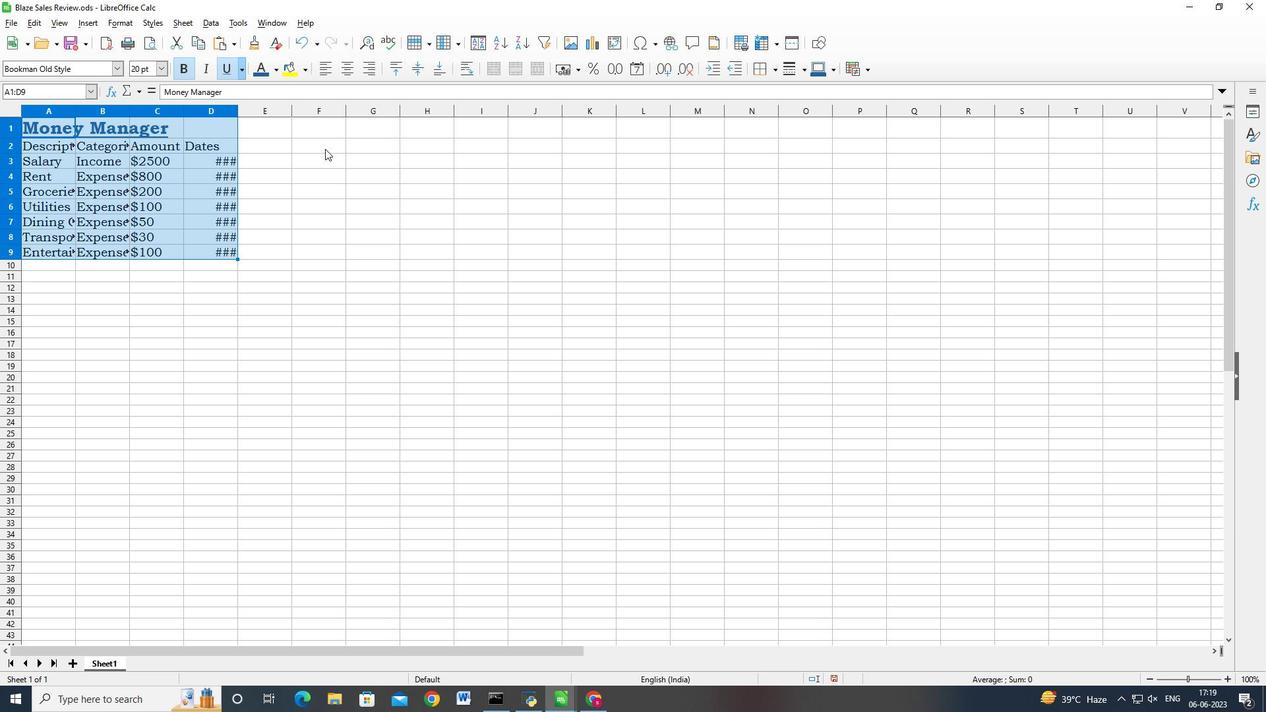 
Action: Mouse moved to (350, 109)
Screenshot: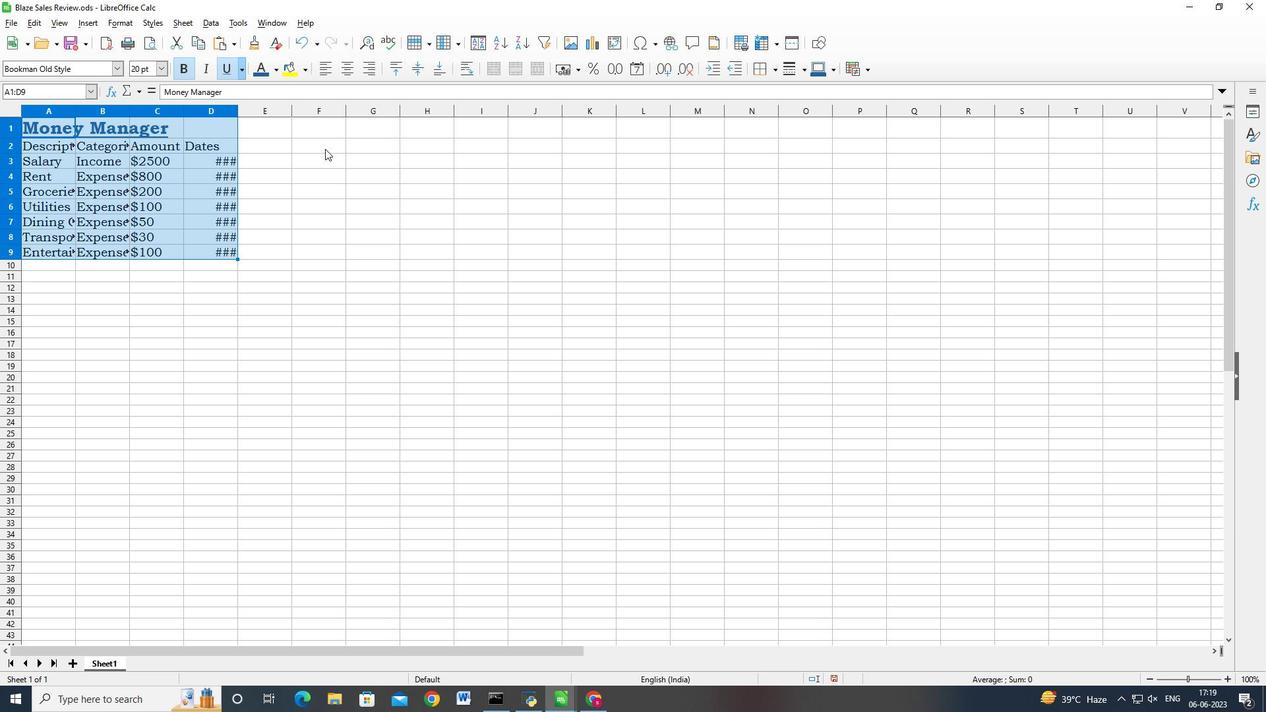 
Action: Key pressed <Key.shift>
Screenshot: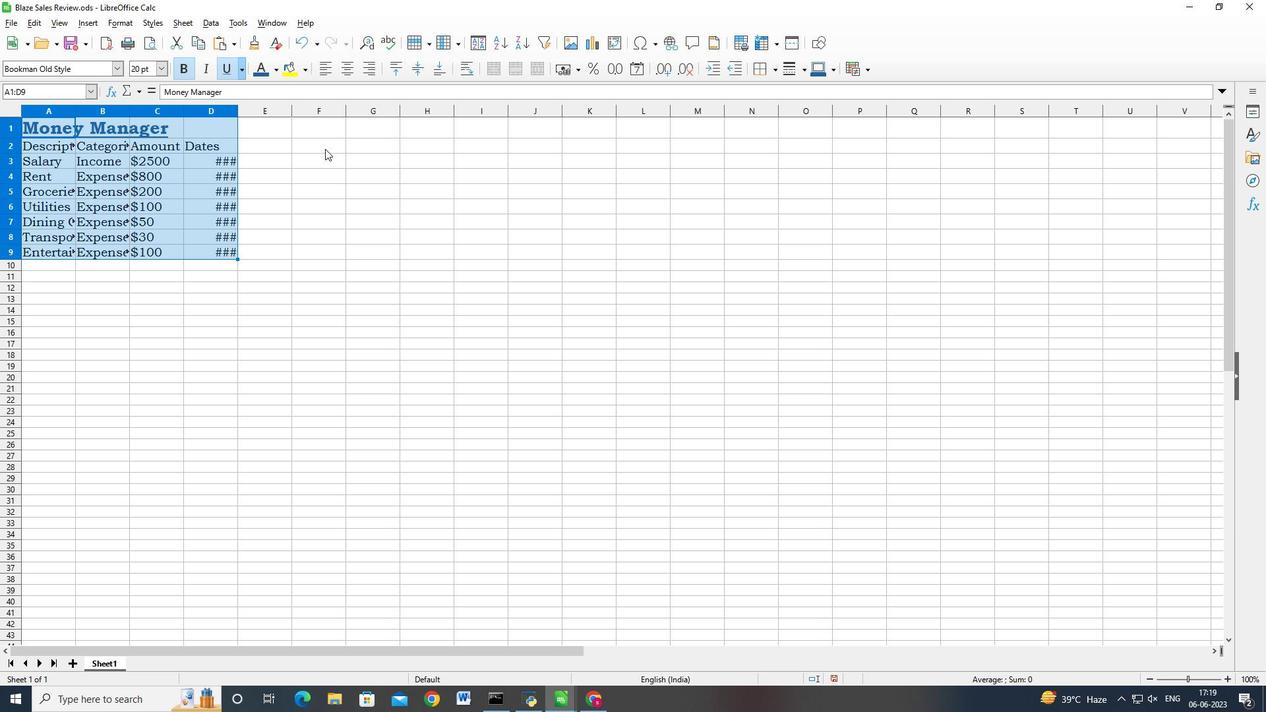 
Action: Mouse moved to (355, 102)
Screenshot: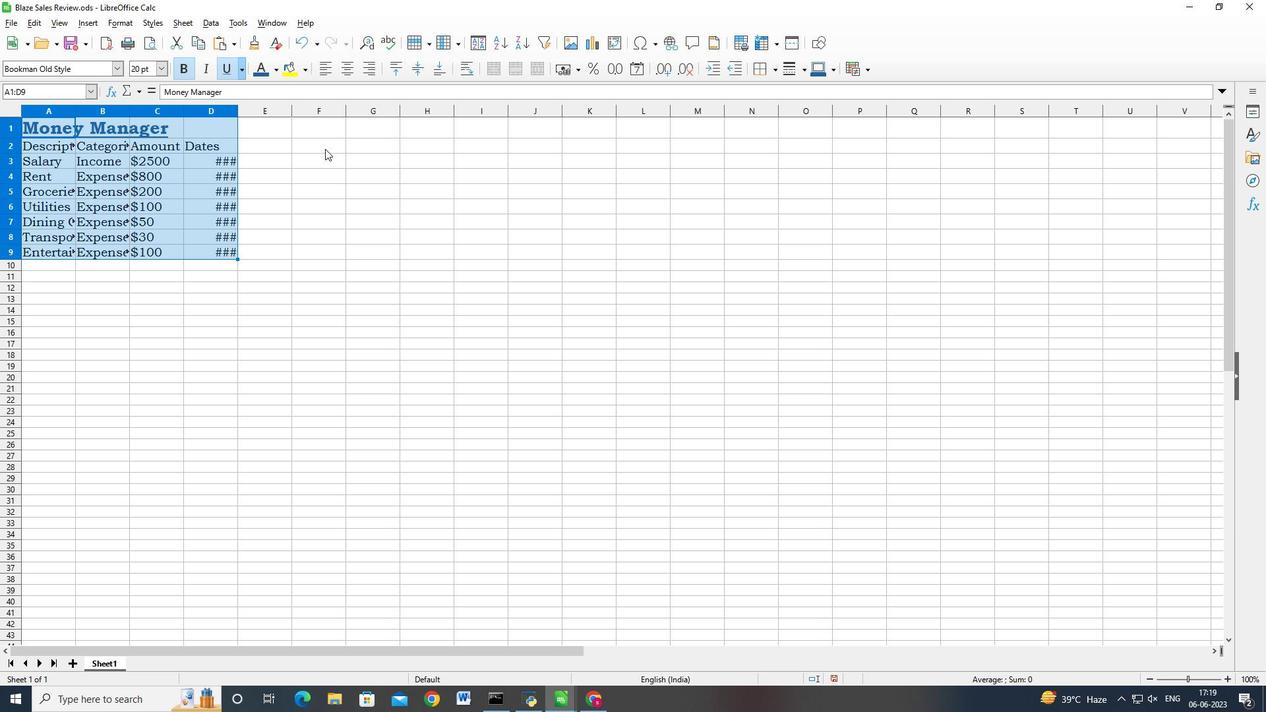 
Action: Key pressed <Key.shift>
Screenshot: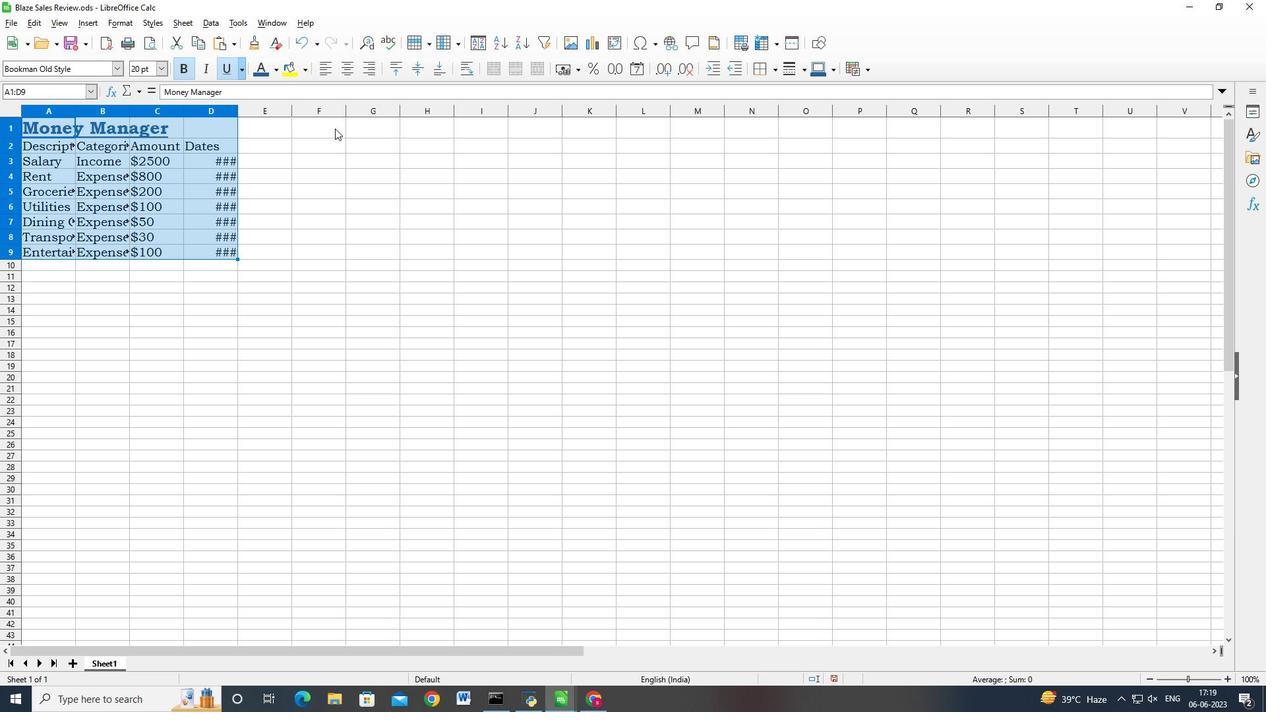 
Action: Mouse moved to (357, 98)
Screenshot: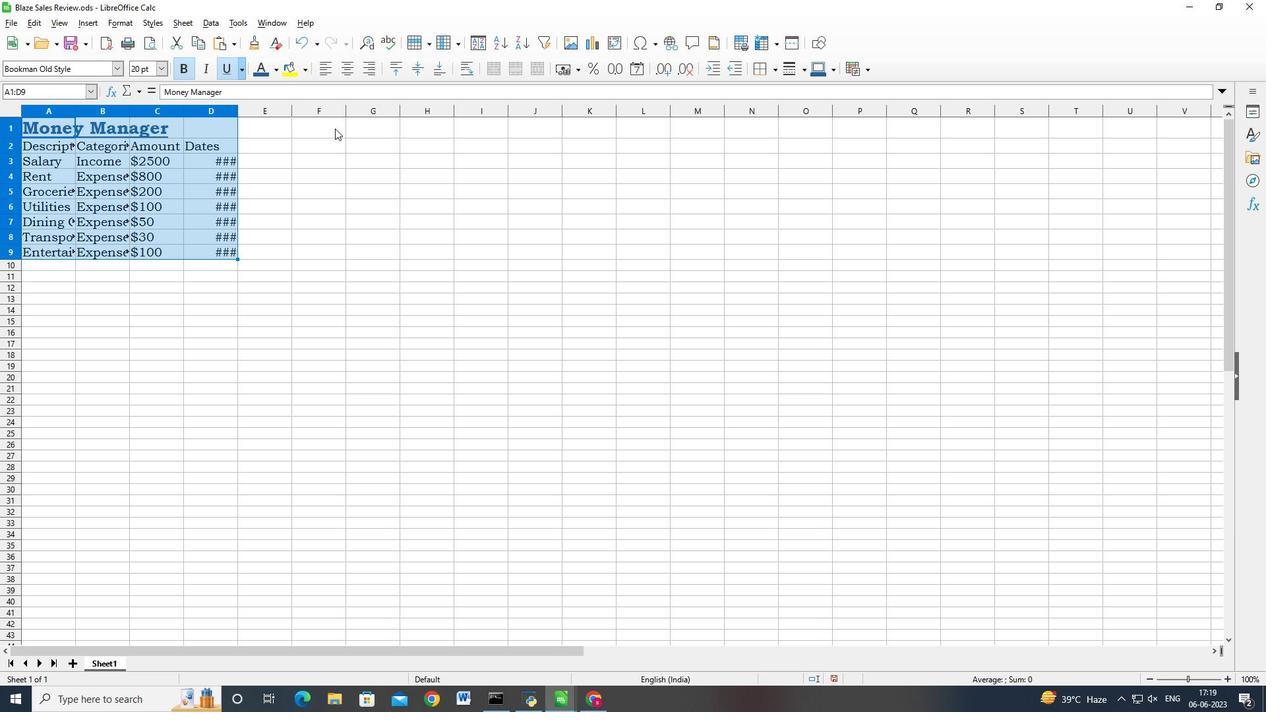 
Action: Key pressed <Key.shift>
Screenshot: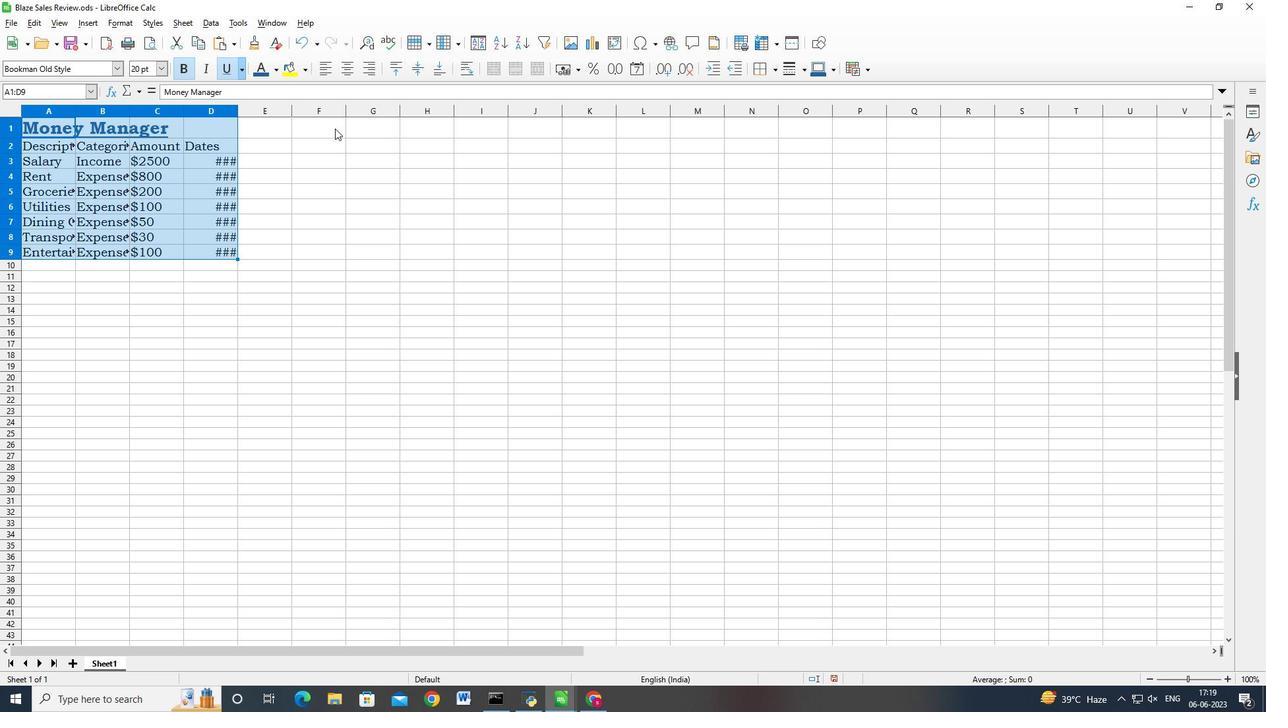 
Action: Mouse moved to (345, 75)
Screenshot: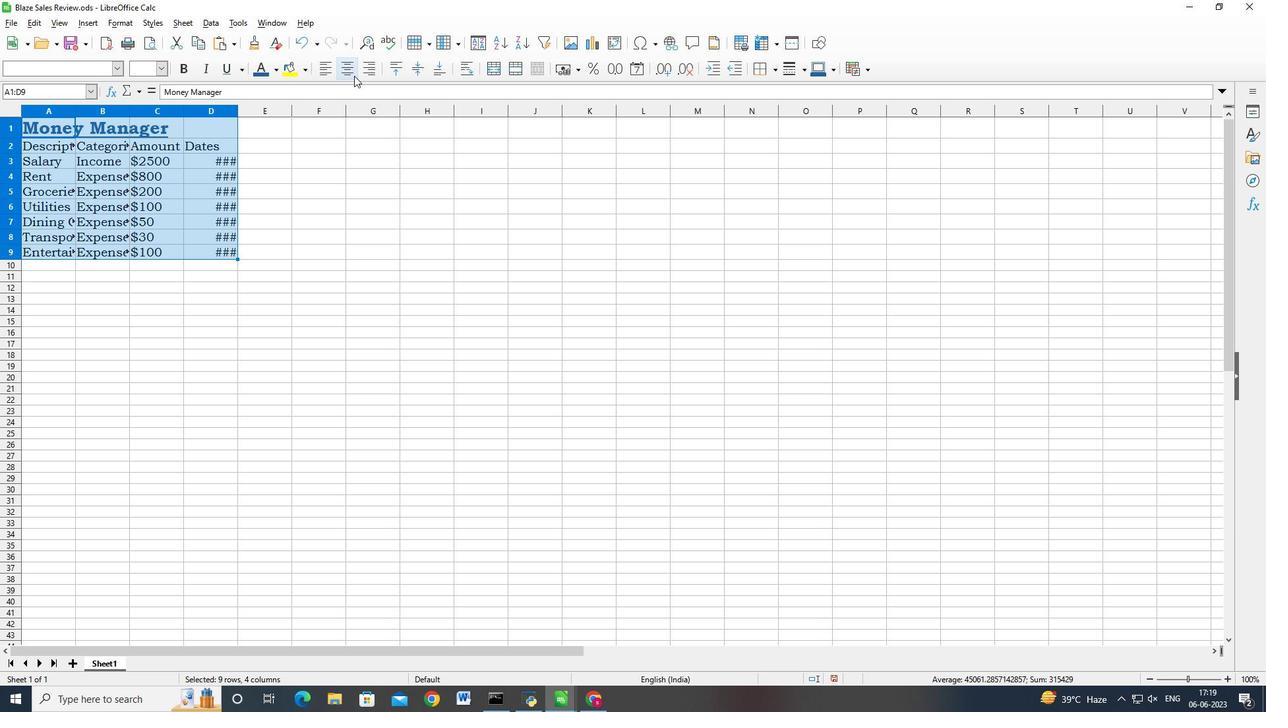 
Action: Mouse pressed left at (345, 75)
Screenshot: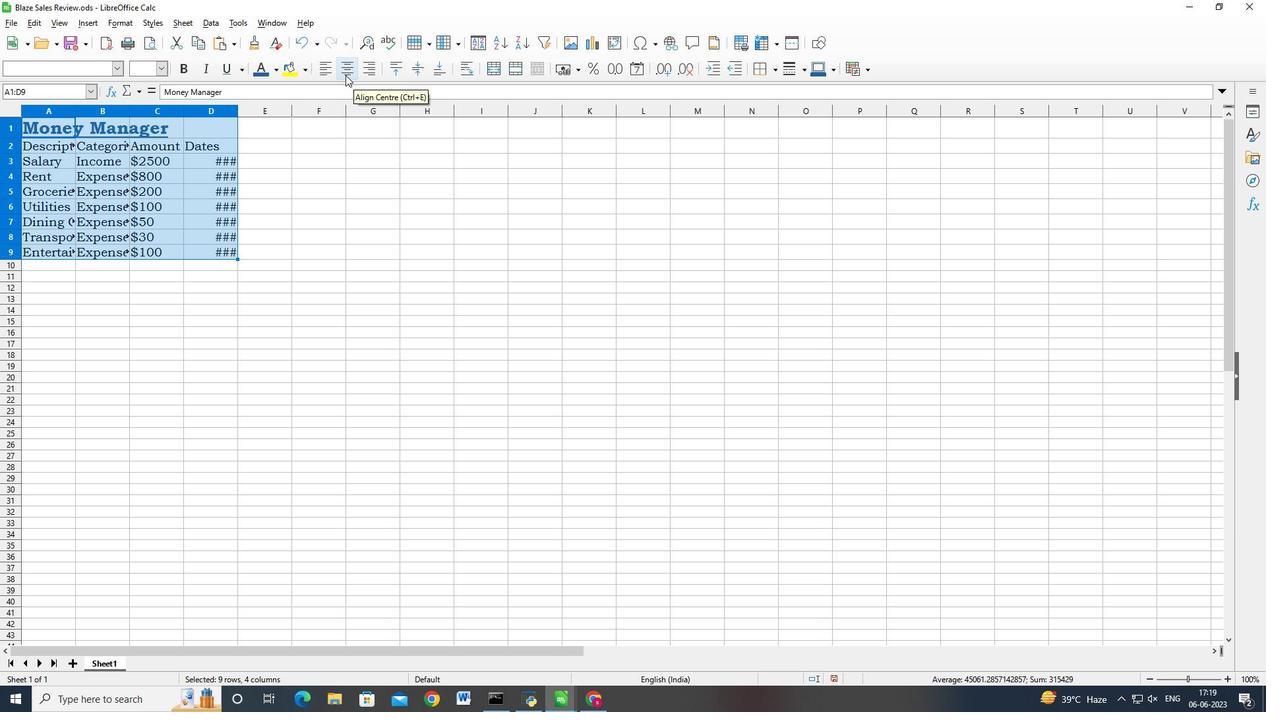 
Action: Mouse moved to (346, 230)
Screenshot: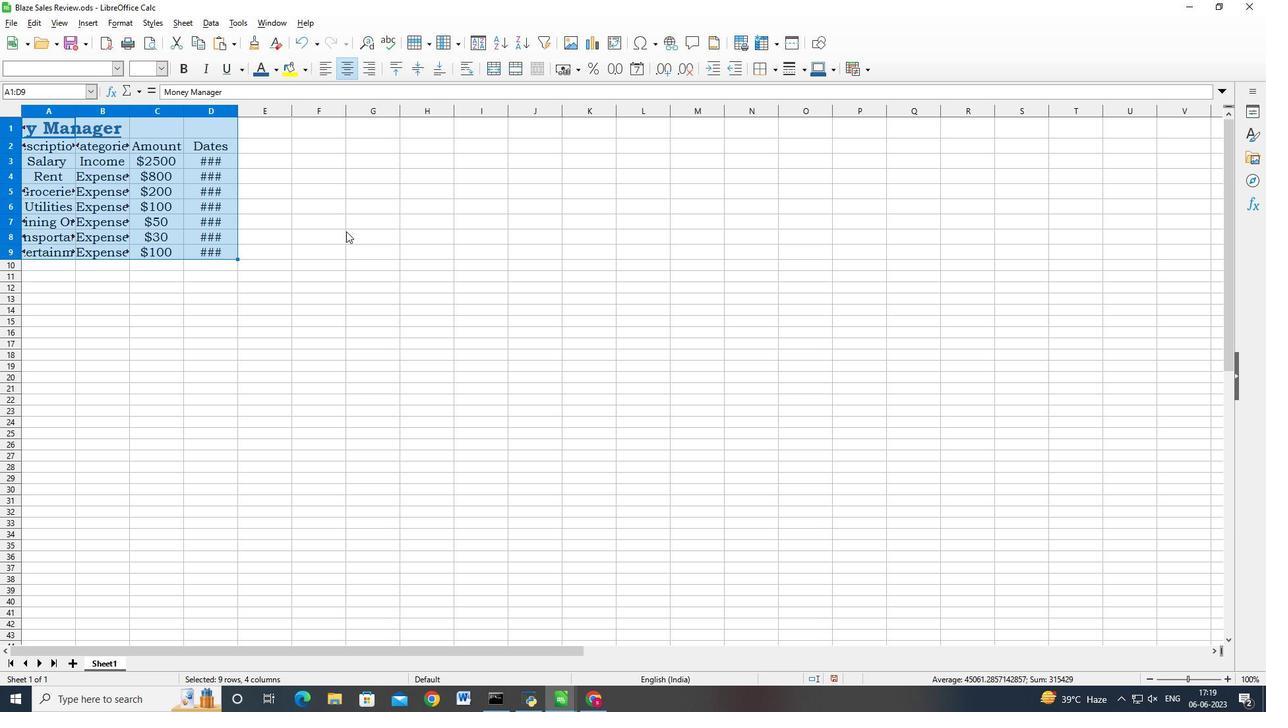 
